 Task: Check a user's "Contributor Heatmap" to visualize contributions.
Action: Mouse moved to (861, 282)
Screenshot: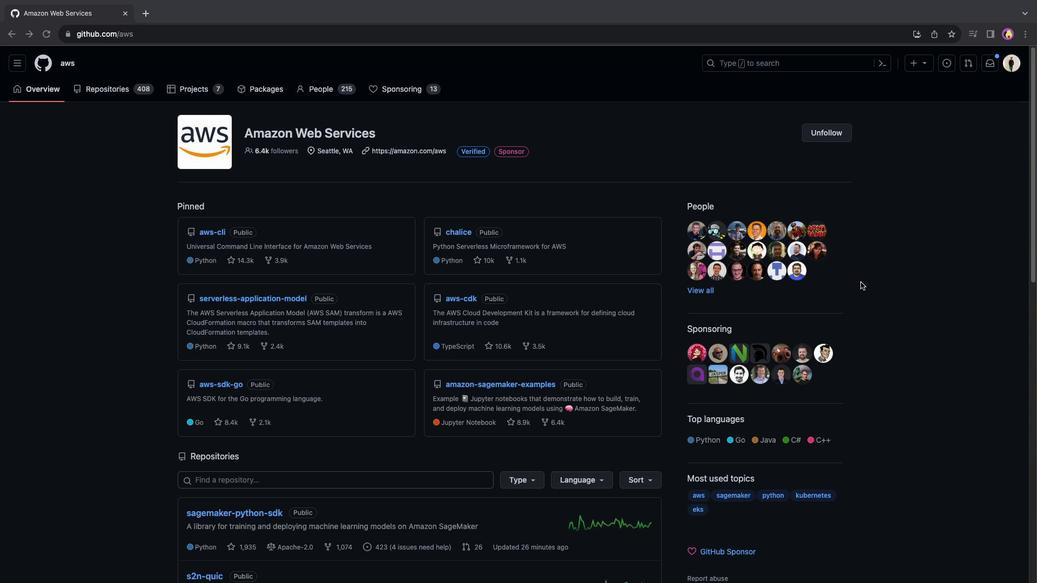 
Action: Mouse pressed left at (861, 282)
Screenshot: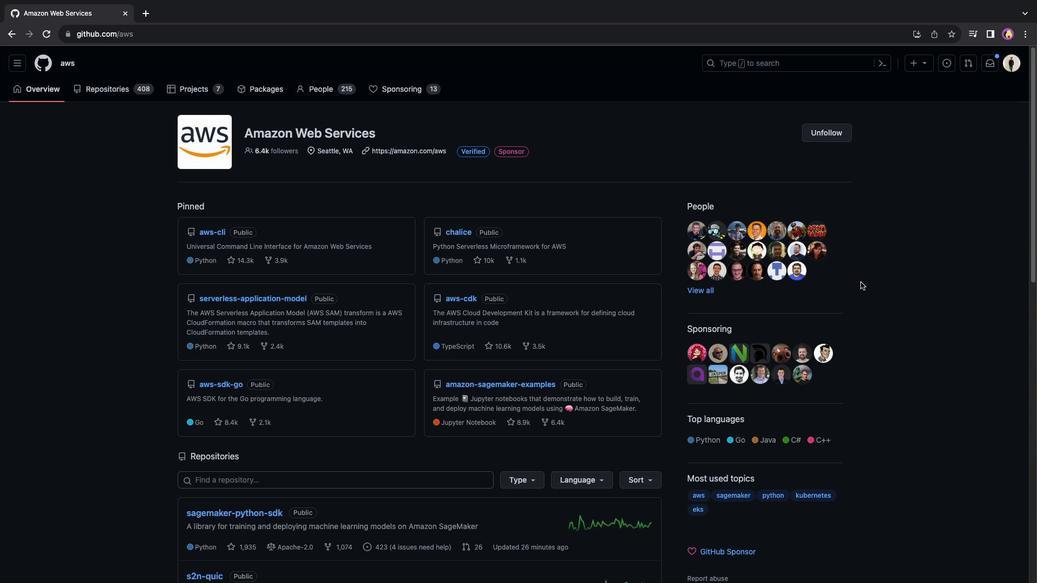 
Action: Mouse moved to (750, 271)
Screenshot: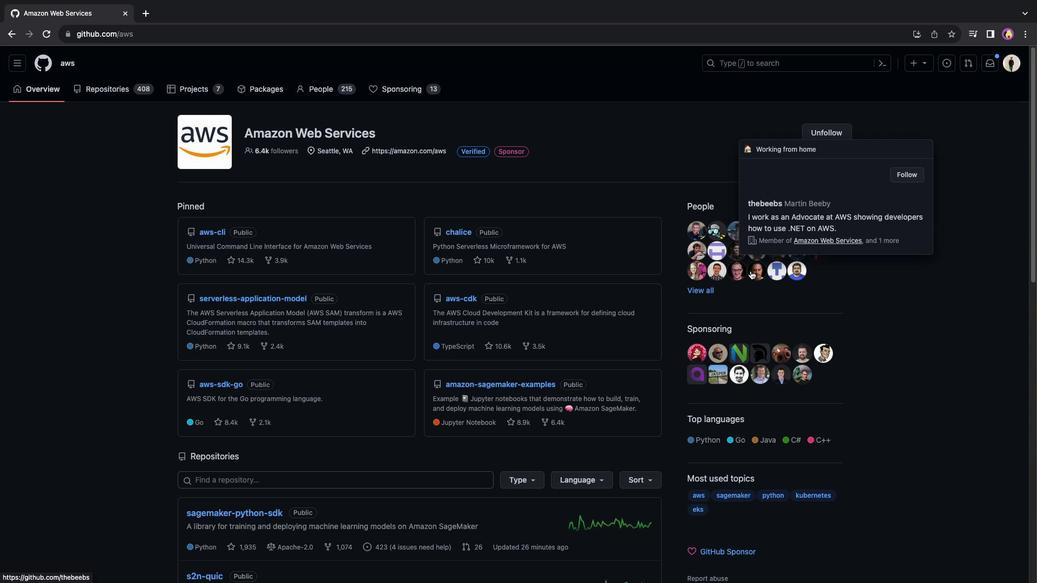 
Action: Mouse pressed left at (750, 271)
Screenshot: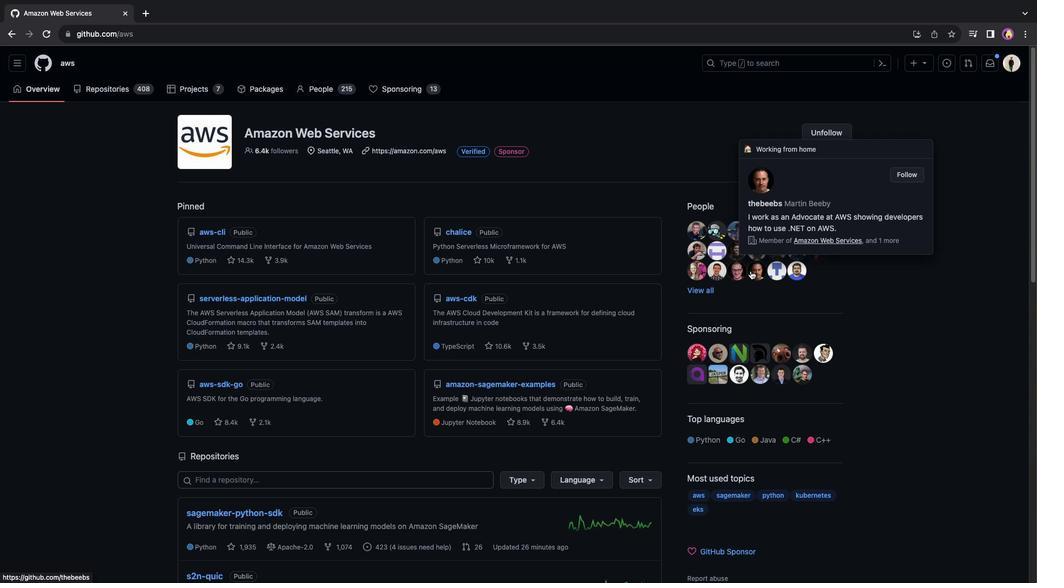 
Action: Mouse moved to (698, 280)
Screenshot: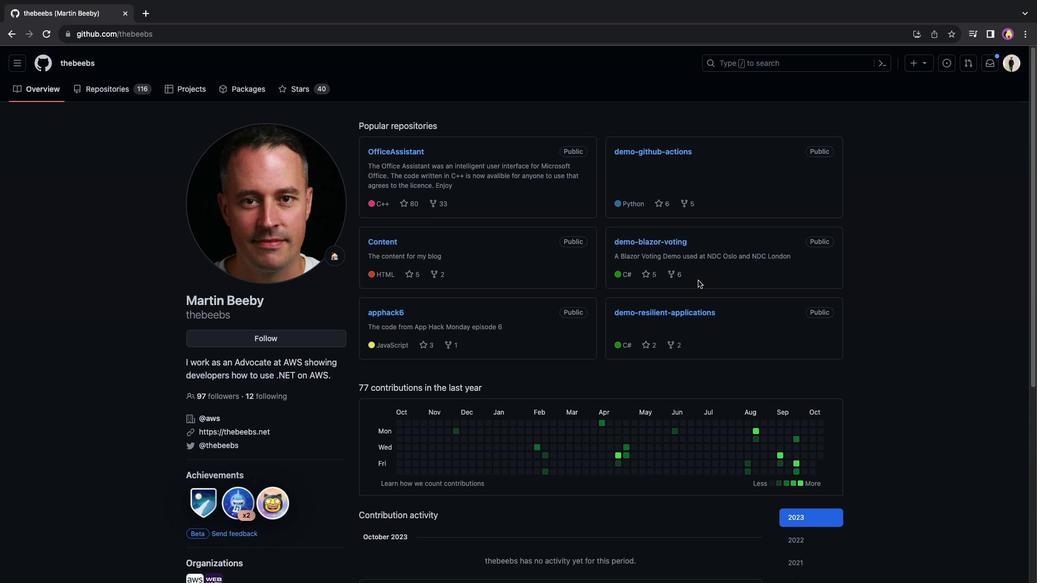 
Action: Mouse scrolled (698, 280) with delta (0, 0)
Screenshot: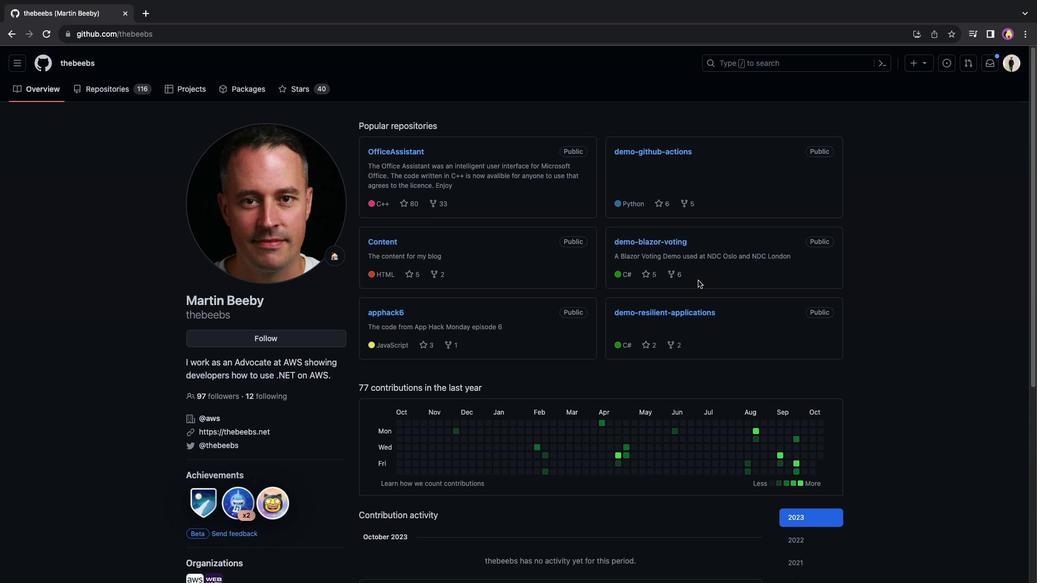 
Action: Mouse moved to (698, 280)
Screenshot: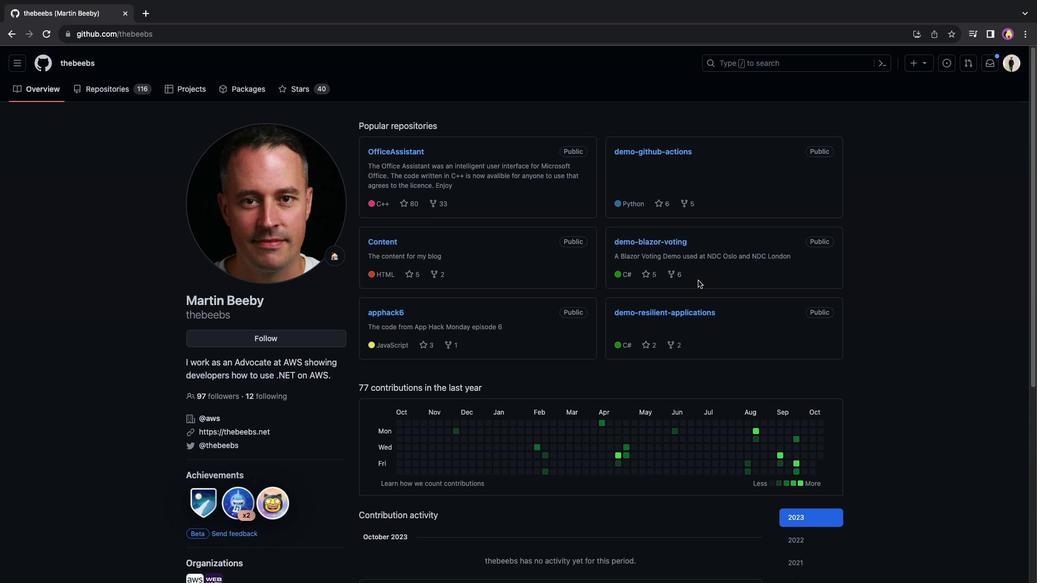 
Action: Mouse scrolled (698, 280) with delta (0, 0)
Screenshot: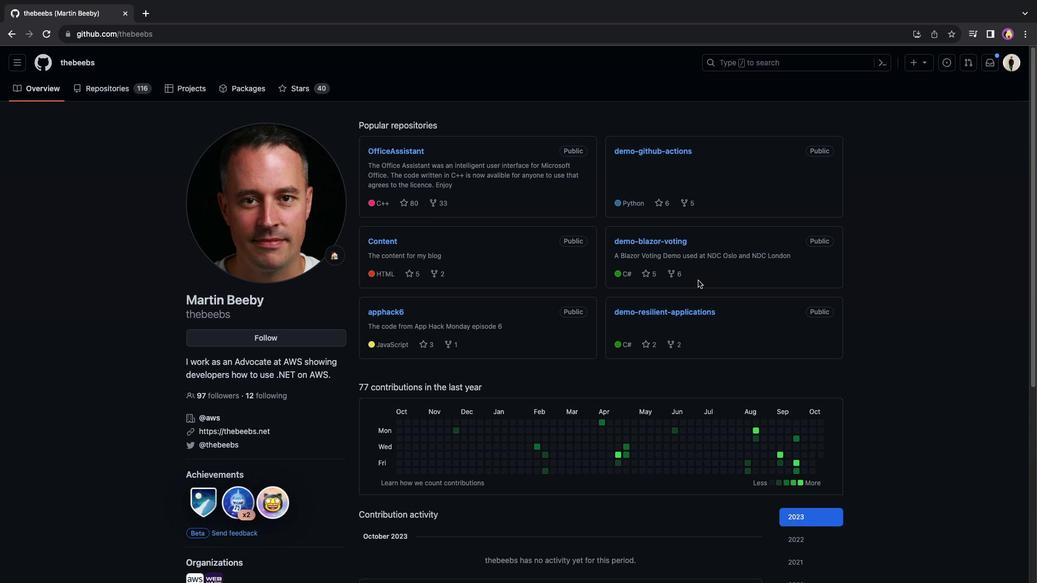 
Action: Mouse scrolled (698, 280) with delta (0, -1)
Screenshot: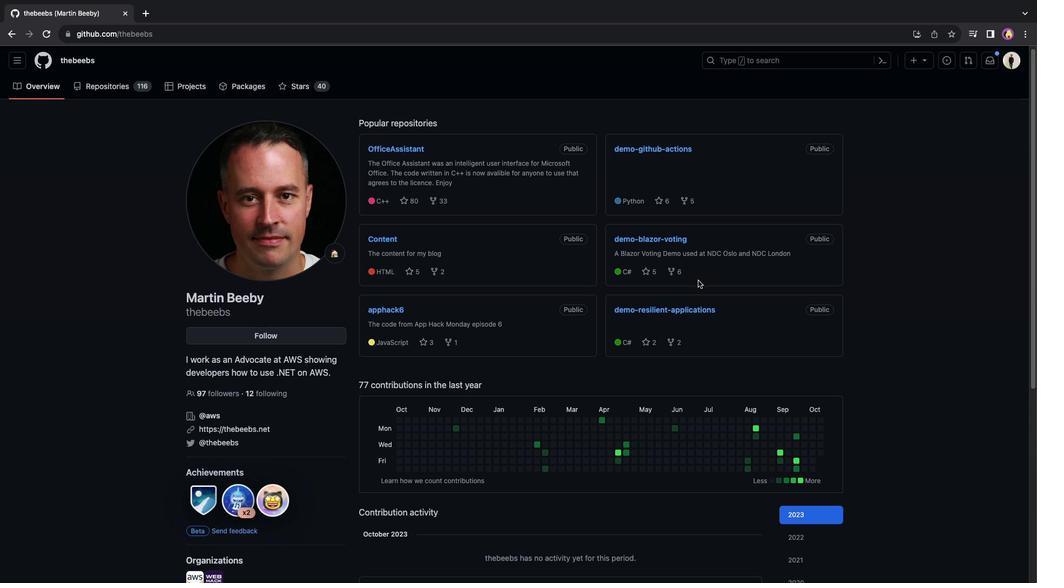 
Action: Mouse moved to (702, 281)
Screenshot: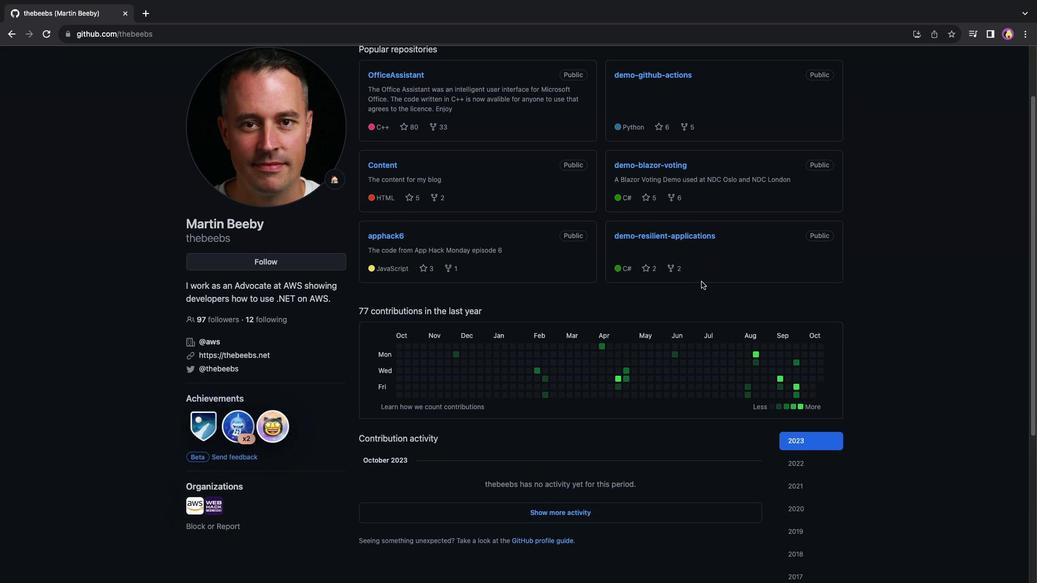 
Action: Mouse scrolled (702, 281) with delta (0, 0)
Screenshot: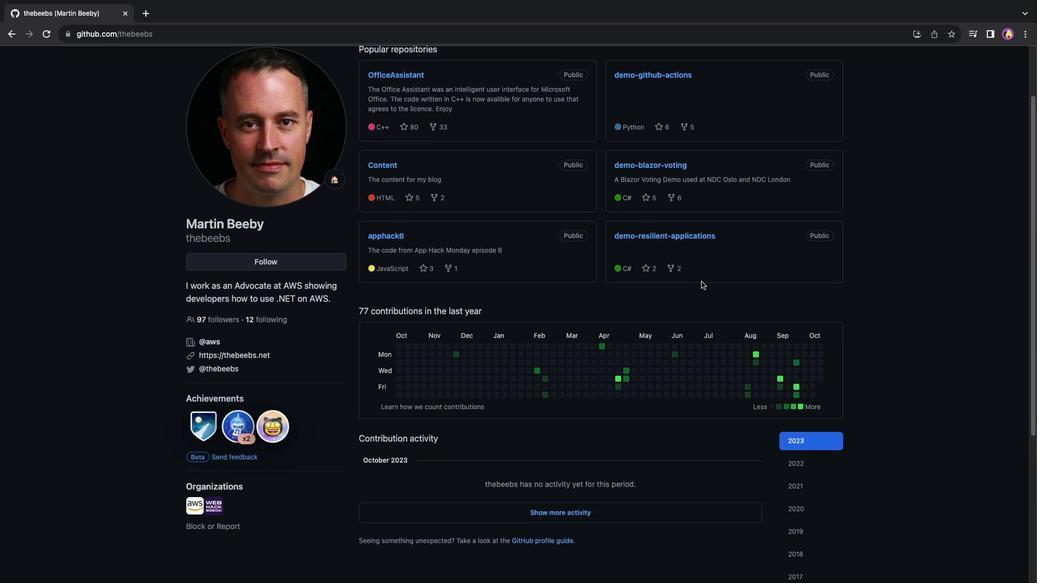 
Action: Mouse scrolled (702, 281) with delta (0, 0)
Screenshot: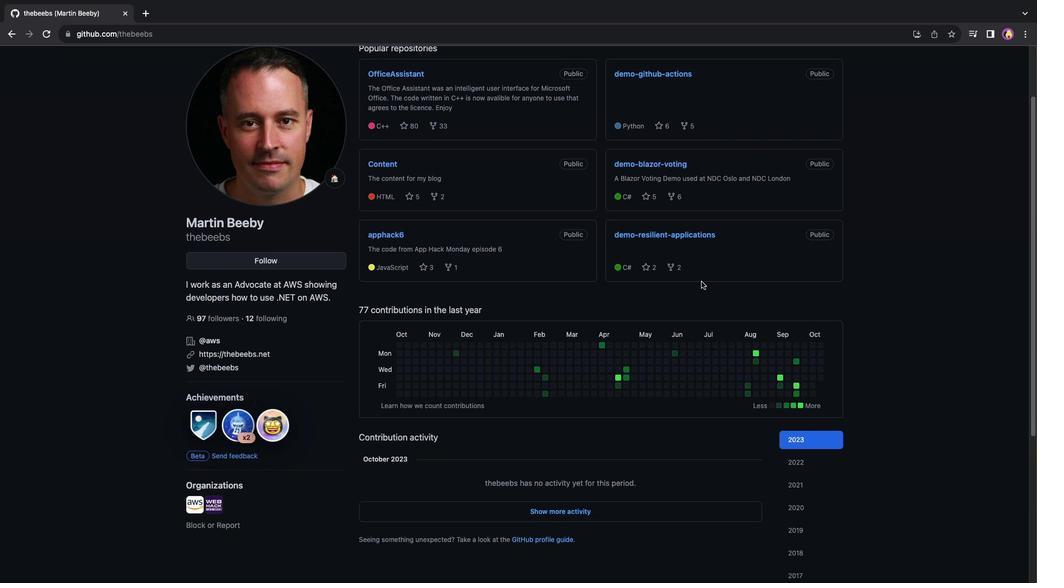 
Action: Mouse scrolled (702, 281) with delta (0, -1)
Screenshot: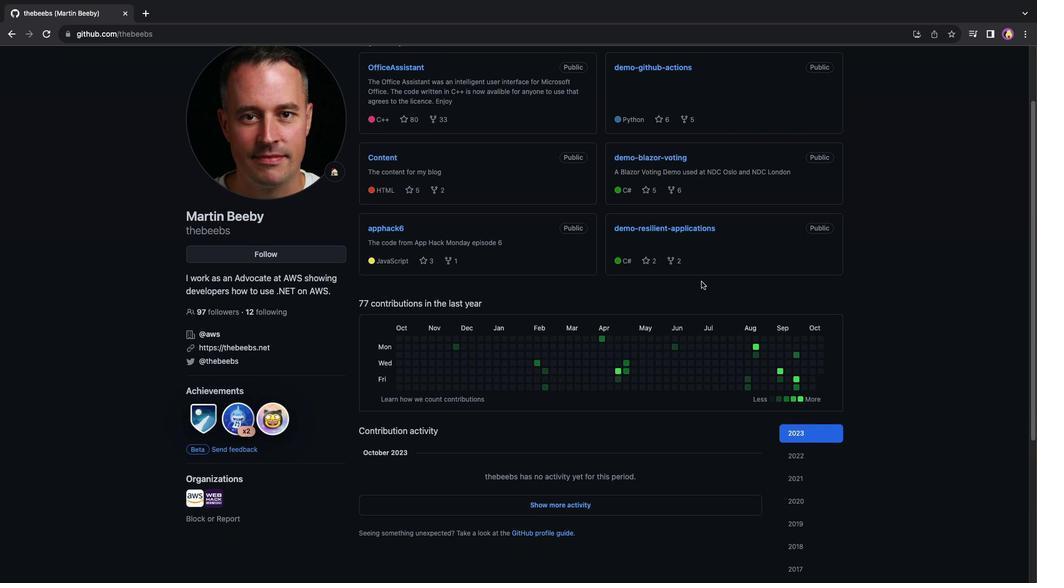 
Action: Mouse moved to (803, 395)
Screenshot: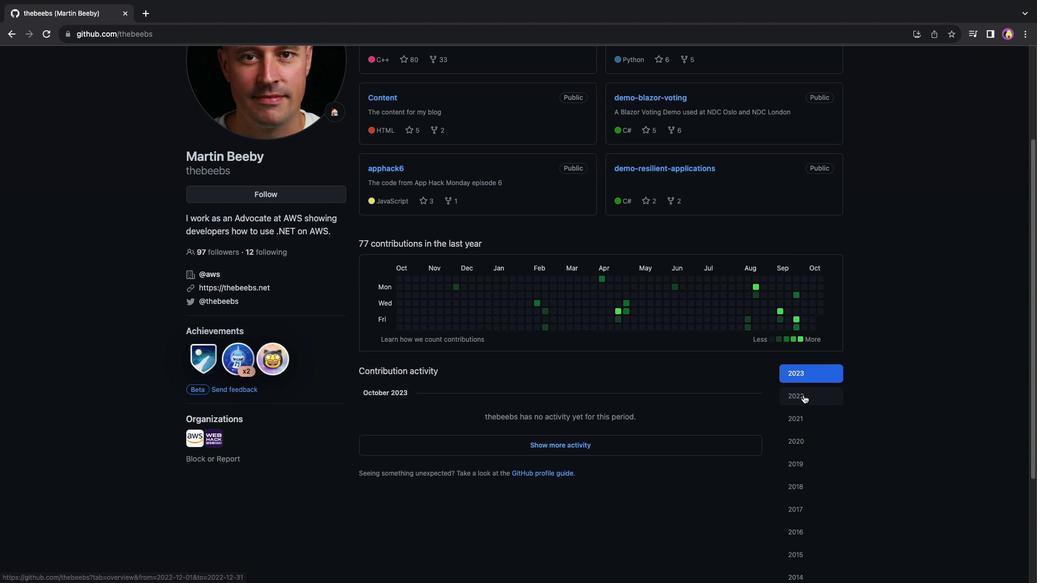 
Action: Mouse pressed left at (803, 395)
Screenshot: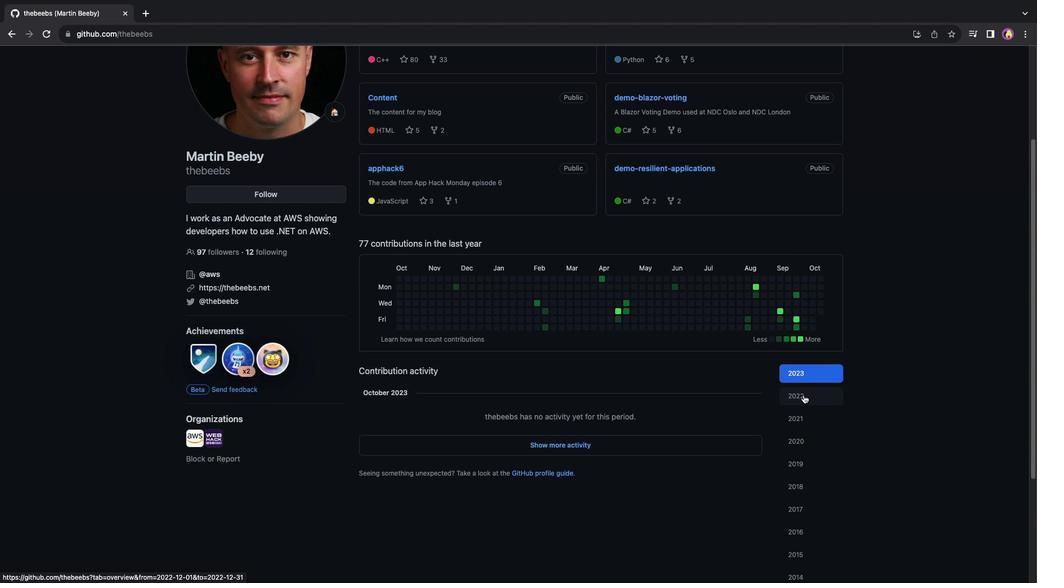 
Action: Mouse moved to (804, 404)
Screenshot: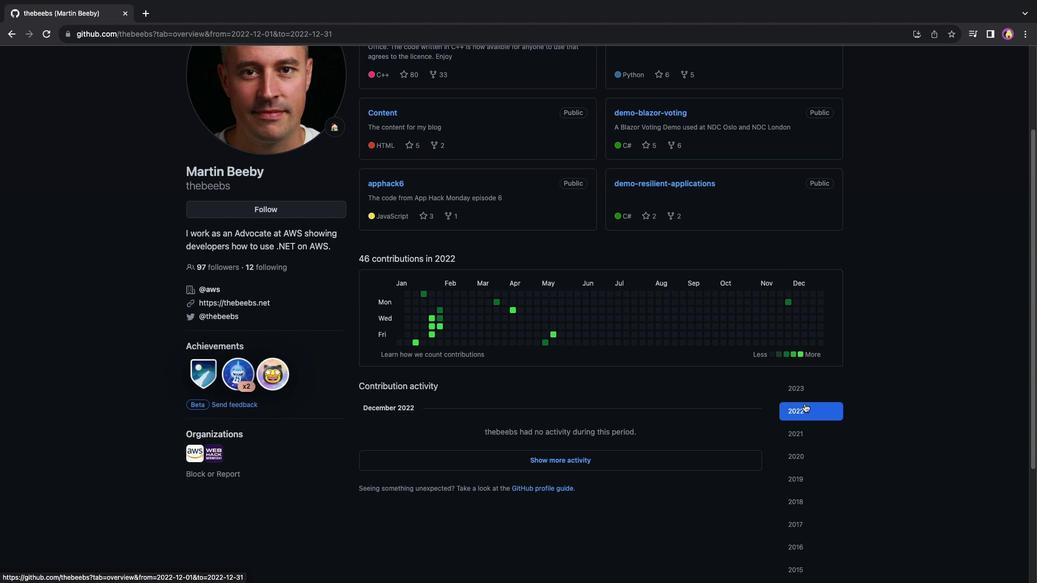 
Action: Mouse scrolled (804, 404) with delta (0, 0)
Screenshot: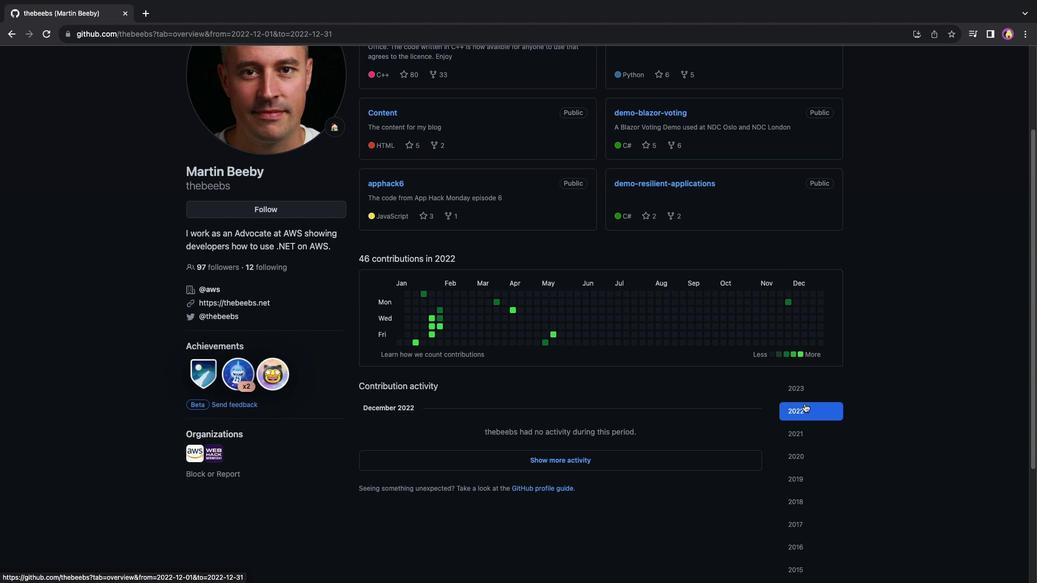 
Action: Mouse scrolled (804, 404) with delta (0, 0)
Screenshot: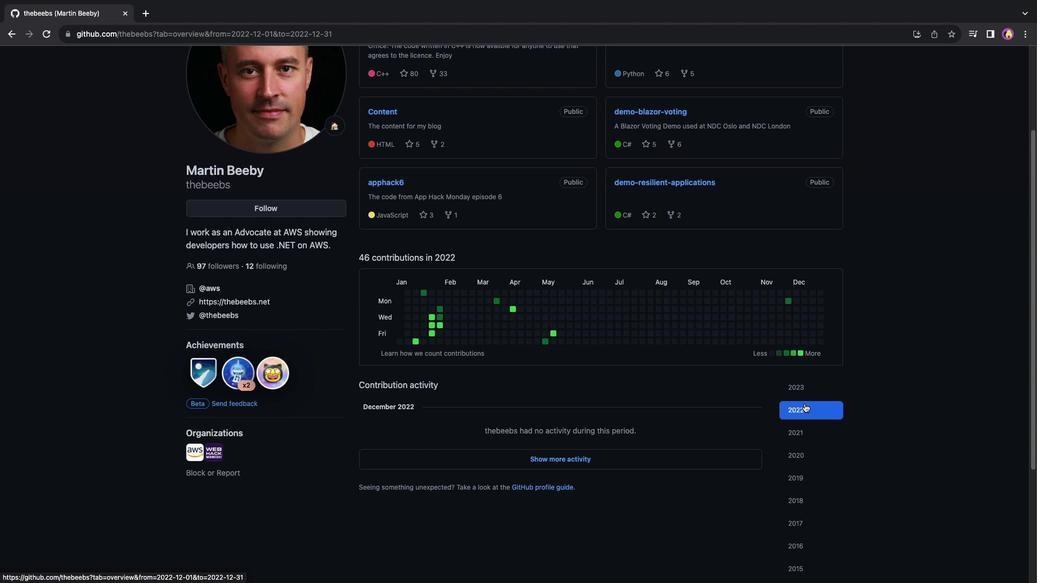 
Action: Mouse moved to (805, 416)
Screenshot: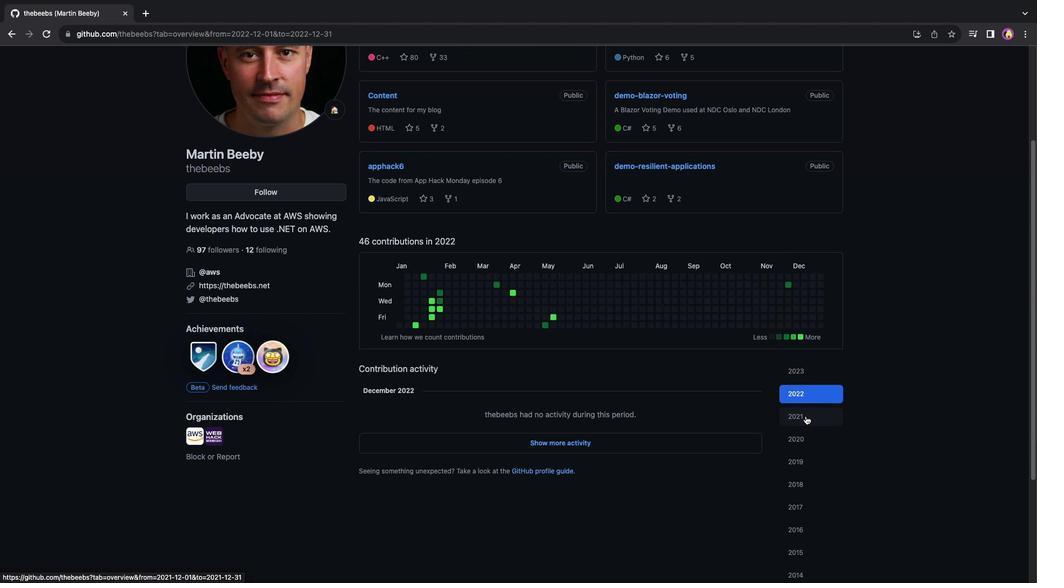 
Action: Mouse pressed left at (805, 416)
Screenshot: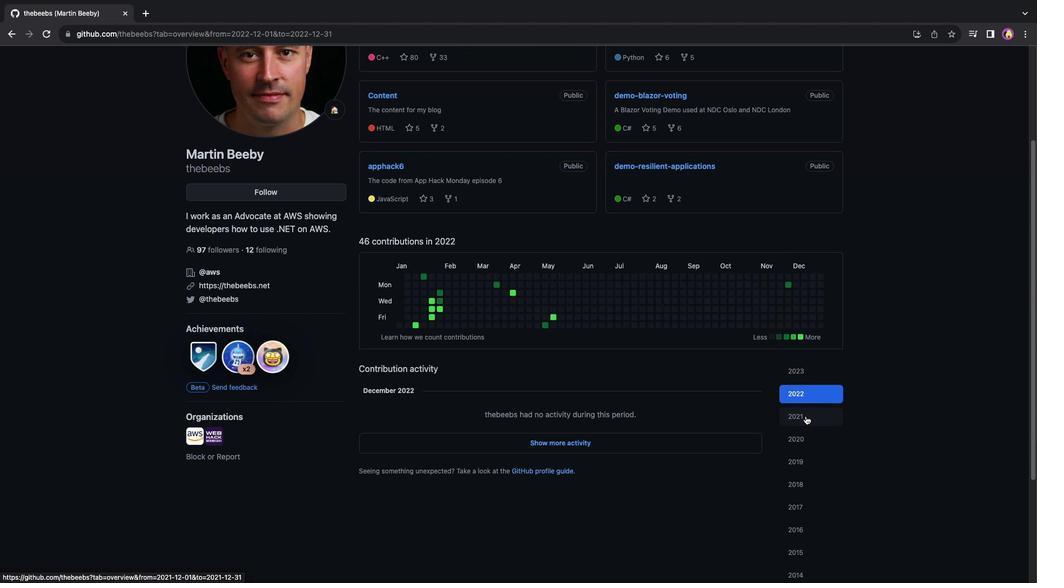 
Action: Mouse moved to (802, 455)
Screenshot: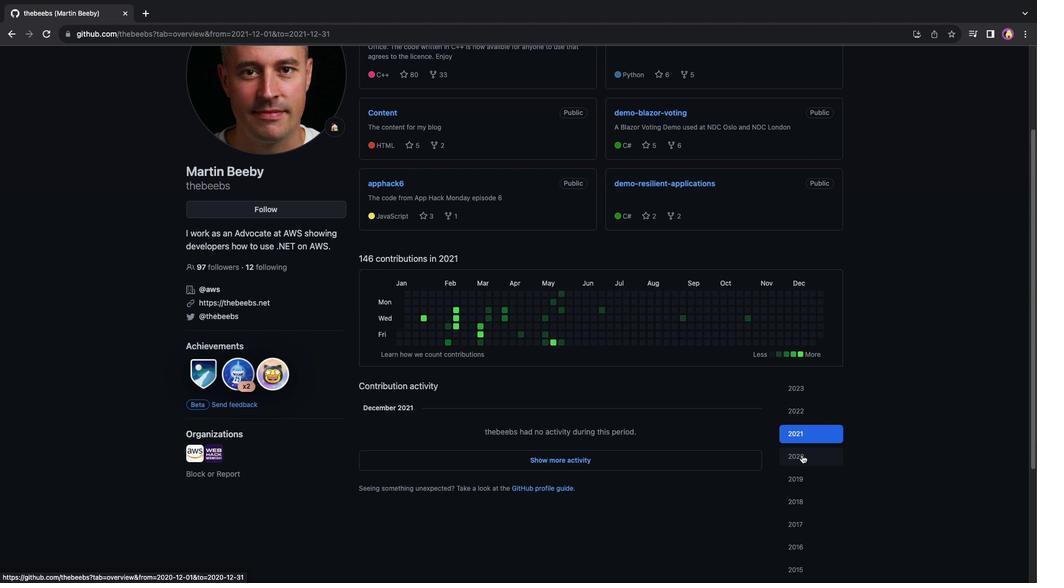 
Action: Mouse pressed left at (802, 455)
Screenshot: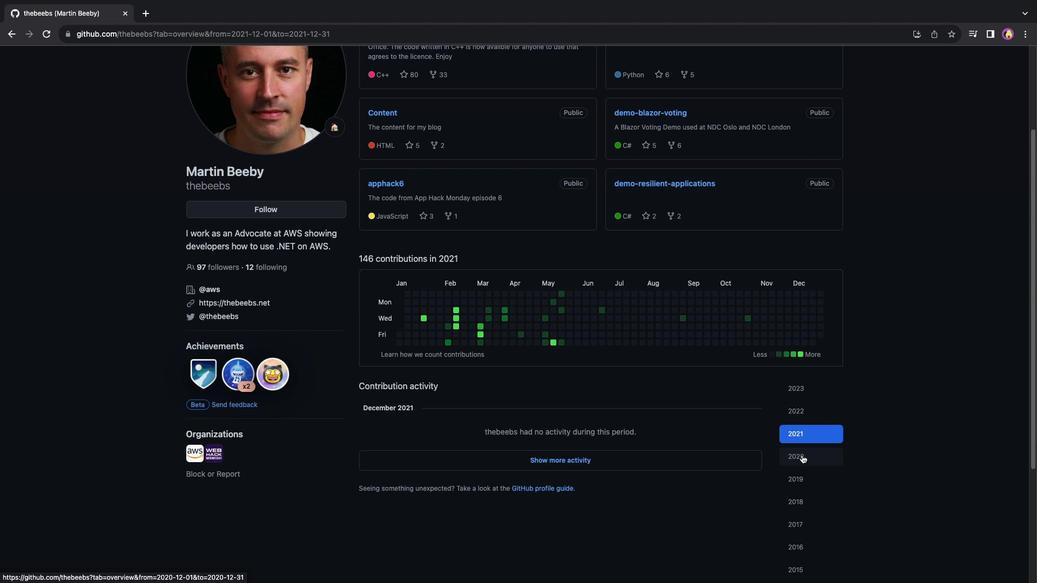 
Action: Mouse moved to (809, 451)
Screenshot: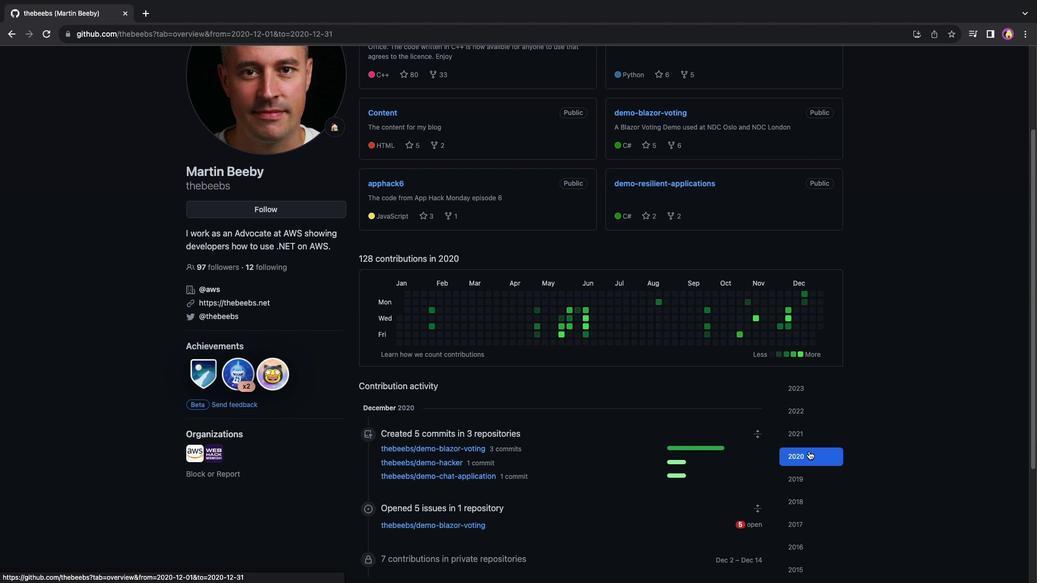 
Action: Mouse scrolled (809, 451) with delta (0, 0)
Screenshot: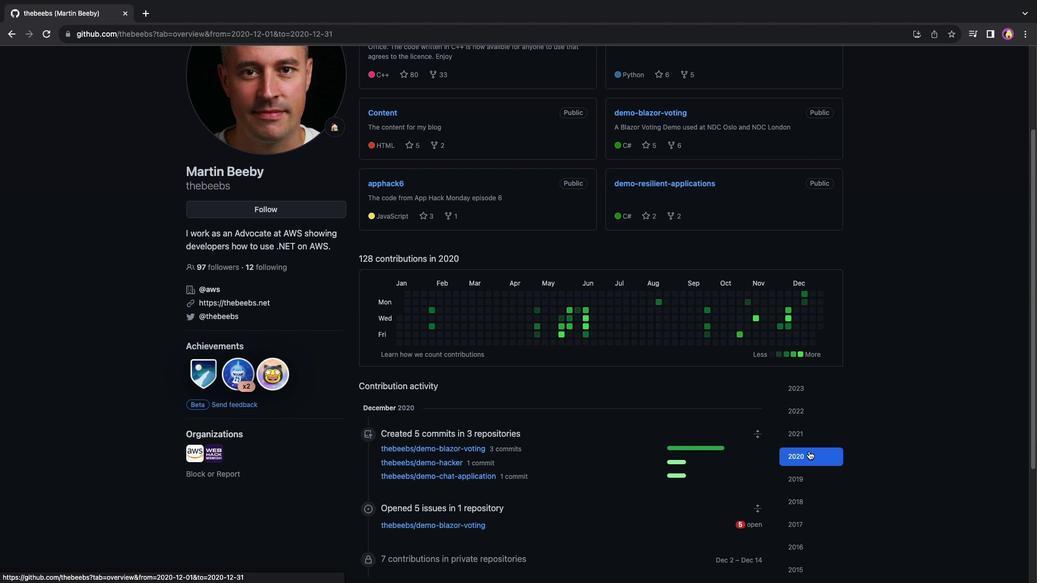 
Action: Mouse scrolled (809, 451) with delta (0, 0)
Screenshot: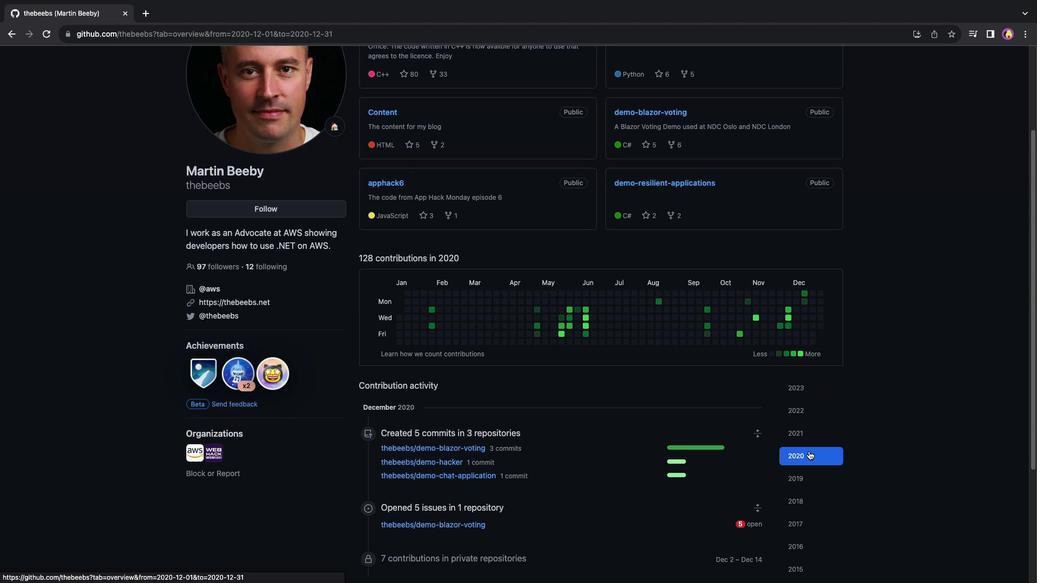 
Action: Mouse scrolled (809, 451) with delta (0, -1)
Screenshot: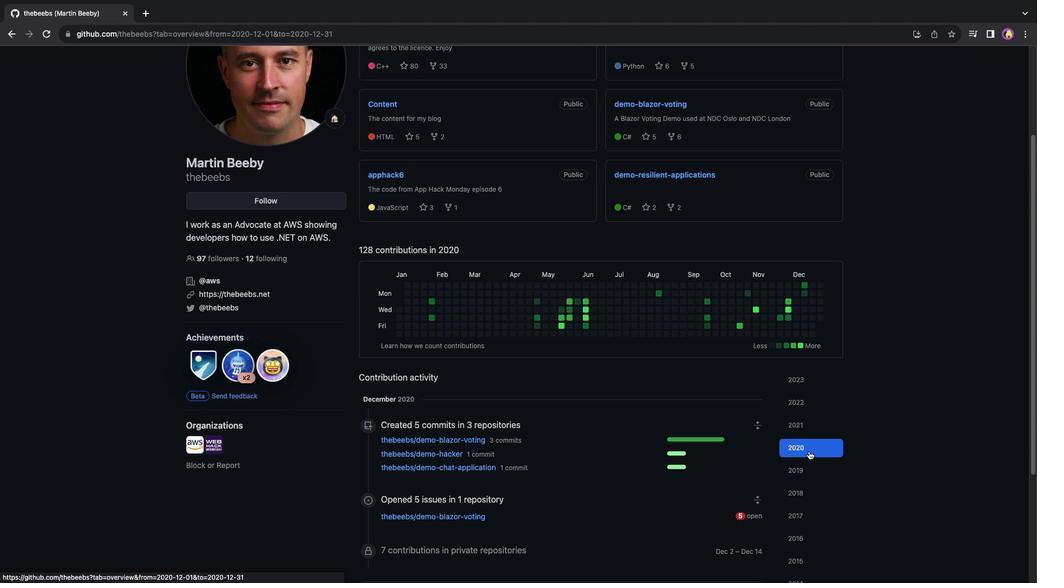 
Action: Mouse moved to (808, 452)
Screenshot: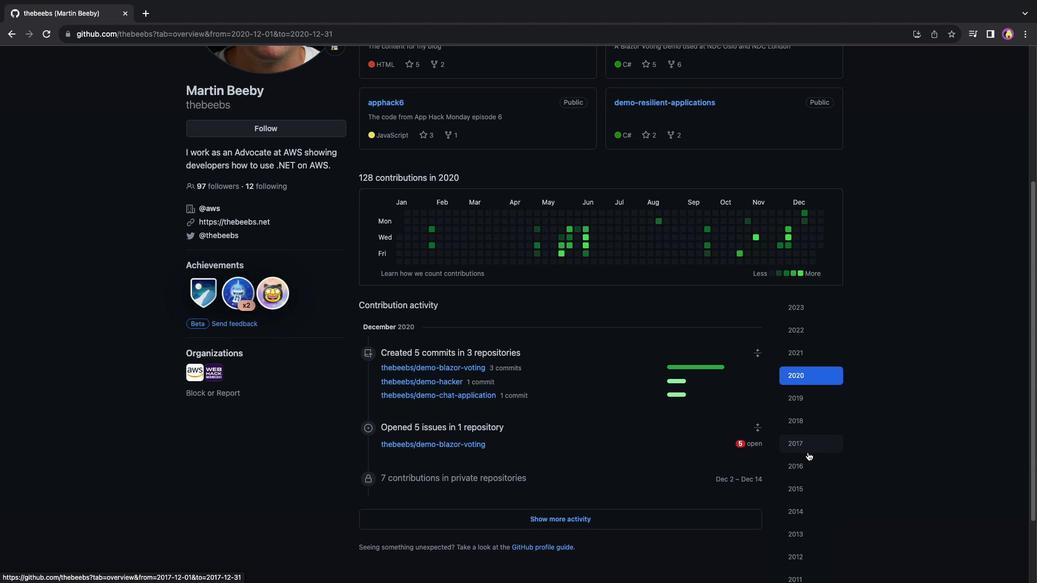 
Action: Mouse scrolled (808, 452) with delta (0, 0)
Screenshot: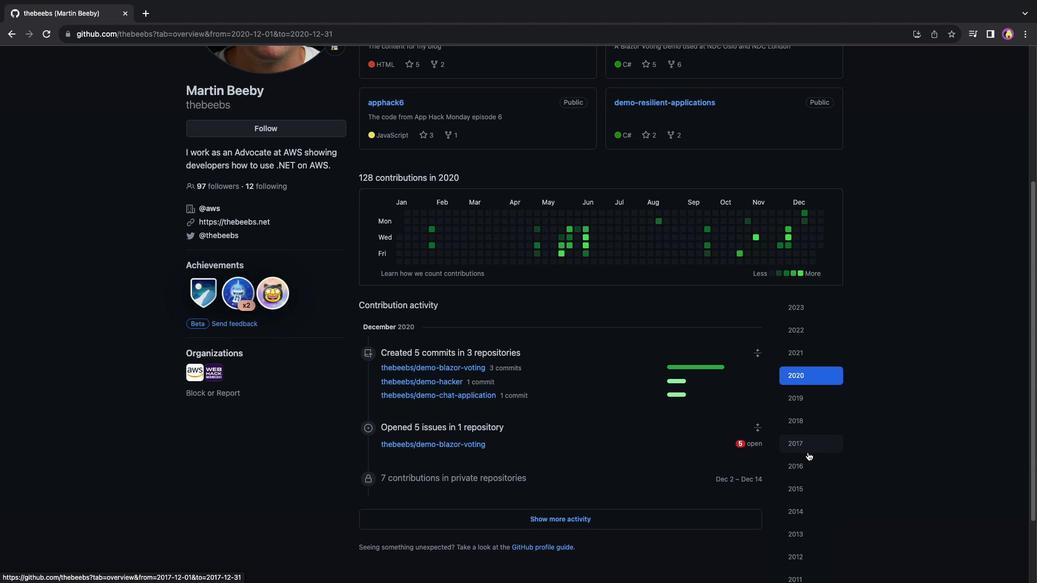 
Action: Mouse scrolled (808, 452) with delta (0, 0)
Screenshot: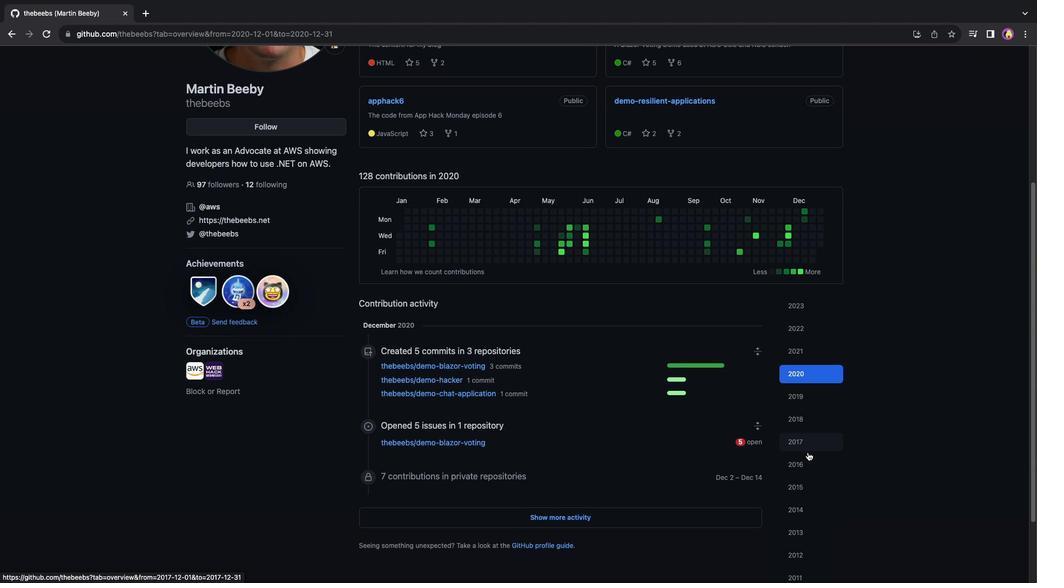 
Action: Mouse scrolled (808, 452) with delta (0, -1)
Screenshot: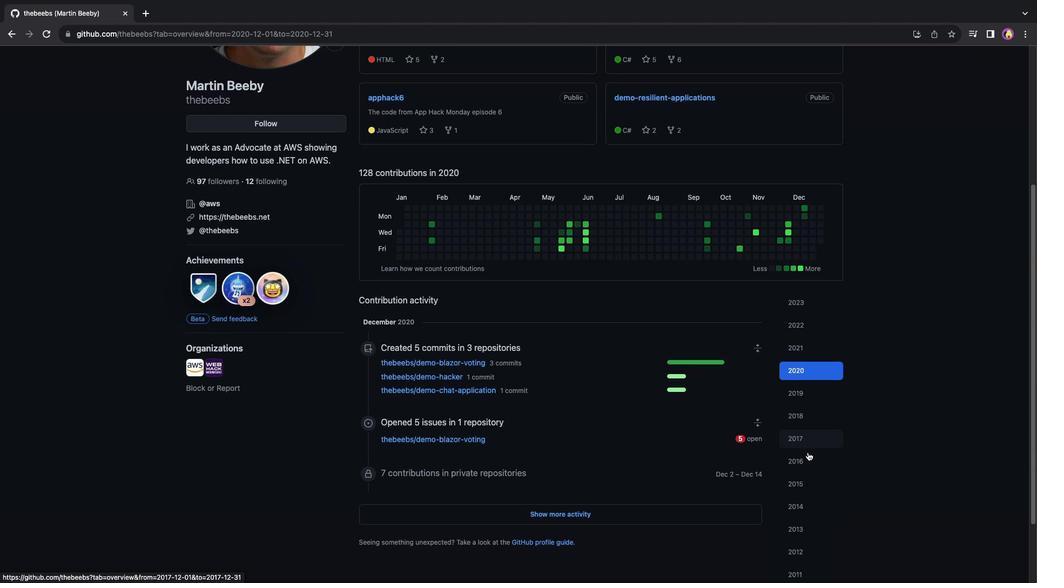 
Action: Mouse moved to (760, 280)
Screenshot: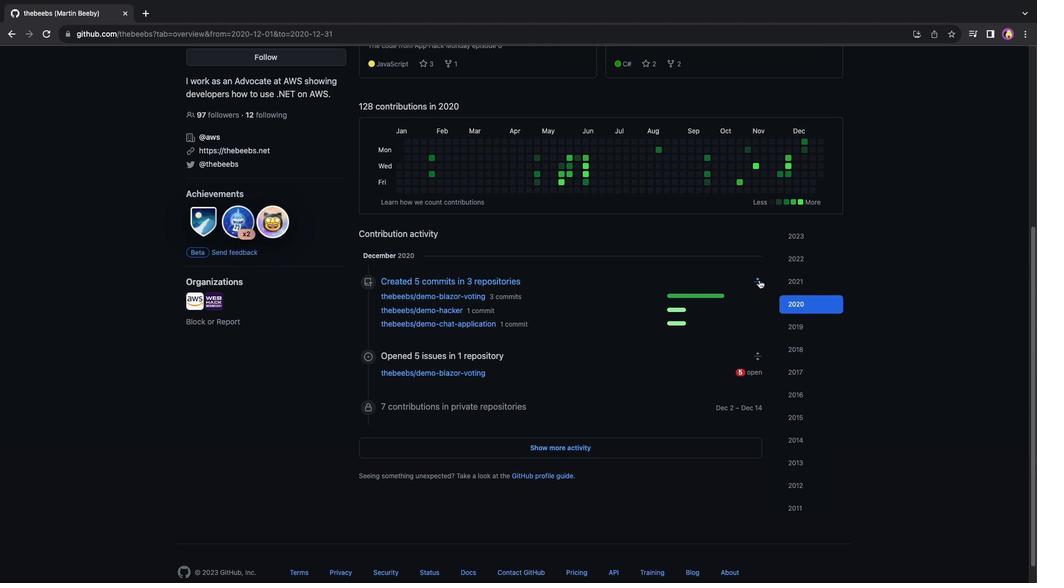 
Action: Mouse pressed left at (760, 280)
Screenshot: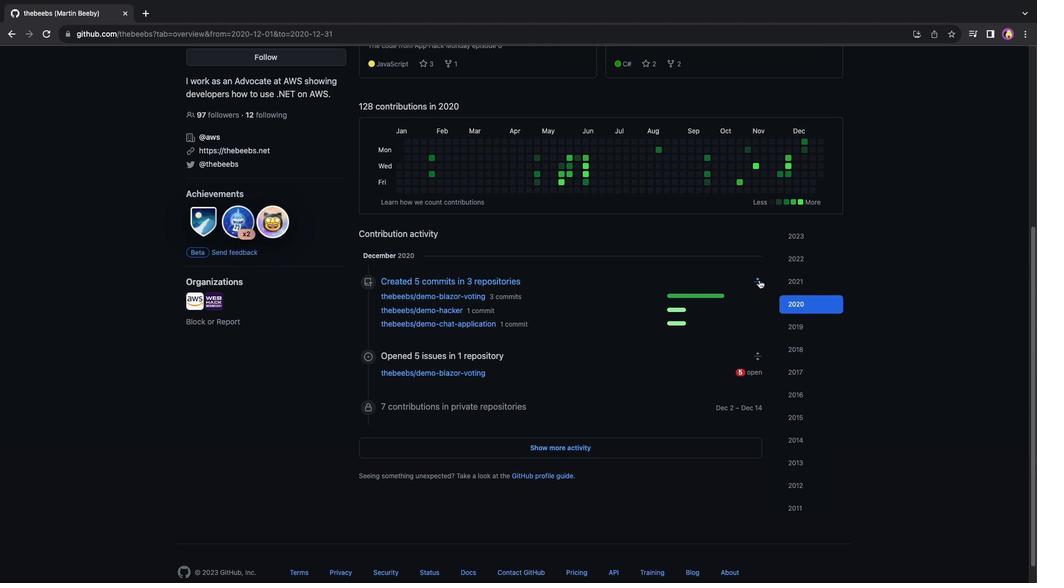 
Action: Mouse moved to (758, 280)
Screenshot: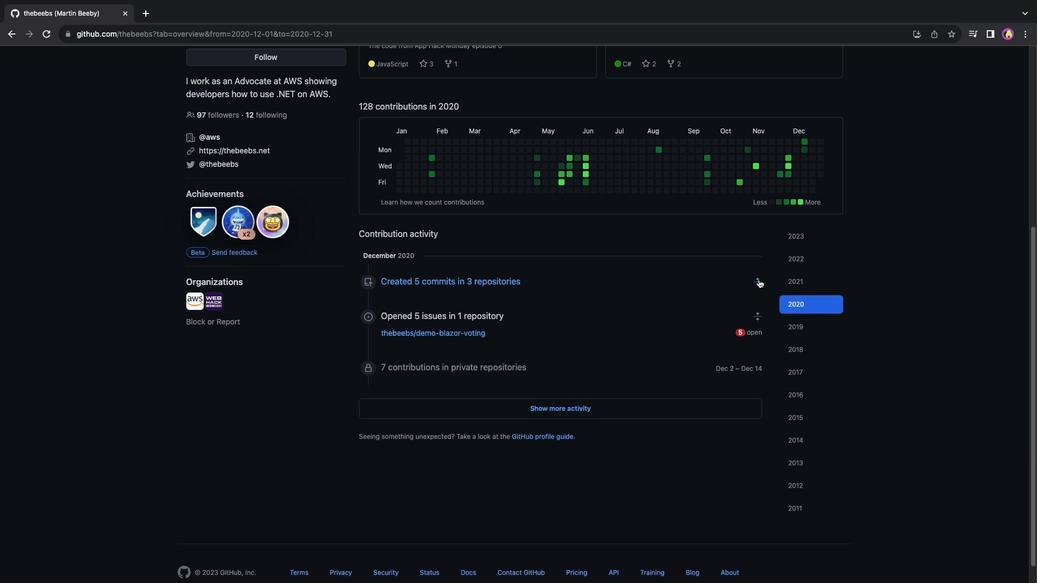 
Action: Mouse pressed left at (758, 280)
Screenshot: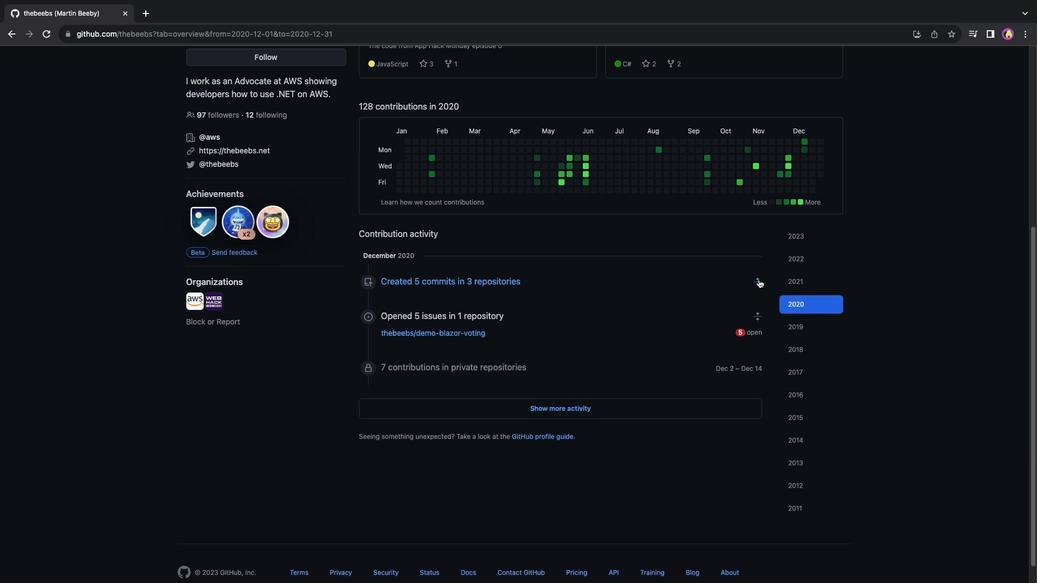 
Action: Mouse moved to (757, 356)
Screenshot: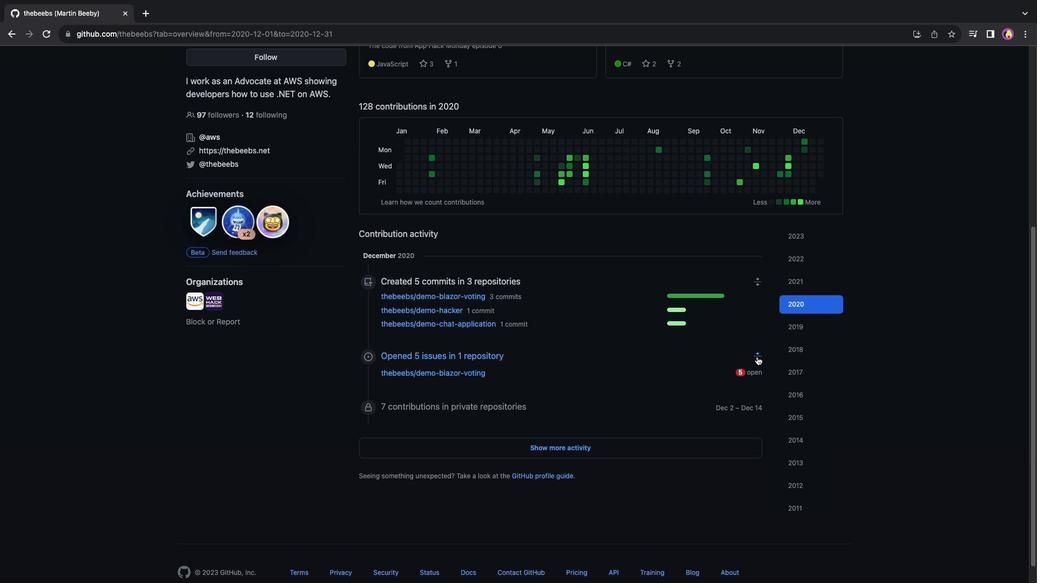 
Action: Mouse pressed left at (757, 356)
Screenshot: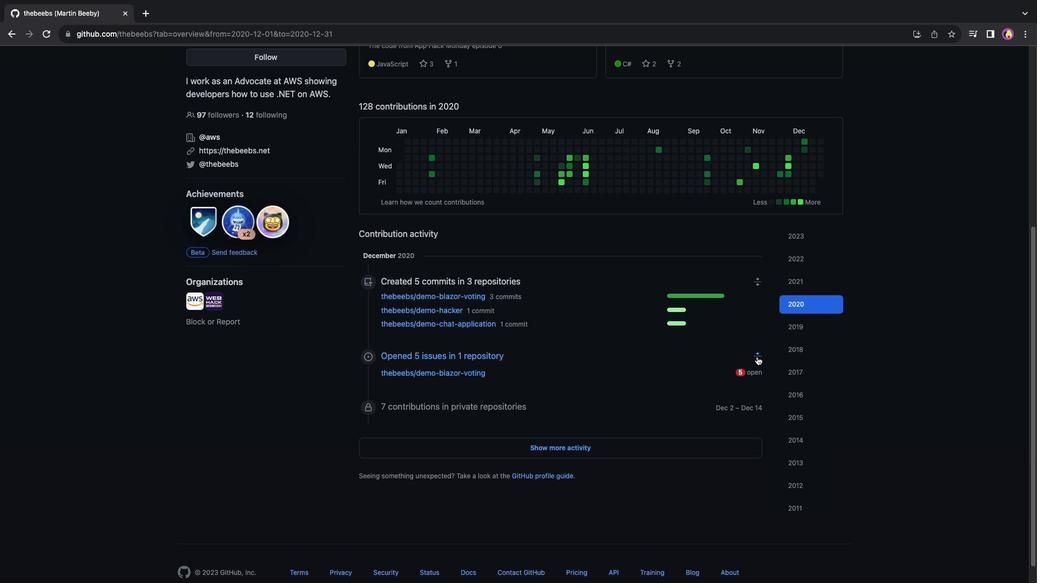 
Action: Mouse moved to (757, 359)
Screenshot: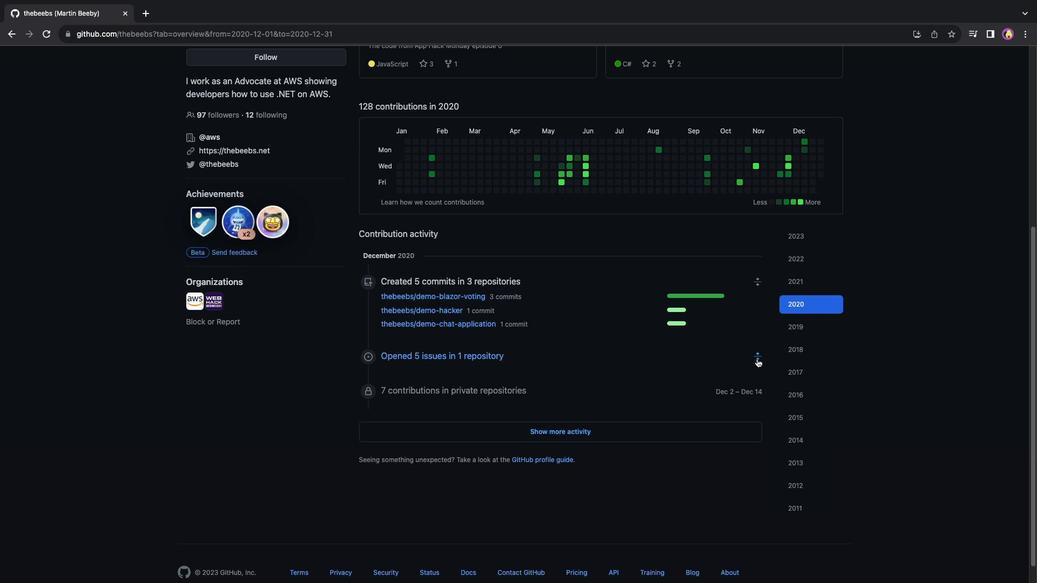 
Action: Mouse pressed left at (757, 359)
Screenshot: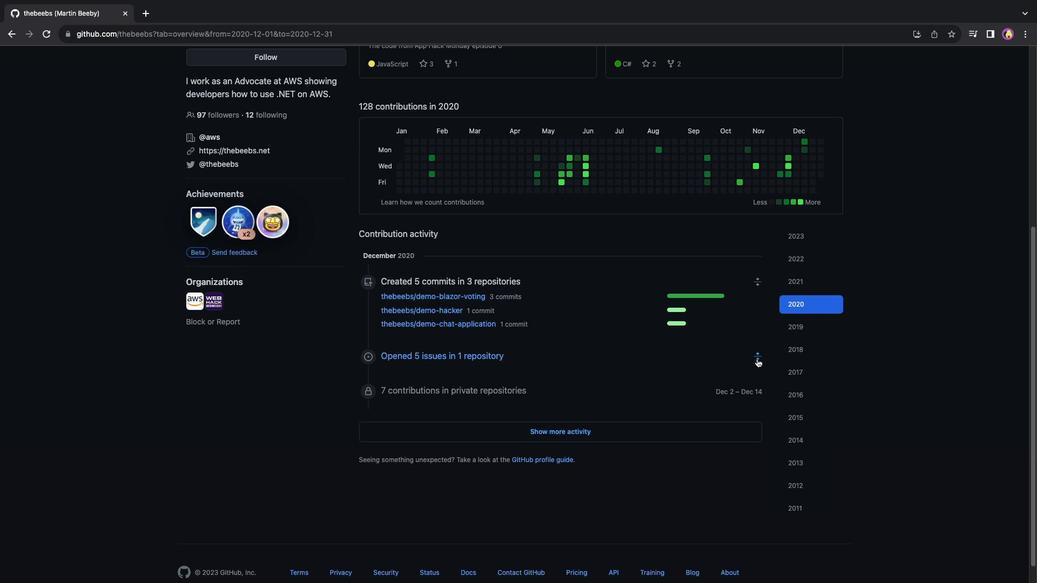 
Action: Mouse moved to (809, 325)
Screenshot: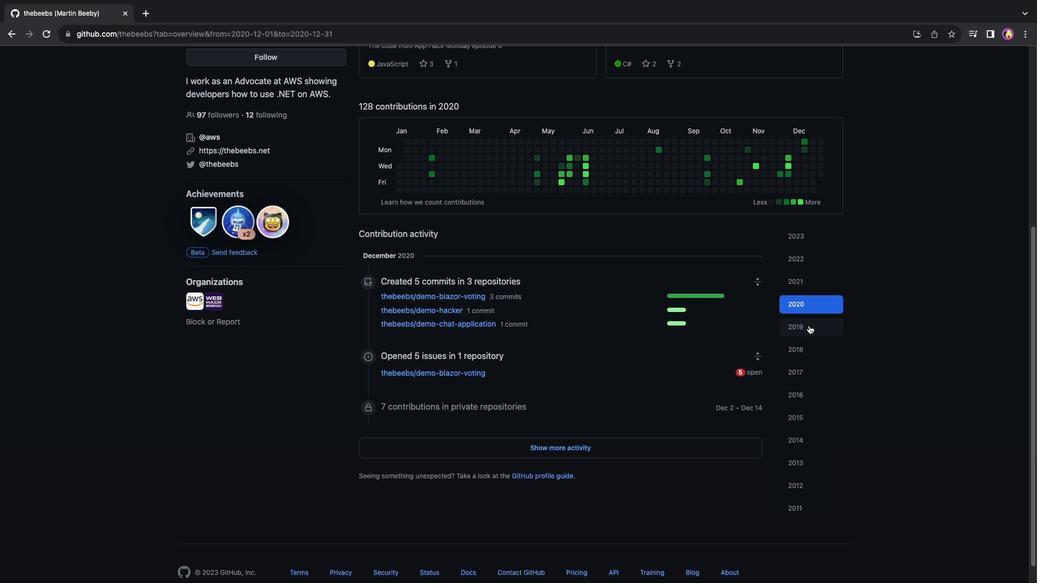 
Action: Mouse pressed left at (809, 325)
Screenshot: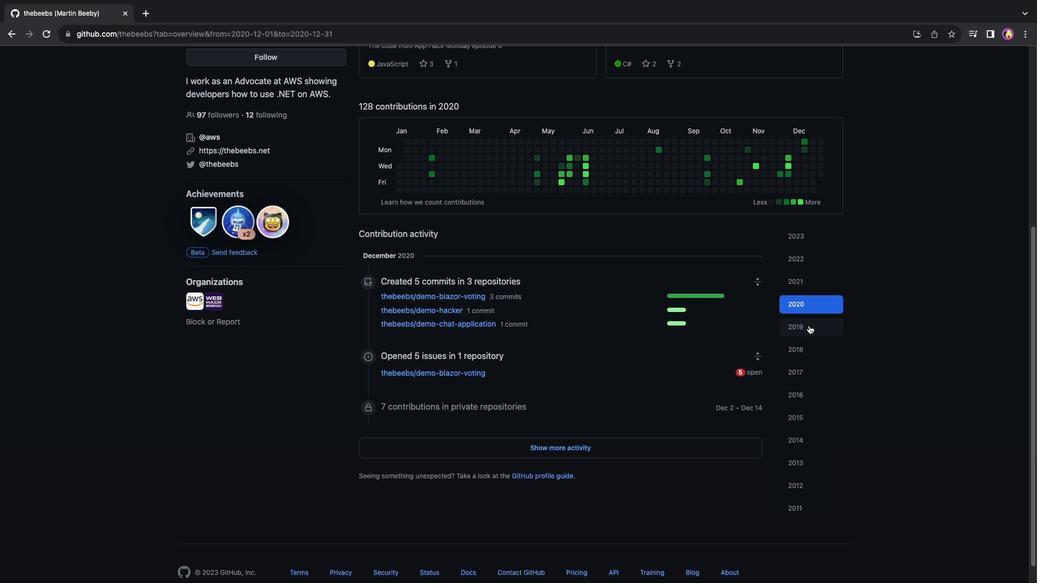 
Action: Mouse moved to (814, 445)
Screenshot: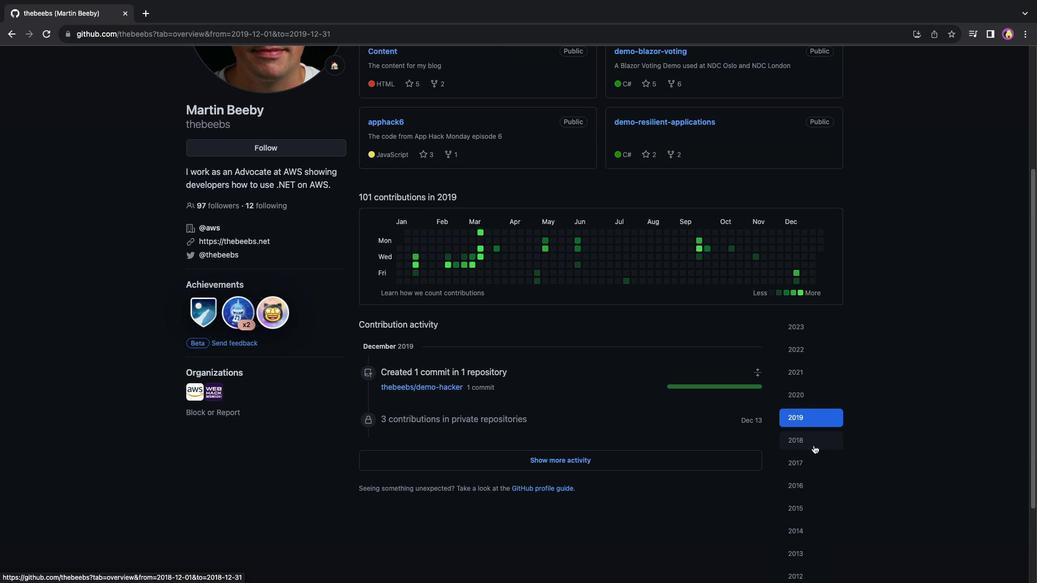 
Action: Mouse scrolled (814, 445) with delta (0, 0)
Screenshot: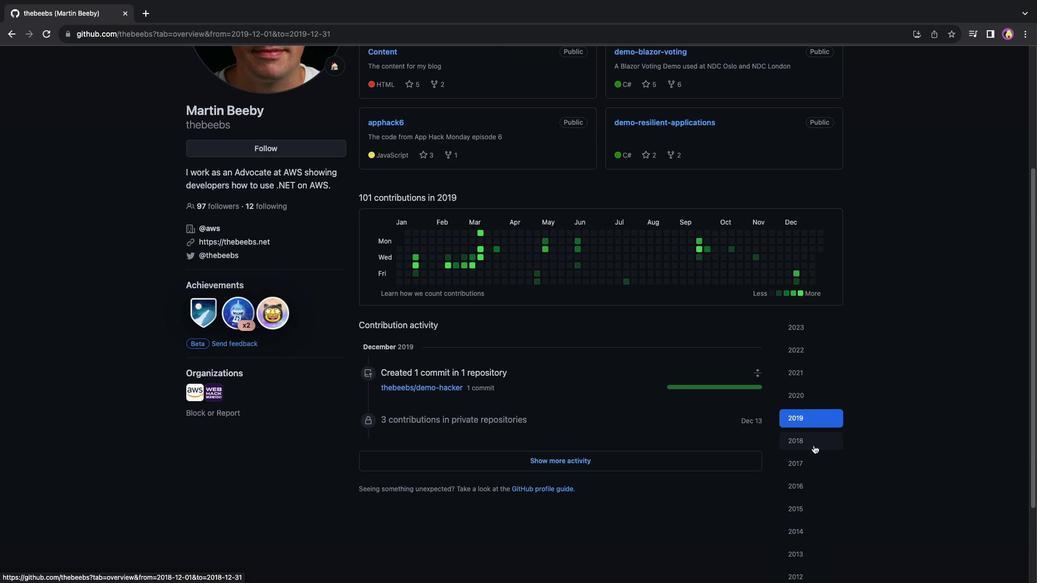 
Action: Mouse scrolled (814, 445) with delta (0, 0)
Screenshot: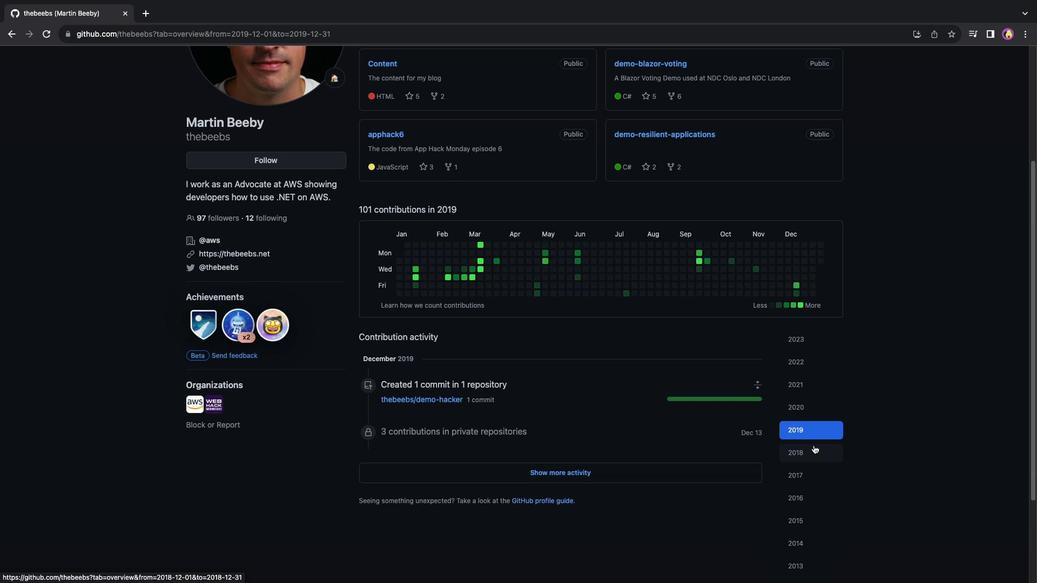 
Action: Mouse scrolled (814, 445) with delta (0, 2)
Screenshot: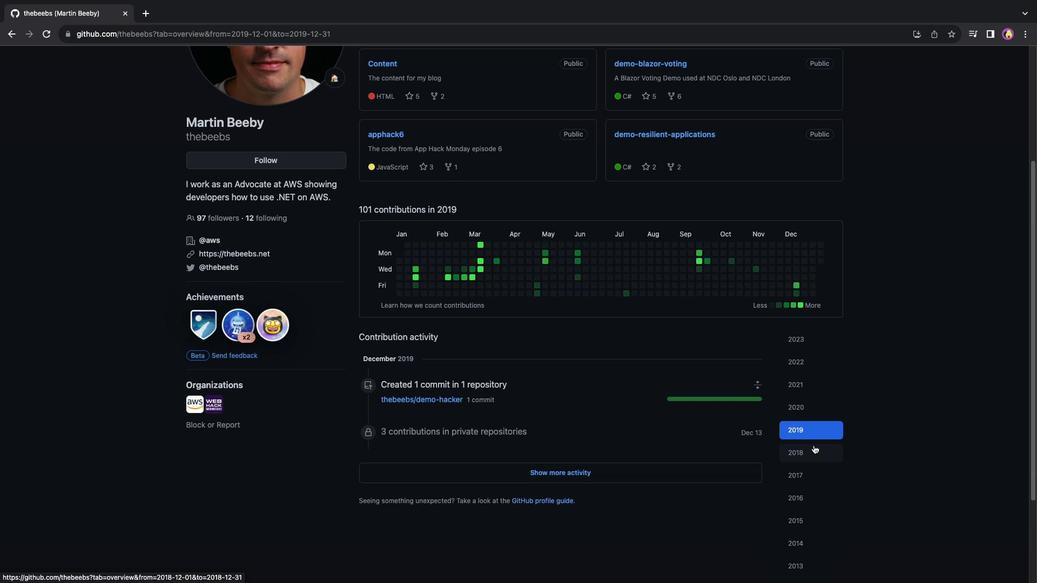 
Action: Mouse scrolled (814, 445) with delta (0, 2)
Screenshot: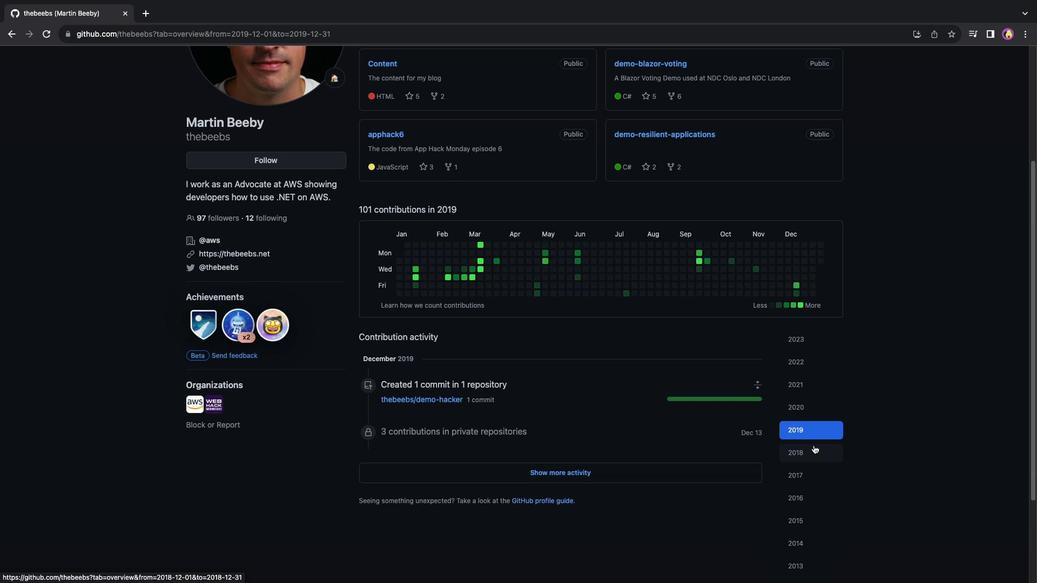 
Action: Mouse scrolled (814, 445) with delta (0, 3)
Screenshot: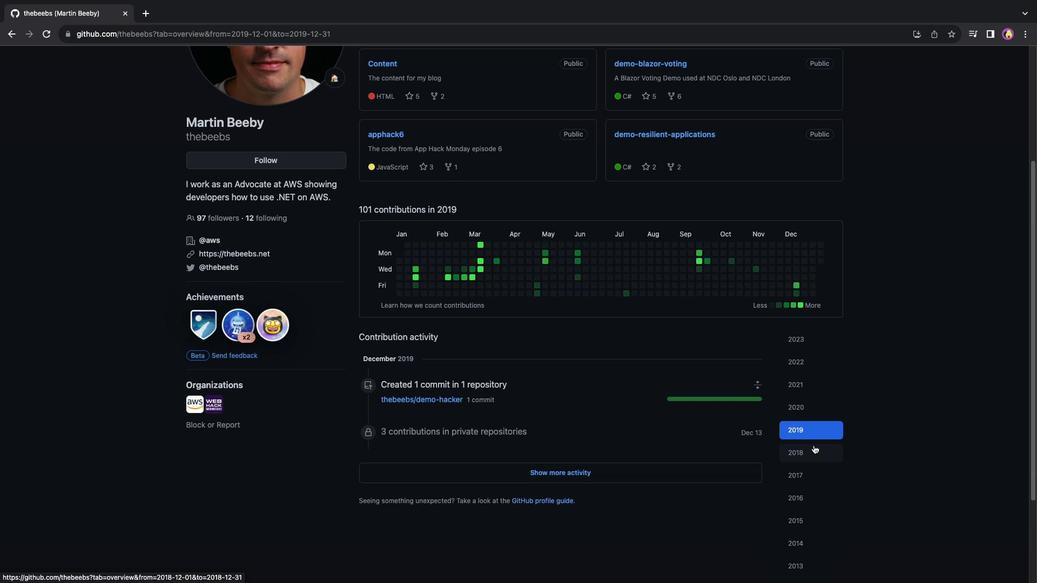 
Action: Mouse scrolled (814, 445) with delta (0, 3)
Screenshot: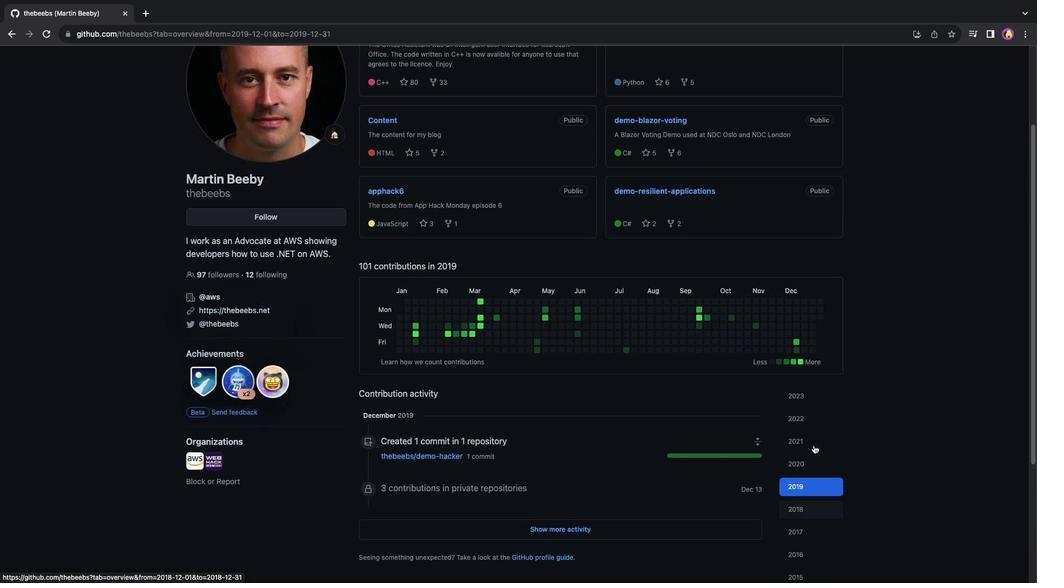 
Action: Mouse scrolled (814, 445) with delta (0, 0)
Screenshot: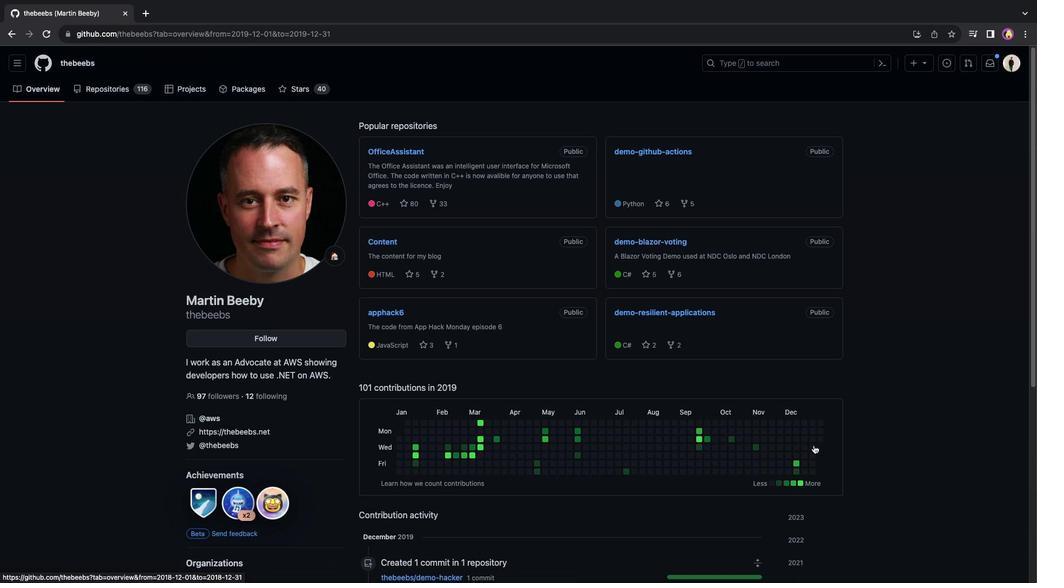 
Action: Mouse scrolled (814, 445) with delta (0, 0)
Screenshot: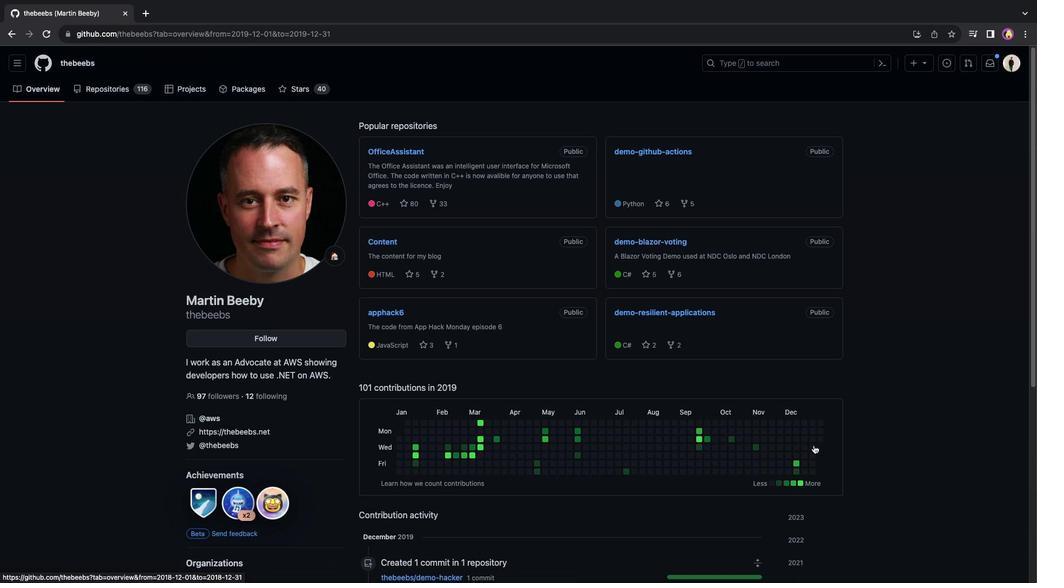 
Action: Mouse scrolled (814, 445) with delta (0, 2)
Screenshot: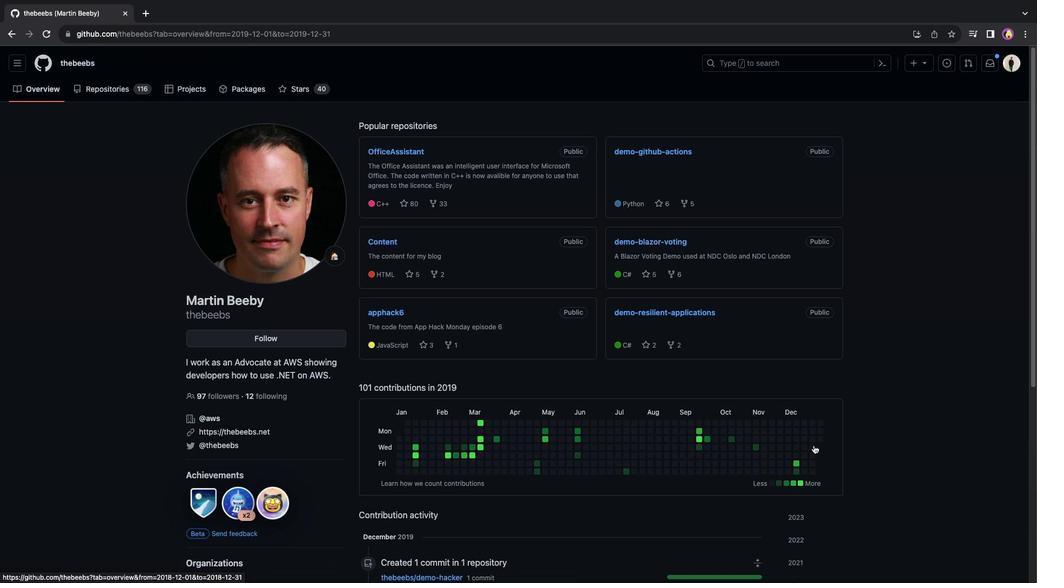 
Action: Mouse scrolled (814, 445) with delta (0, 2)
Screenshot: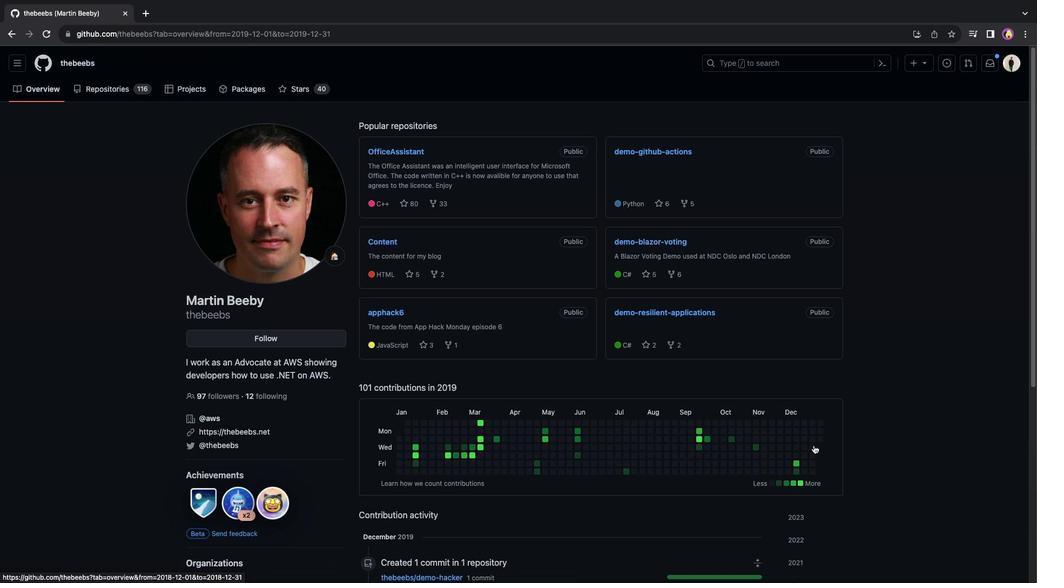 
Action: Mouse scrolled (814, 445) with delta (0, 3)
Screenshot: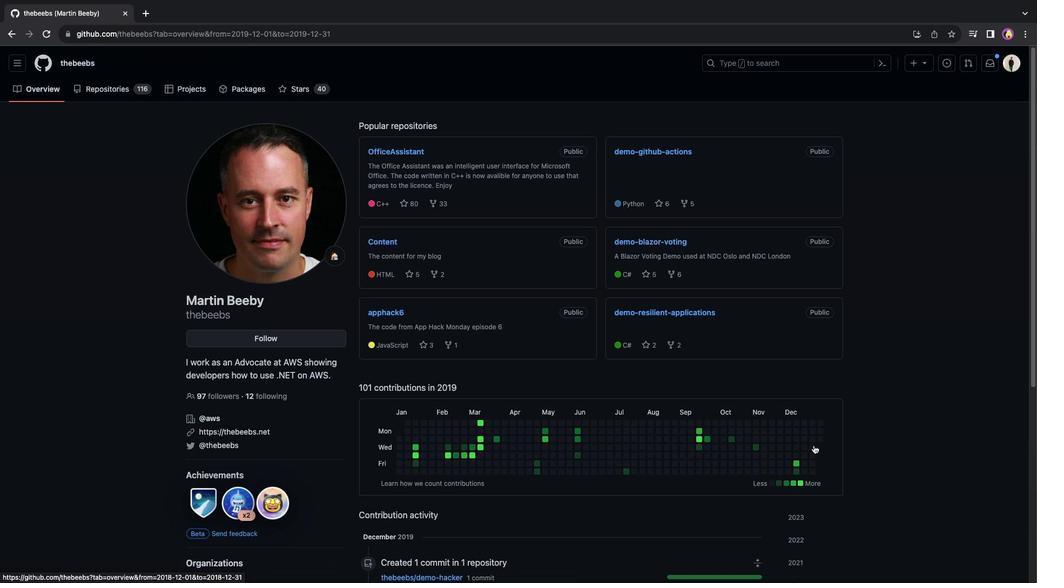 
Action: Mouse scrolled (814, 445) with delta (0, 3)
Screenshot: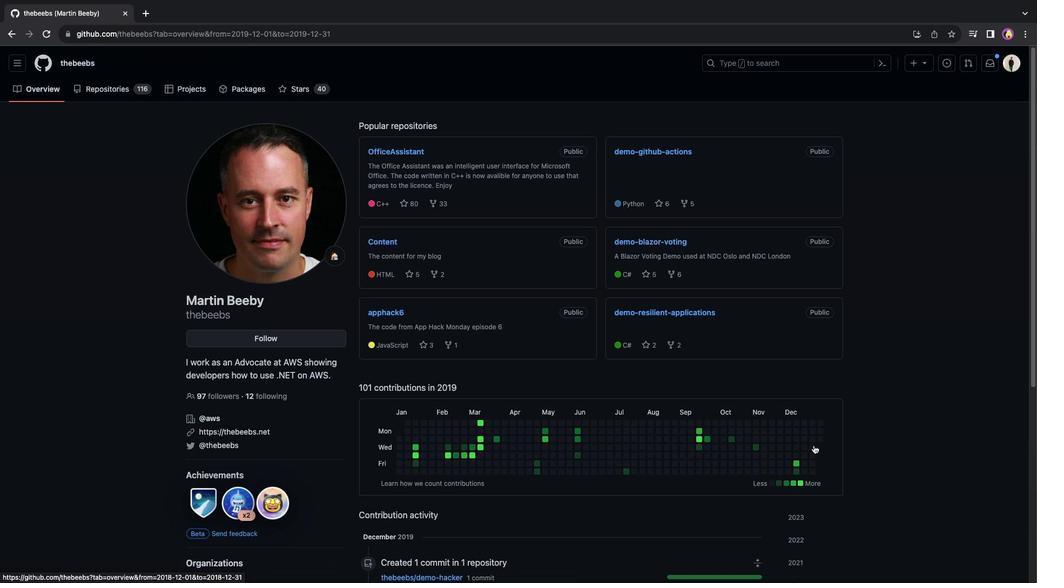 
Action: Mouse scrolled (814, 445) with delta (0, 4)
Screenshot: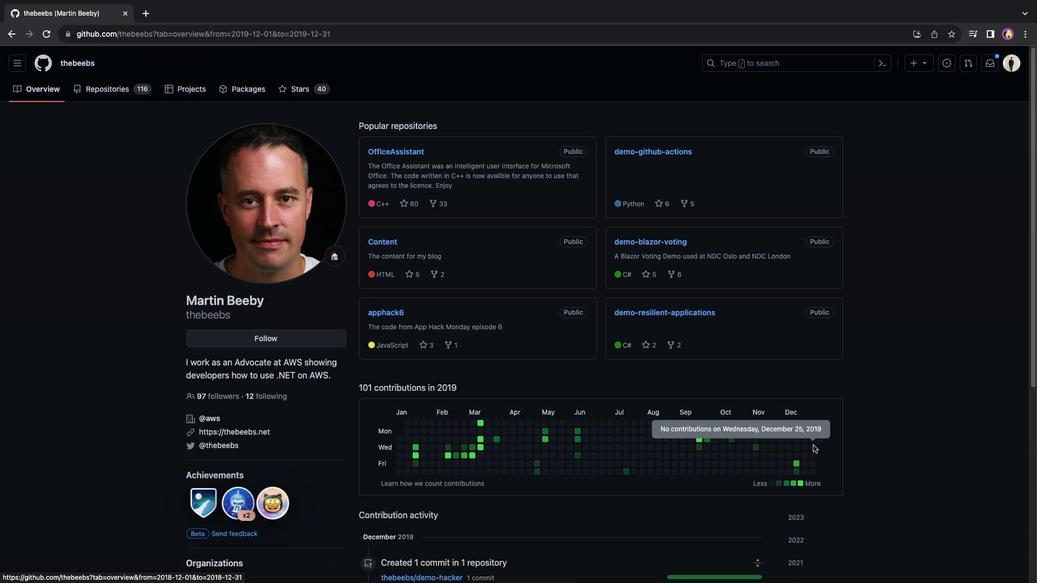 
Action: Mouse moved to (391, 150)
Screenshot: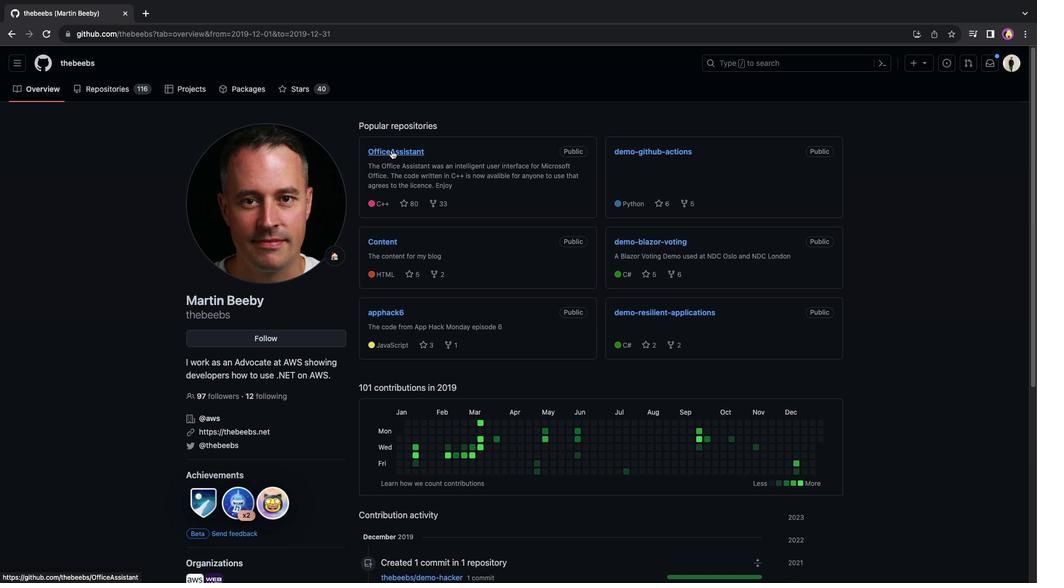 
Action: Mouse pressed left at (391, 150)
Screenshot: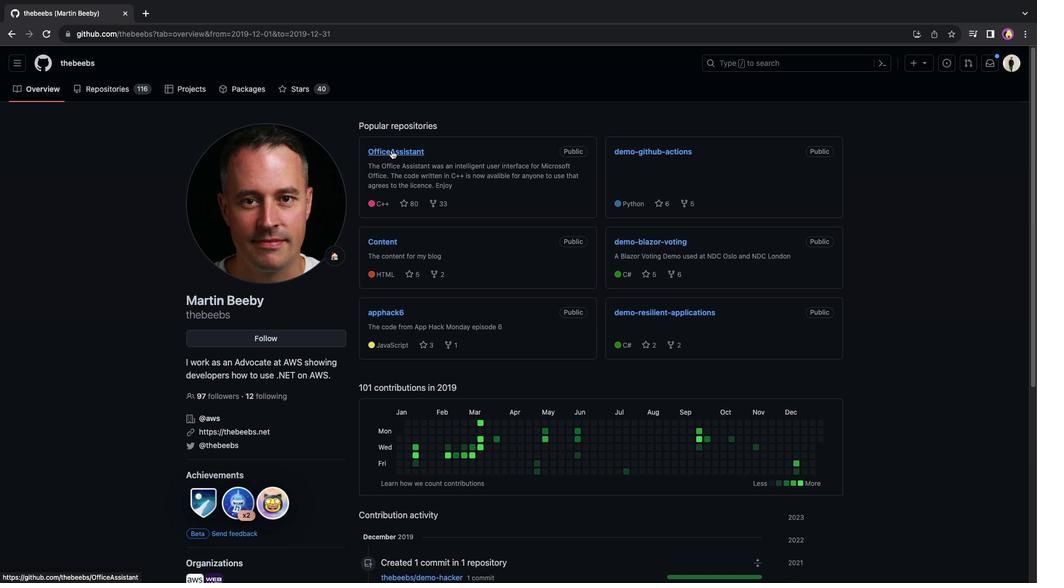 
Action: Mouse moved to (416, 87)
Screenshot: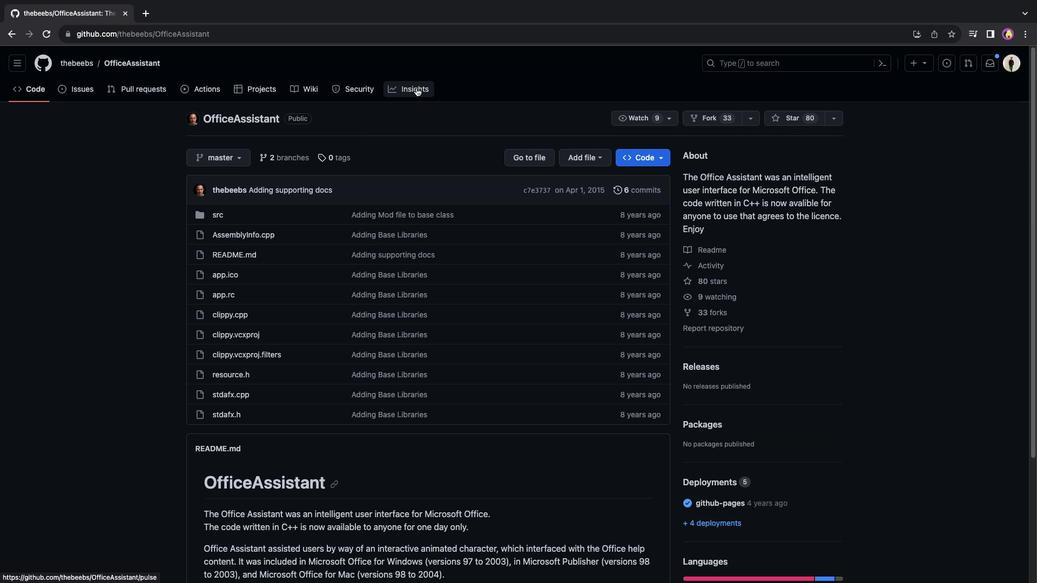 
Action: Mouse pressed left at (416, 87)
Screenshot: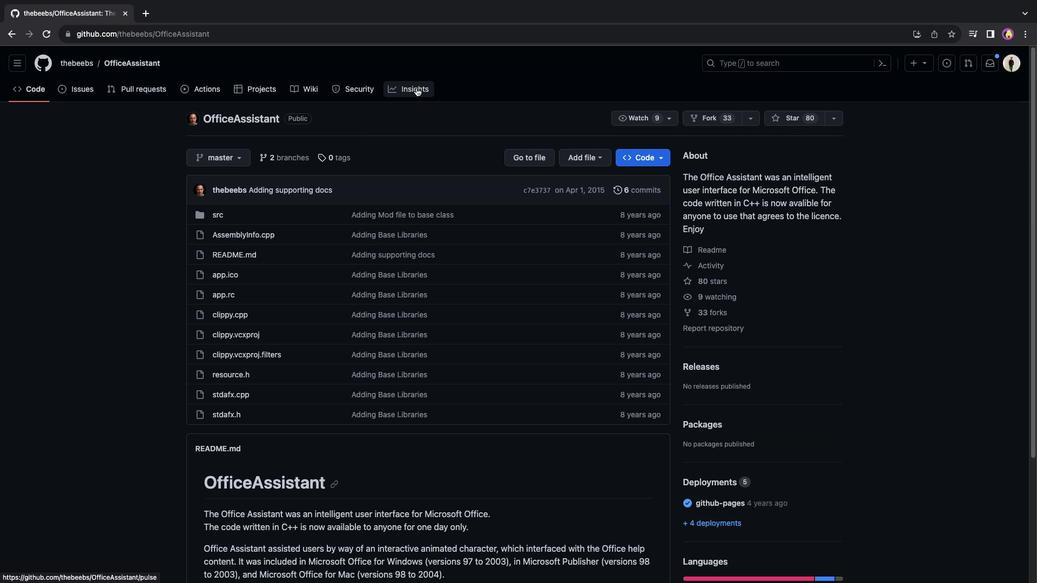 
Action: Mouse moved to (284, 147)
Screenshot: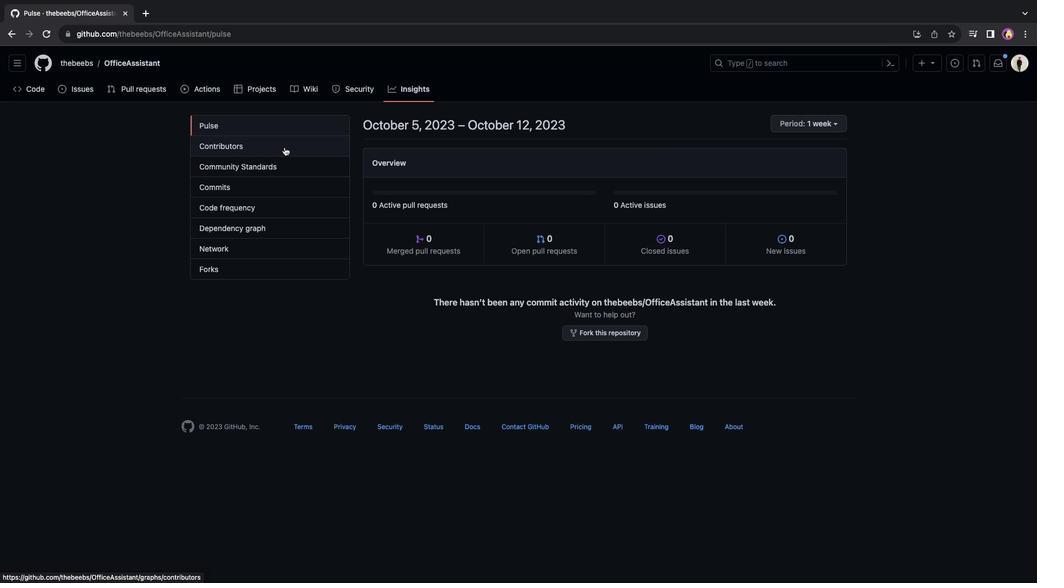 
Action: Mouse pressed left at (284, 147)
Screenshot: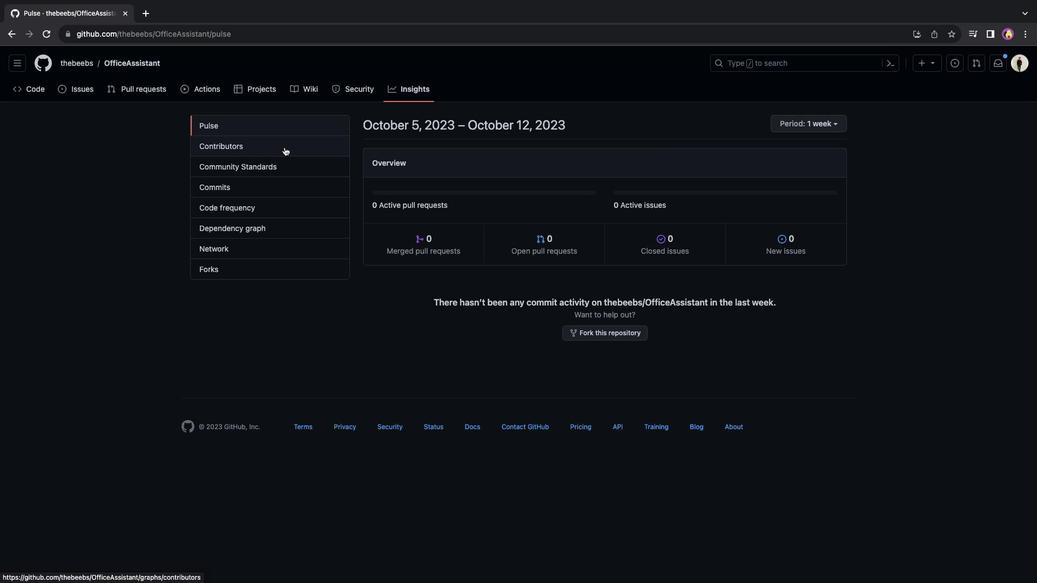
Action: Mouse moved to (291, 175)
Screenshot: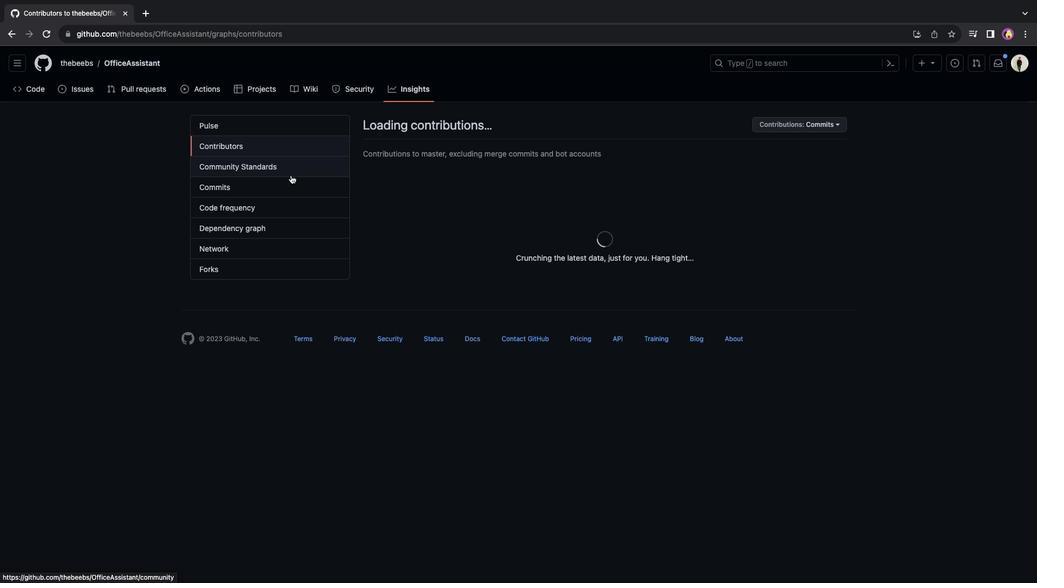 
Action: Mouse pressed left at (291, 175)
Screenshot: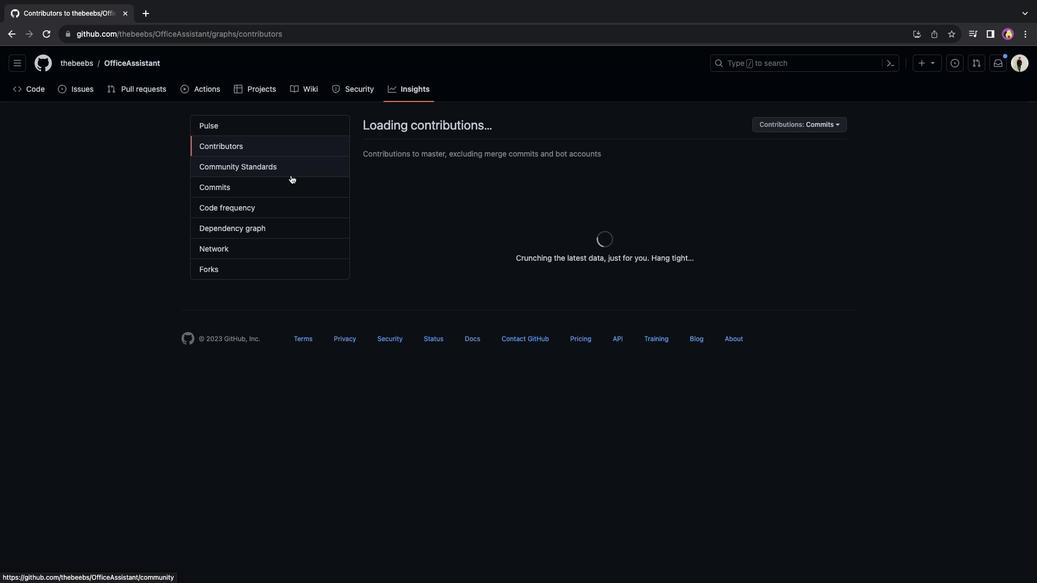 
Action: Mouse moved to (66, 55)
Screenshot: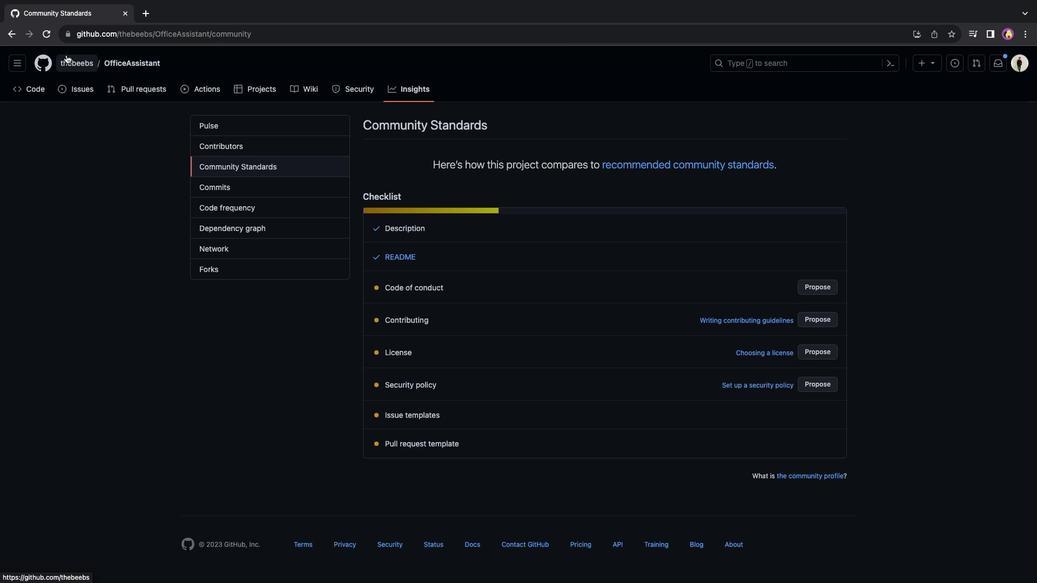 
Action: Mouse pressed left at (66, 55)
Screenshot: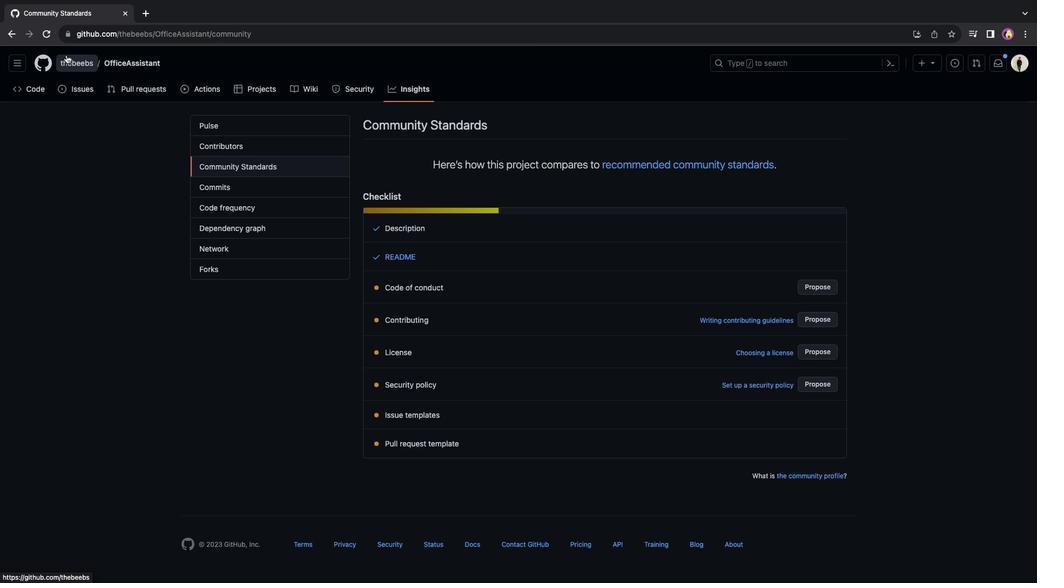 
Action: Mouse moved to (146, 277)
Screenshot: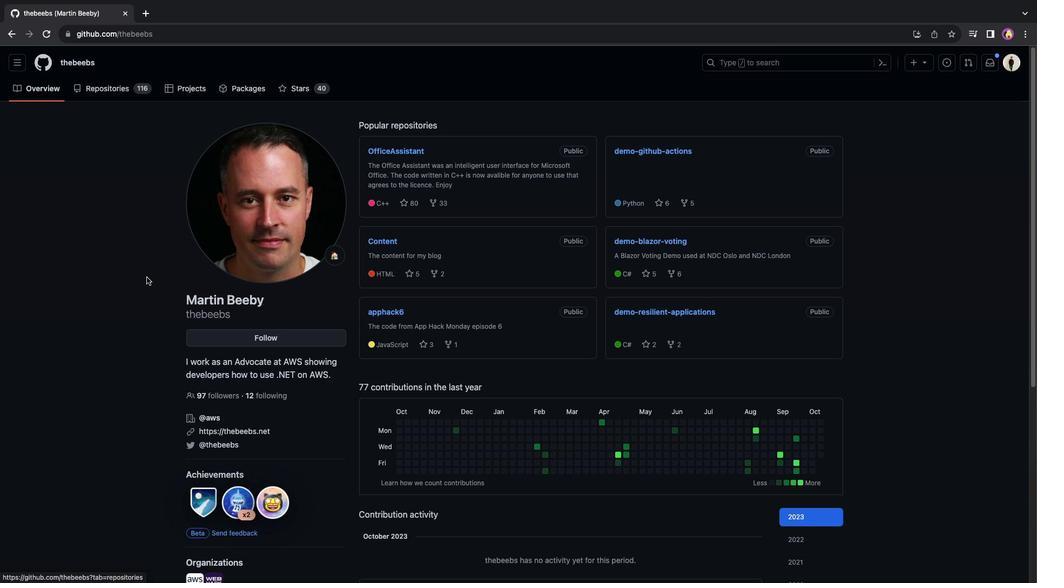 
Action: Mouse scrolled (146, 277) with delta (0, 0)
Screenshot: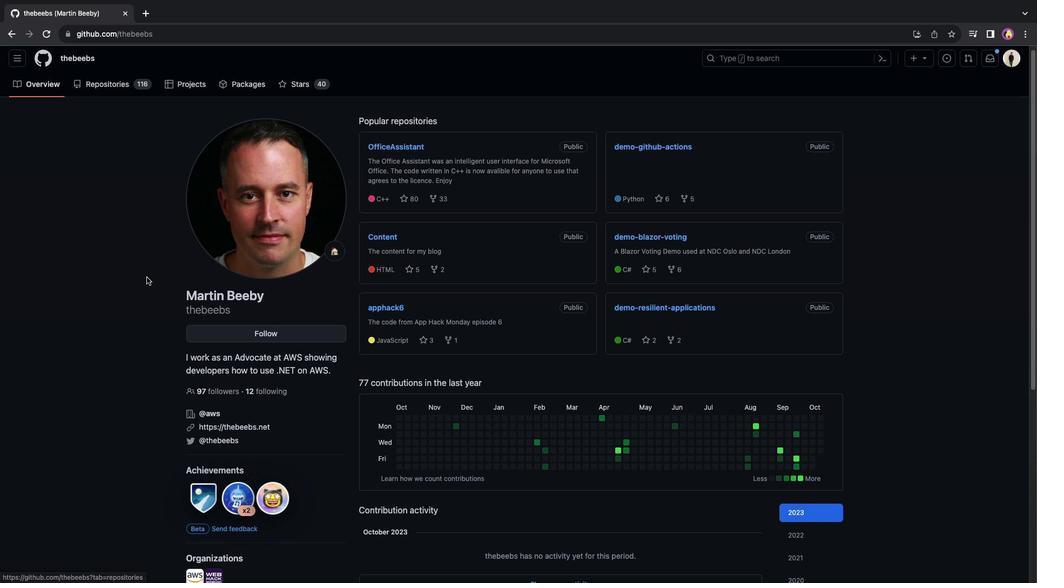 
Action: Mouse scrolled (146, 277) with delta (0, 0)
Screenshot: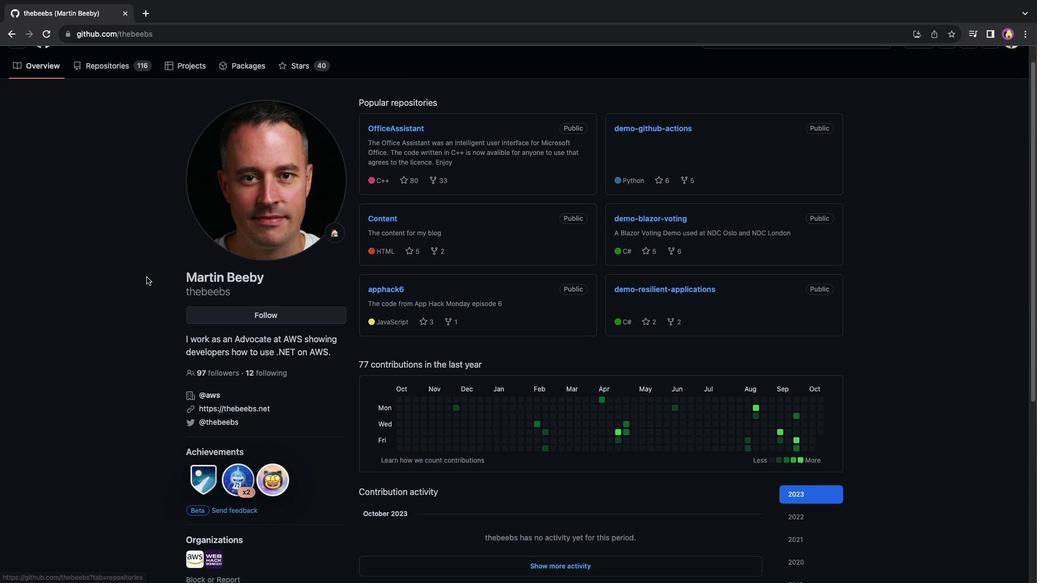 
Action: Mouse scrolled (146, 277) with delta (0, -1)
Screenshot: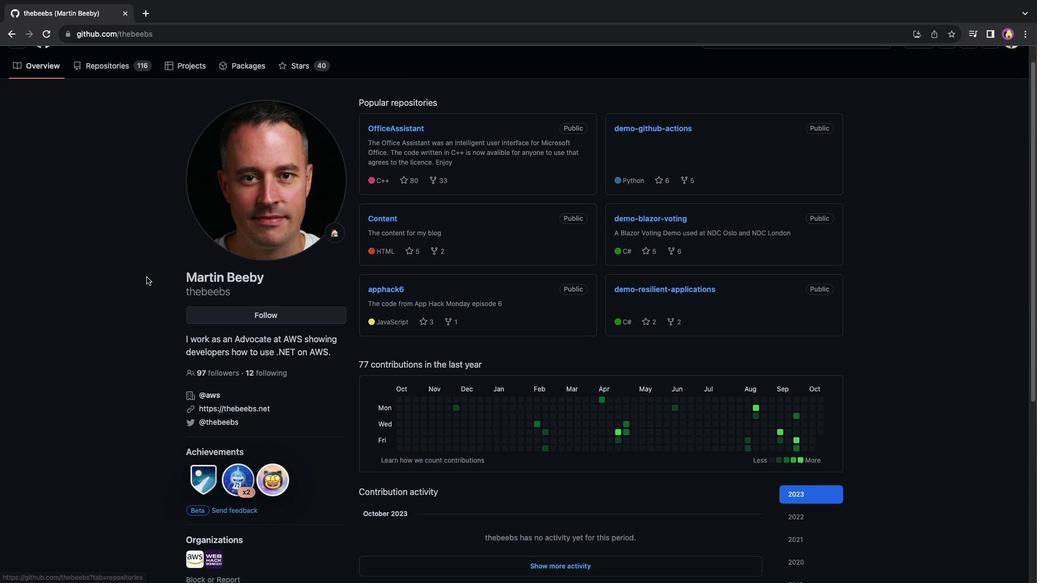 
Action: Mouse moved to (187, 476)
Screenshot: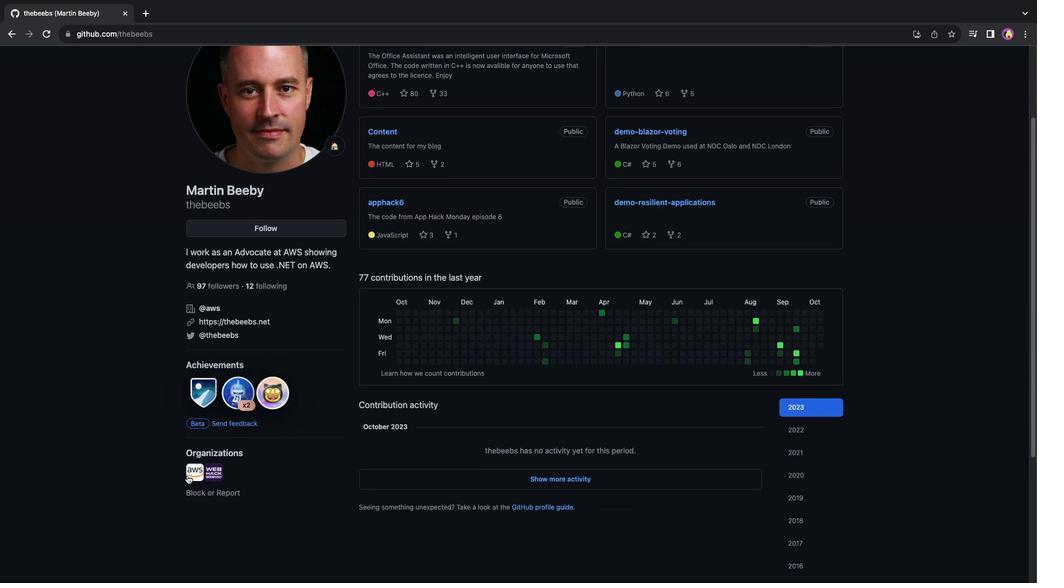 
Action: Mouse pressed left at (187, 476)
Screenshot: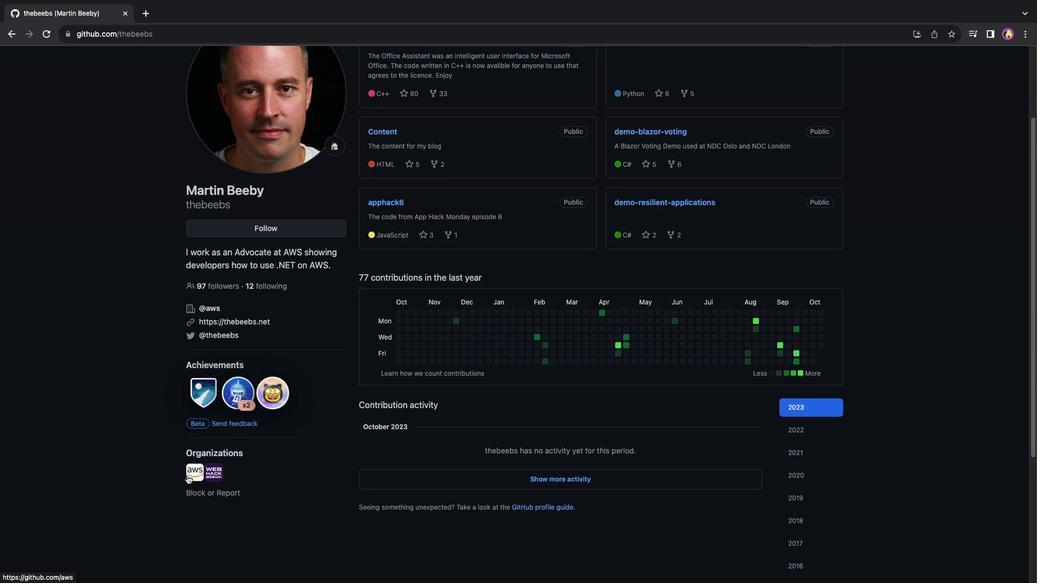 
Action: Mouse moved to (210, 235)
Screenshot: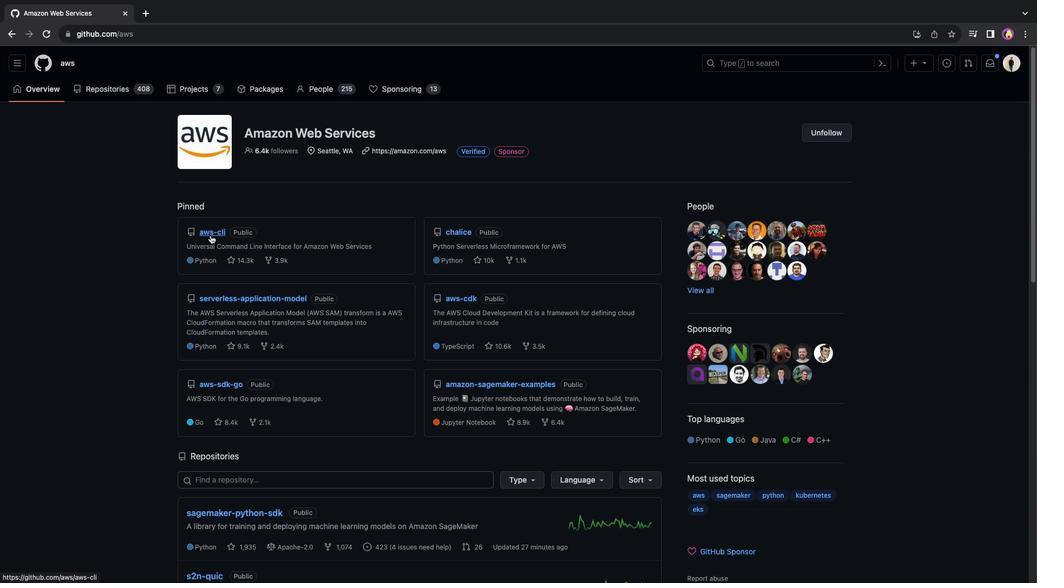 
Action: Mouse pressed left at (210, 235)
Screenshot: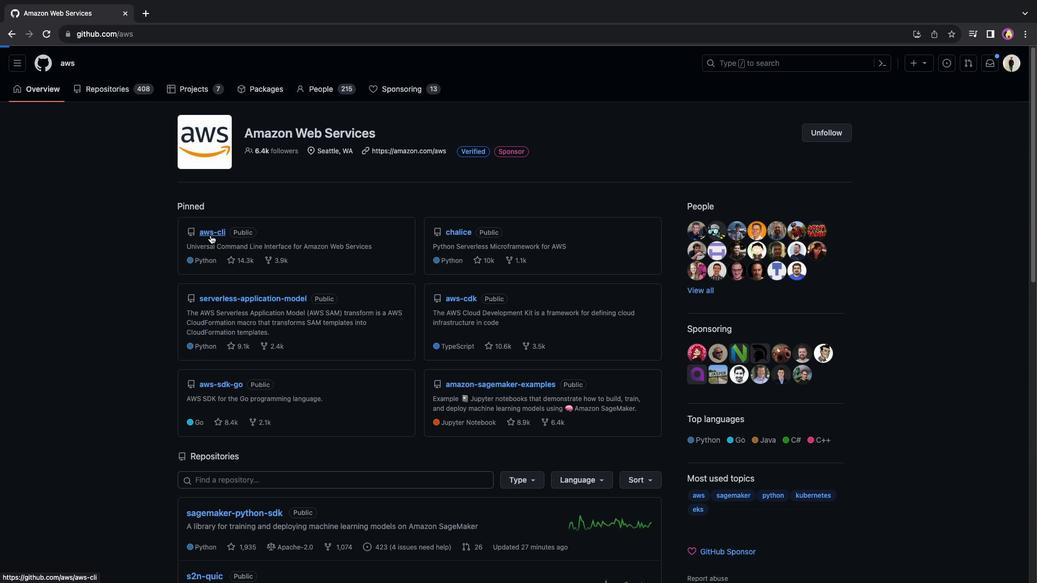 
Action: Mouse moved to (500, 90)
Screenshot: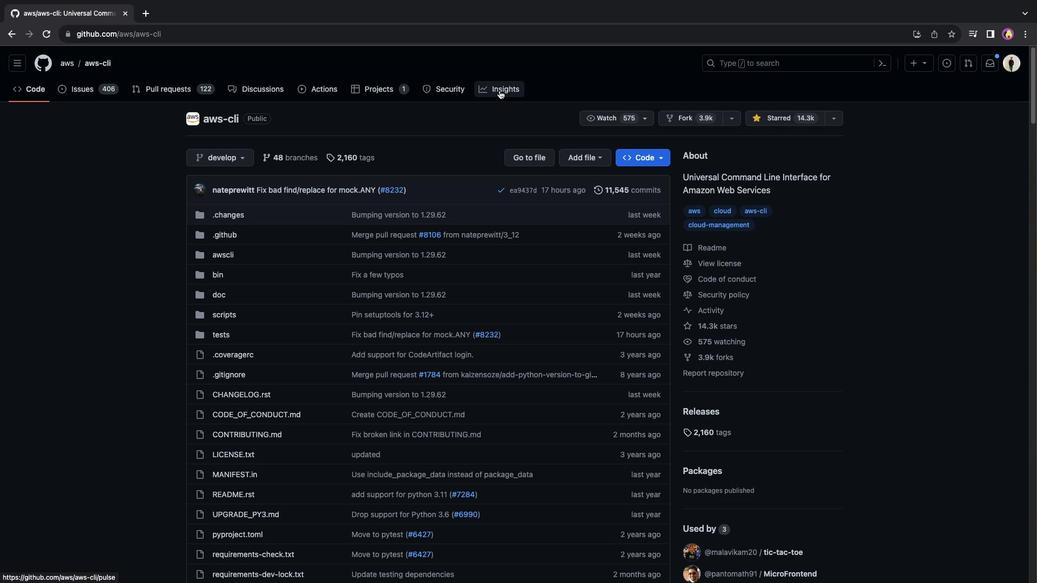 
Action: Mouse pressed left at (500, 90)
Screenshot: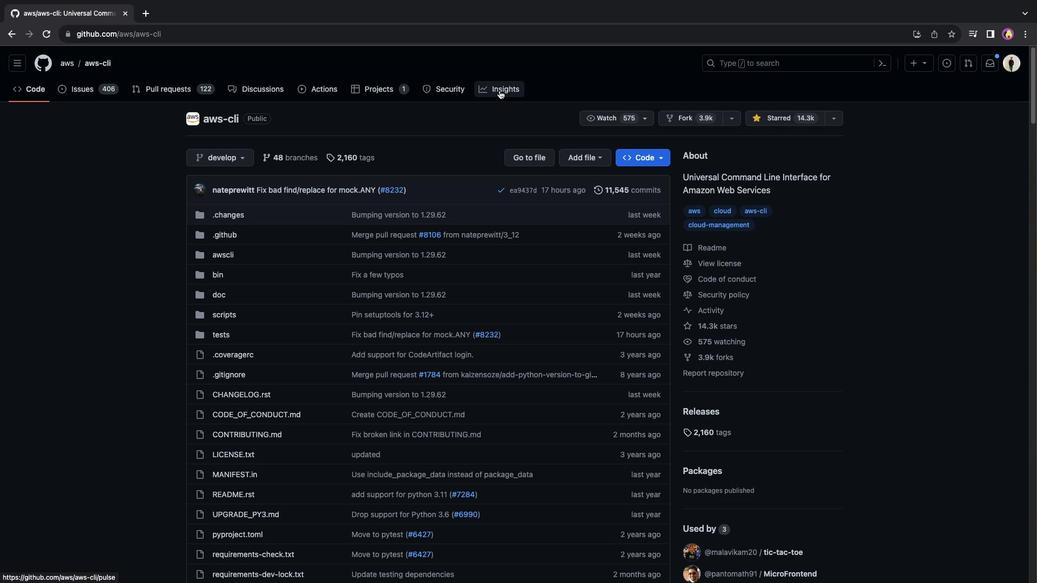 
Action: Mouse moved to (291, 149)
Screenshot: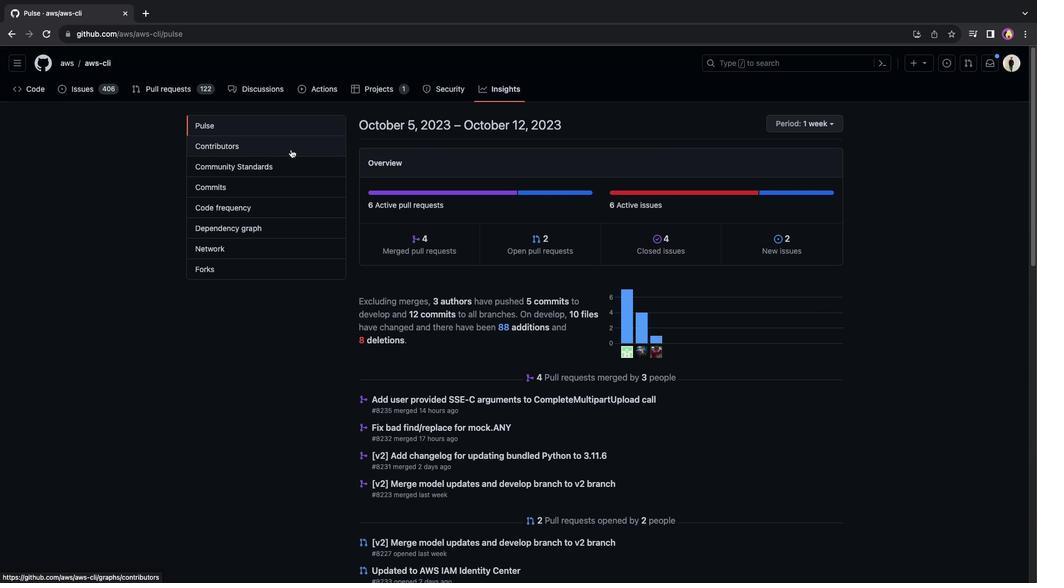 
Action: Mouse pressed left at (291, 149)
Screenshot: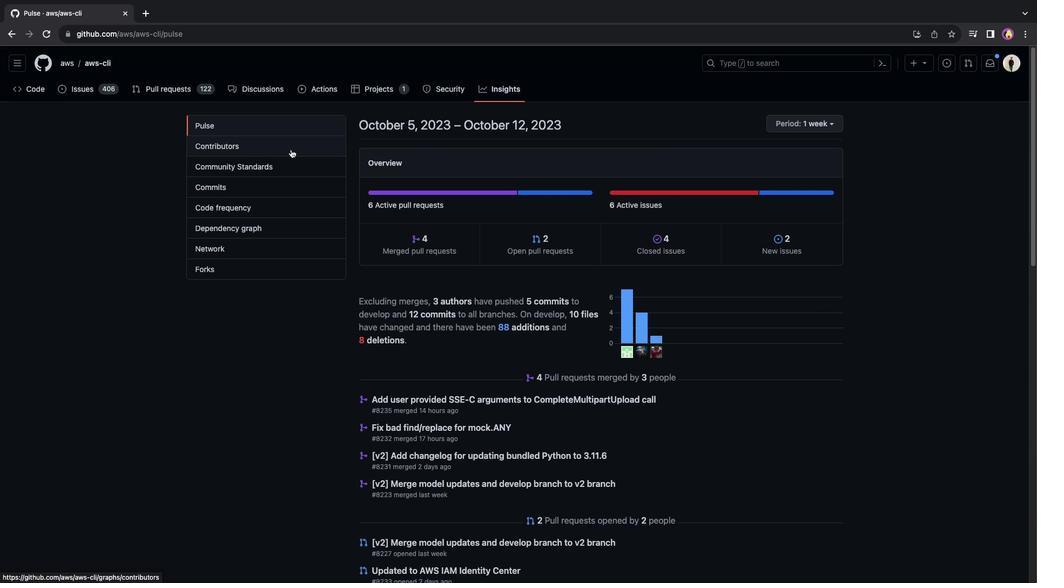
Action: Mouse moved to (601, 257)
Screenshot: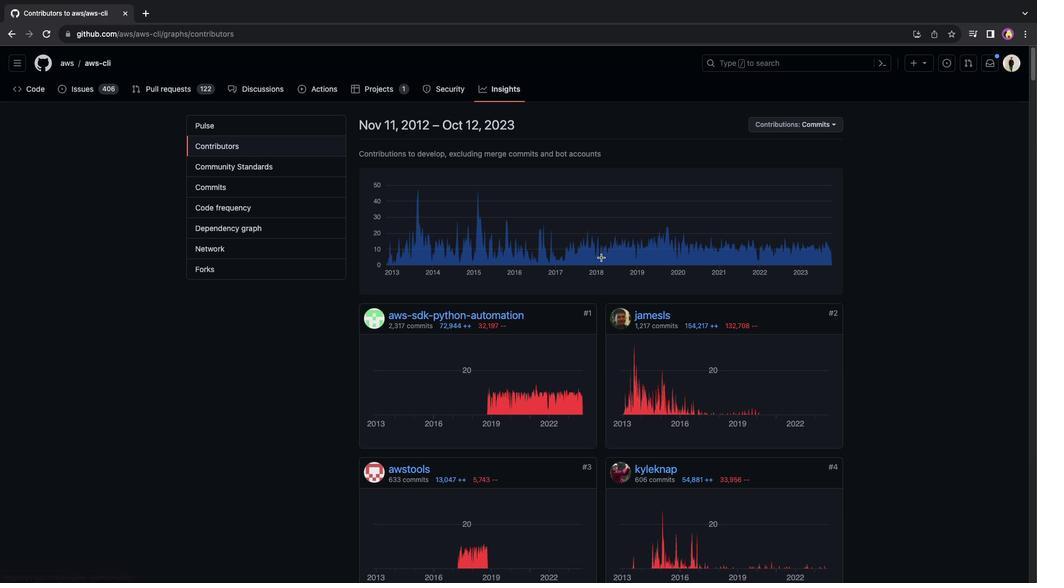
Action: Mouse pressed left at (601, 257)
Screenshot: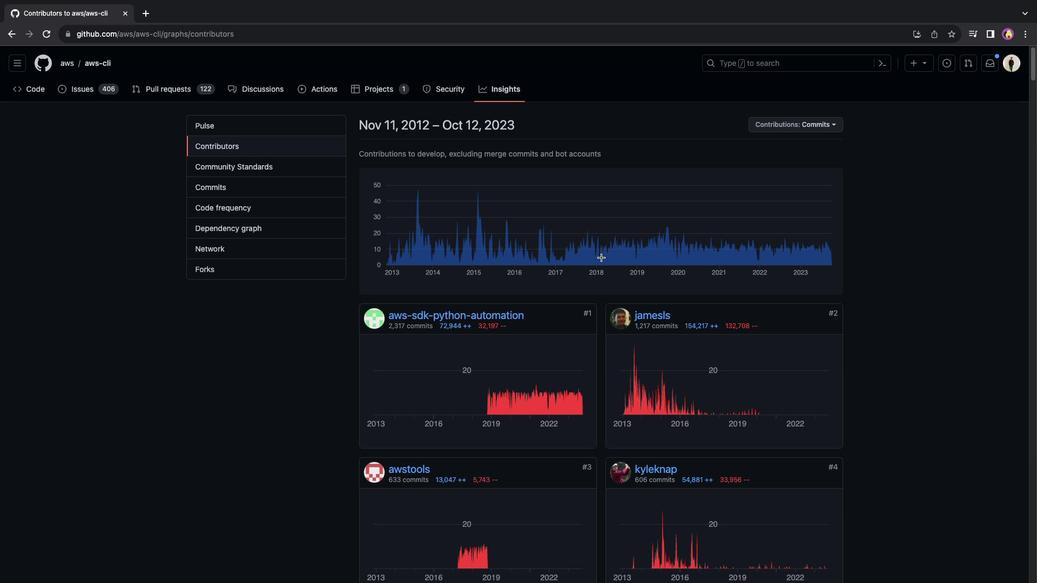 
Action: Mouse moved to (652, 393)
Screenshot: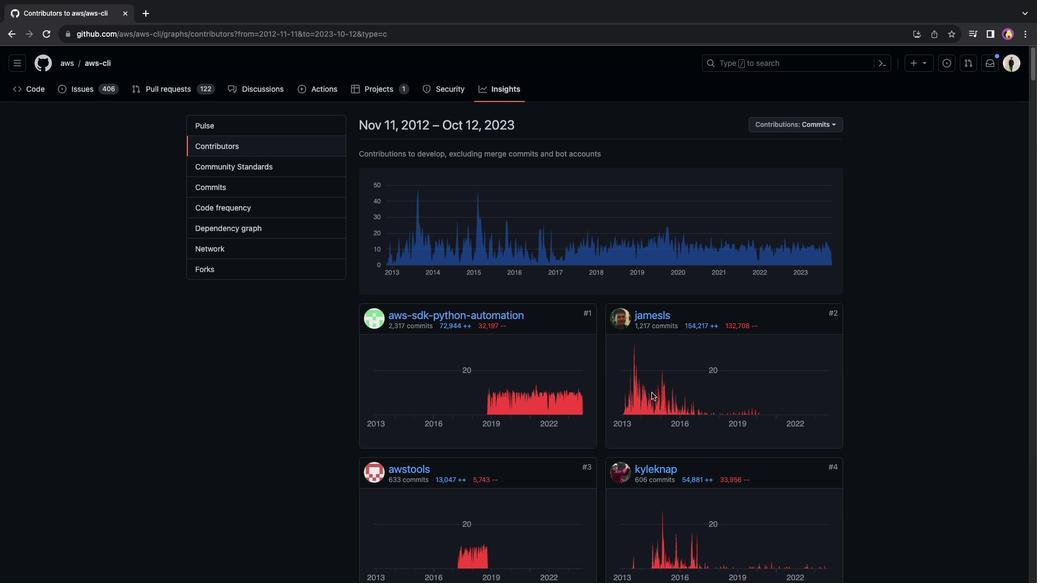 
Action: Mouse pressed left at (652, 393)
Screenshot: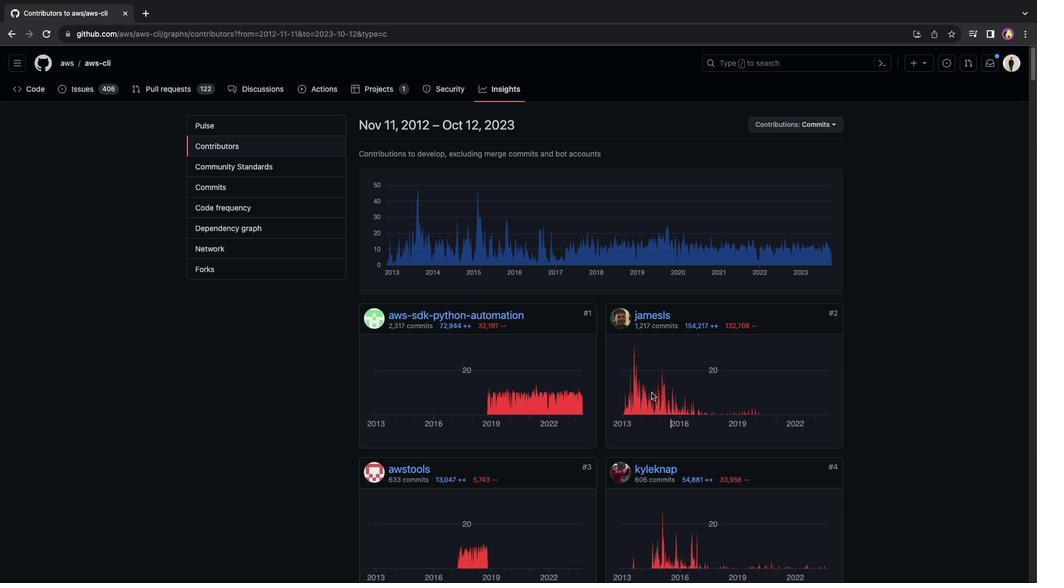 
Action: Mouse moved to (653, 397)
Screenshot: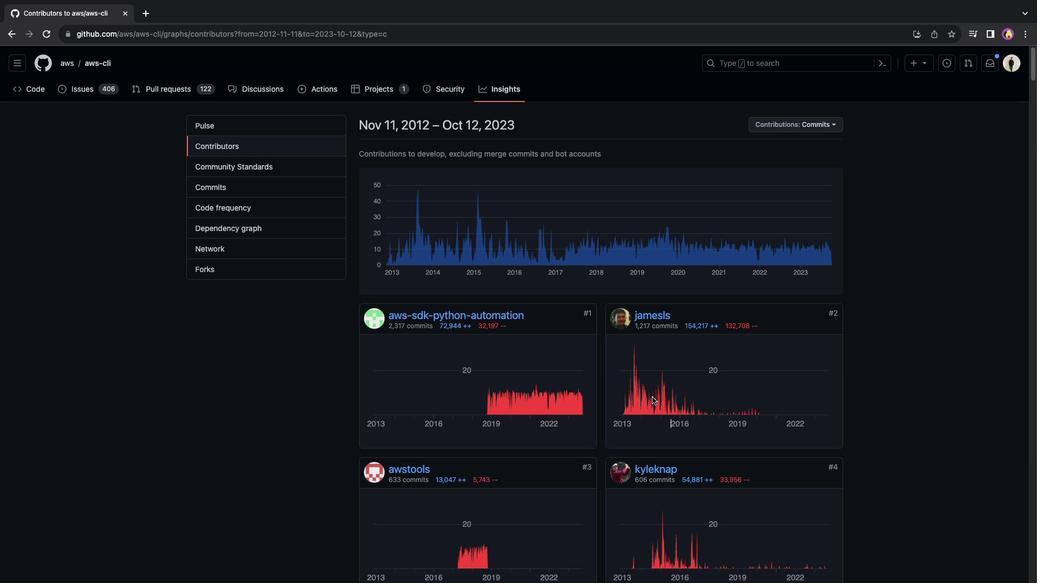 
Action: Mouse pressed left at (653, 397)
Screenshot: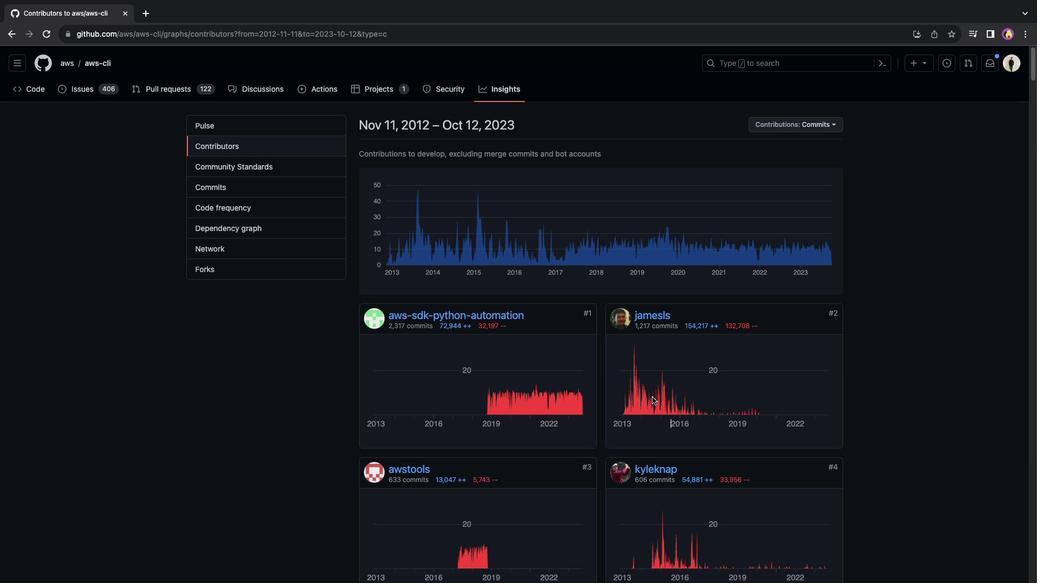 
Action: Mouse moved to (678, 372)
Screenshot: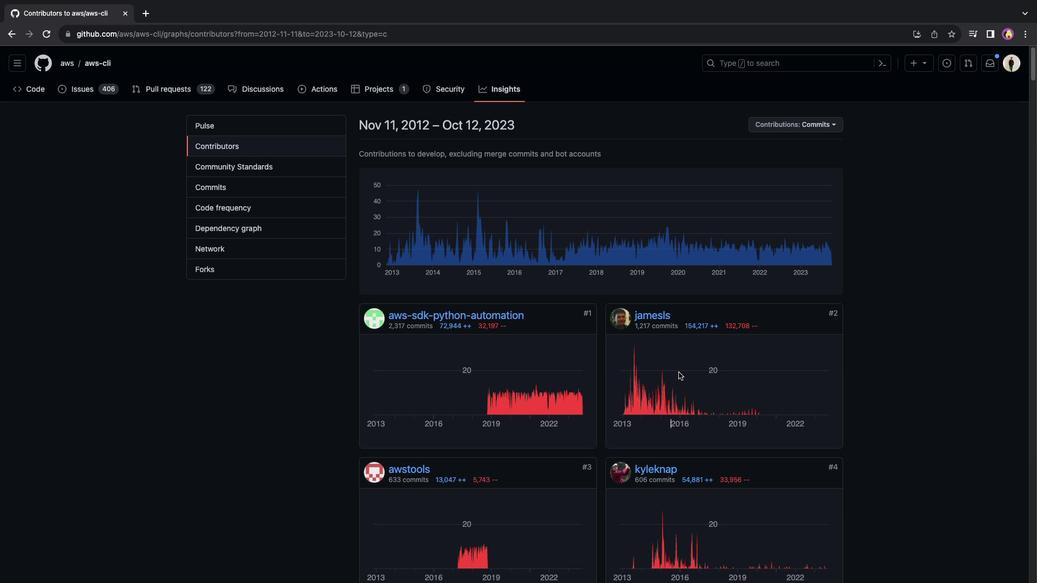 
Action: Mouse scrolled (678, 372) with delta (0, 0)
Screenshot: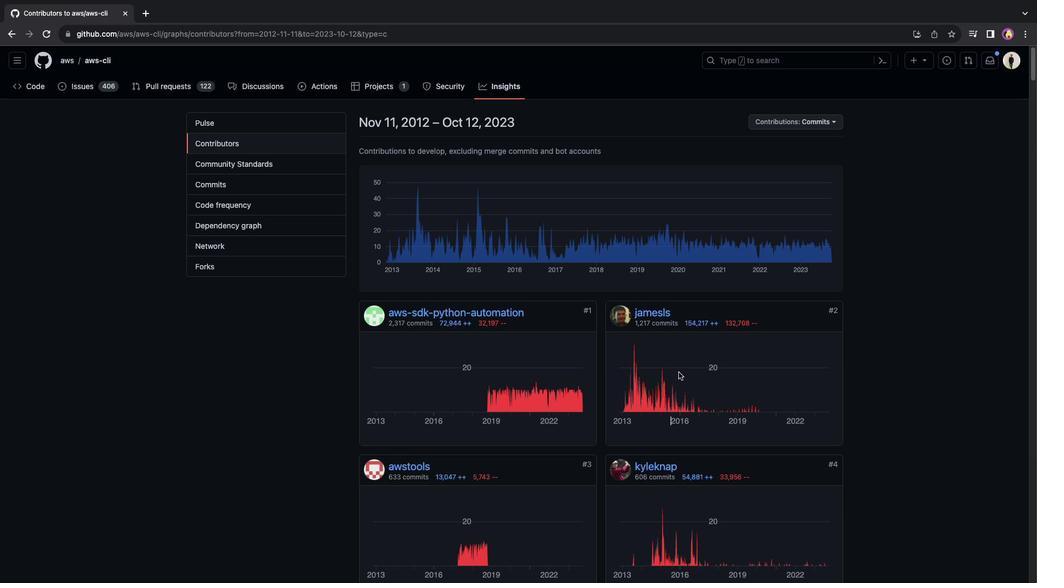 
Action: Mouse scrolled (678, 372) with delta (0, 0)
Screenshot: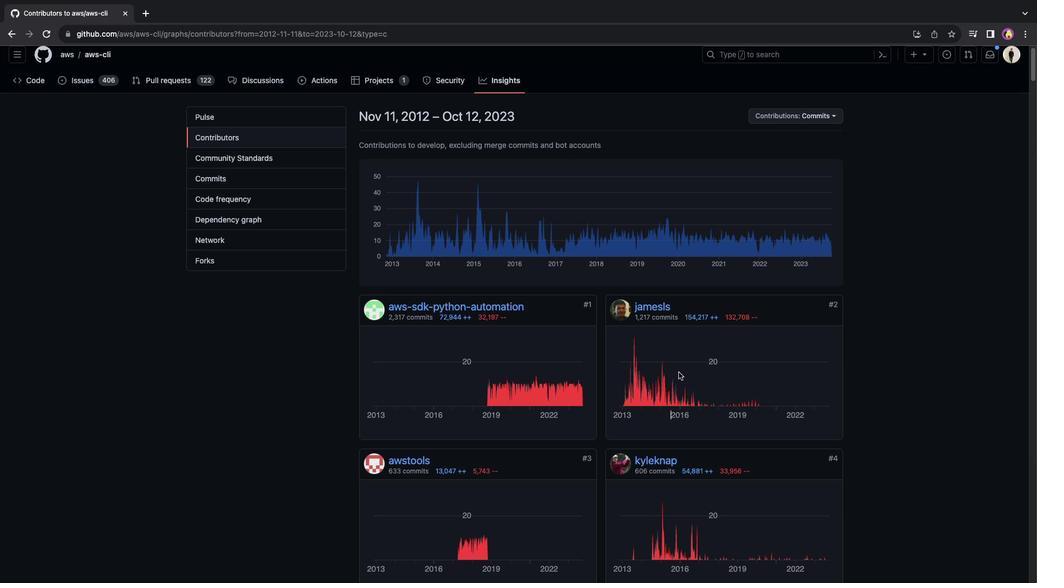 
Action: Mouse scrolled (678, 372) with delta (0, -1)
Screenshot: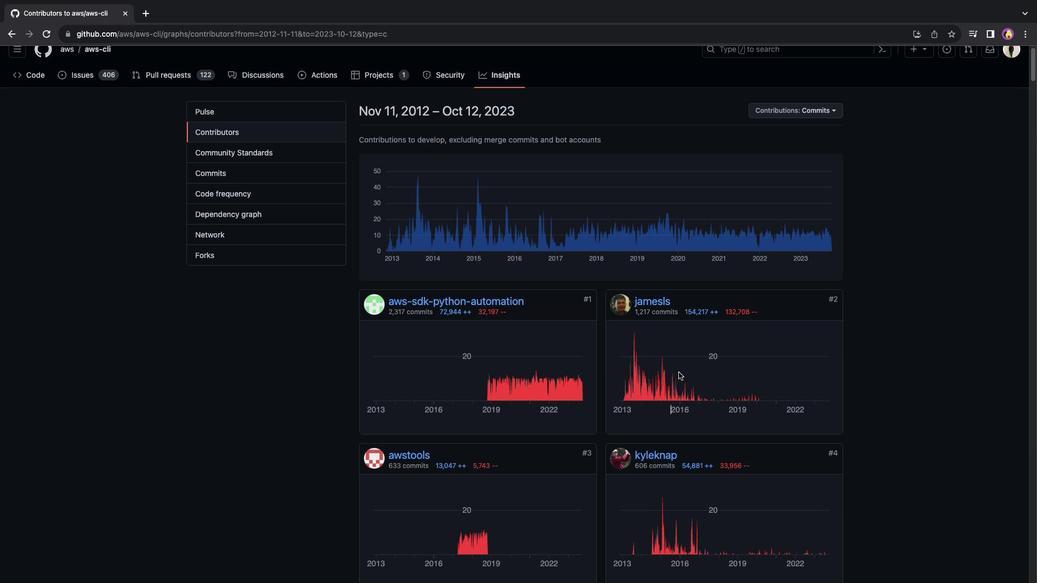 
Action: Mouse moved to (729, 294)
Screenshot: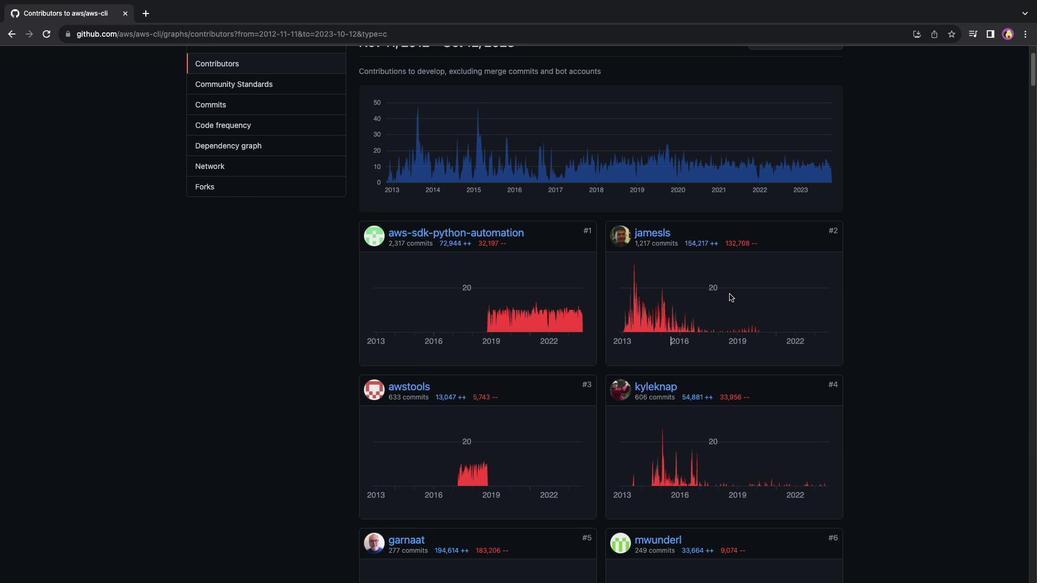 
Action: Mouse scrolled (729, 294) with delta (0, 0)
Screenshot: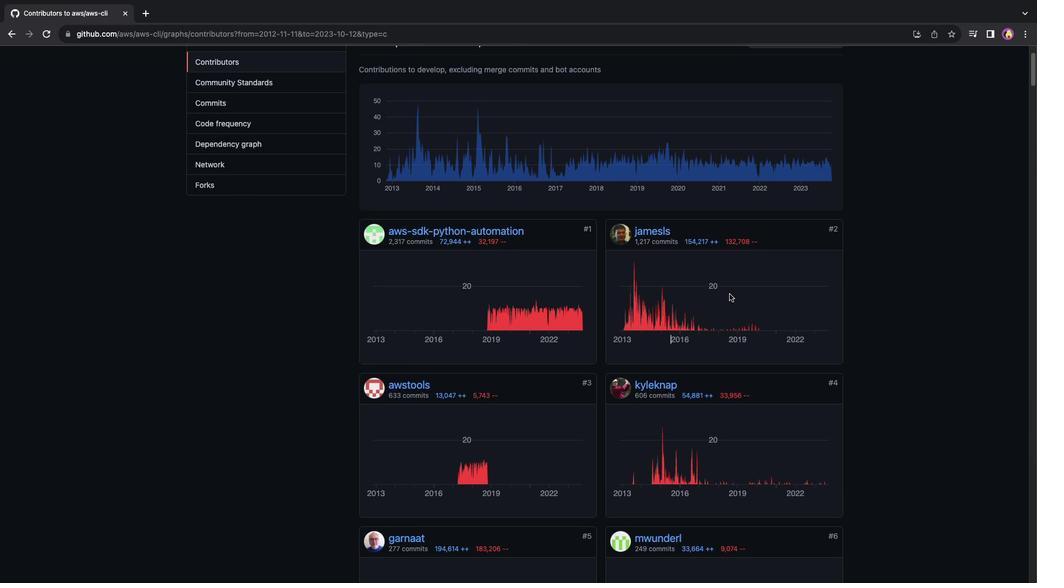 
Action: Mouse scrolled (729, 294) with delta (0, 0)
Screenshot: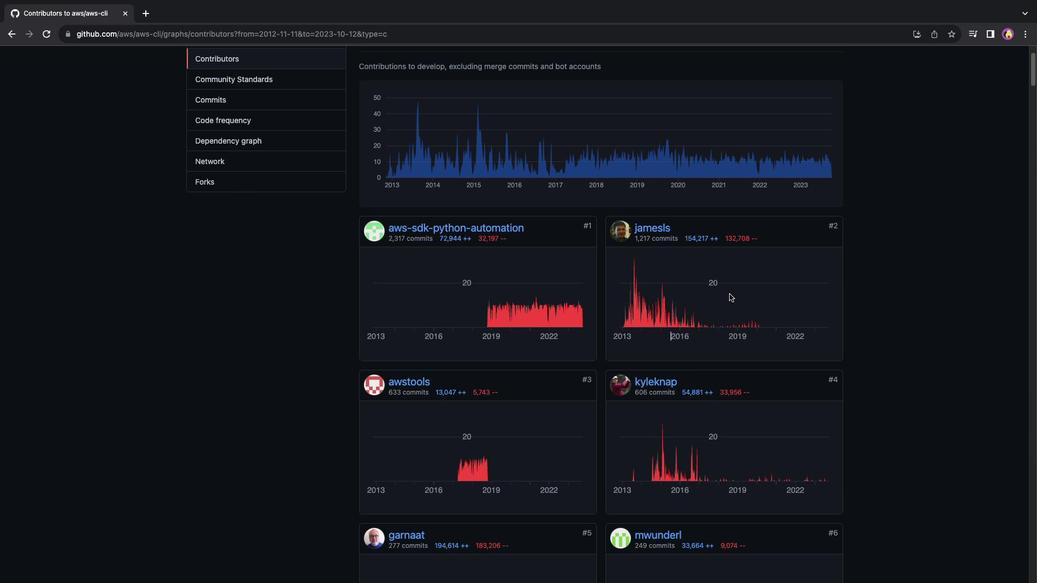 
Action: Mouse moved to (729, 293)
Screenshot: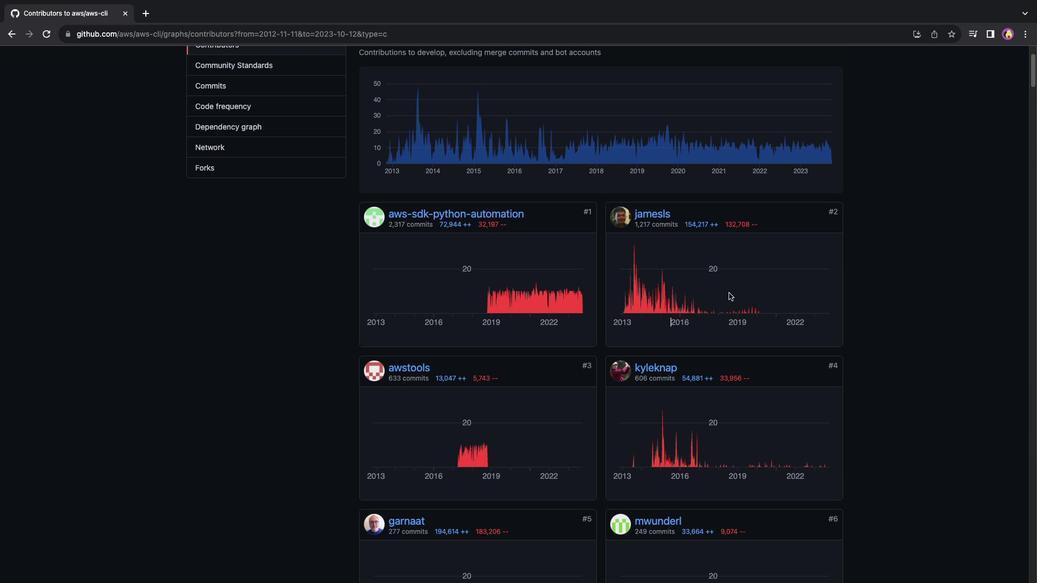 
Action: Mouse scrolled (729, 293) with delta (0, 0)
Screenshot: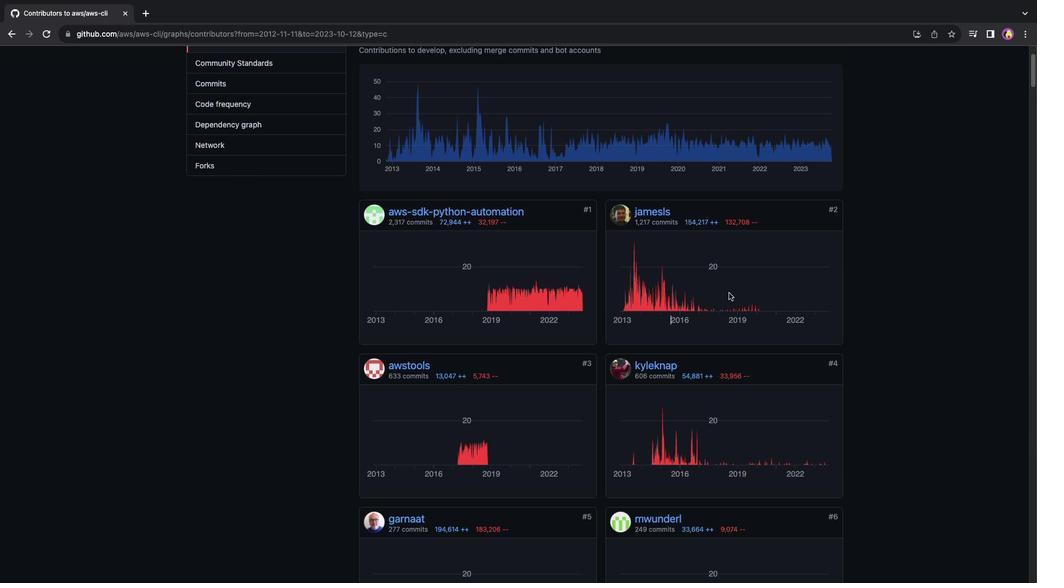 
Action: Mouse scrolled (729, 293) with delta (0, 0)
Screenshot: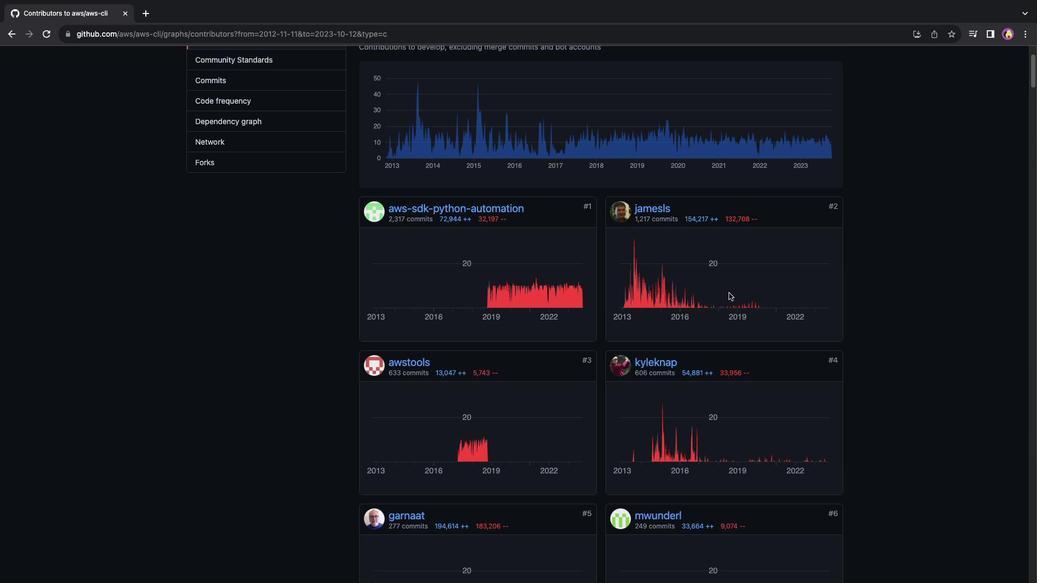 
Action: Mouse moved to (410, 207)
Screenshot: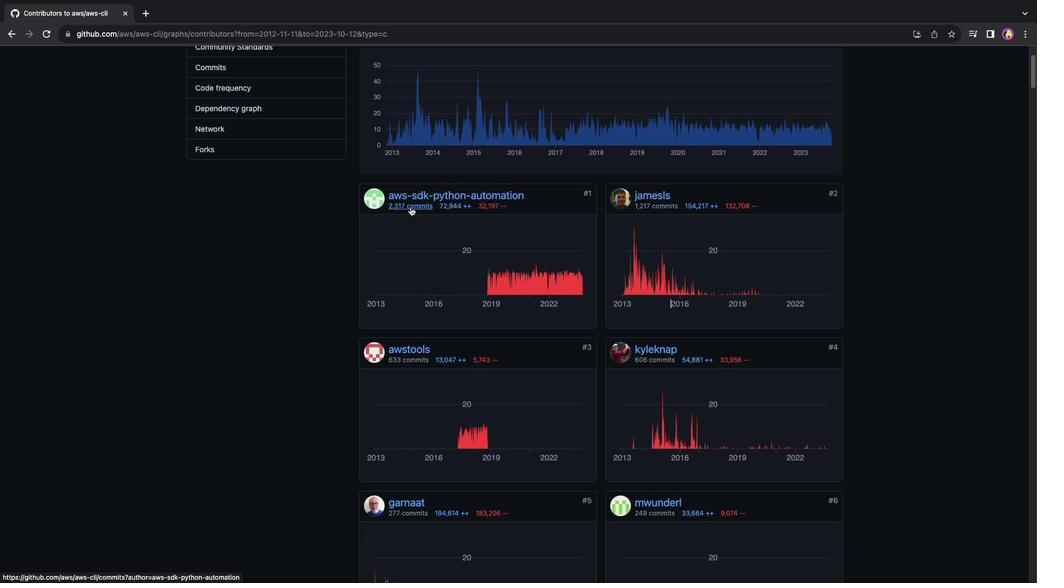 
Action: Mouse pressed left at (410, 207)
Screenshot: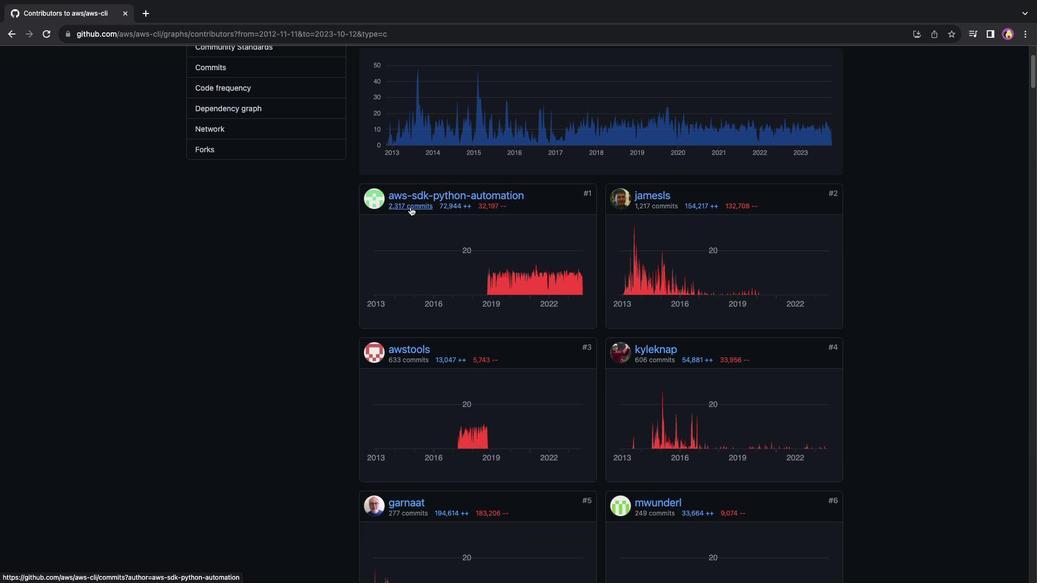 
Action: Mouse moved to (483, 234)
Screenshot: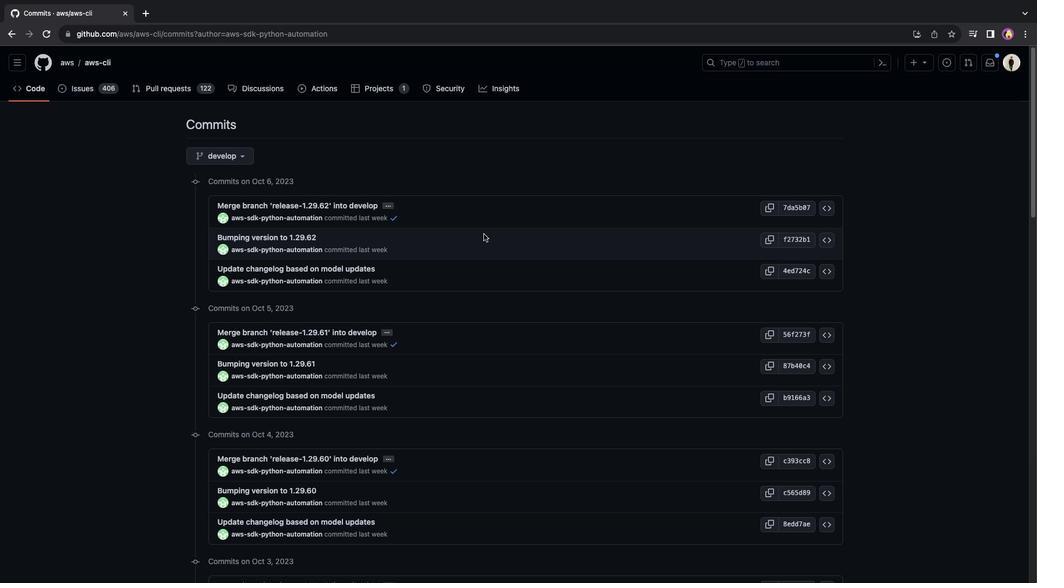 
Action: Mouse scrolled (483, 234) with delta (0, 0)
Screenshot: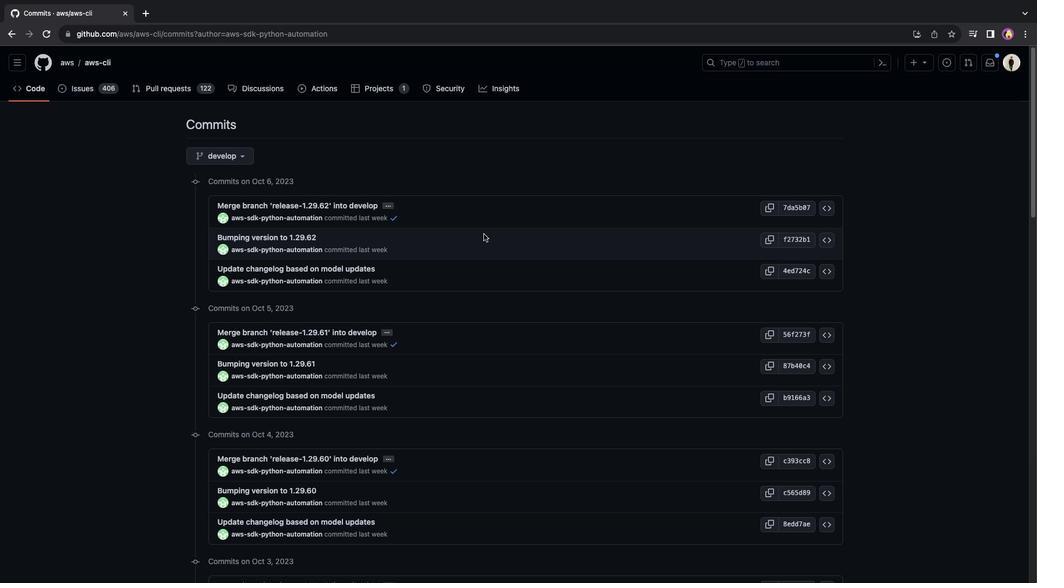 
Action: Mouse scrolled (483, 234) with delta (0, 0)
Screenshot: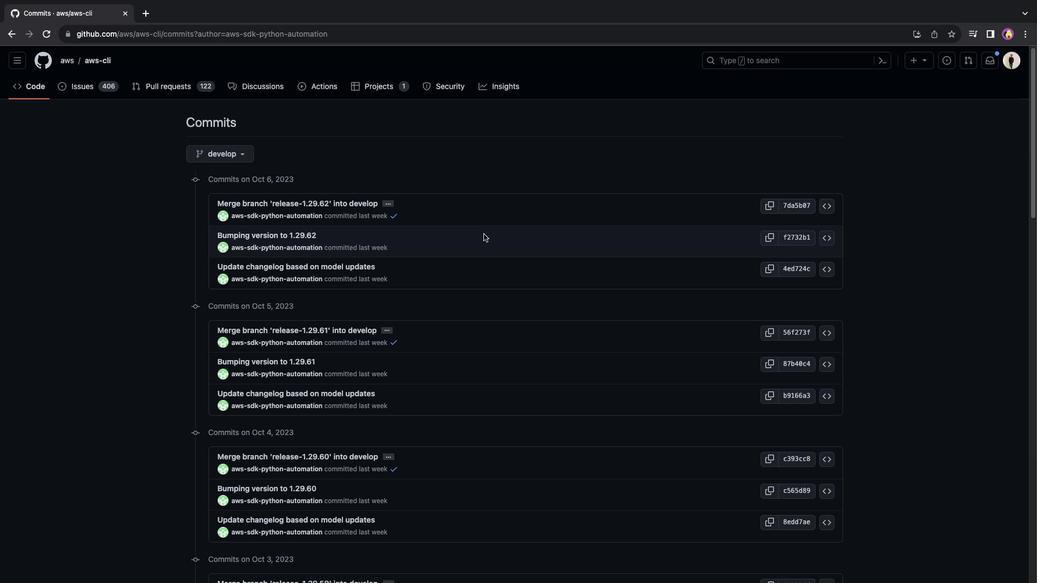 
Action: Mouse scrolled (483, 234) with delta (0, 0)
Screenshot: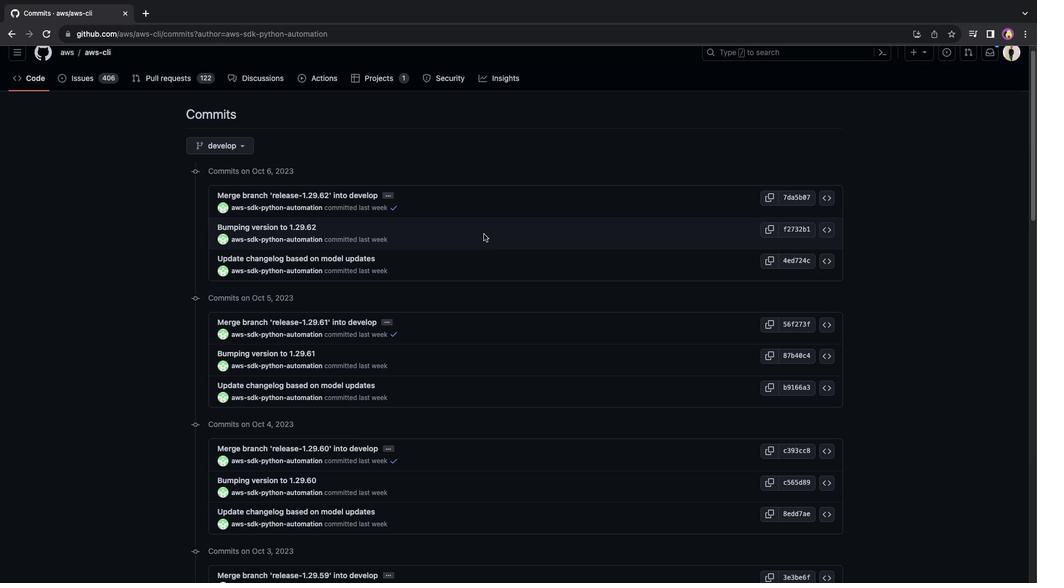 
Action: Mouse scrolled (483, 234) with delta (0, 0)
Screenshot: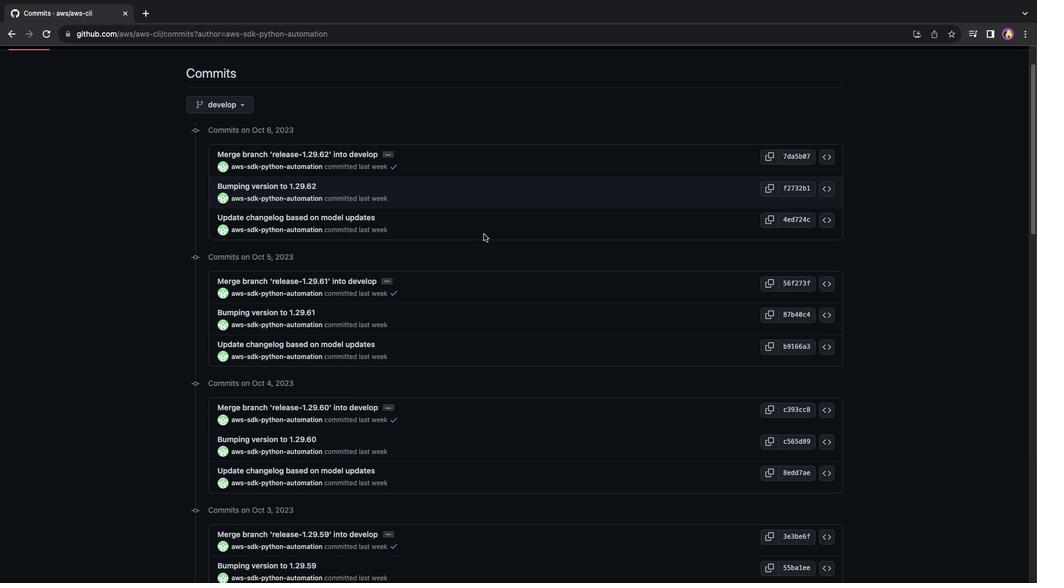 
Action: Mouse scrolled (483, 234) with delta (0, 0)
Screenshot: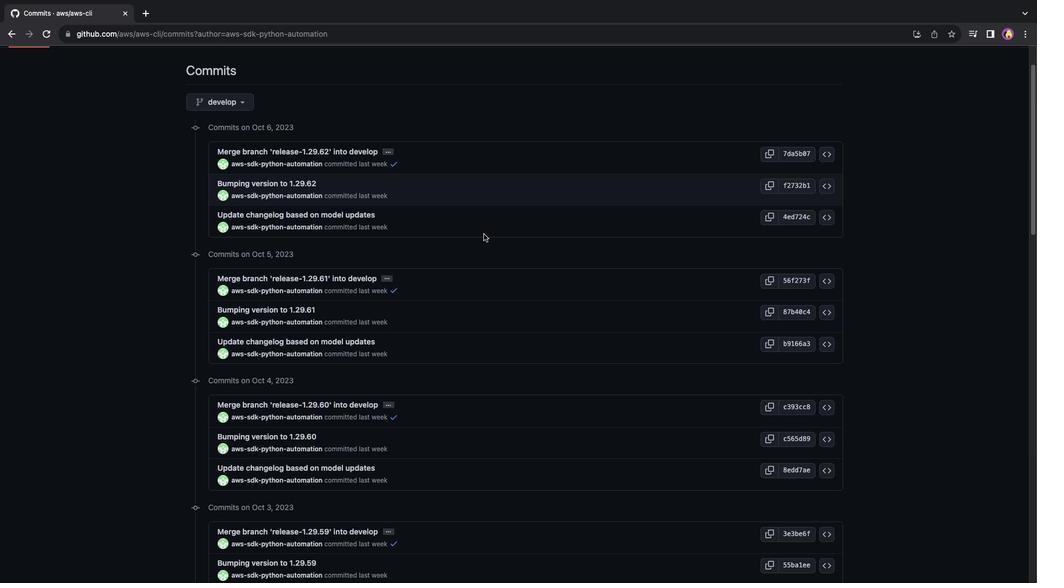 
Action: Mouse scrolled (483, 234) with delta (0, 0)
Screenshot: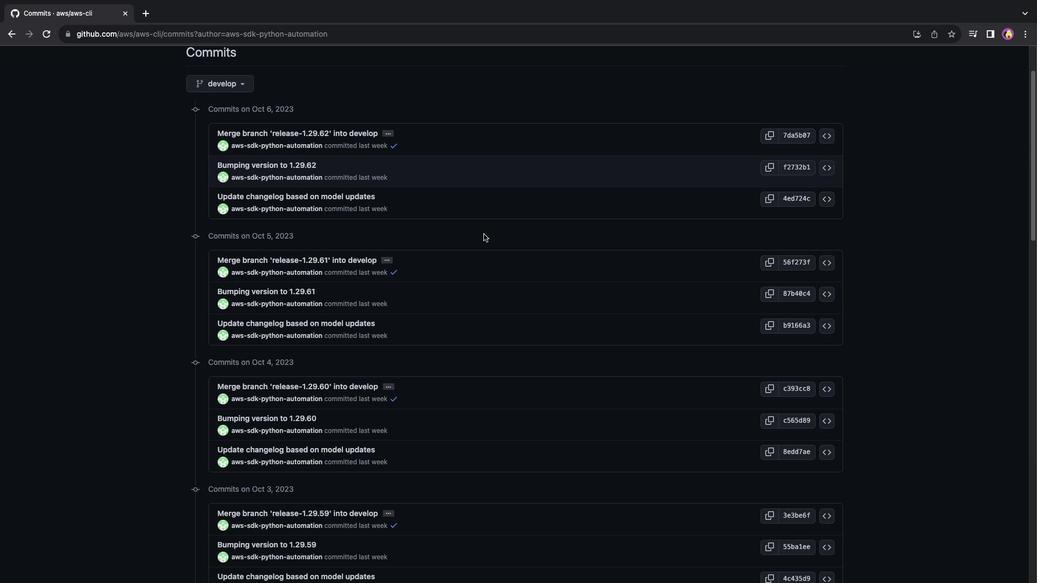 
Action: Mouse scrolled (483, 234) with delta (0, 0)
Screenshot: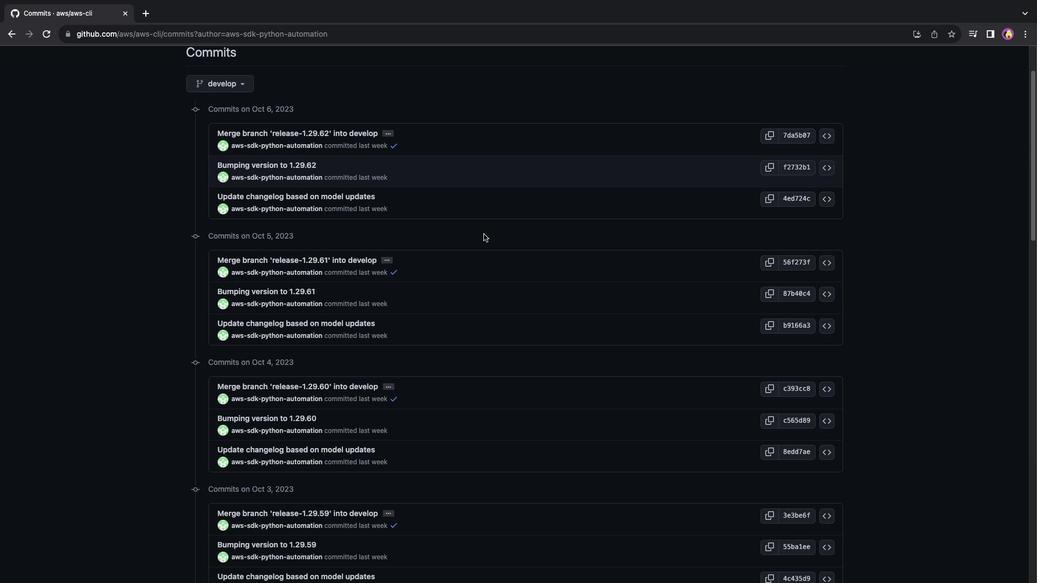 
Action: Mouse scrolled (483, 234) with delta (0, -1)
Screenshot: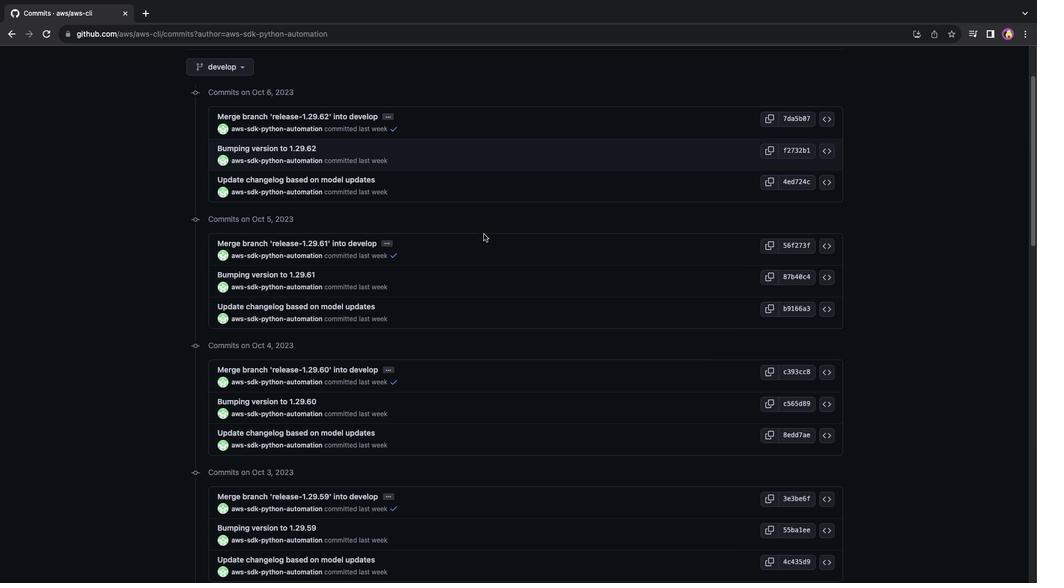 
Action: Mouse scrolled (483, 234) with delta (0, 0)
Screenshot: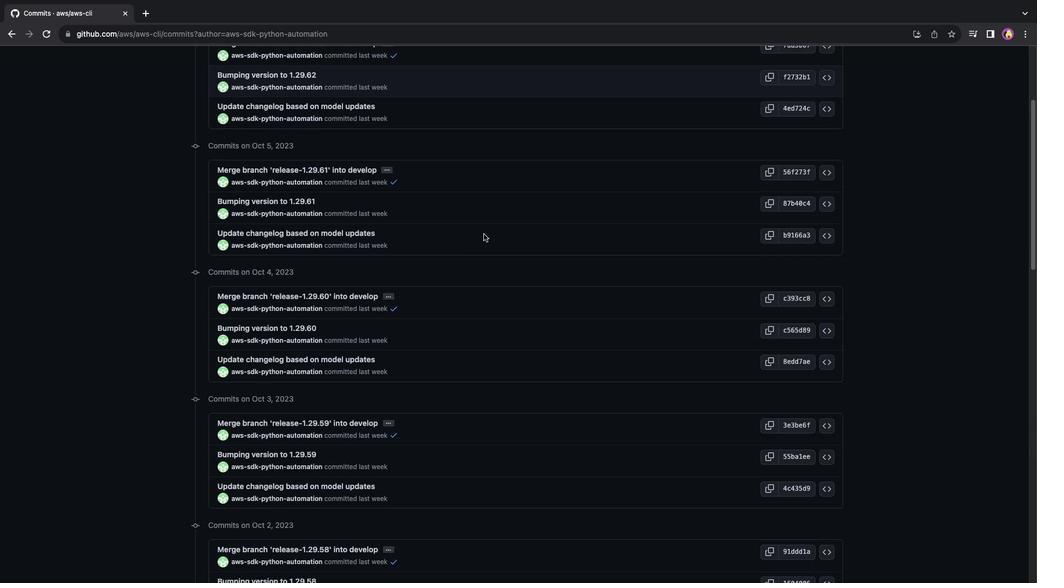 
Action: Mouse scrolled (483, 234) with delta (0, 0)
Screenshot: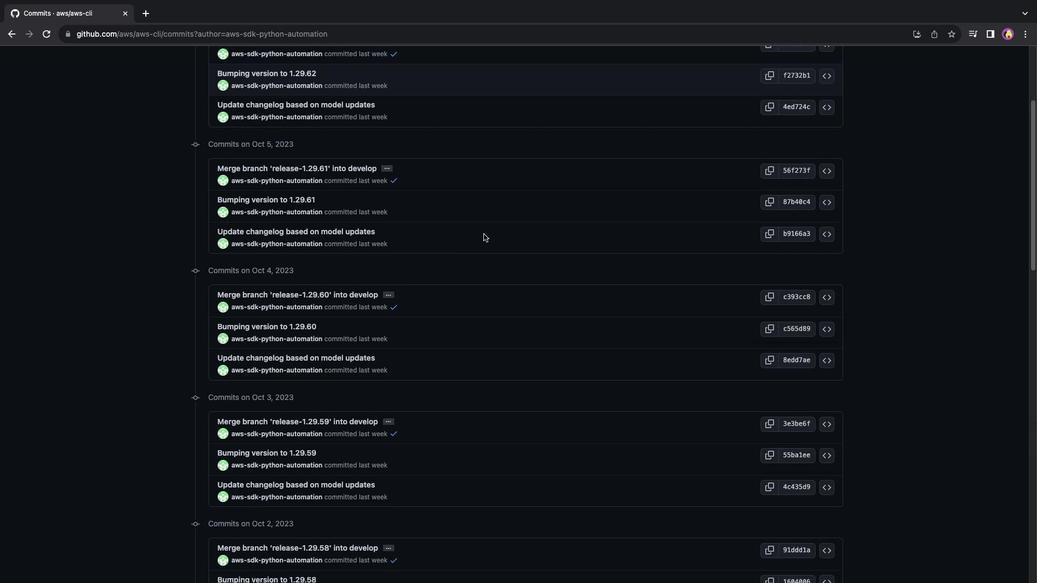 
Action: Mouse moved to (482, 237)
Screenshot: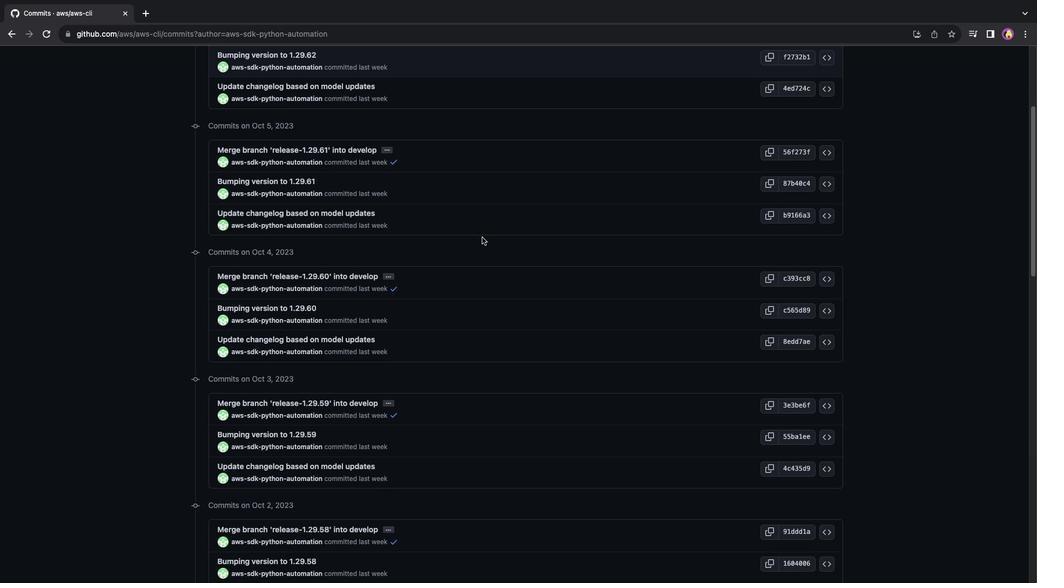 
Action: Mouse scrolled (482, 237) with delta (0, 0)
Screenshot: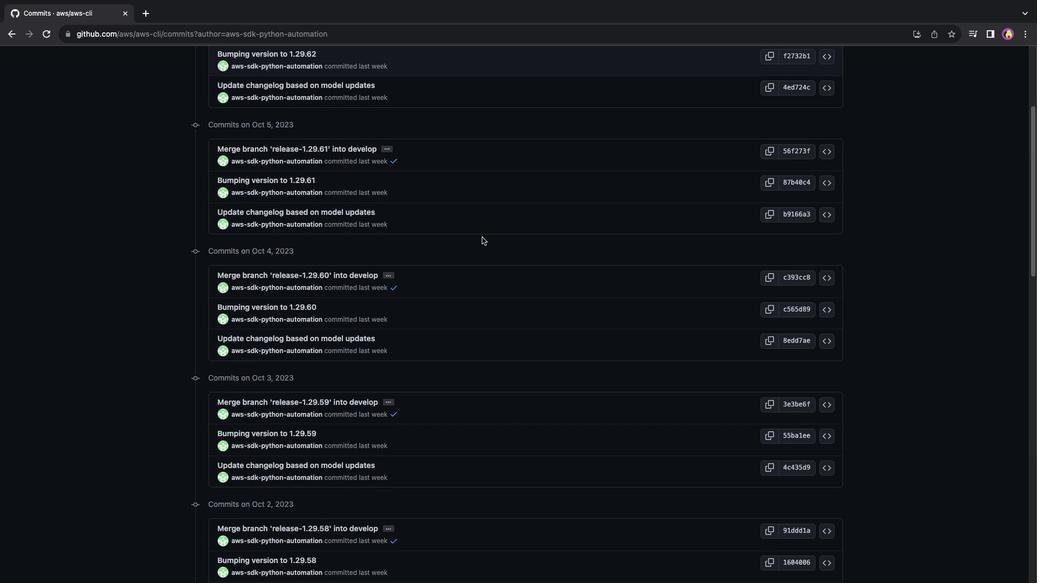 
Action: Mouse scrolled (482, 237) with delta (0, 0)
Screenshot: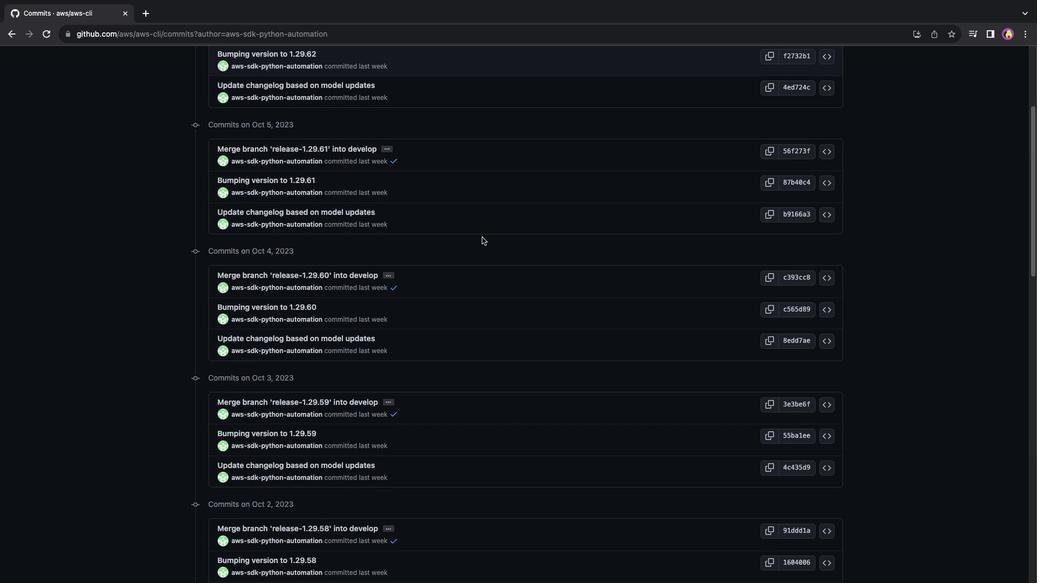 
Action: Mouse scrolled (482, 237) with delta (0, -1)
Screenshot: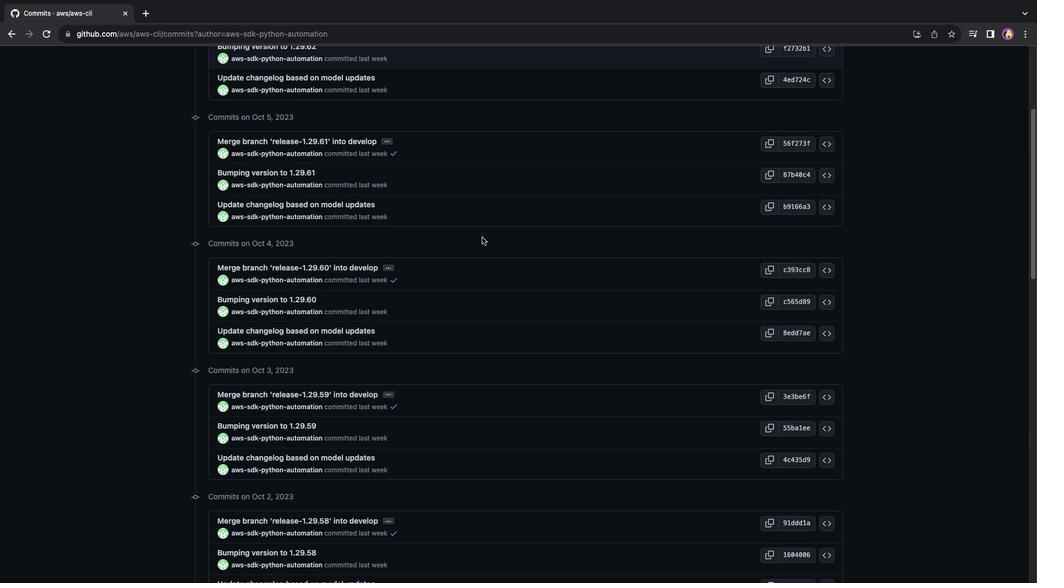 
Action: Mouse scrolled (482, 237) with delta (0, -2)
Screenshot: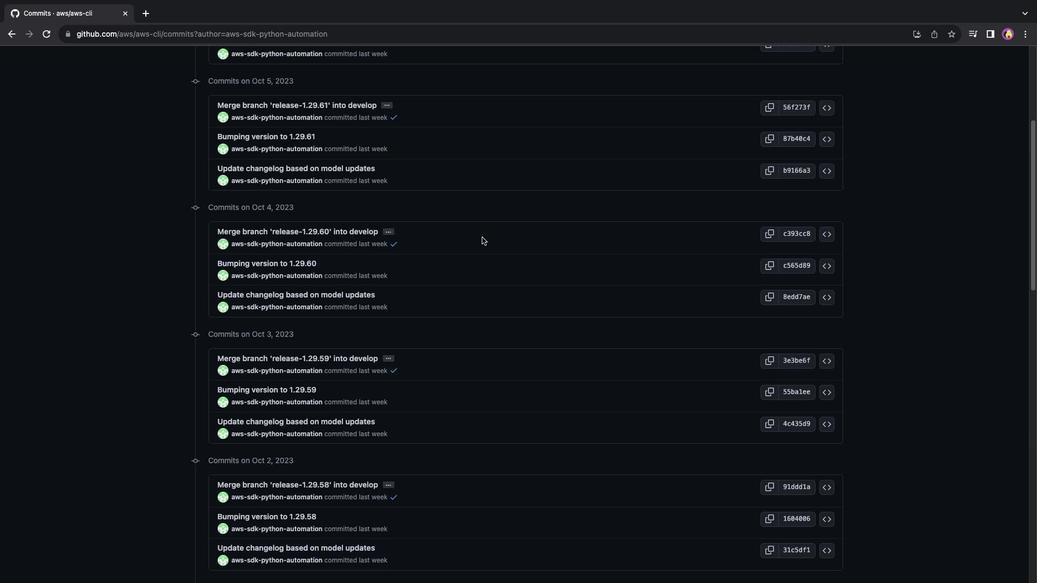 
Action: Mouse moved to (482, 238)
Screenshot: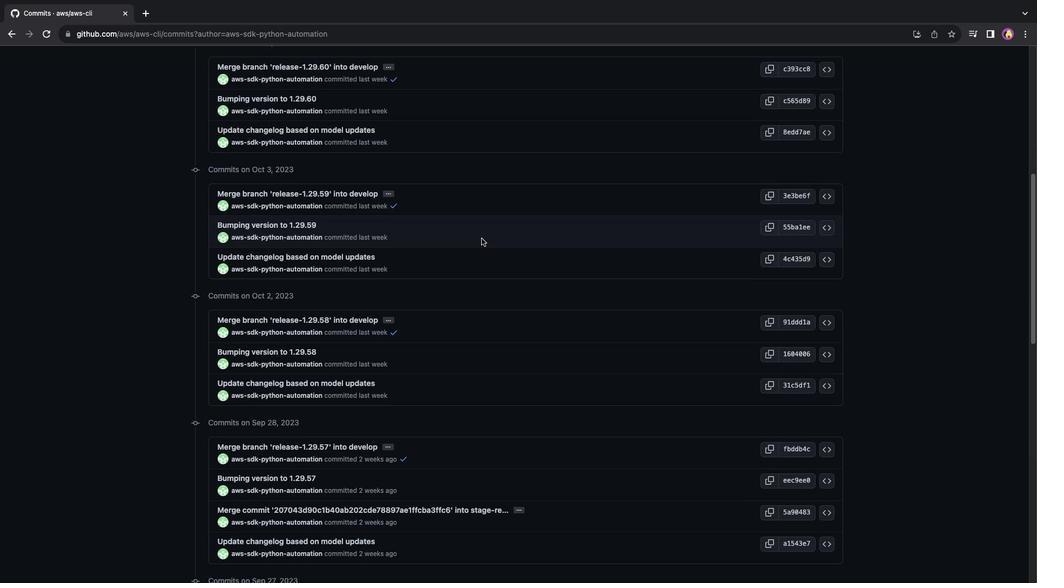 
Action: Mouse scrolled (482, 238) with delta (0, 0)
Screenshot: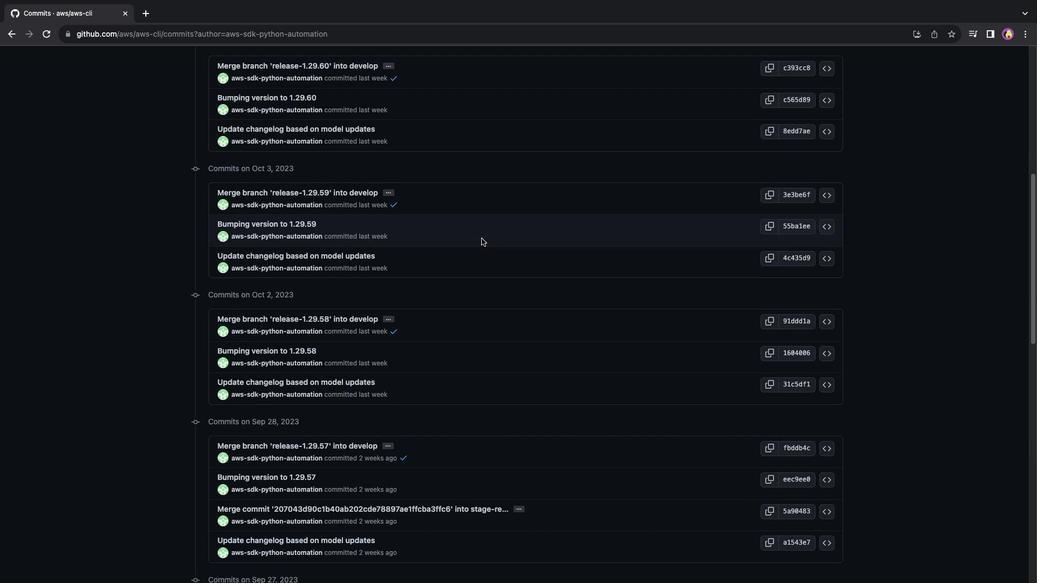 
Action: Mouse scrolled (482, 238) with delta (0, 0)
Screenshot: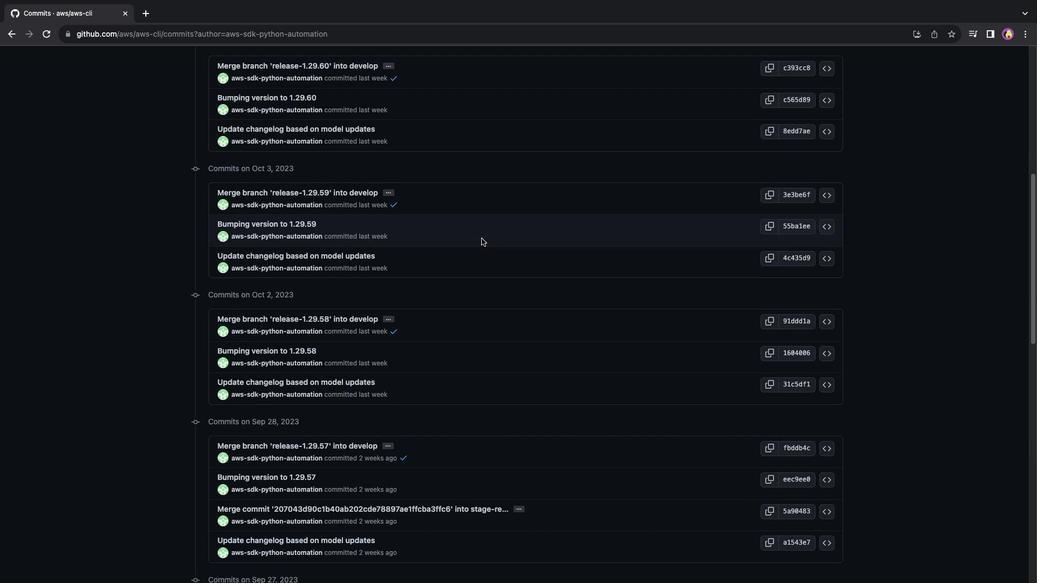 
Action: Mouse scrolled (482, 238) with delta (0, -1)
Screenshot: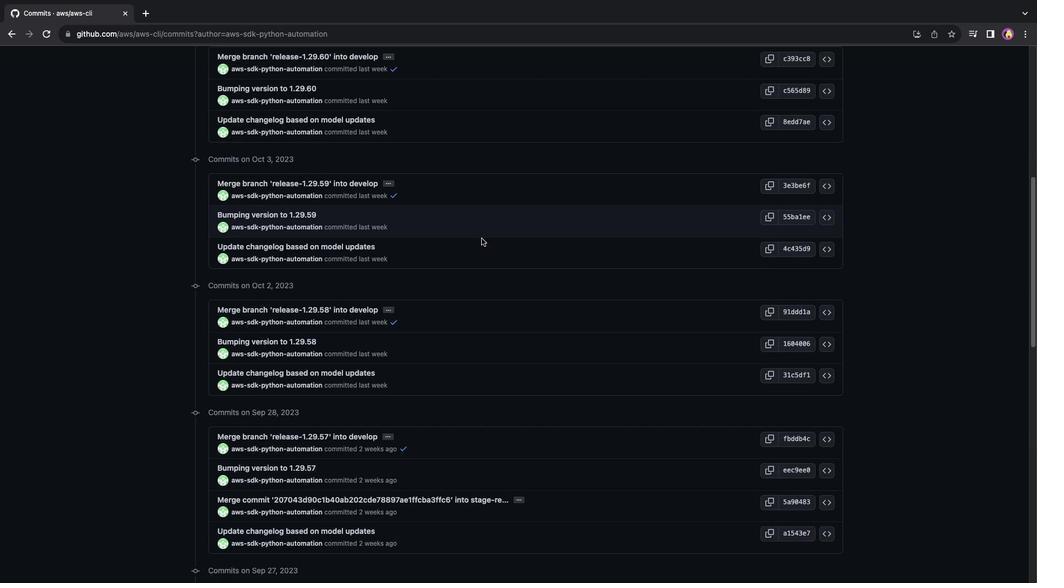 
Action: Mouse moved to (481, 238)
Screenshot: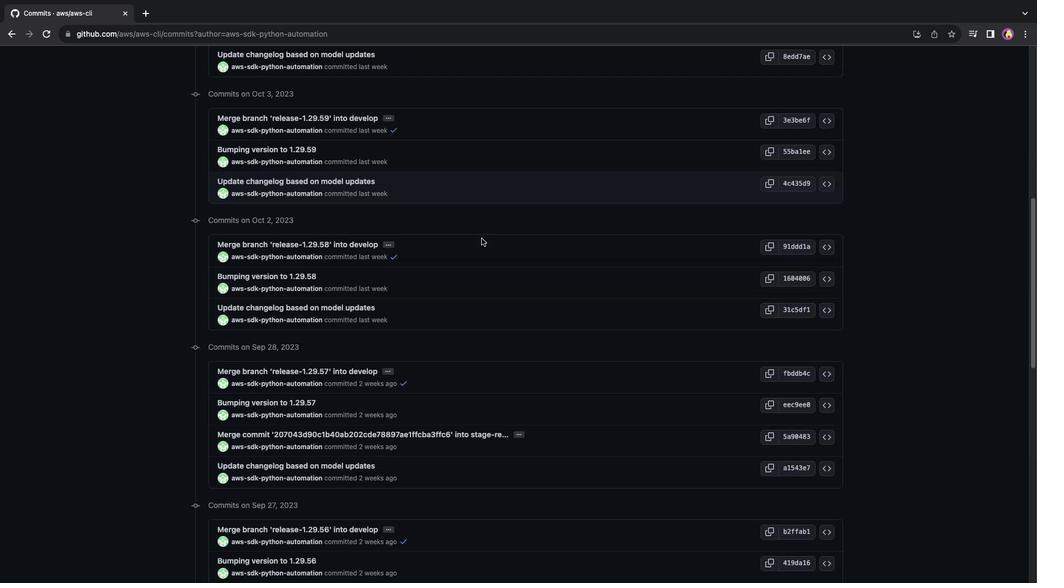 
Action: Mouse scrolled (481, 238) with delta (0, -2)
Screenshot: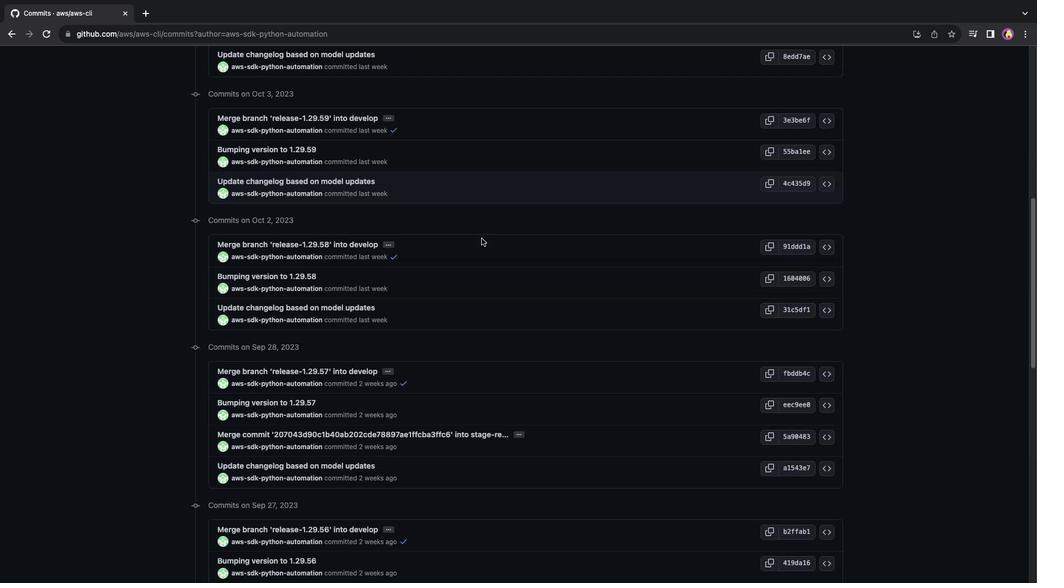 
Action: Mouse moved to (481, 238)
Screenshot: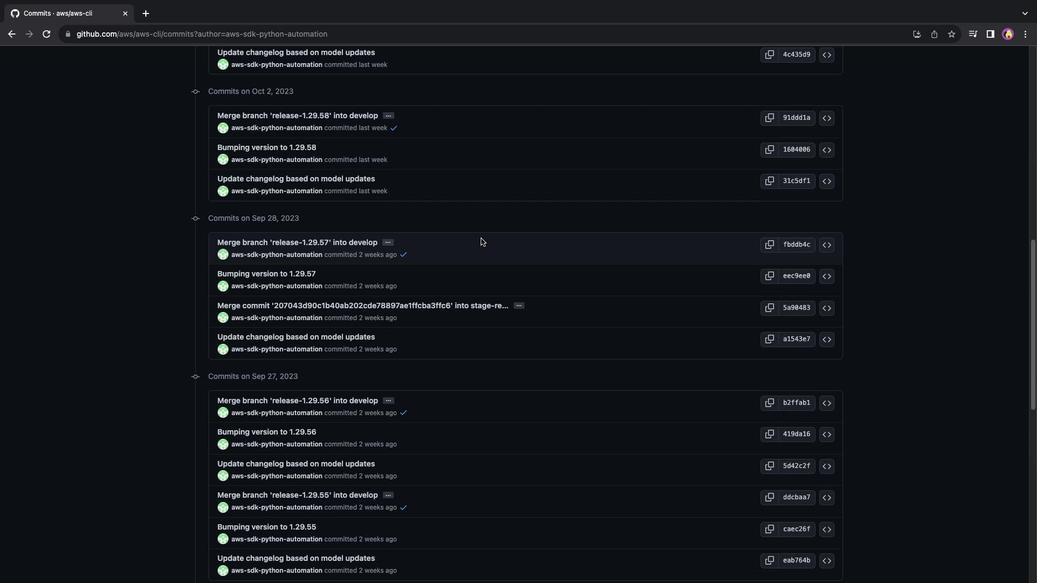 
Action: Mouse scrolled (481, 238) with delta (0, 0)
Screenshot: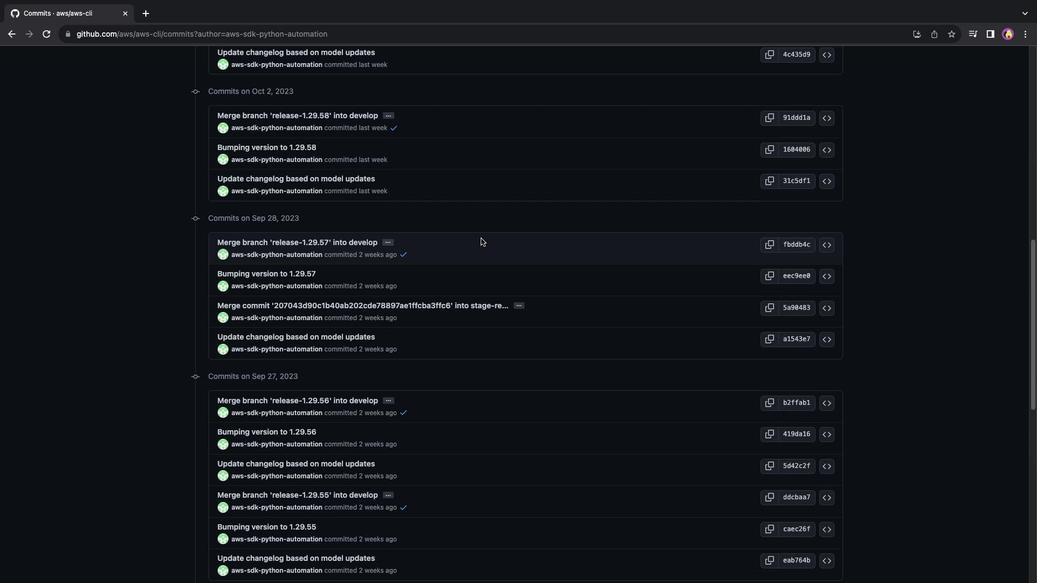 
Action: Mouse scrolled (481, 238) with delta (0, 0)
Screenshot: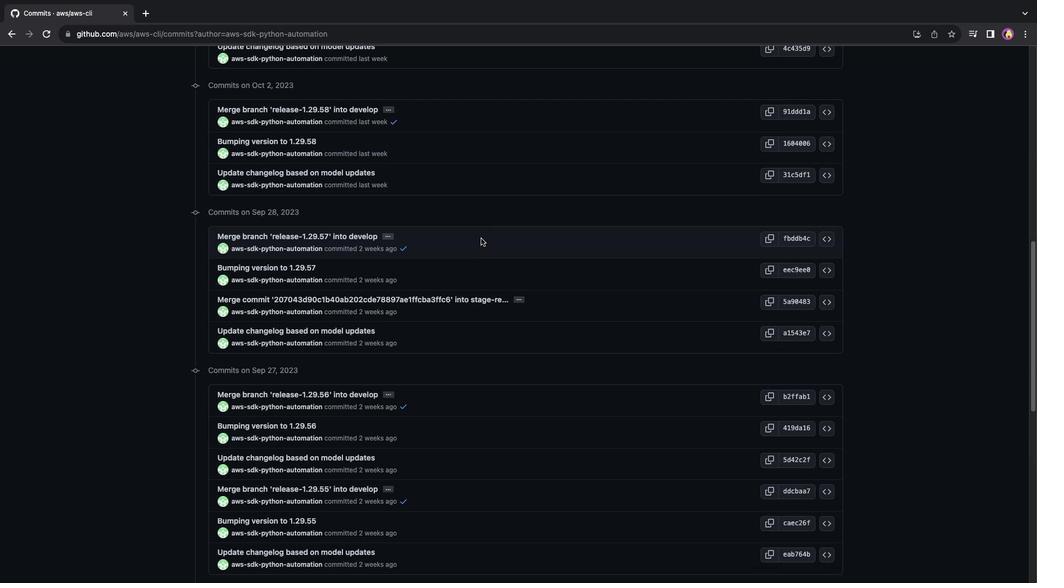 
Action: Mouse scrolled (481, 238) with delta (0, -1)
Screenshot: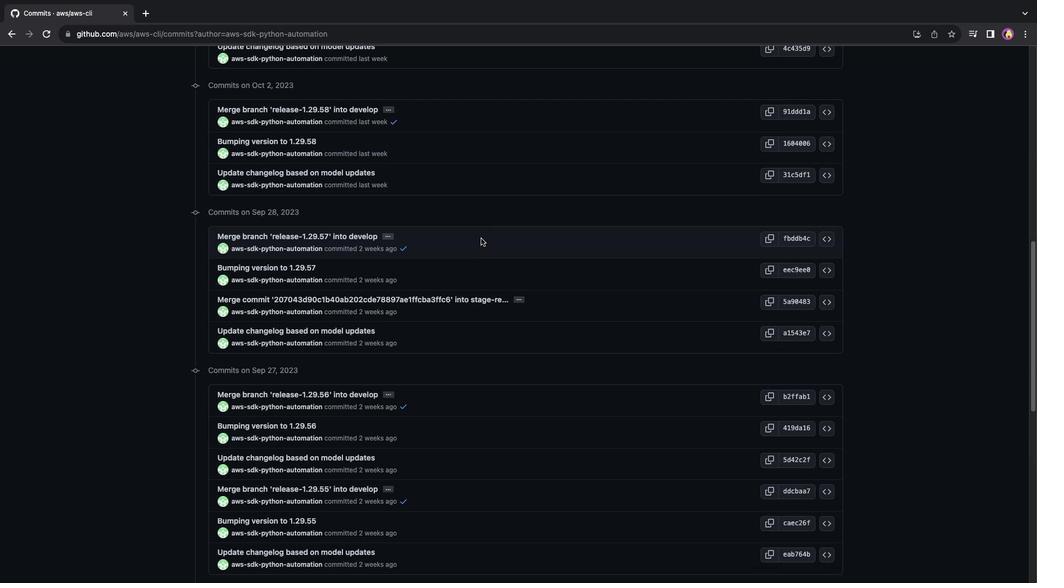 
Action: Mouse scrolled (481, 238) with delta (0, 0)
Screenshot: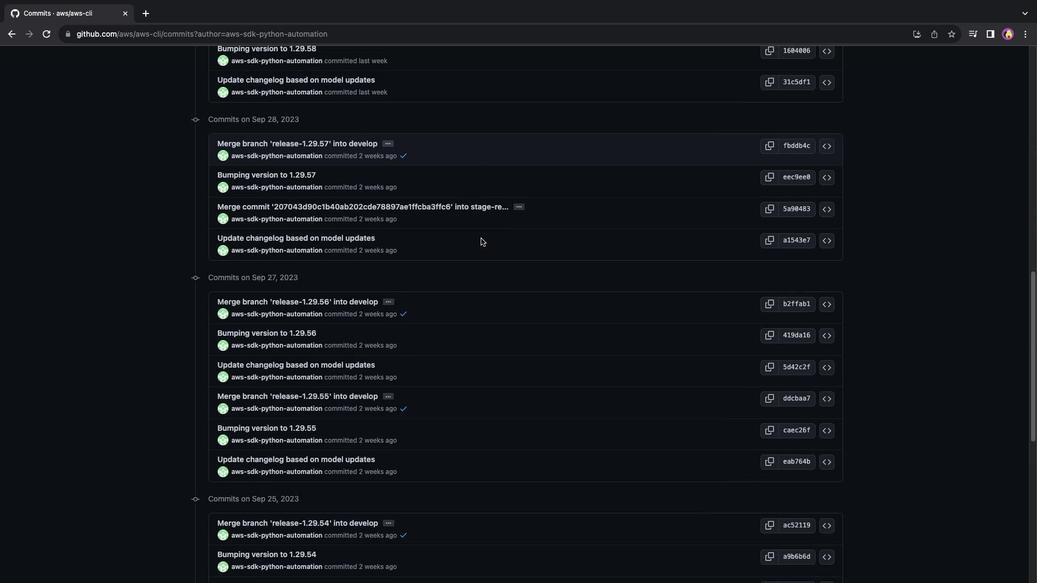 
Action: Mouse scrolled (481, 238) with delta (0, 0)
Screenshot: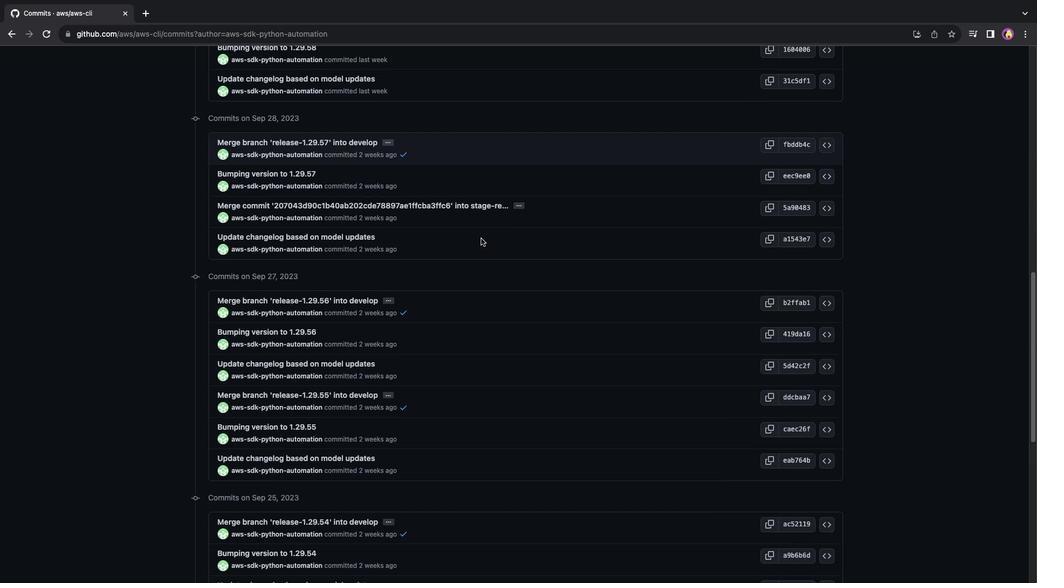 
Action: Mouse scrolled (481, 238) with delta (0, -1)
Screenshot: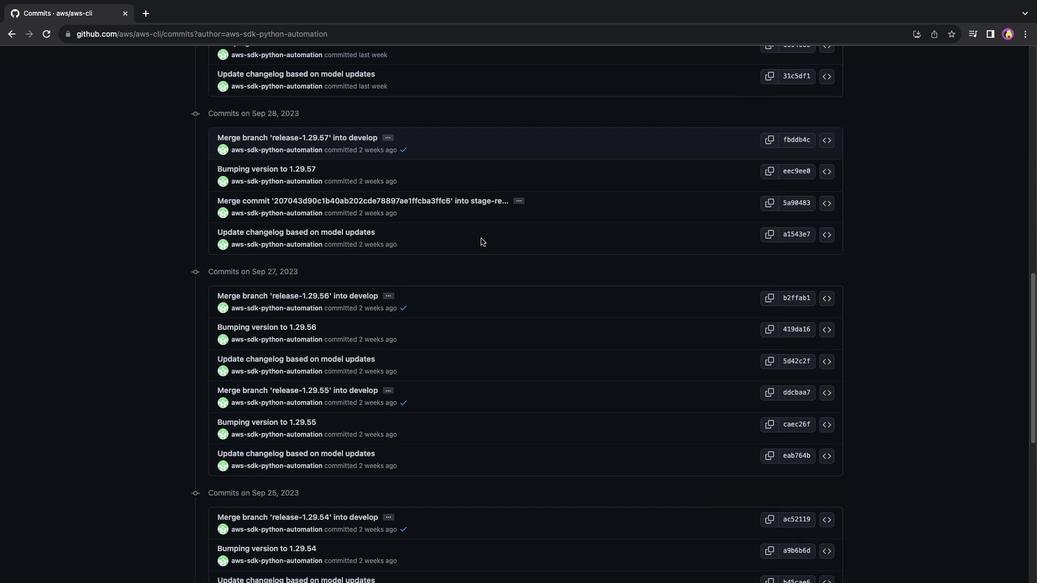 
Action: Mouse scrolled (481, 238) with delta (0, 0)
Screenshot: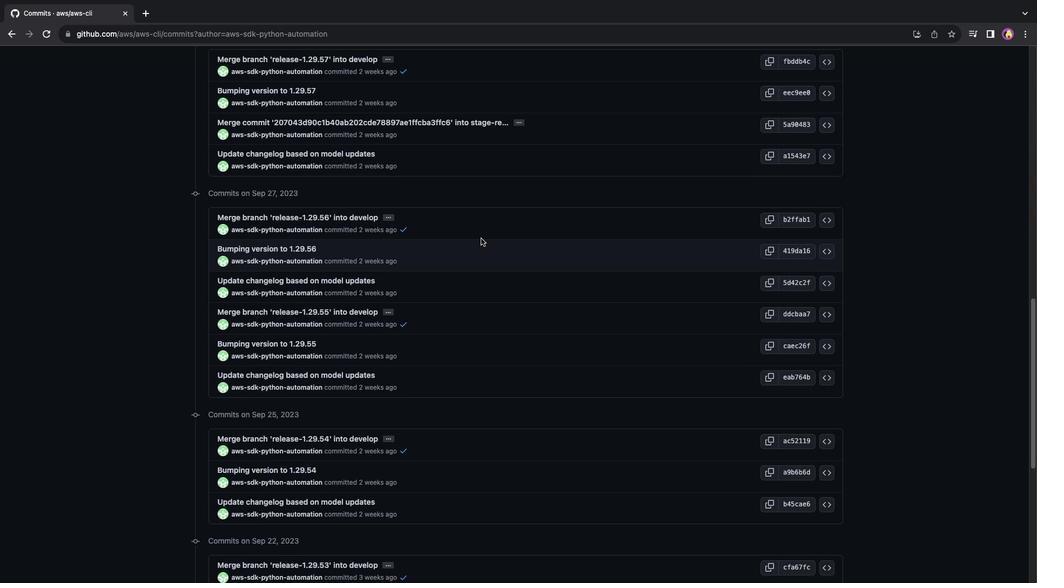 
Action: Mouse scrolled (481, 238) with delta (0, 0)
Screenshot: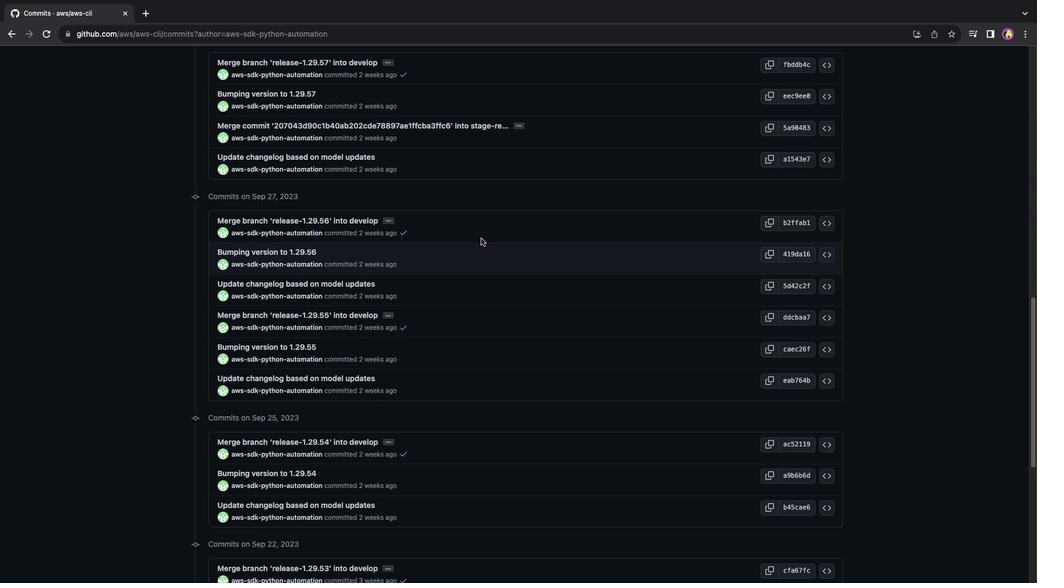 
Action: Mouse scrolled (481, 238) with delta (0, 1)
Screenshot: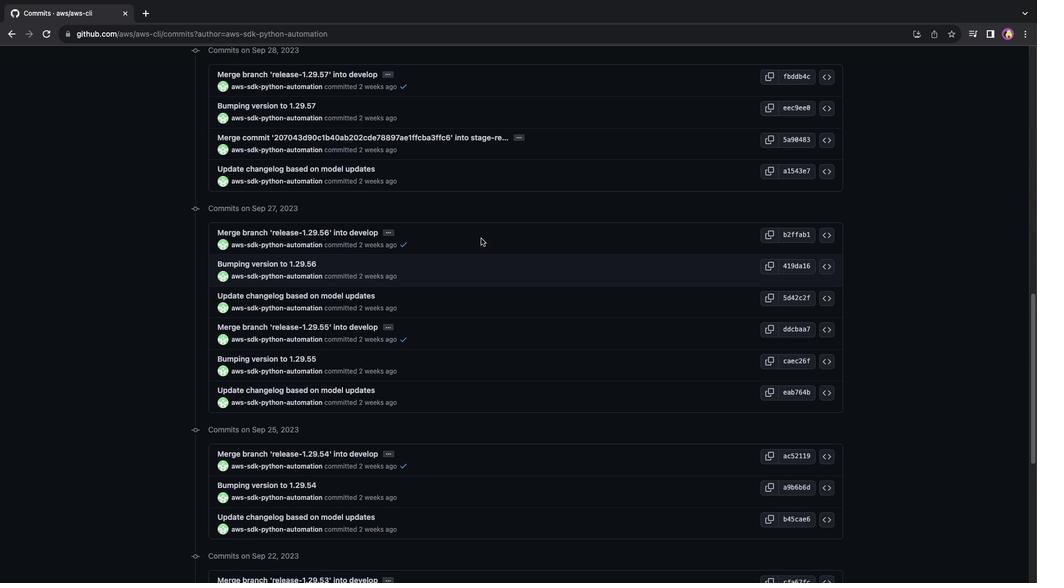 
Action: Mouse scrolled (481, 238) with delta (0, 0)
Screenshot: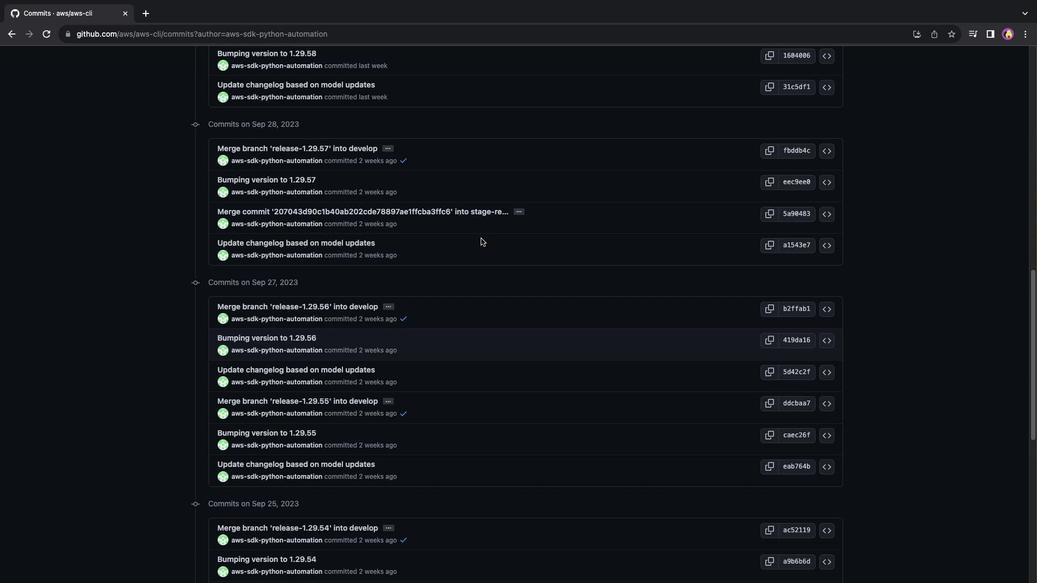 
Action: Mouse scrolled (481, 238) with delta (0, 0)
Screenshot: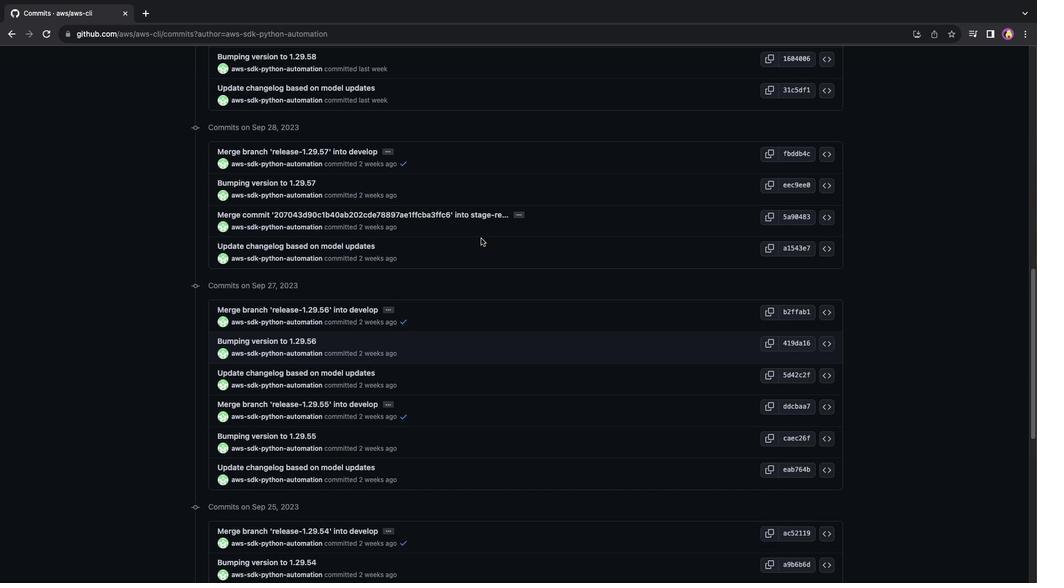 
Action: Mouse scrolled (481, 238) with delta (0, 1)
Screenshot: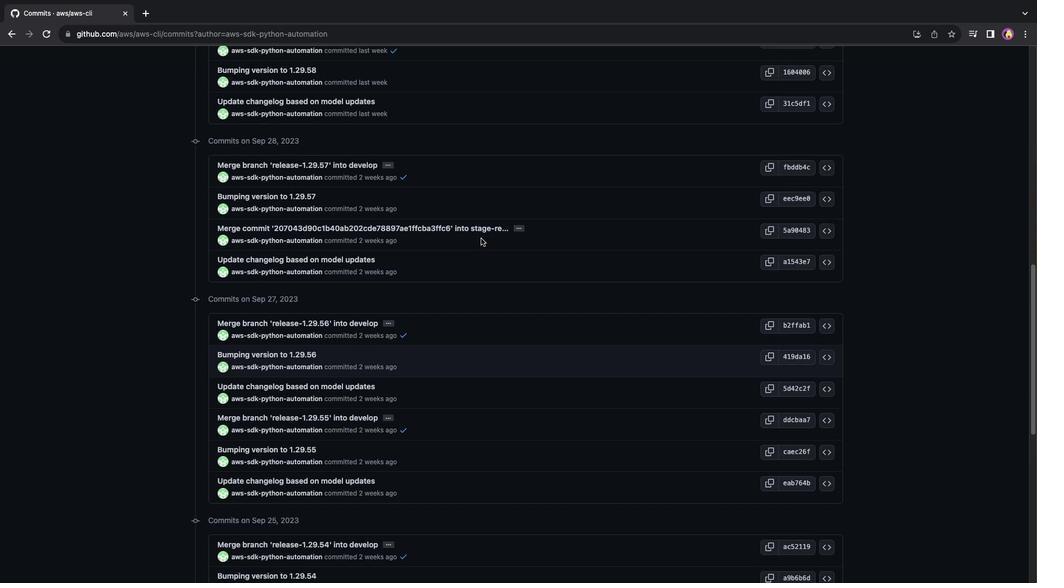
Action: Mouse scrolled (481, 238) with delta (0, 0)
Screenshot: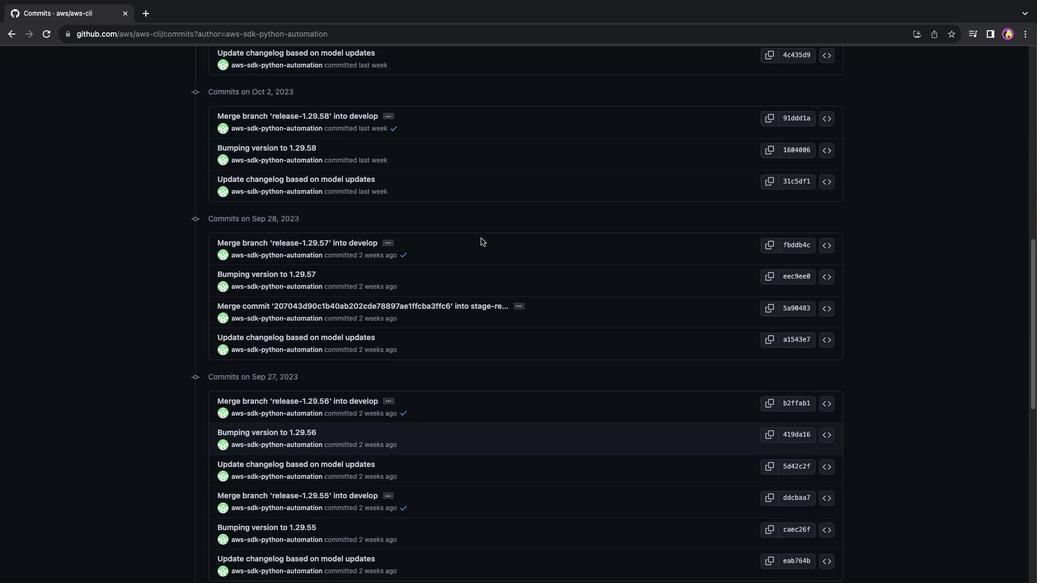 
Action: Mouse scrolled (481, 238) with delta (0, 0)
Screenshot: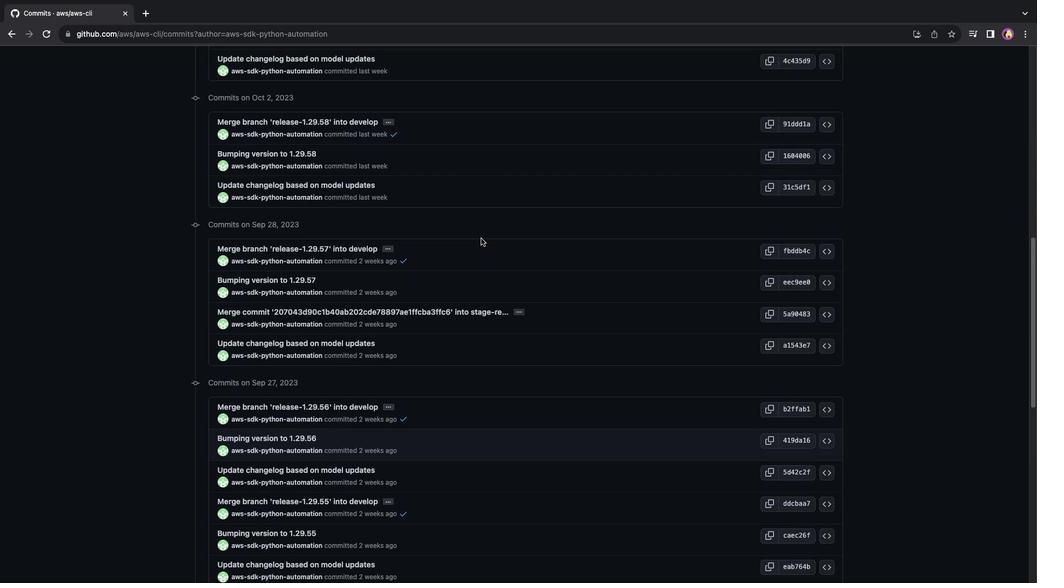 
Action: Mouse scrolled (481, 238) with delta (0, 1)
Screenshot: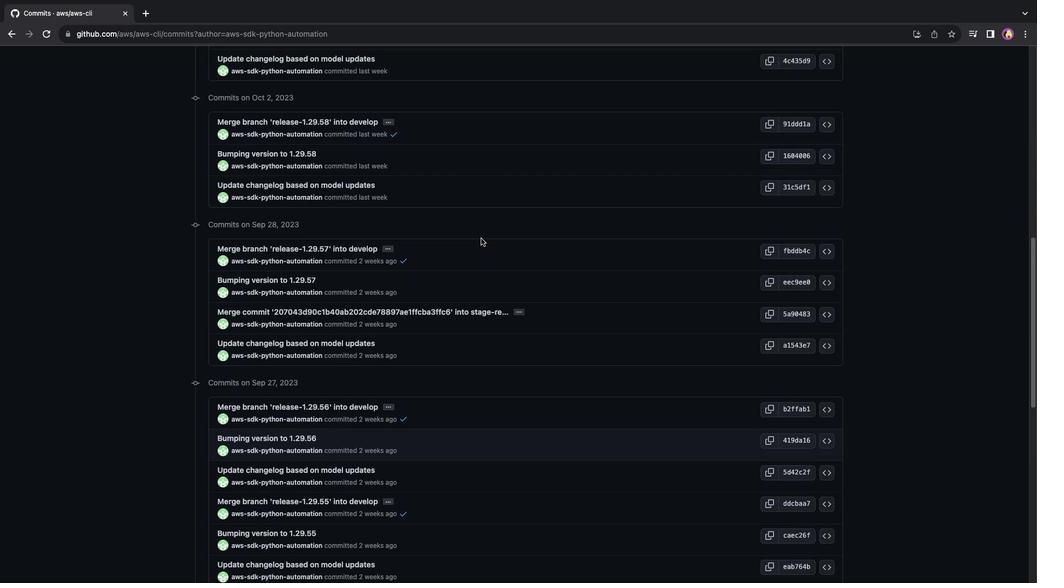 
Action: Mouse scrolled (481, 238) with delta (0, 2)
Screenshot: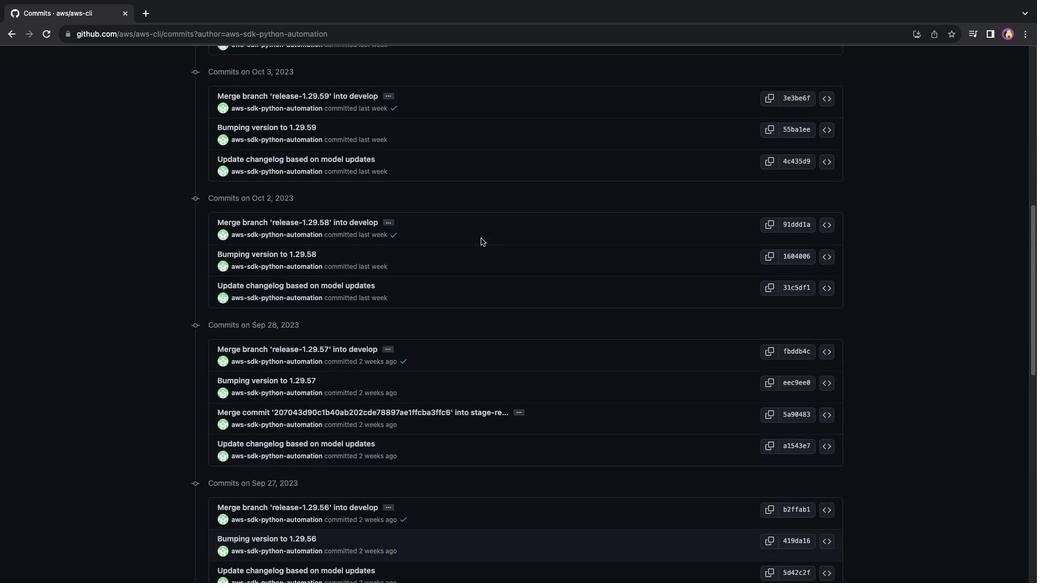 
Action: Mouse scrolled (481, 238) with delta (0, 0)
Screenshot: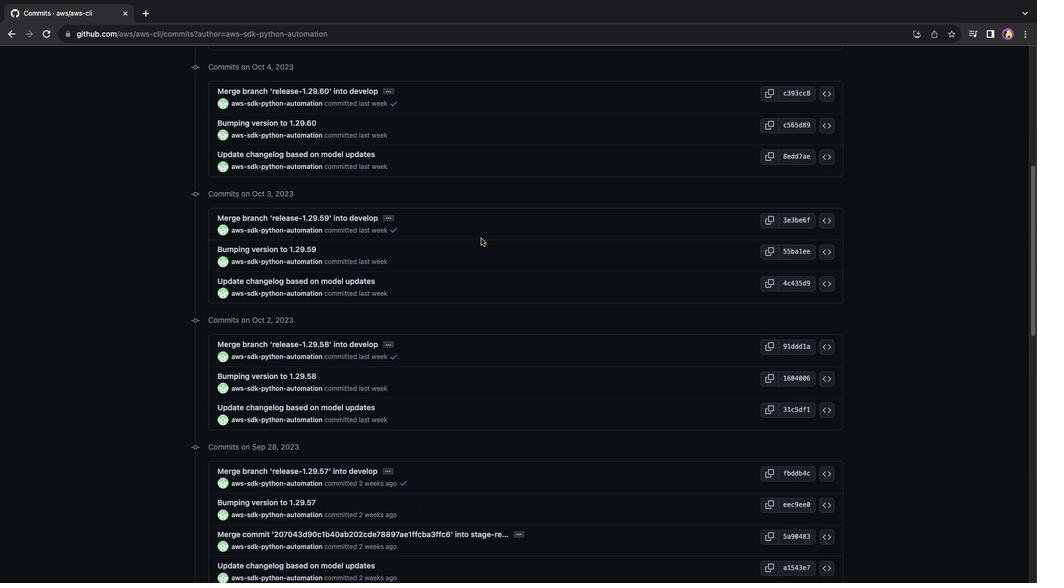 
Action: Mouse scrolled (481, 238) with delta (0, 0)
Screenshot: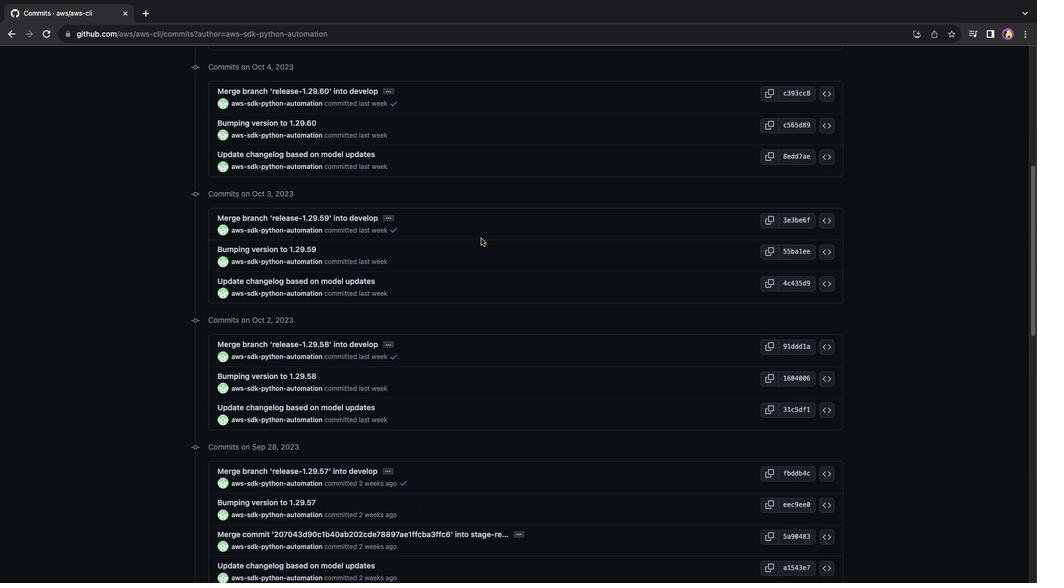 
Action: Mouse scrolled (481, 238) with delta (0, 2)
Screenshot: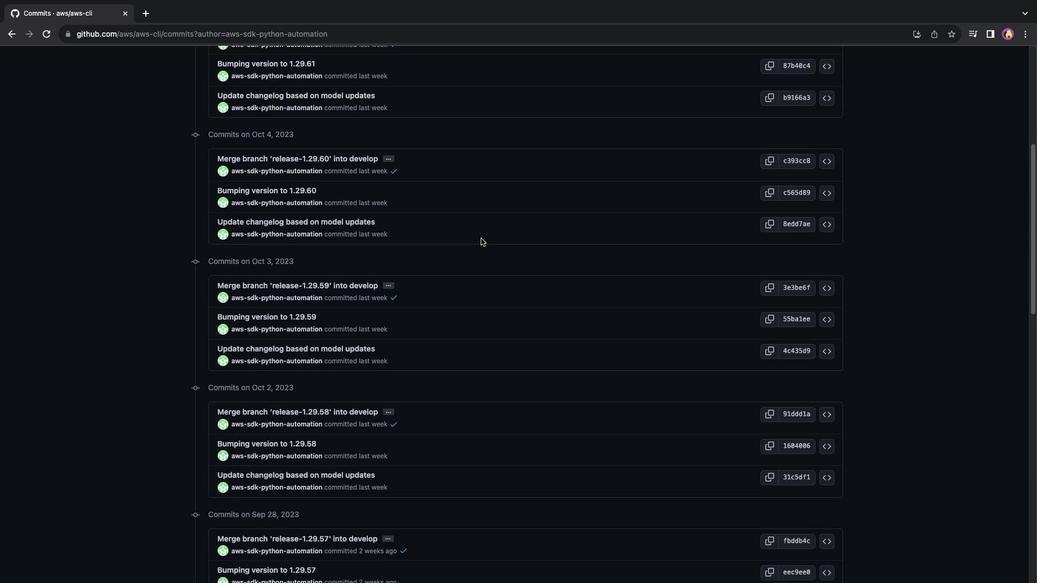 
Action: Mouse scrolled (481, 238) with delta (0, 2)
Screenshot: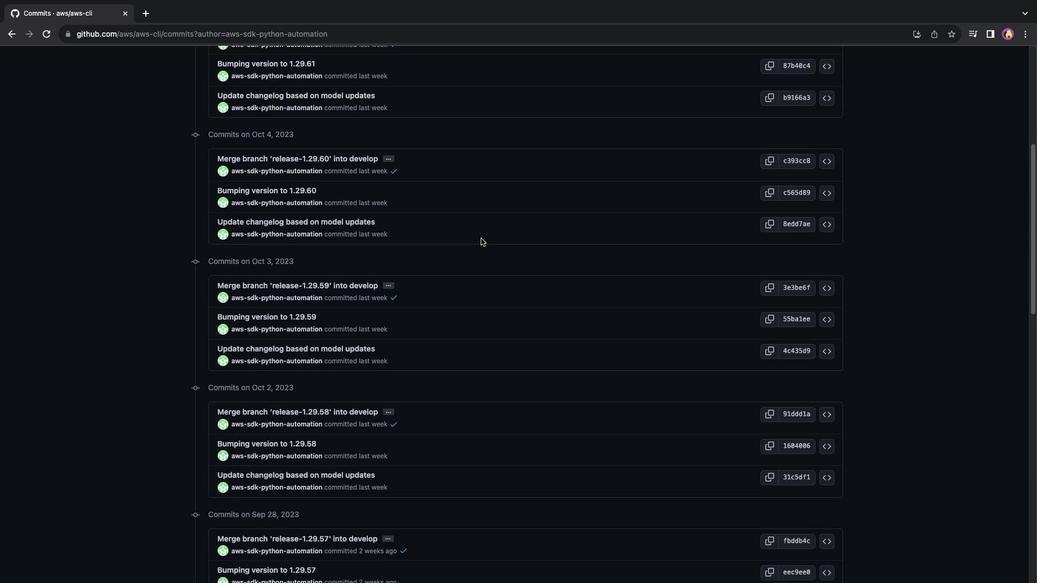 
Action: Mouse scrolled (481, 238) with delta (0, 3)
Screenshot: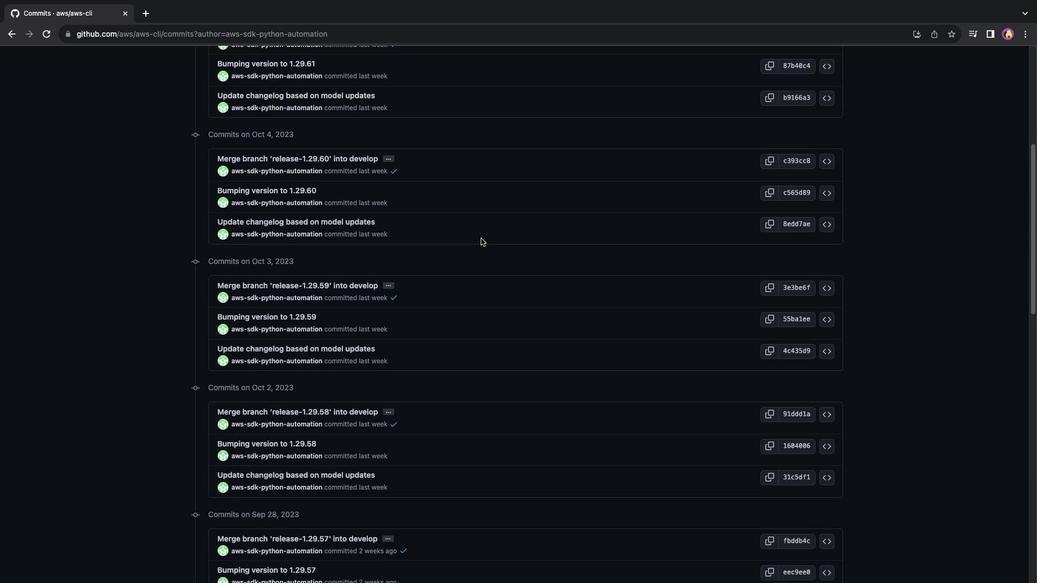 
Action: Mouse scrolled (481, 238) with delta (0, 0)
Screenshot: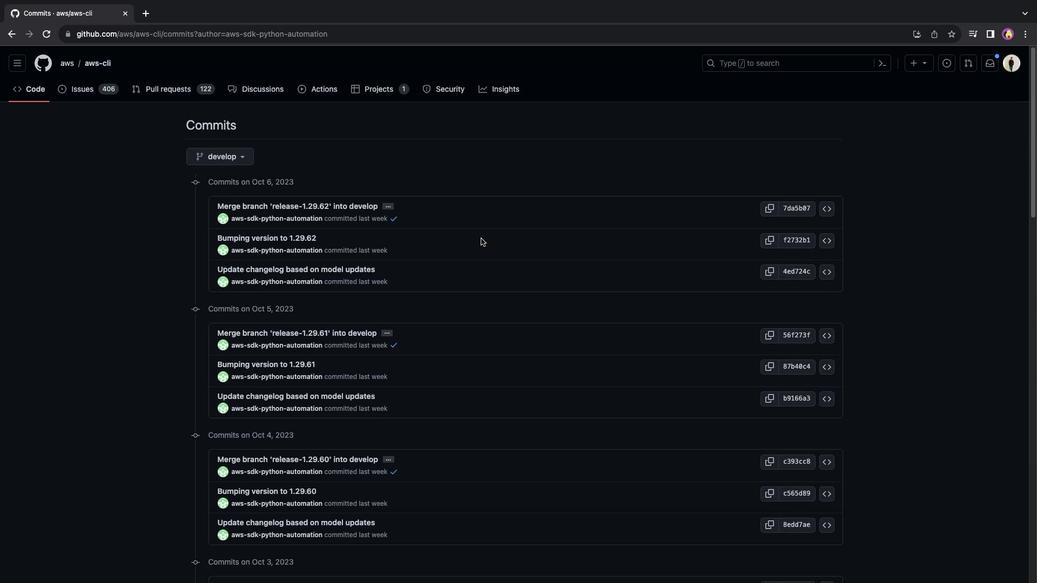 
Action: Mouse scrolled (481, 238) with delta (0, 0)
Screenshot: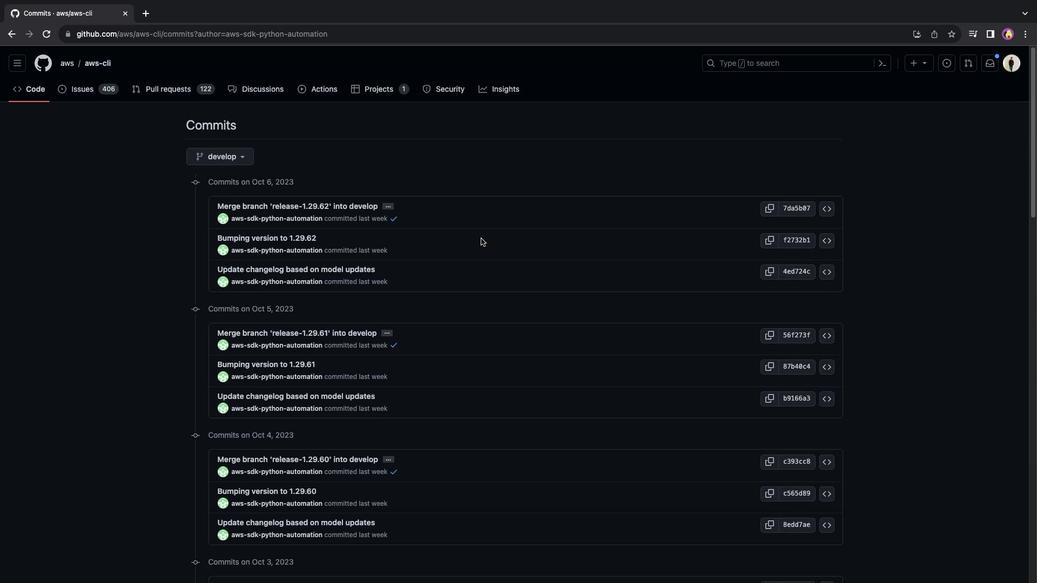
Action: Mouse scrolled (481, 238) with delta (0, 1)
Screenshot: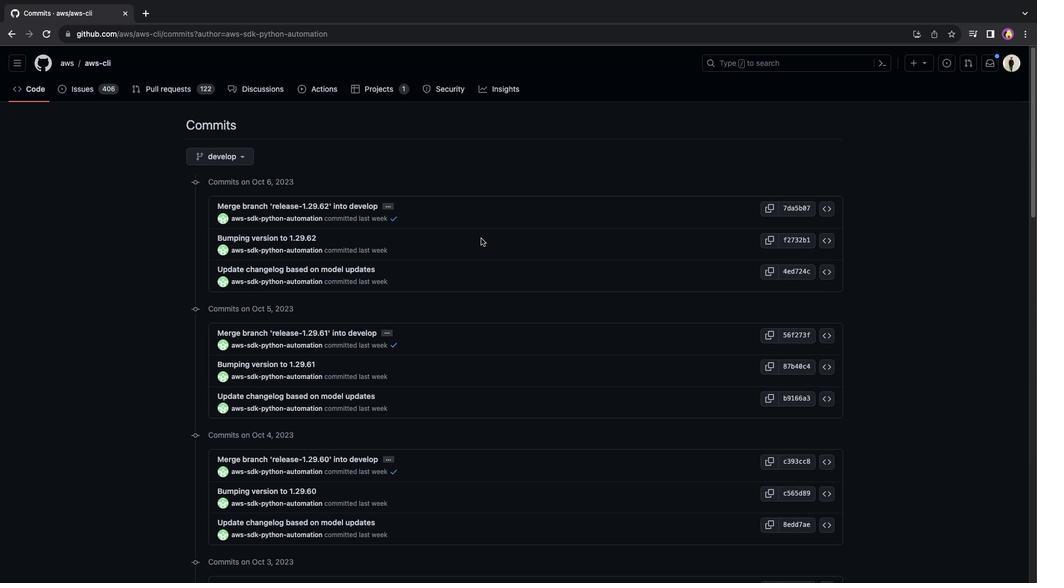 
Action: Mouse scrolled (481, 238) with delta (0, 2)
Screenshot: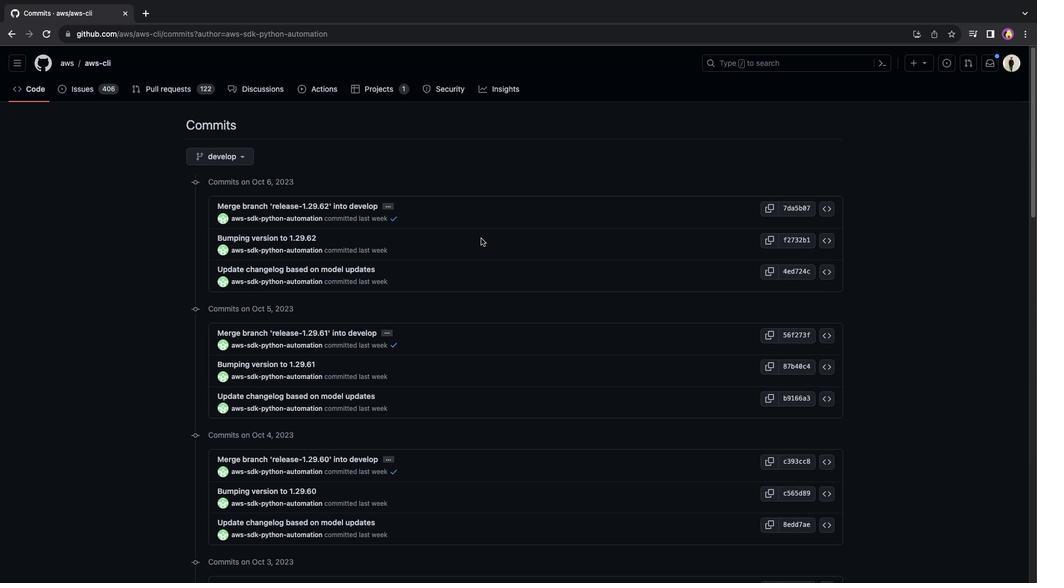 
Action: Mouse scrolled (481, 238) with delta (0, 3)
Screenshot: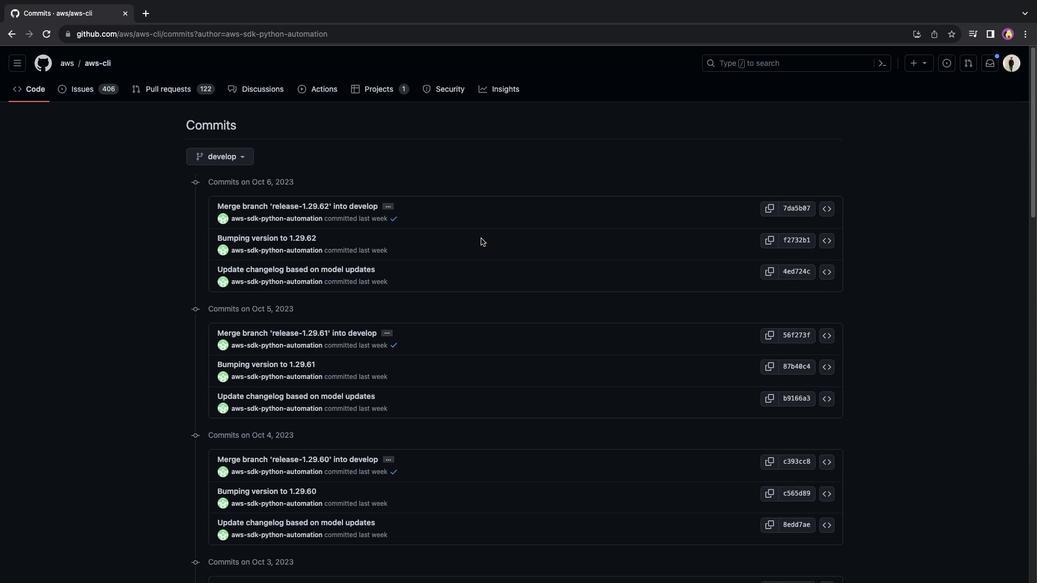 
Action: Mouse moved to (500, 90)
Screenshot: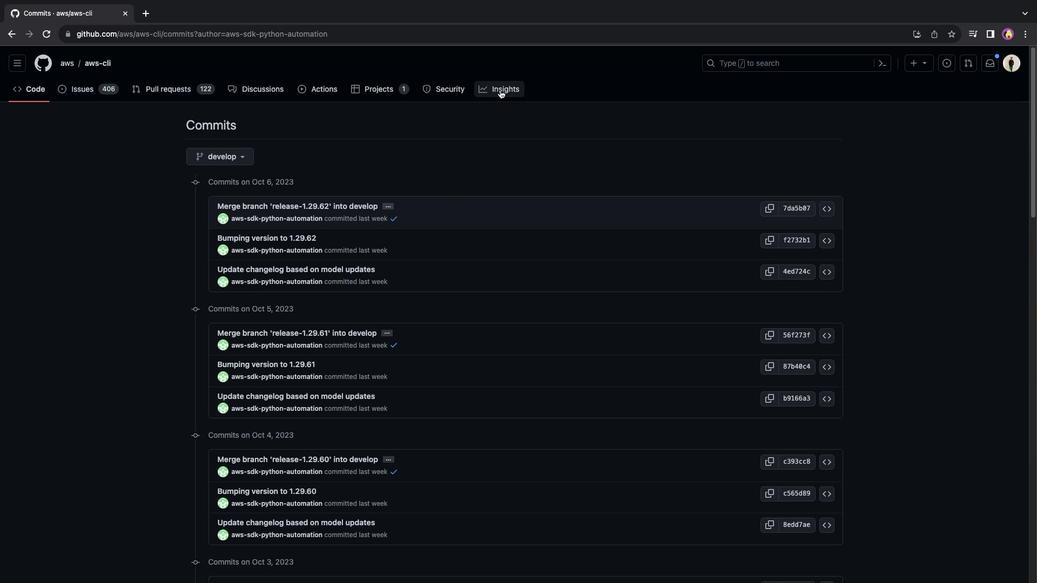 
Action: Mouse pressed left at (500, 90)
Screenshot: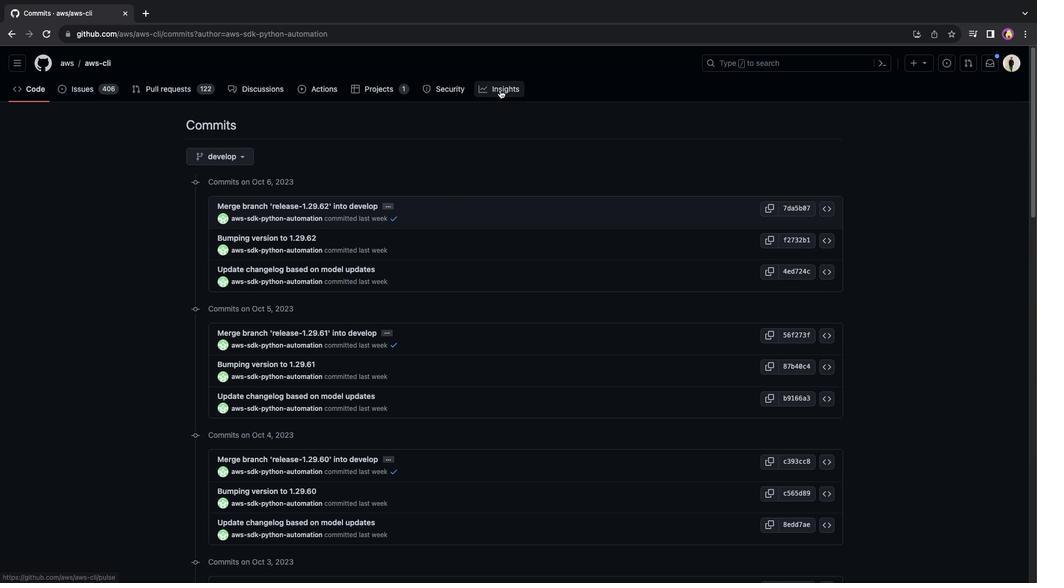 
Action: Mouse moved to (294, 151)
Screenshot: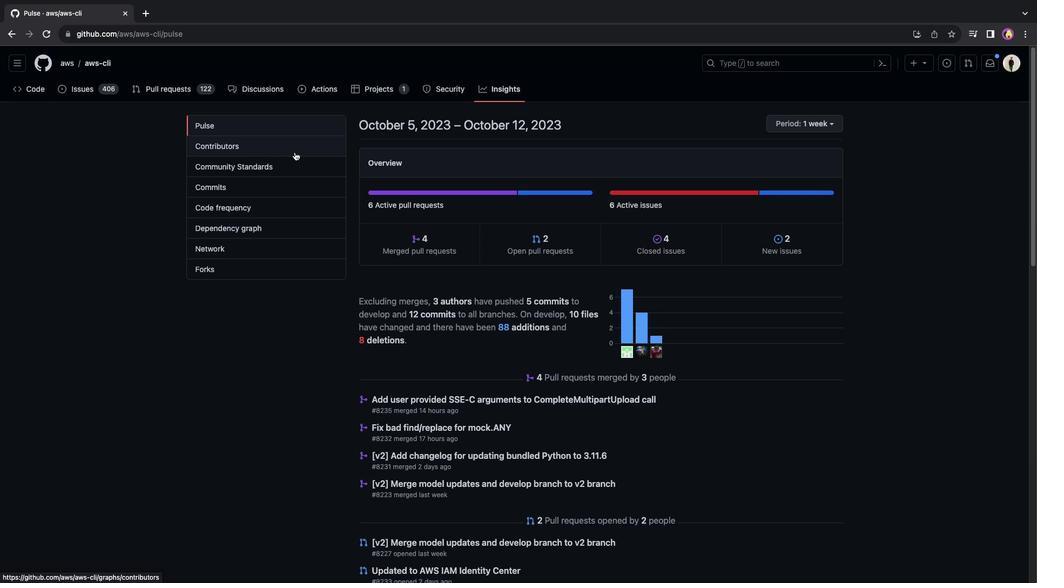 
Action: Mouse pressed left at (294, 151)
Screenshot: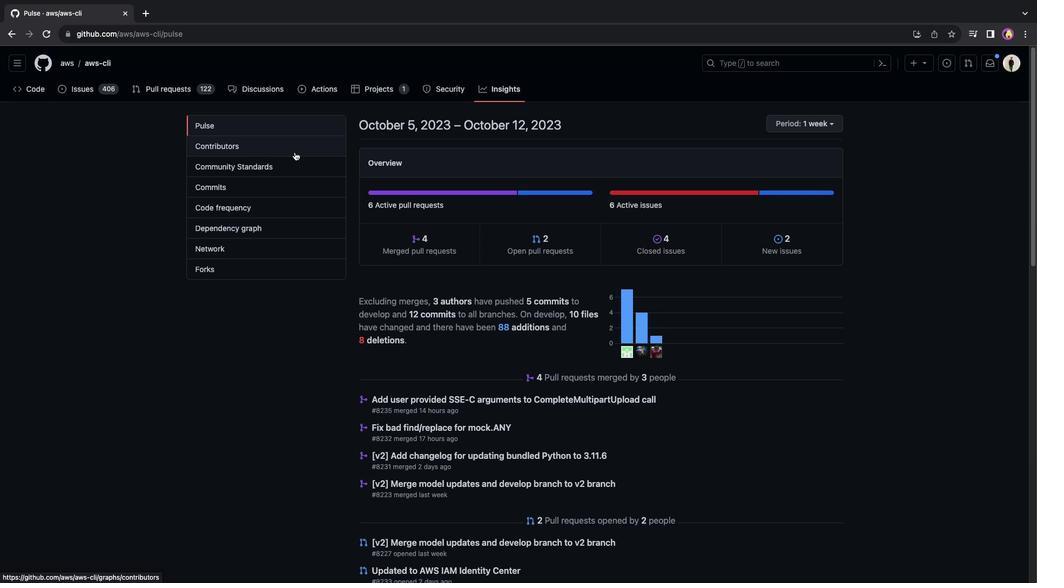 
Action: Mouse moved to (605, 304)
Screenshot: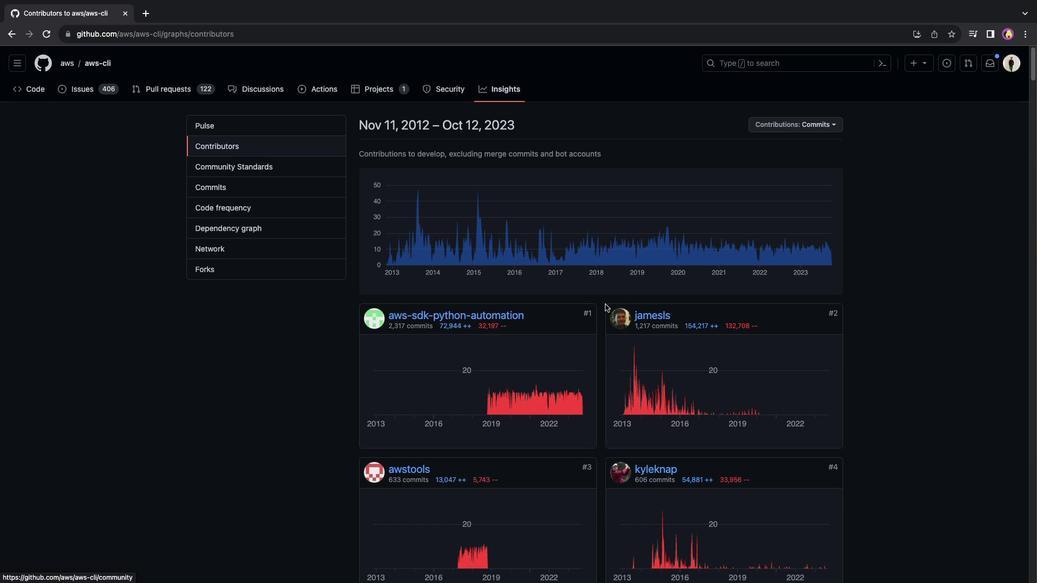 
Action: Mouse scrolled (605, 304) with delta (0, 0)
Screenshot: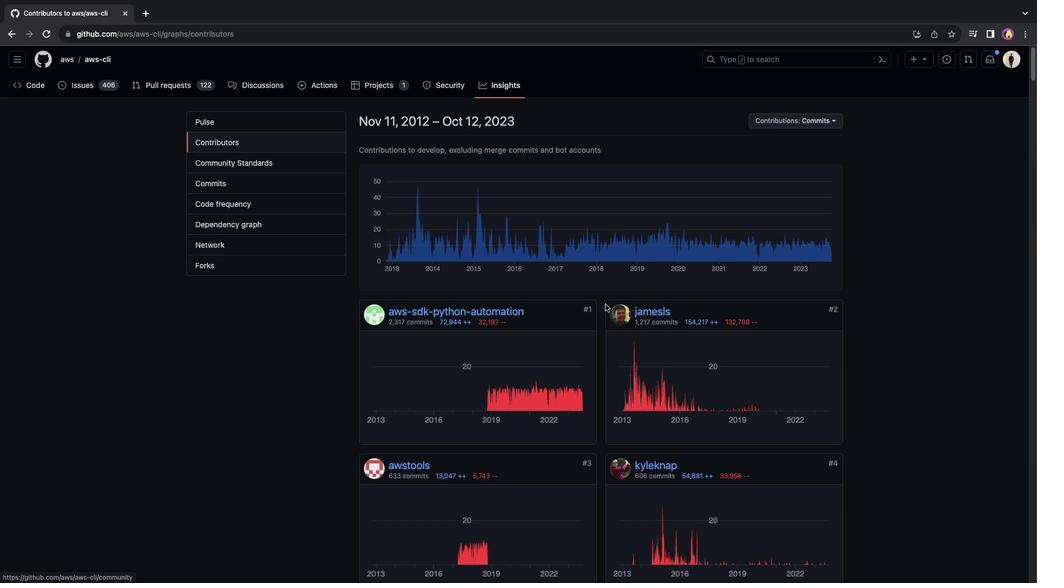 
Action: Mouse scrolled (605, 304) with delta (0, 0)
Screenshot: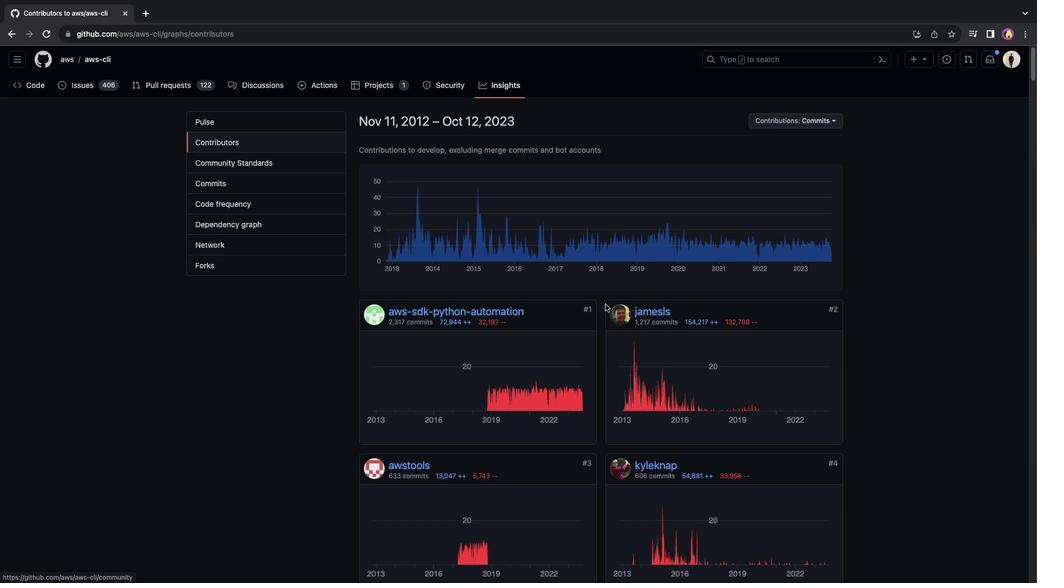 
Action: Mouse scrolled (605, 304) with delta (0, -1)
Screenshot: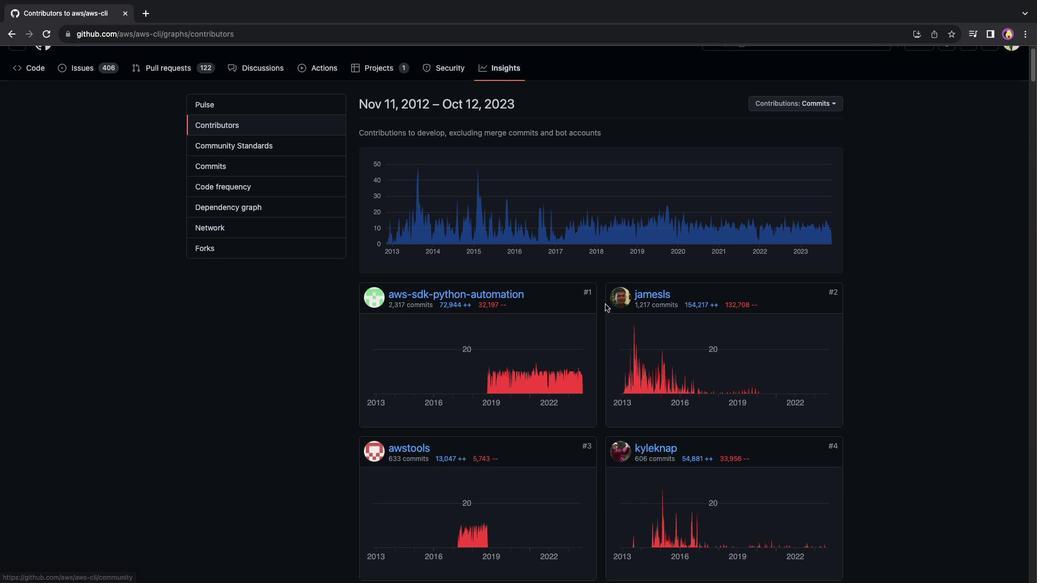 
Action: Mouse scrolled (605, 304) with delta (0, -2)
Screenshot: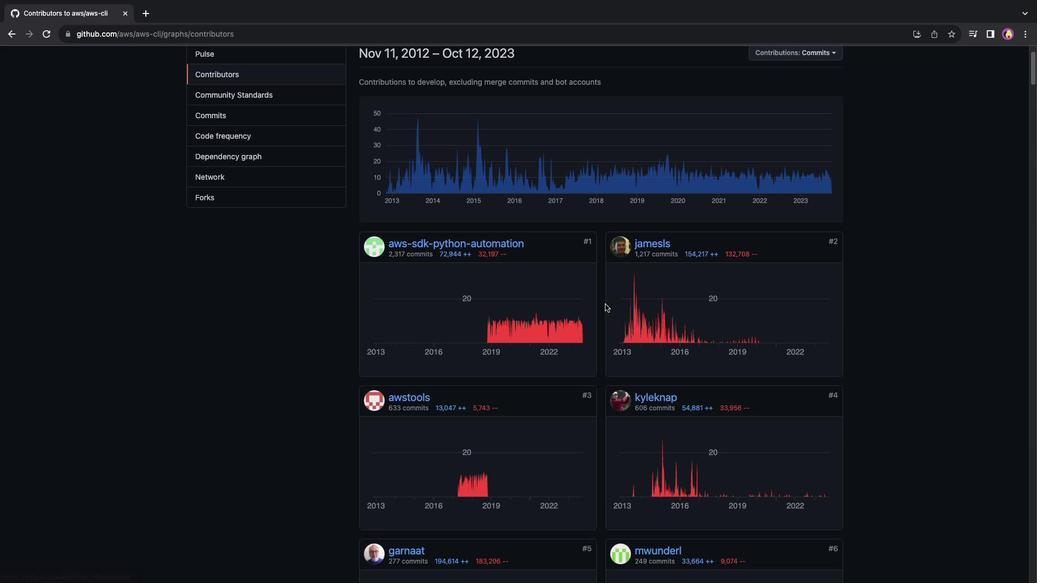 
Action: Mouse moved to (604, 304)
Screenshot: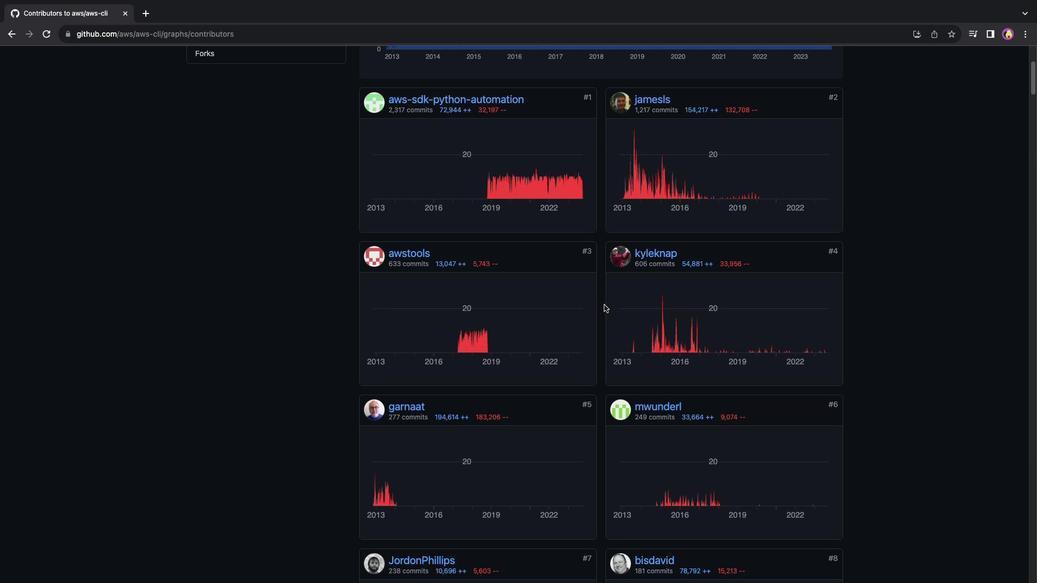 
Action: Mouse scrolled (604, 304) with delta (0, 0)
Screenshot: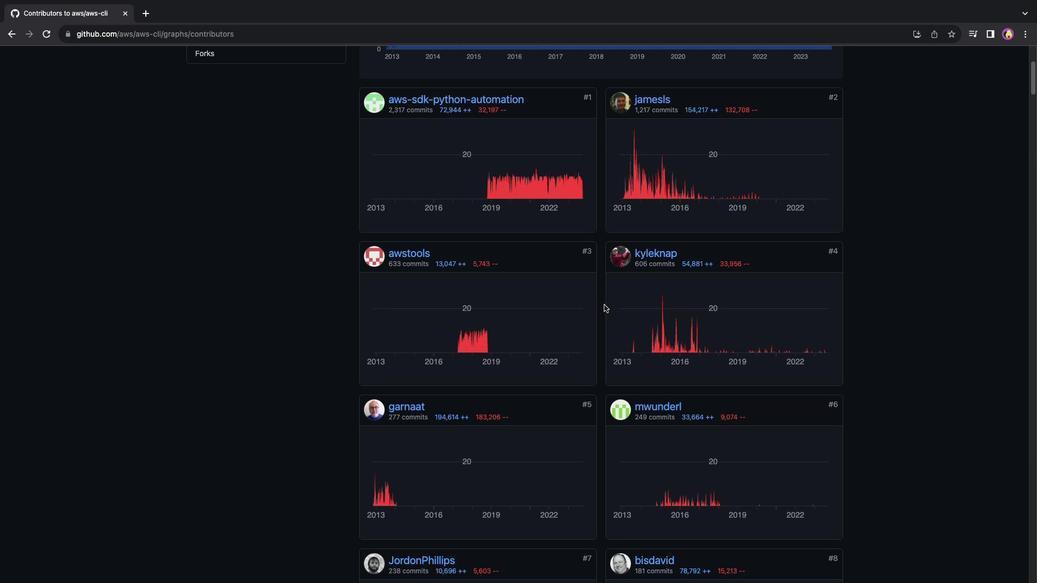 
Action: Mouse moved to (604, 304)
Screenshot: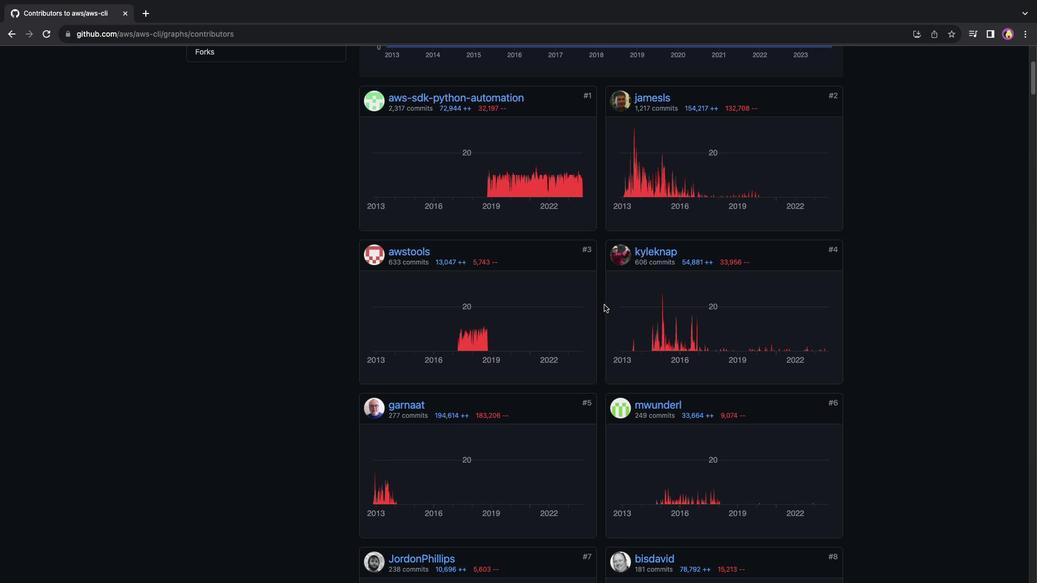 
Action: Mouse scrolled (604, 304) with delta (0, 0)
Screenshot: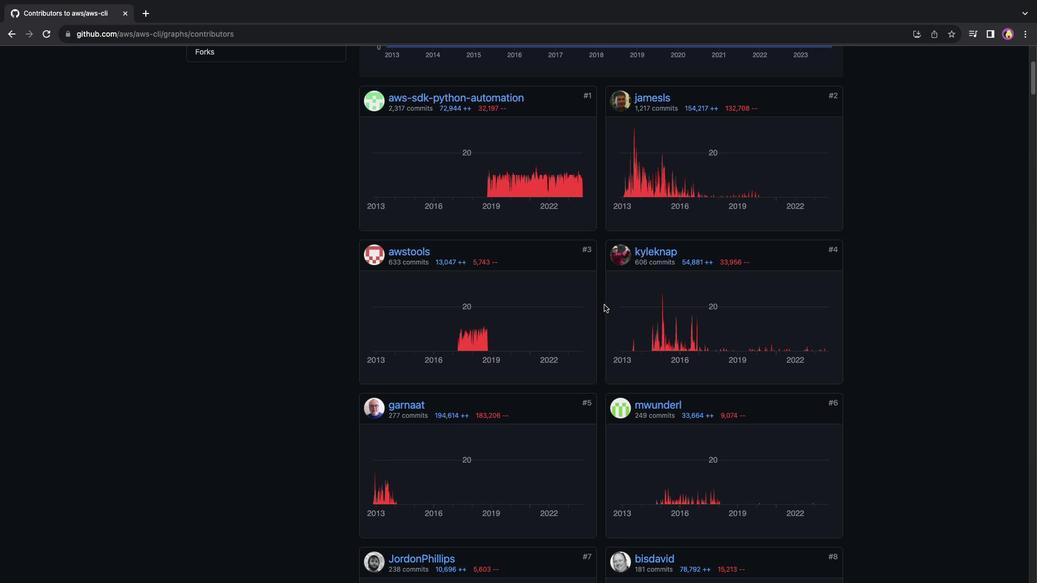 
Action: Mouse scrolled (604, 304) with delta (0, 0)
Screenshot: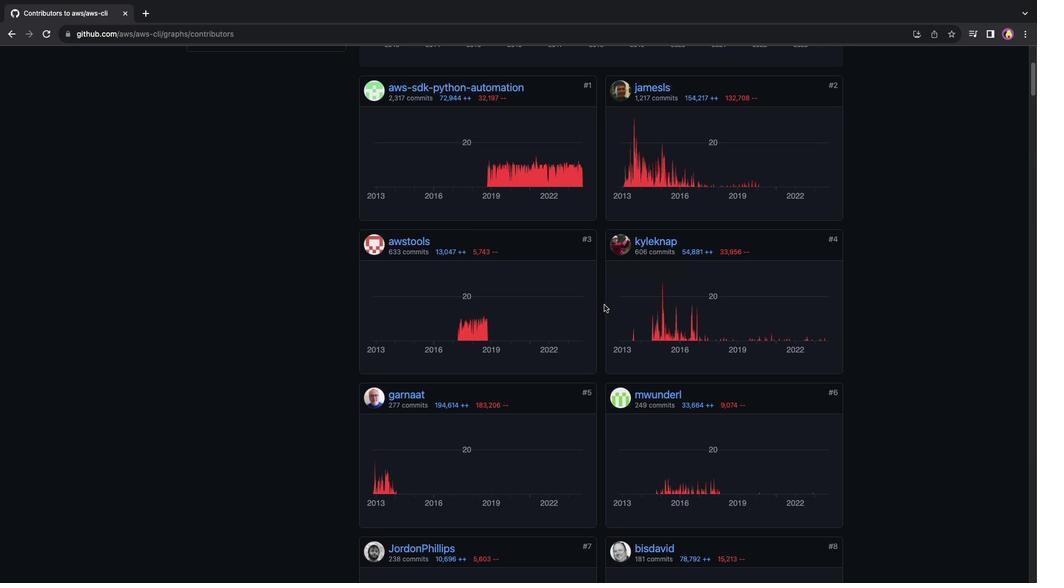
Action: Mouse moved to (604, 304)
Screenshot: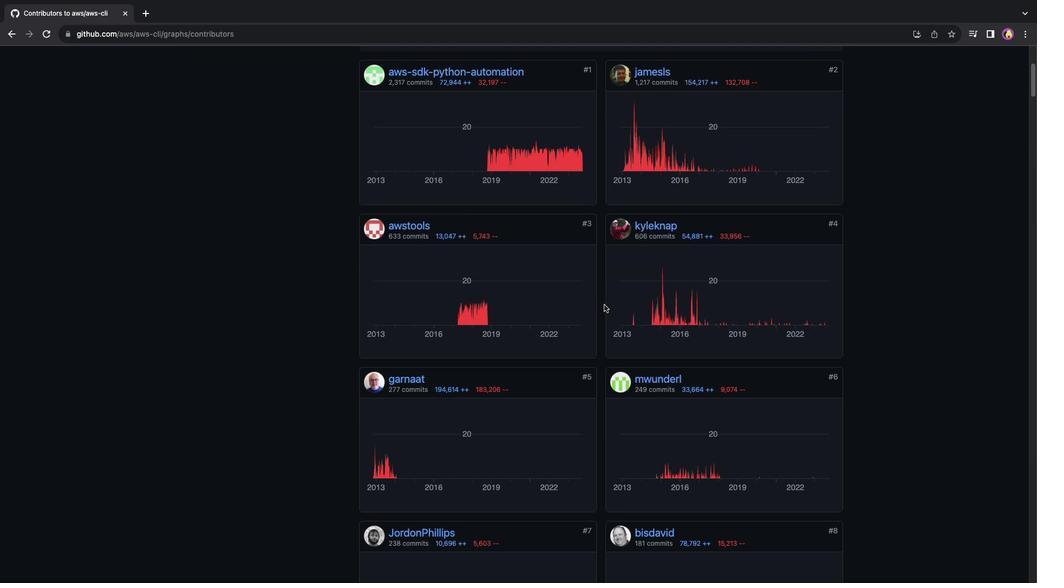 
Action: Mouse scrolled (604, 304) with delta (0, 0)
Screenshot: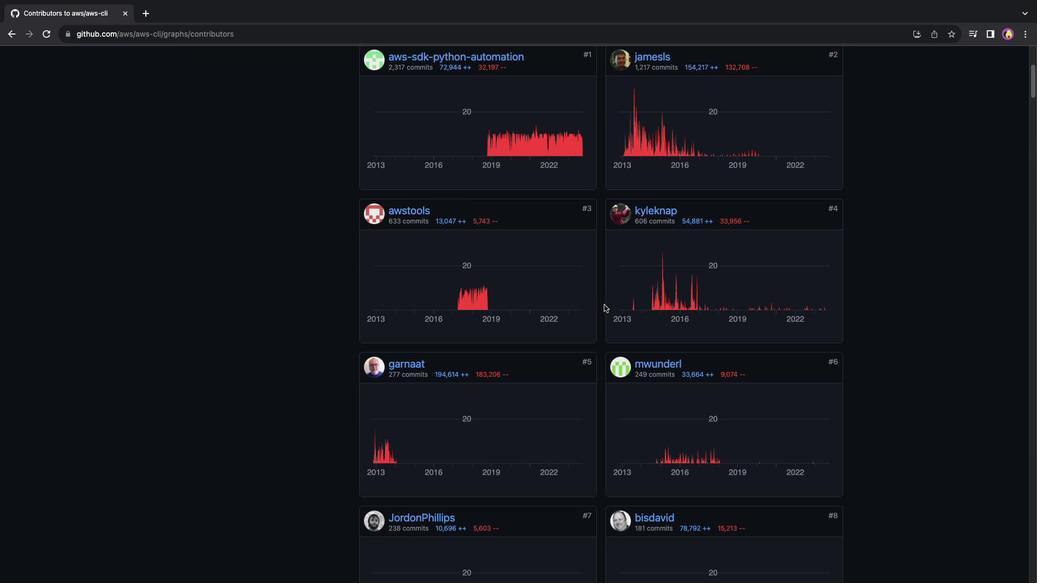 
Action: Mouse scrolled (604, 304) with delta (0, 0)
Screenshot: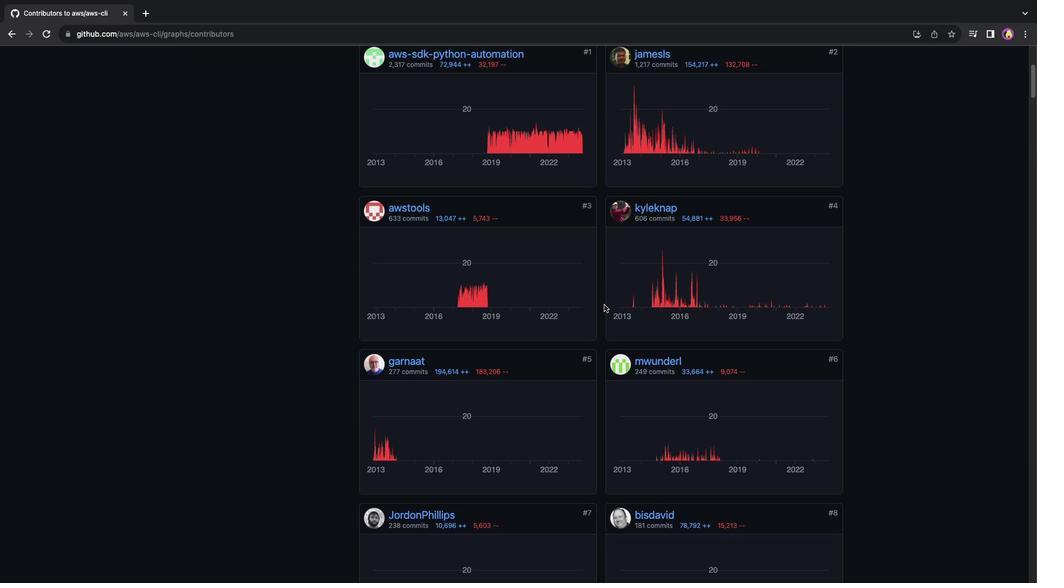 
Action: Mouse scrolled (604, 304) with delta (0, -1)
Screenshot: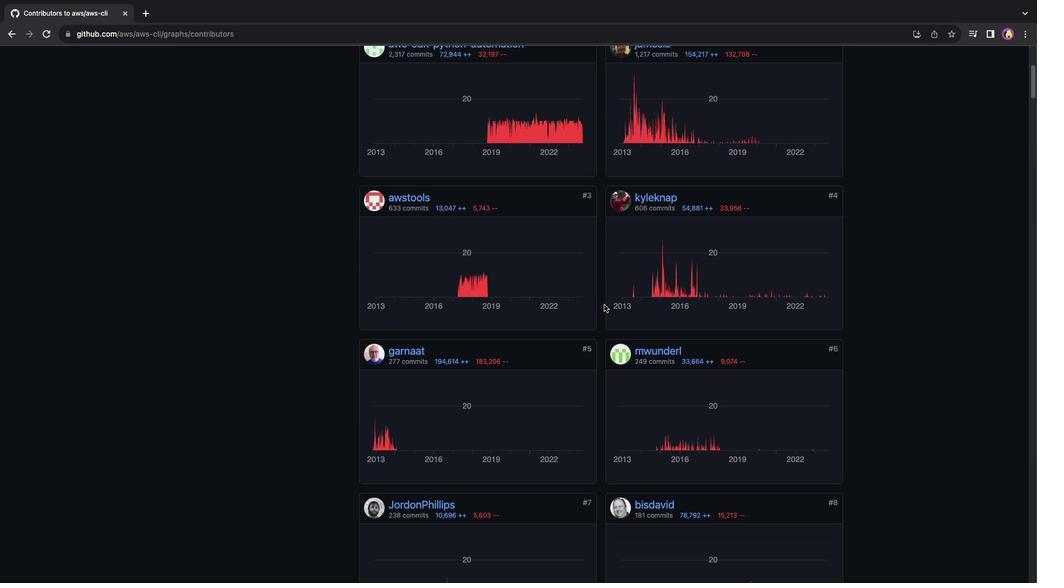 
Action: Mouse scrolled (604, 304) with delta (0, 0)
Screenshot: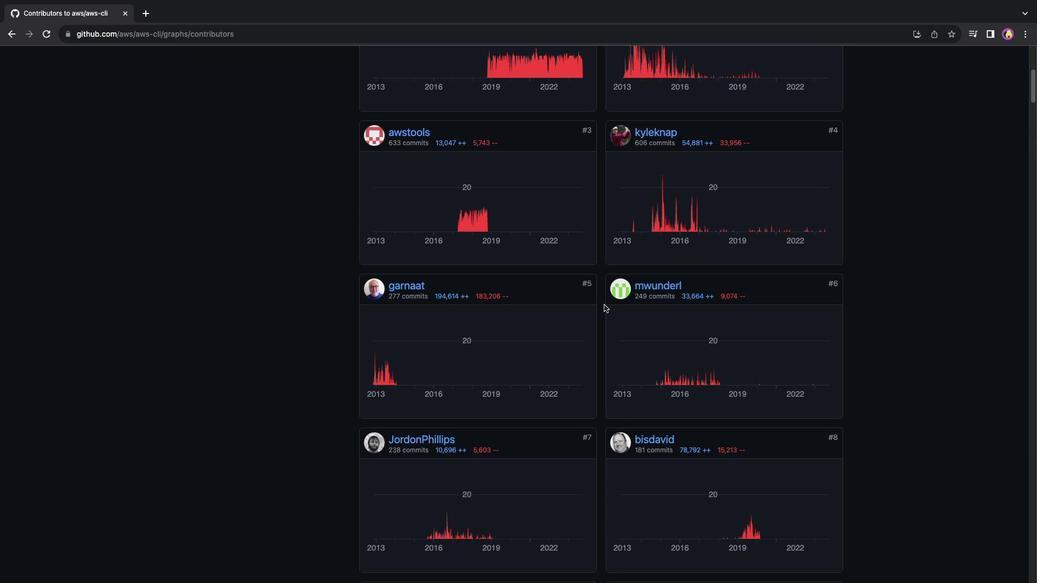 
Action: Mouse scrolled (604, 304) with delta (0, 0)
Screenshot: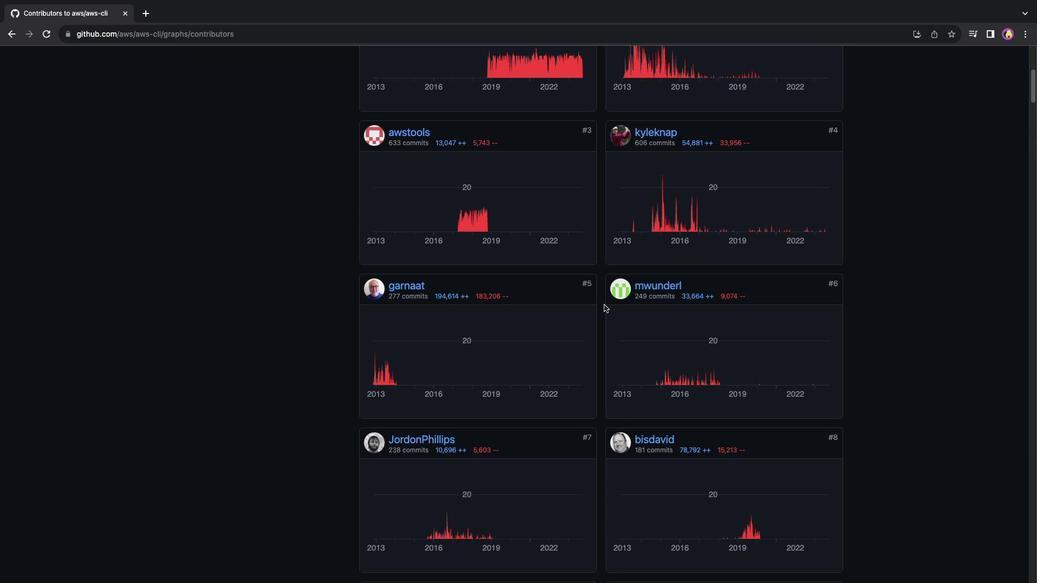 
Action: Mouse scrolled (604, 304) with delta (0, -1)
Screenshot: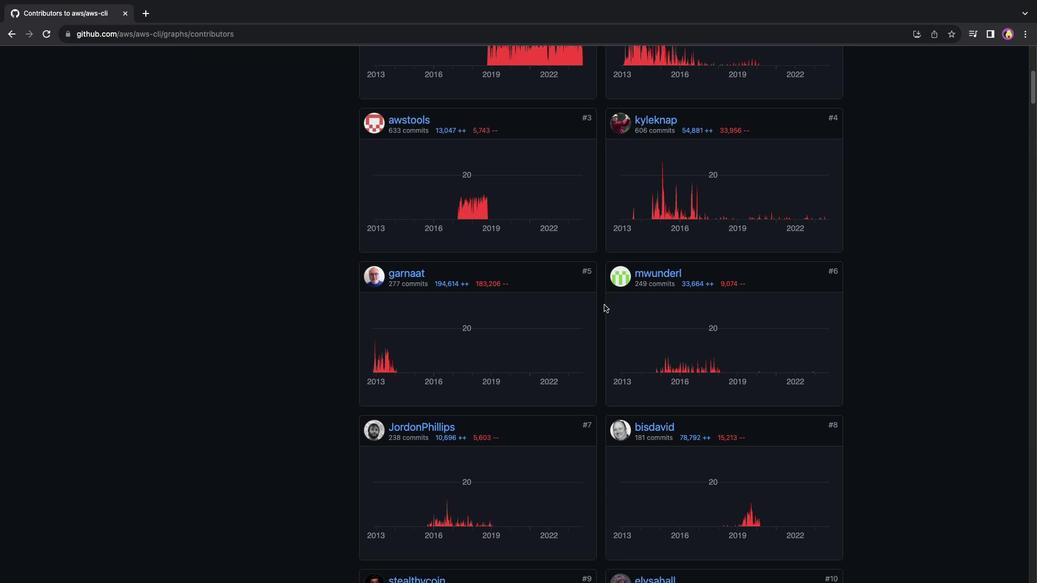 
Action: Mouse moved to (592, 307)
Screenshot: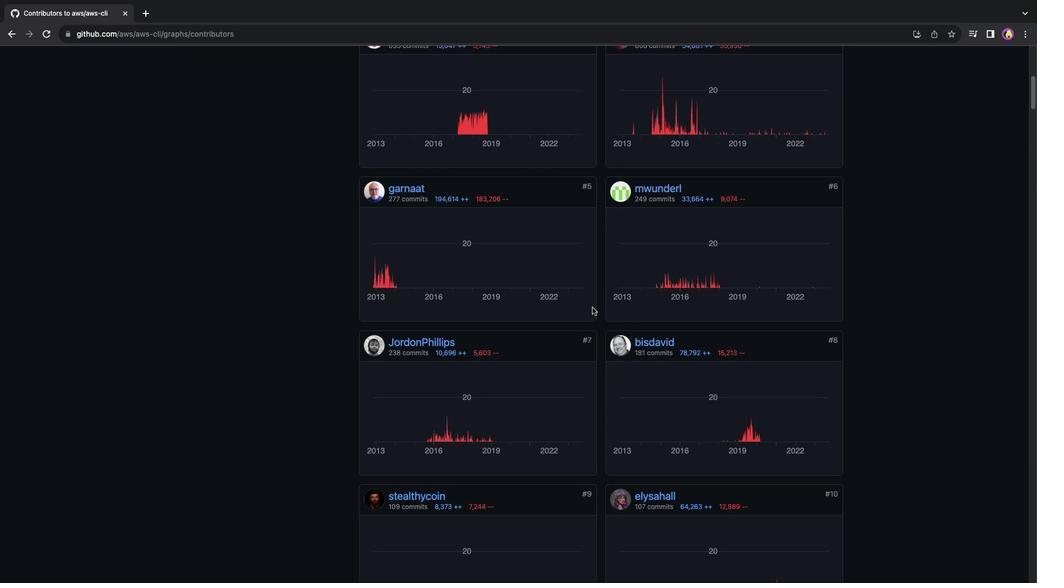 
Action: Mouse scrolled (592, 307) with delta (0, 0)
Screenshot: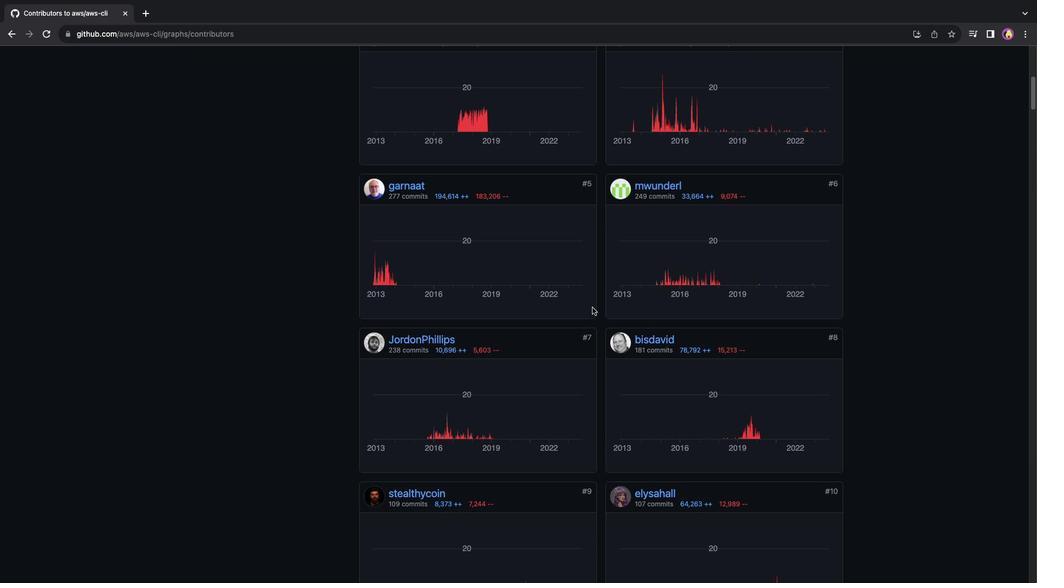 
Action: Mouse scrolled (592, 307) with delta (0, 0)
Screenshot: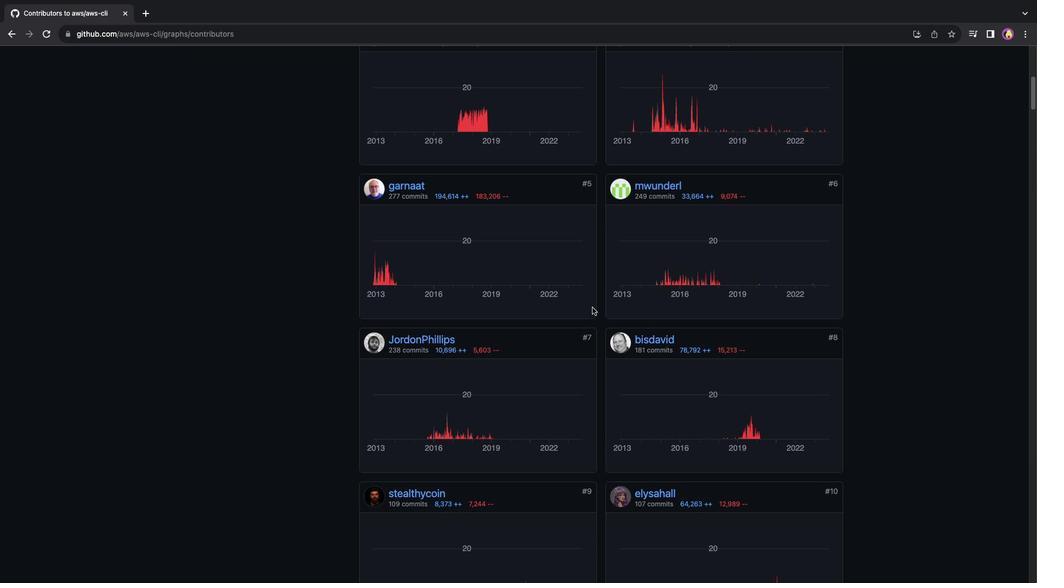 
Action: Mouse scrolled (592, 307) with delta (0, -1)
Screenshot: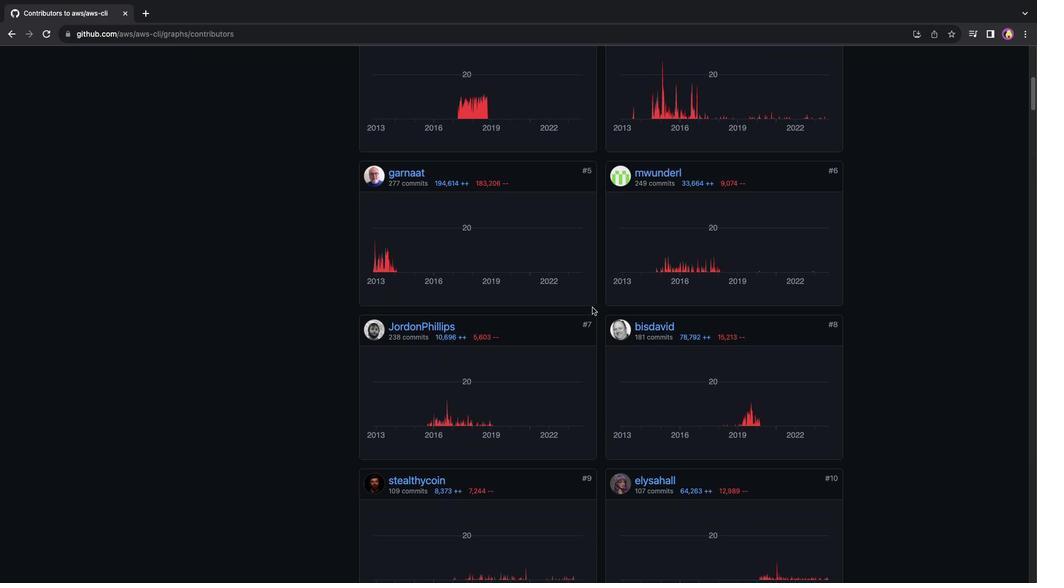 
Action: Mouse scrolled (592, 307) with delta (0, 0)
Screenshot: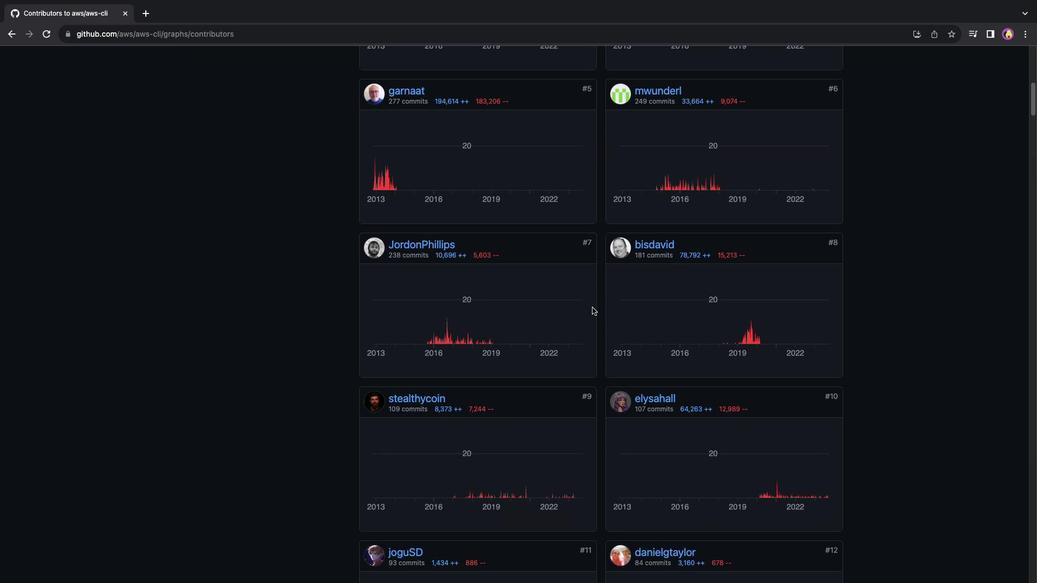 
Action: Mouse scrolled (592, 307) with delta (0, 0)
Screenshot: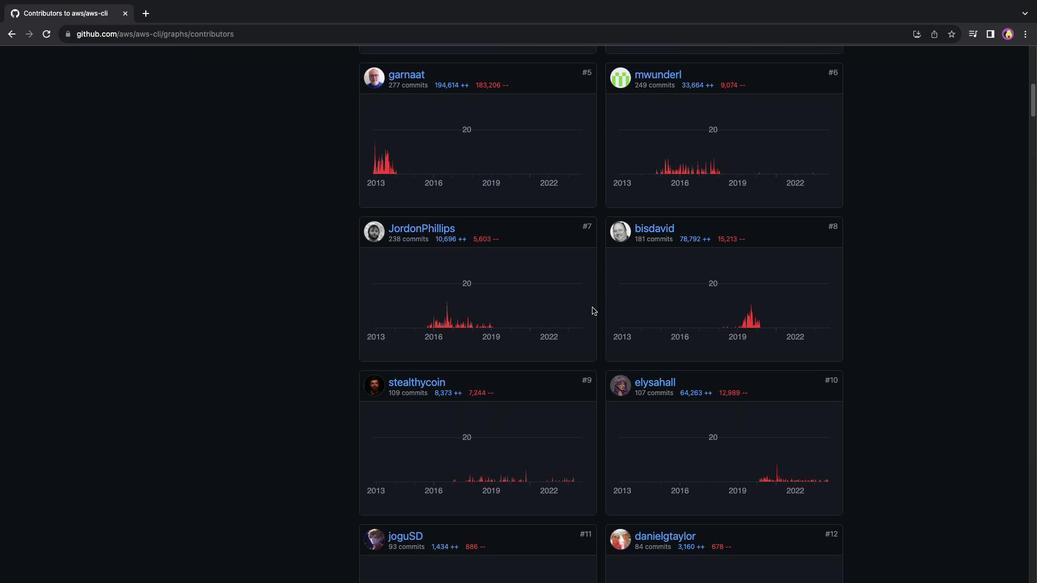 
Action: Mouse scrolled (592, 307) with delta (0, -1)
Screenshot: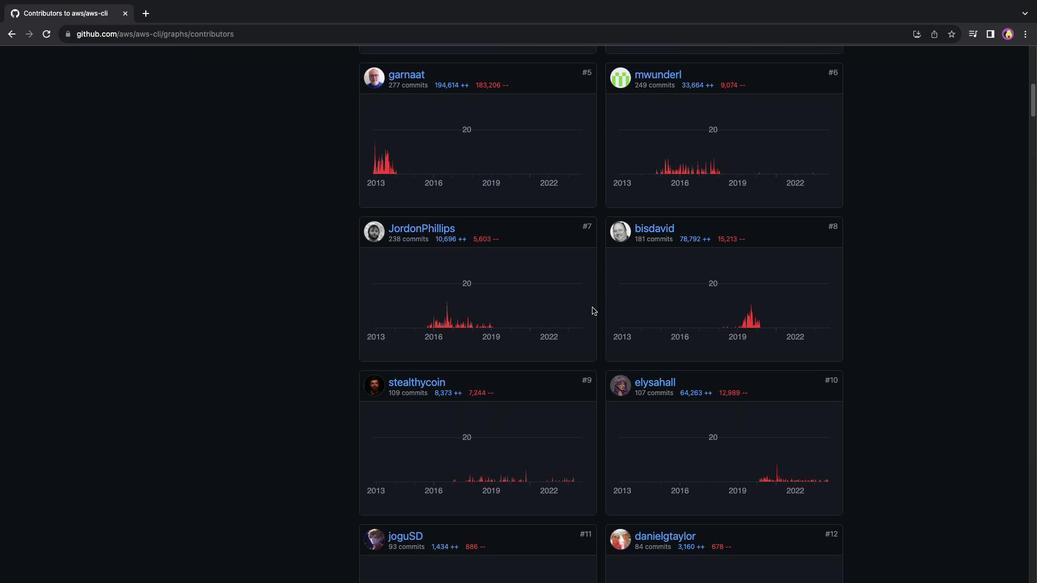 
Action: Mouse moved to (592, 307)
Screenshot: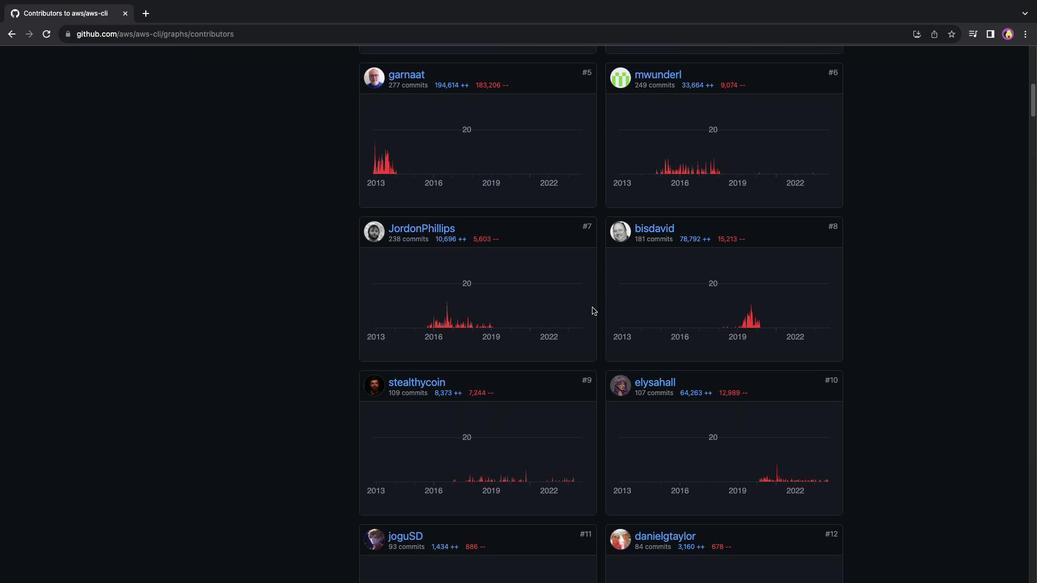 
Action: Mouse scrolled (592, 307) with delta (0, 0)
Screenshot: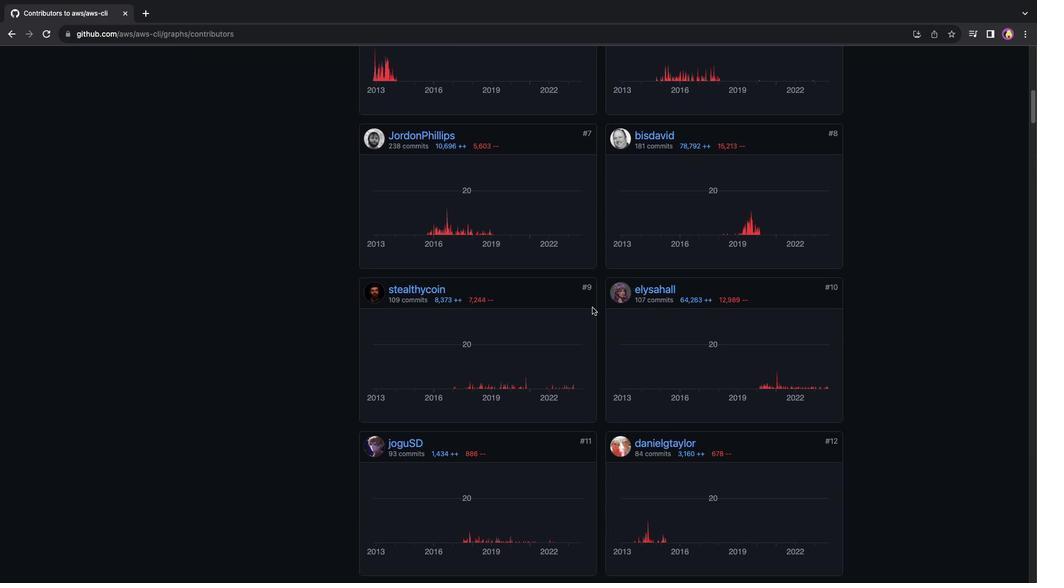 
Action: Mouse scrolled (592, 307) with delta (0, 0)
Screenshot: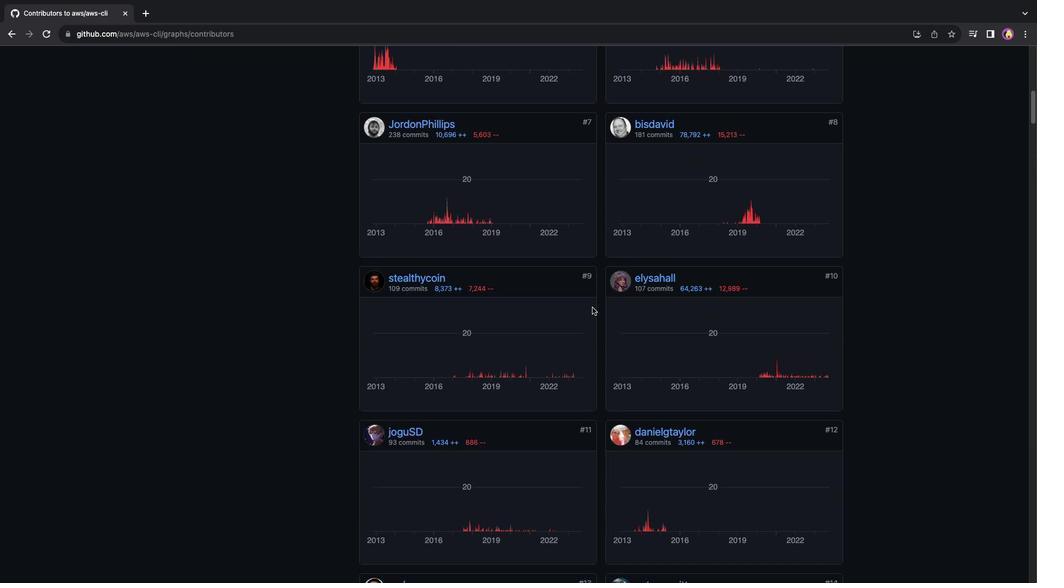 
Action: Mouse scrolled (592, 307) with delta (0, -1)
Screenshot: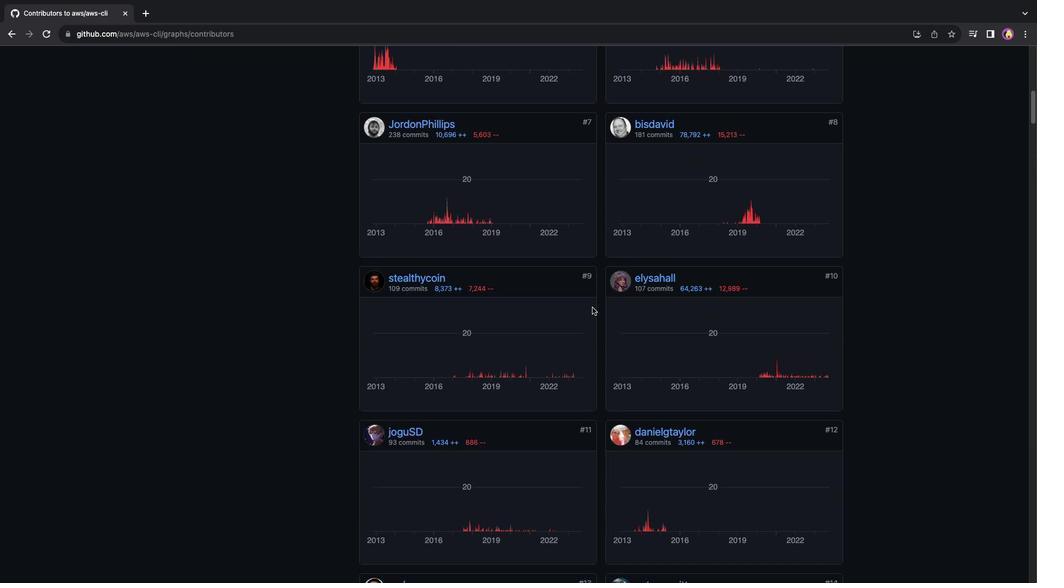 
Action: Mouse scrolled (592, 307) with delta (0, 0)
Screenshot: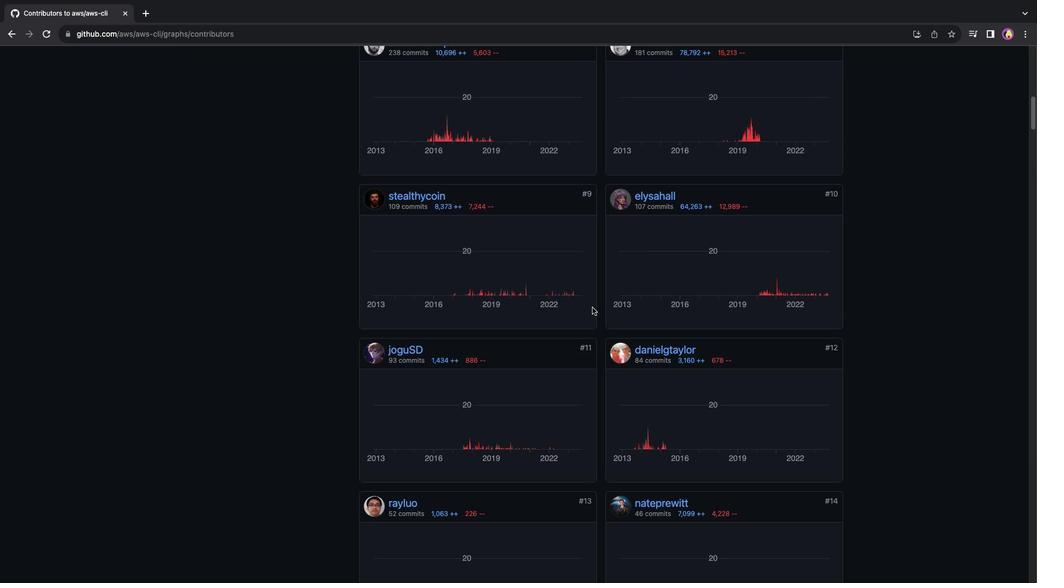 
Action: Mouse scrolled (592, 307) with delta (0, 0)
Screenshot: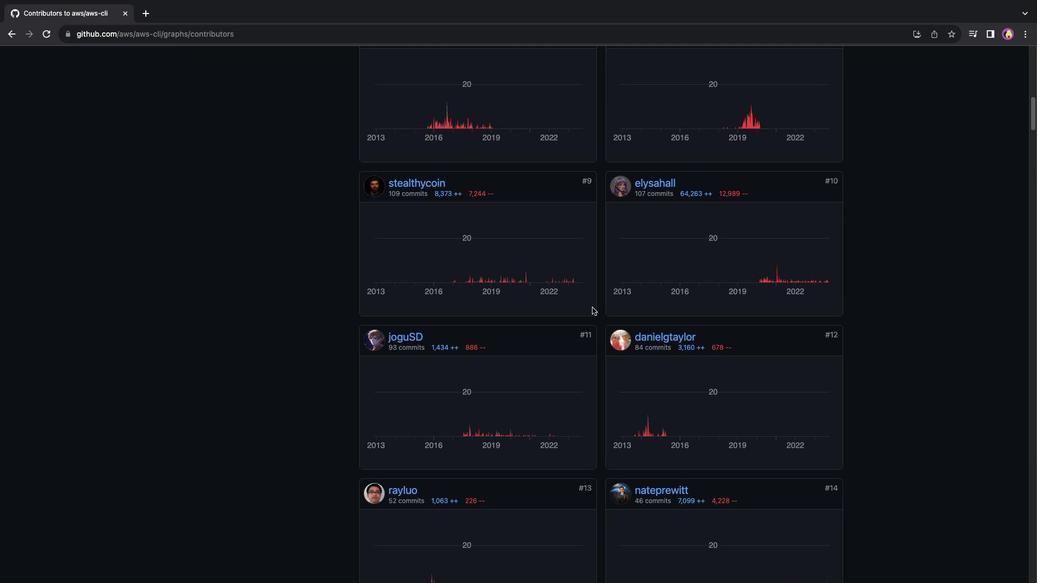 
Action: Mouse scrolled (592, 307) with delta (0, -1)
Screenshot: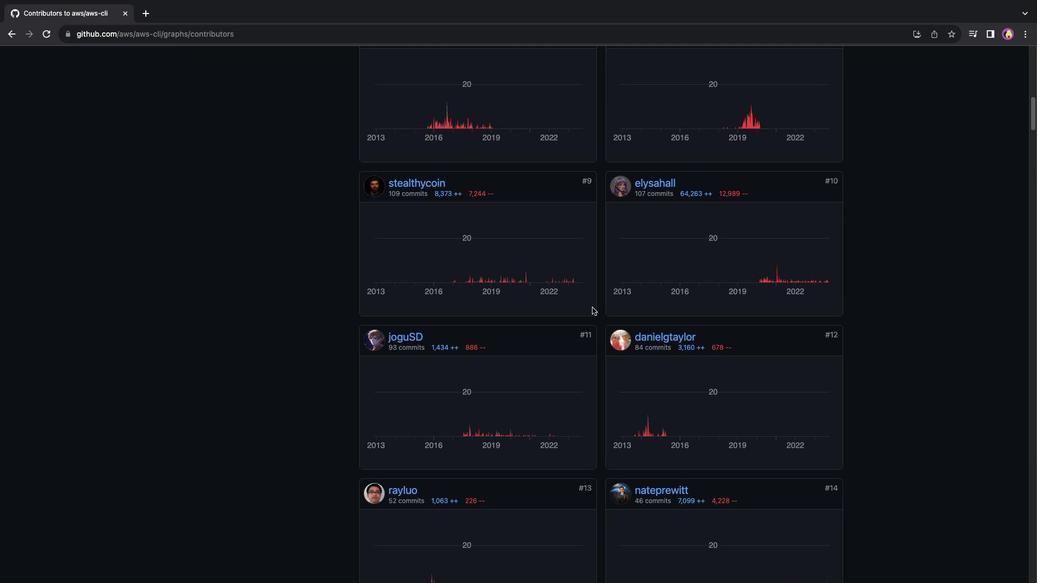 
Action: Mouse scrolled (592, 307) with delta (0, -2)
Screenshot: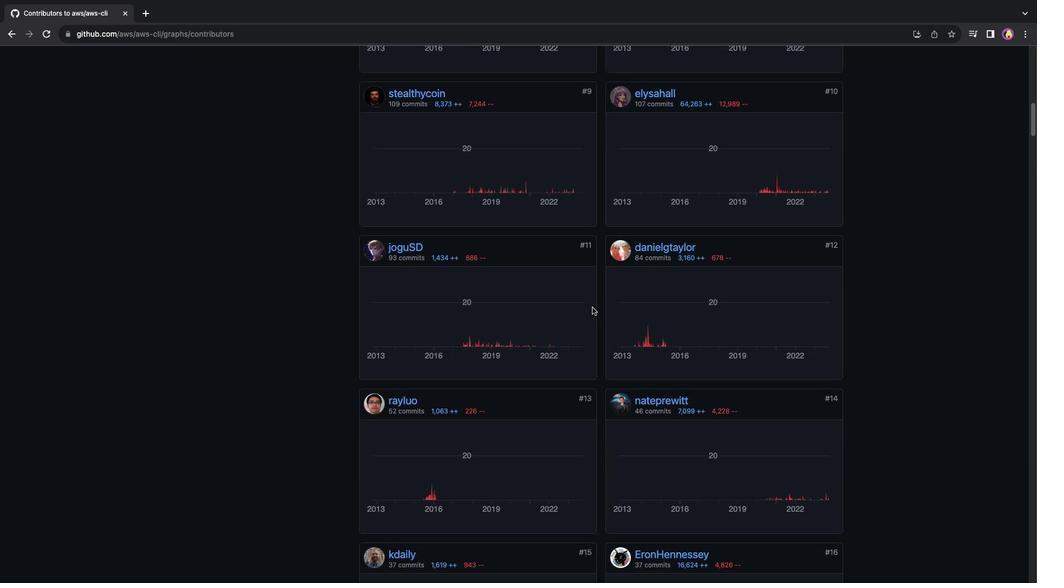 
Action: Mouse scrolled (592, 307) with delta (0, 0)
Screenshot: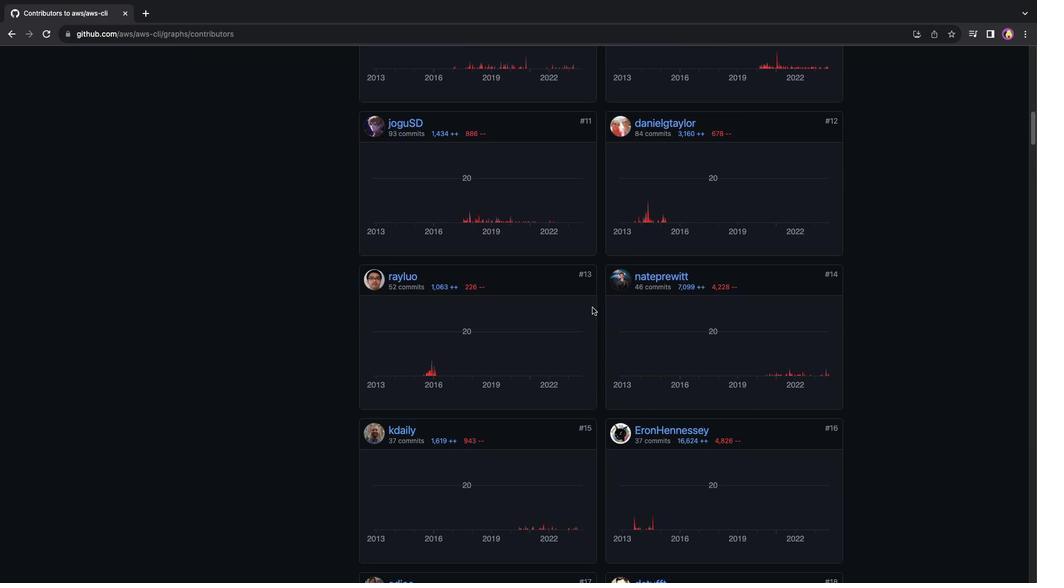 
Action: Mouse scrolled (592, 307) with delta (0, 0)
Screenshot: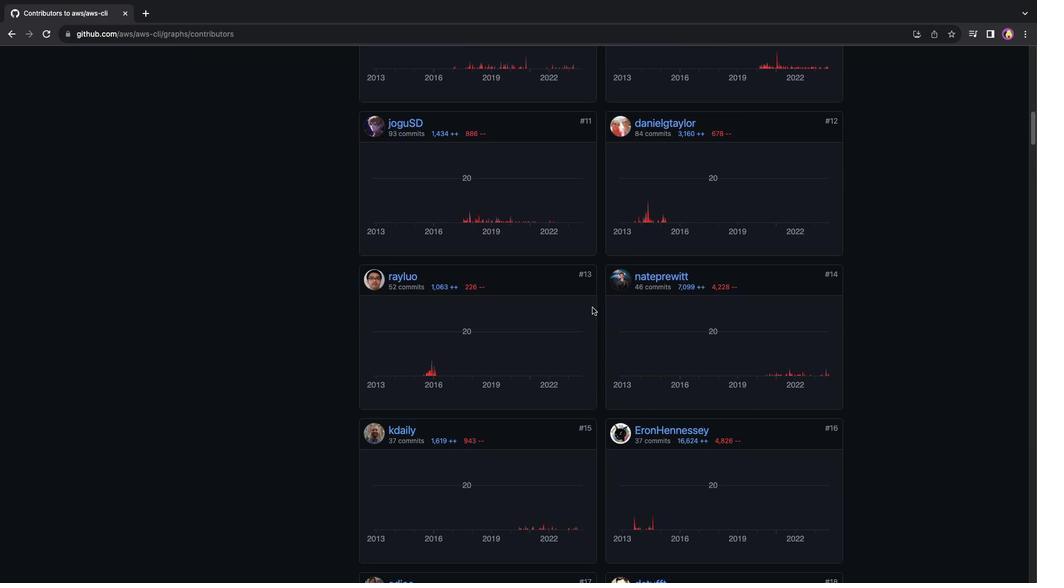 
Action: Mouse scrolled (592, 307) with delta (0, -1)
Screenshot: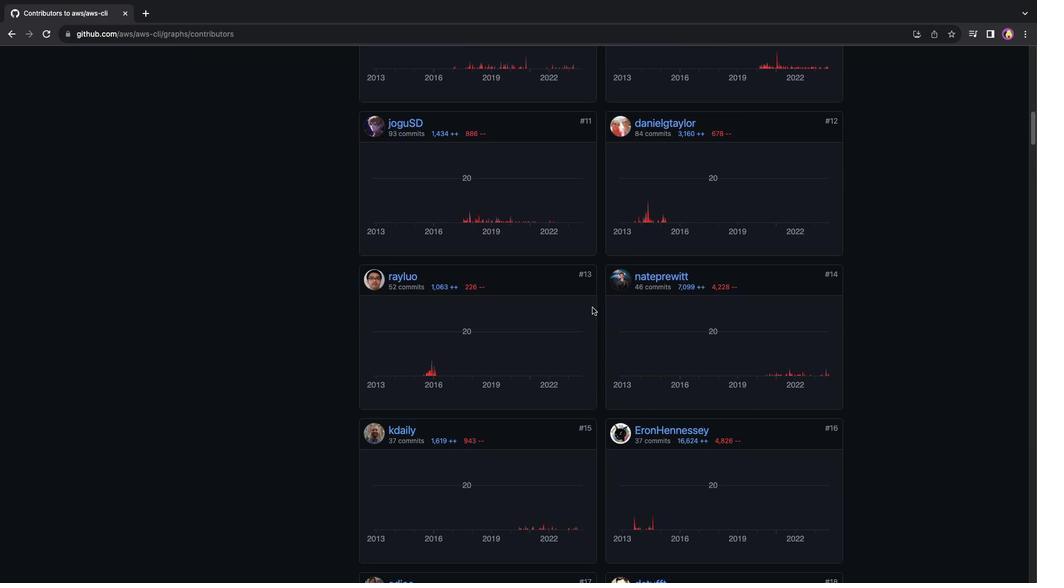 
Action: Mouse scrolled (592, 307) with delta (0, 0)
Screenshot: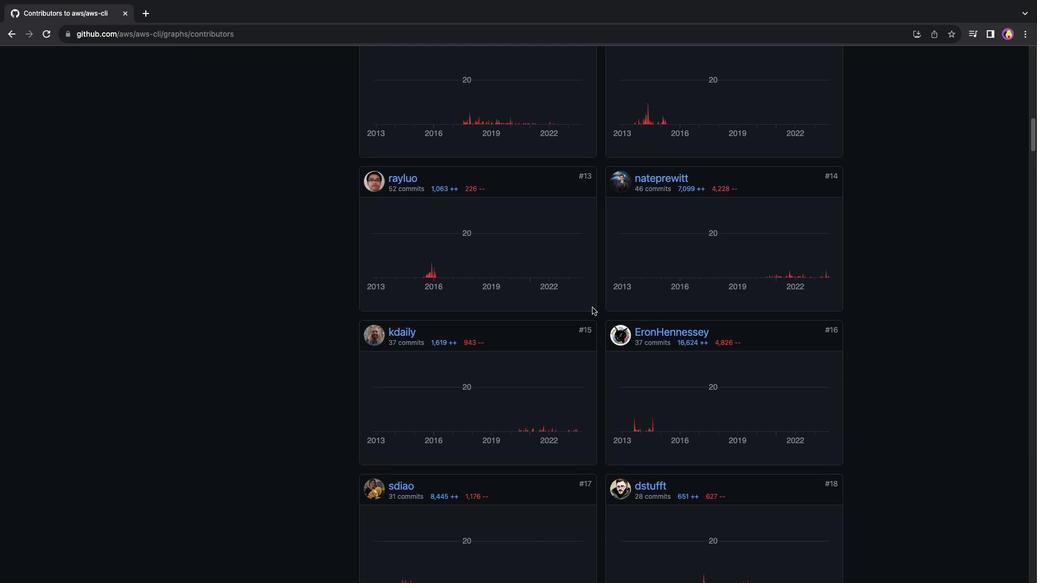 
Action: Mouse scrolled (592, 307) with delta (0, 0)
Screenshot: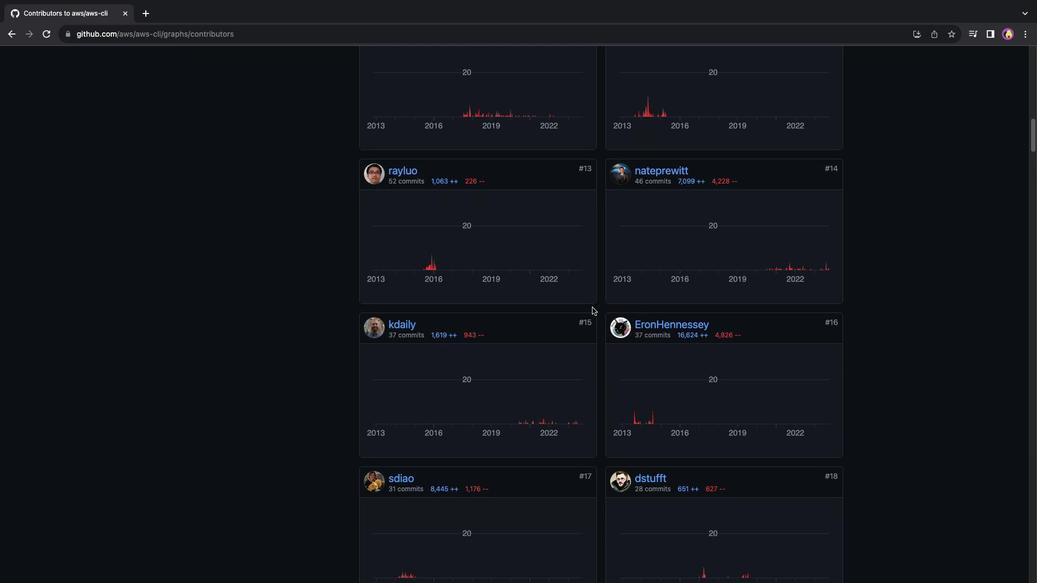 
Action: Mouse scrolled (592, 307) with delta (0, -1)
Screenshot: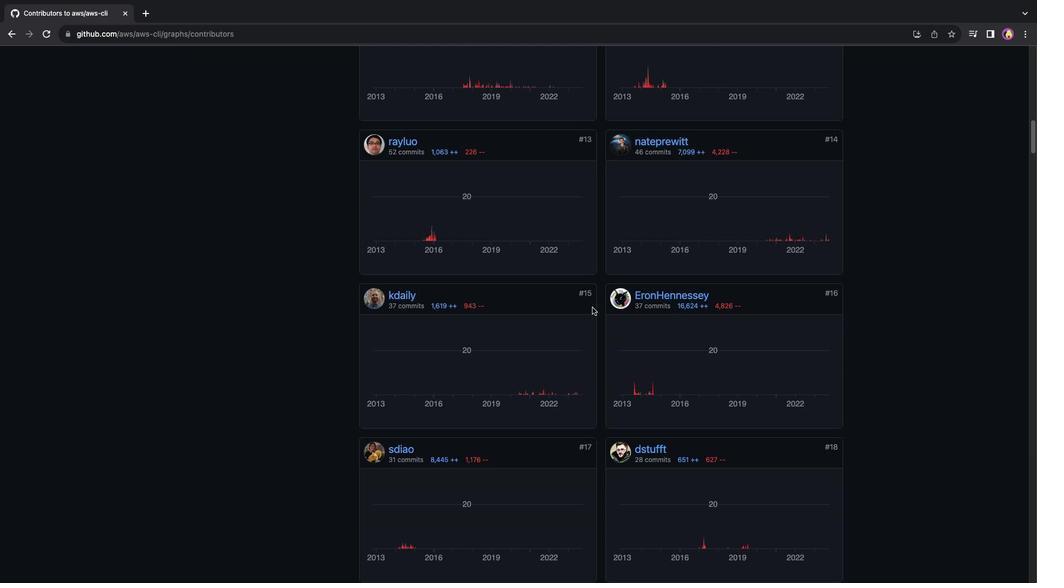 
Action: Mouse scrolled (592, 307) with delta (0, -2)
Screenshot: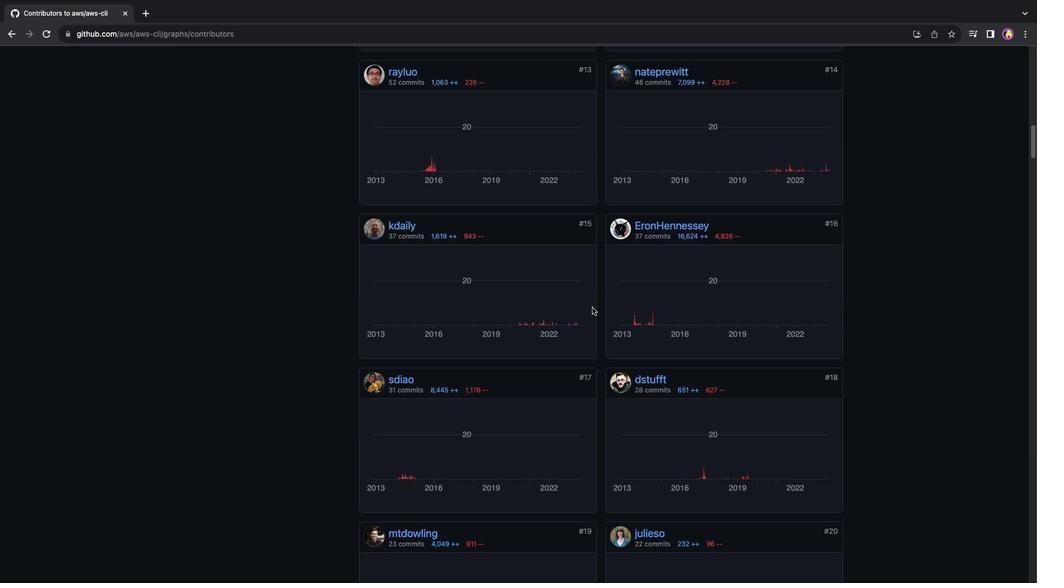 
Action: Mouse scrolled (592, 307) with delta (0, 0)
Screenshot: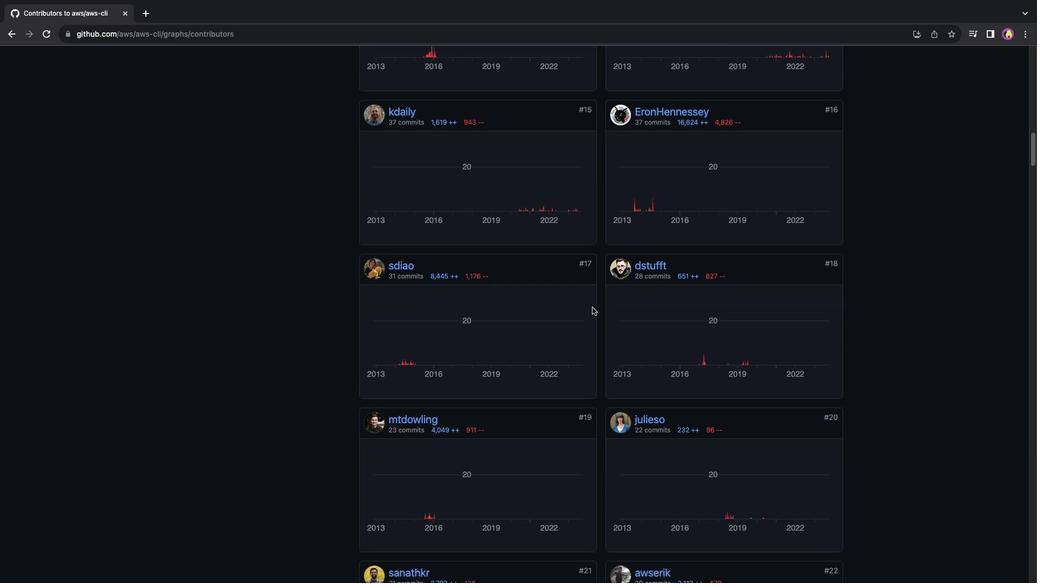 
Action: Mouse scrolled (592, 307) with delta (0, 0)
Screenshot: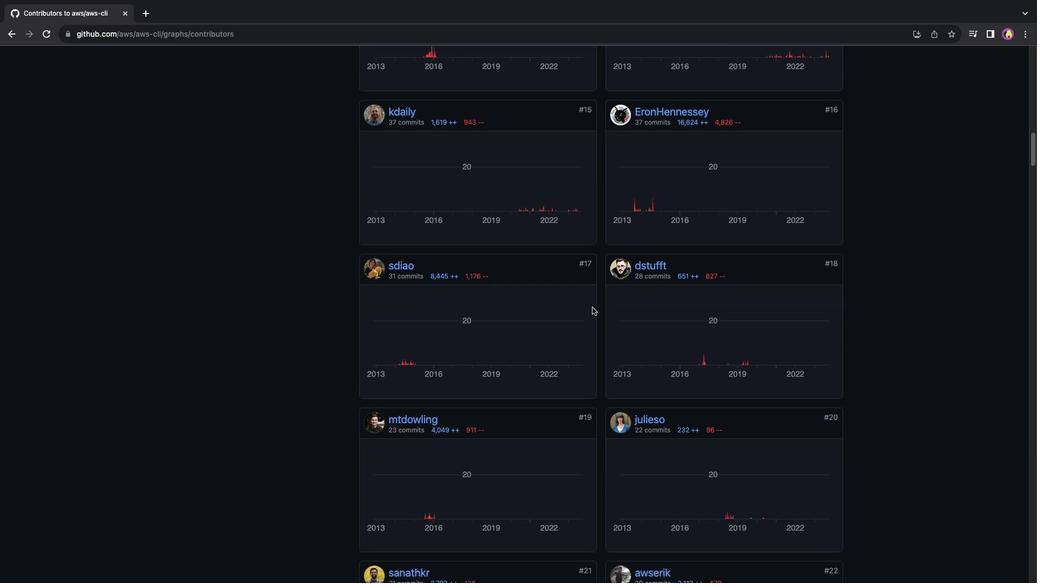 
Action: Mouse scrolled (592, 307) with delta (0, -1)
Screenshot: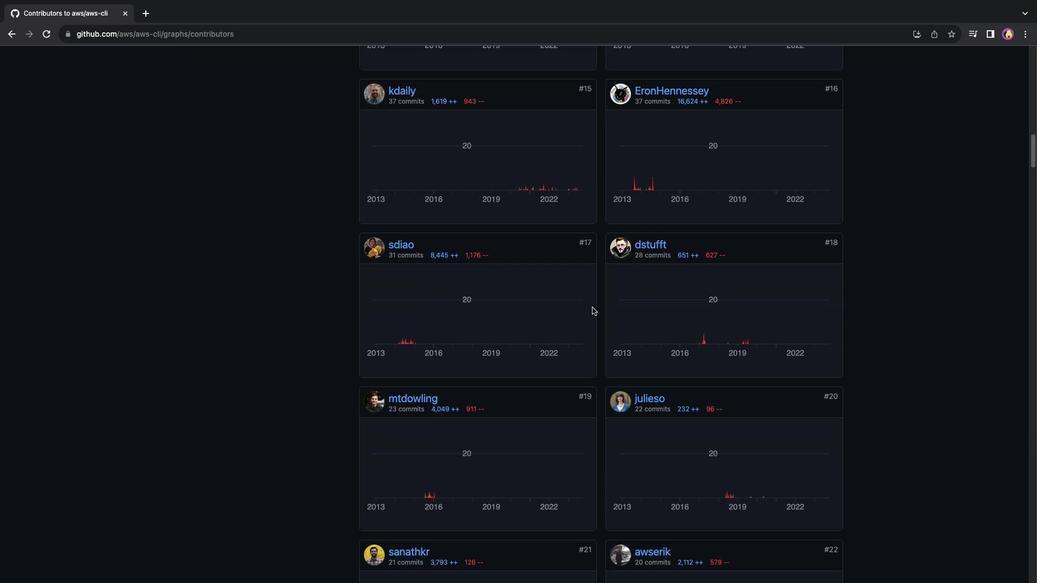 
Action: Mouse scrolled (592, 307) with delta (0, 0)
Screenshot: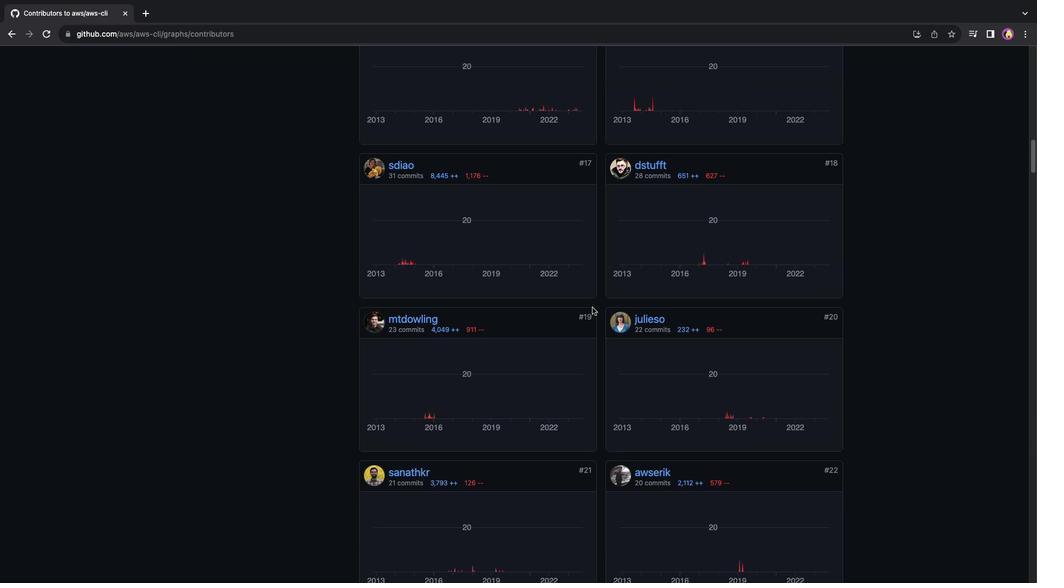 
Action: Mouse scrolled (592, 307) with delta (0, 0)
Screenshot: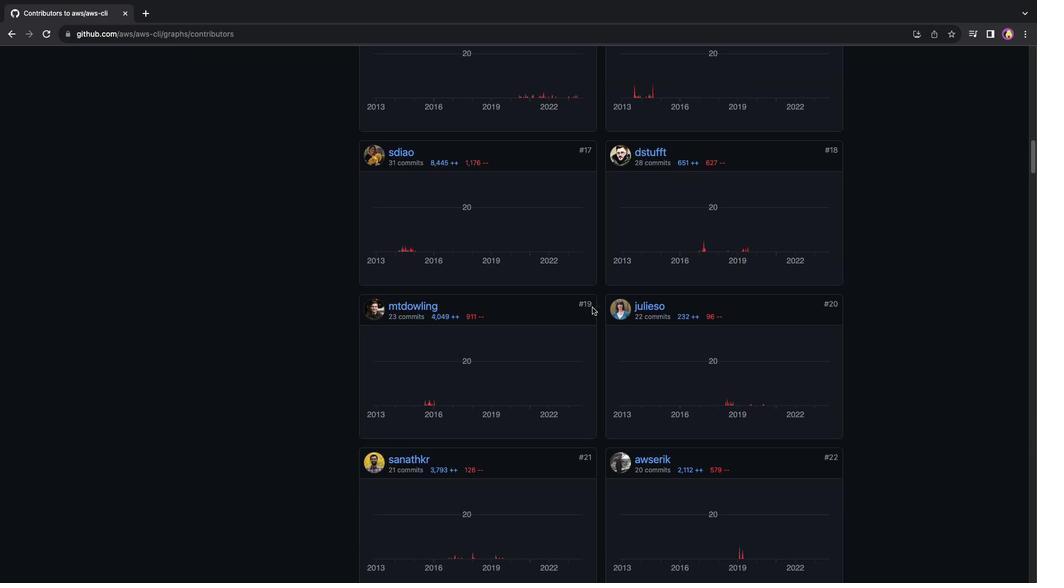 
Action: Mouse scrolled (592, 307) with delta (0, -1)
Screenshot: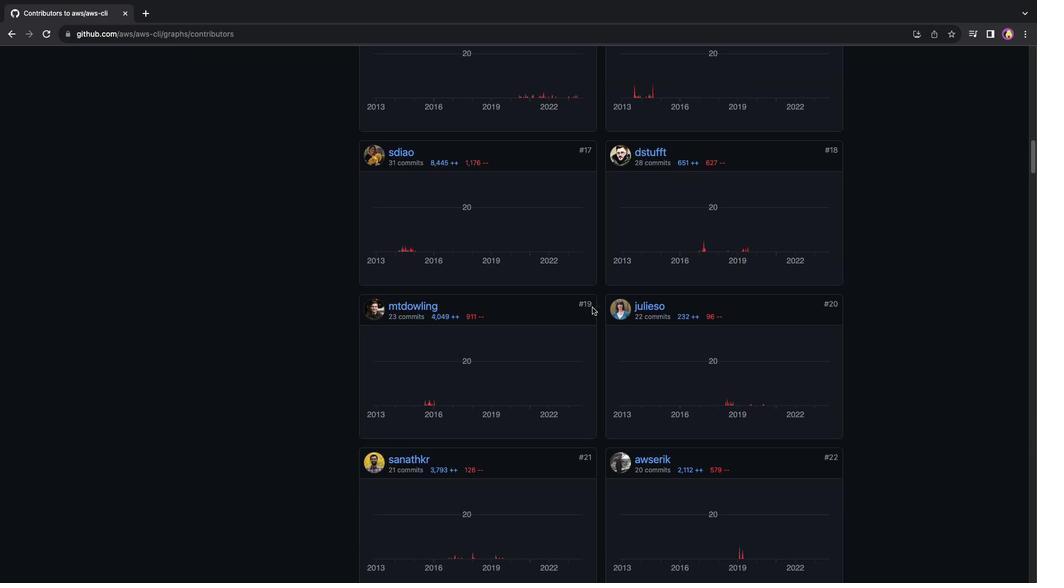 
Action: Mouse scrolled (592, 307) with delta (0, -2)
Screenshot: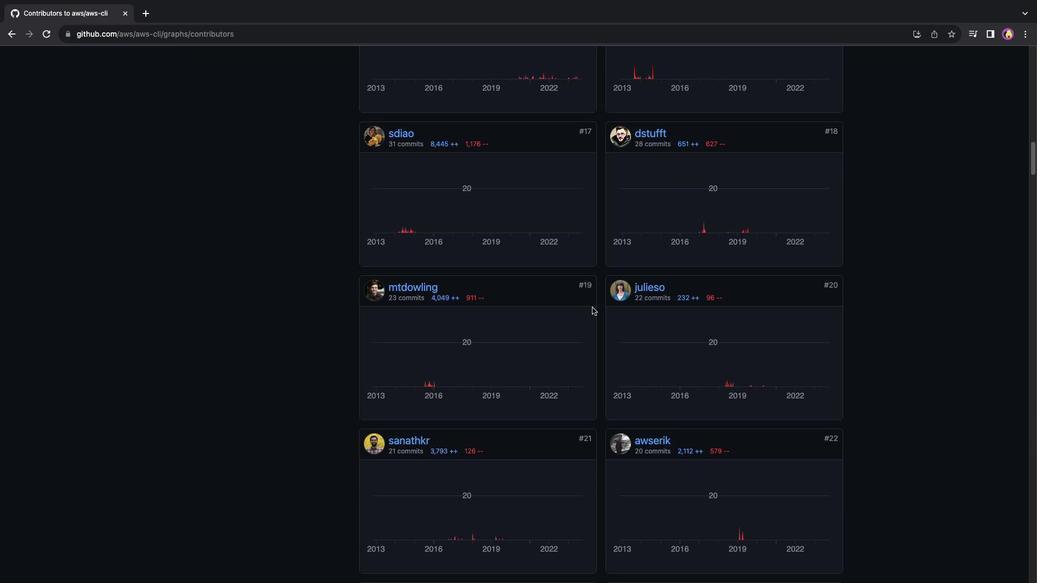 
Action: Mouse scrolled (592, 307) with delta (0, 0)
Screenshot: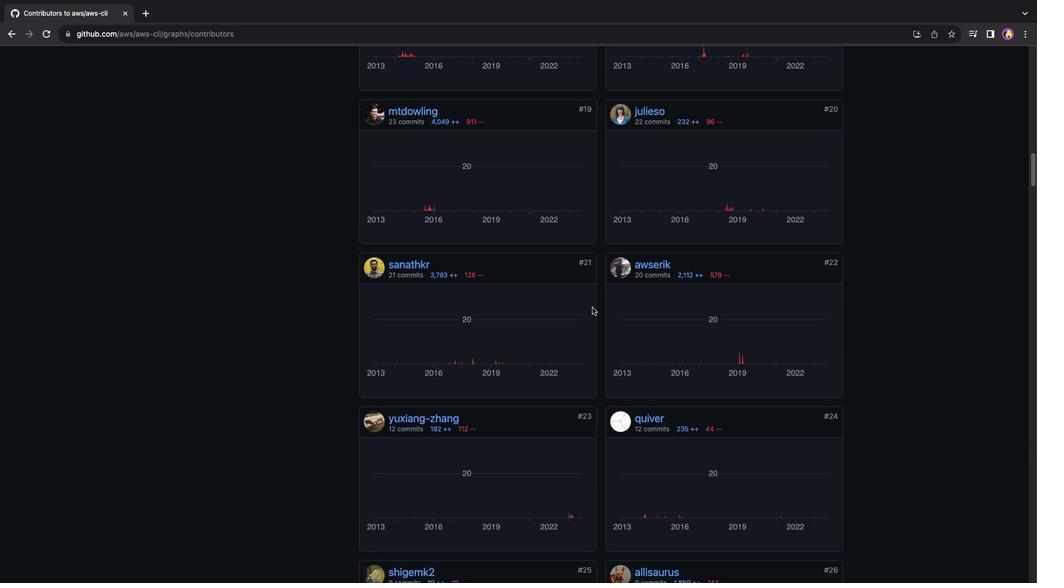 
Action: Mouse scrolled (592, 307) with delta (0, 0)
Screenshot: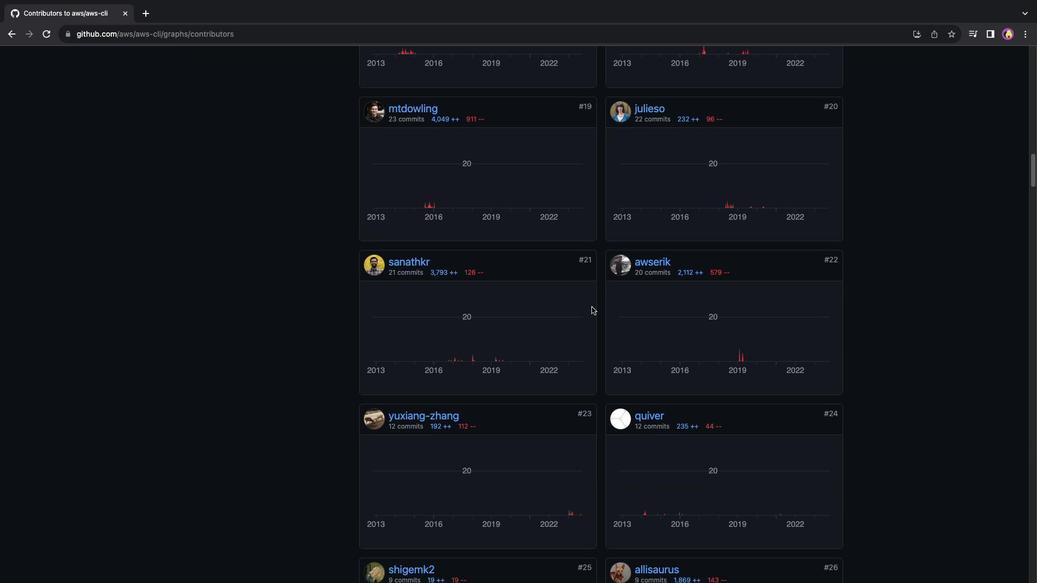
Action: Mouse moved to (592, 307)
Screenshot: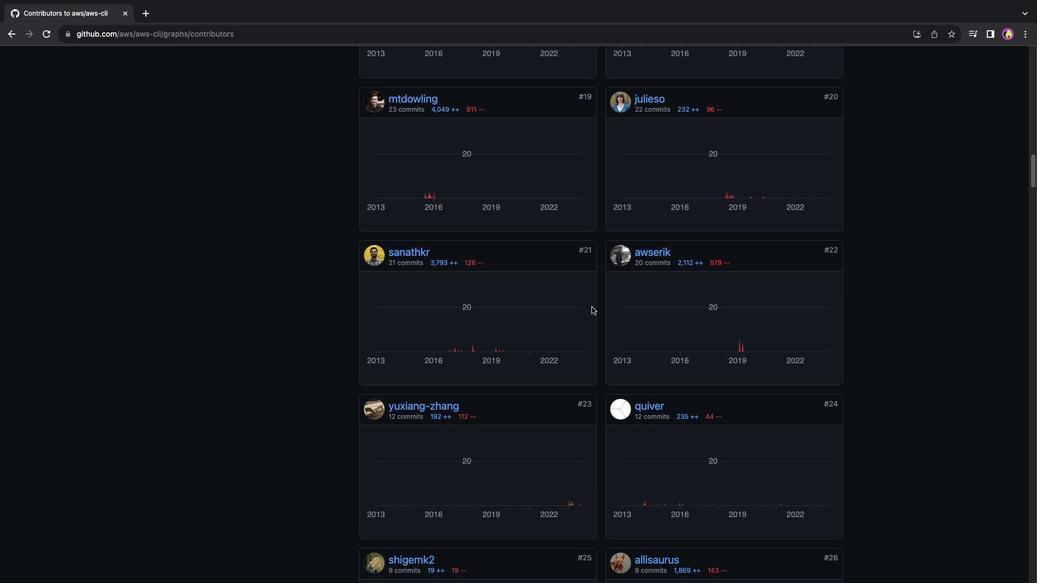 
Action: Mouse scrolled (592, 307) with delta (0, -1)
Screenshot: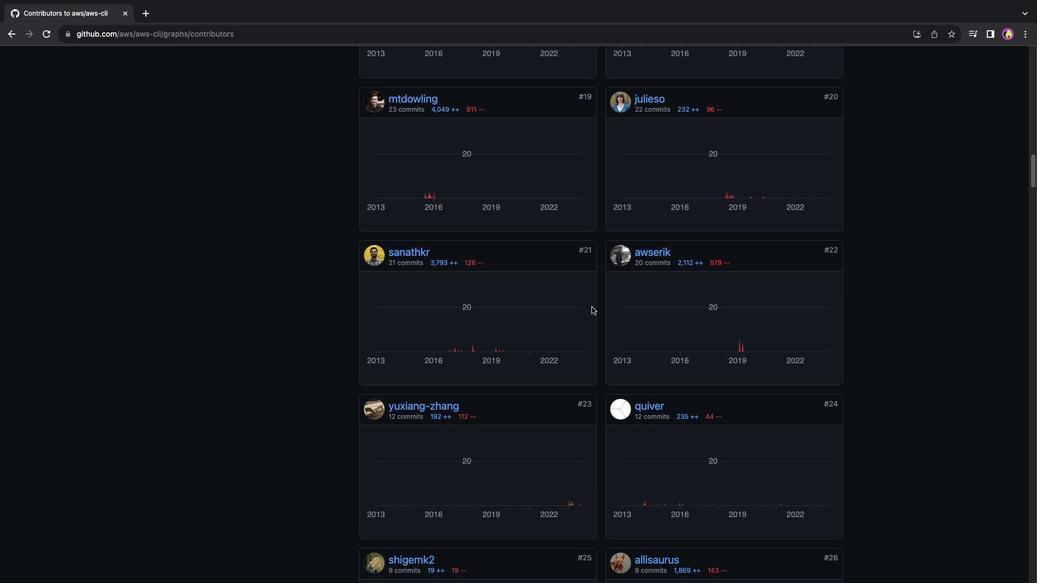 
Action: Mouse moved to (592, 307)
Screenshot: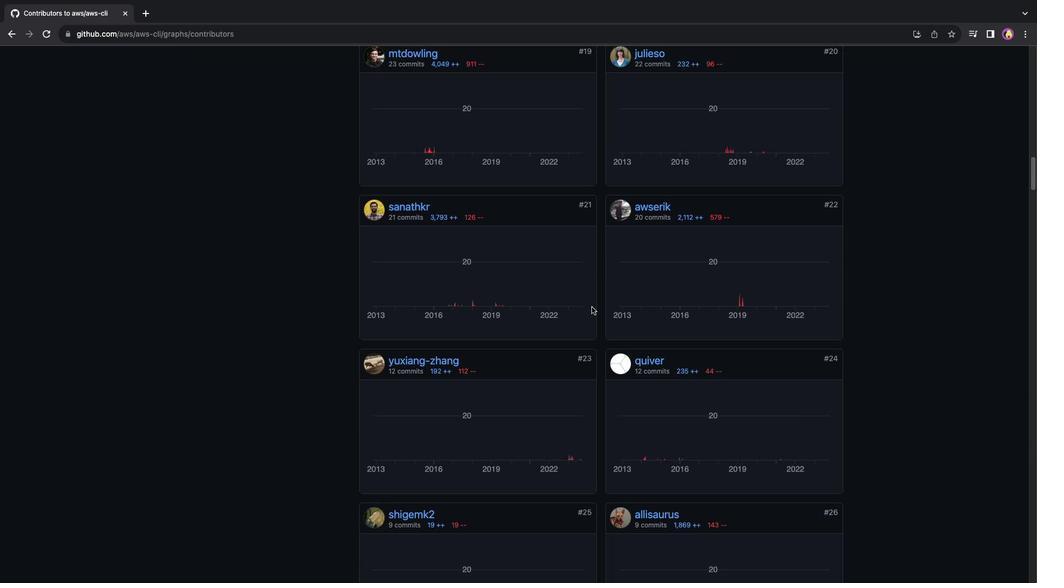
Action: Mouse scrolled (592, 307) with delta (0, 0)
Screenshot: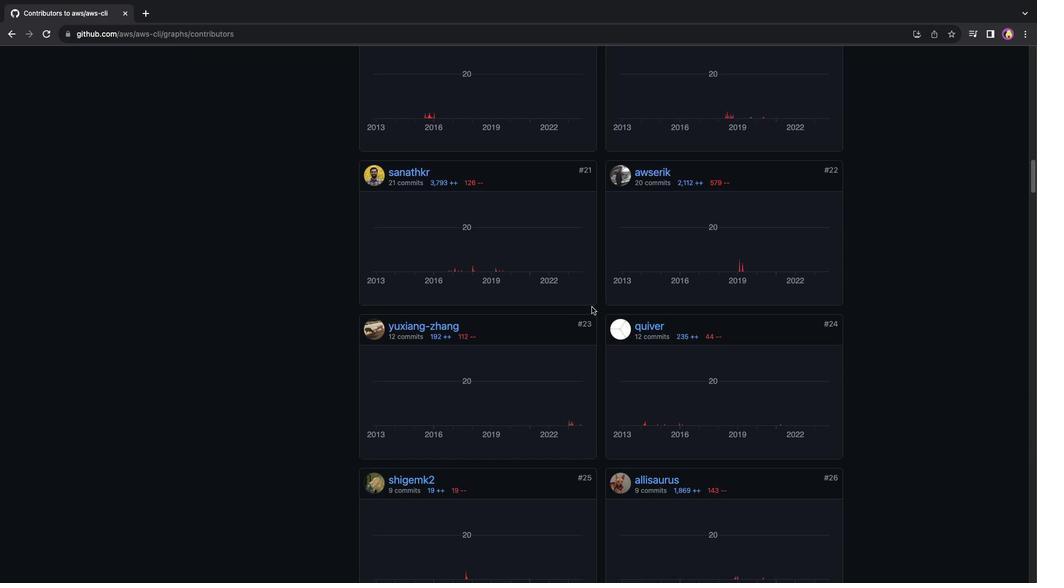 
Action: Mouse scrolled (592, 307) with delta (0, 0)
Screenshot: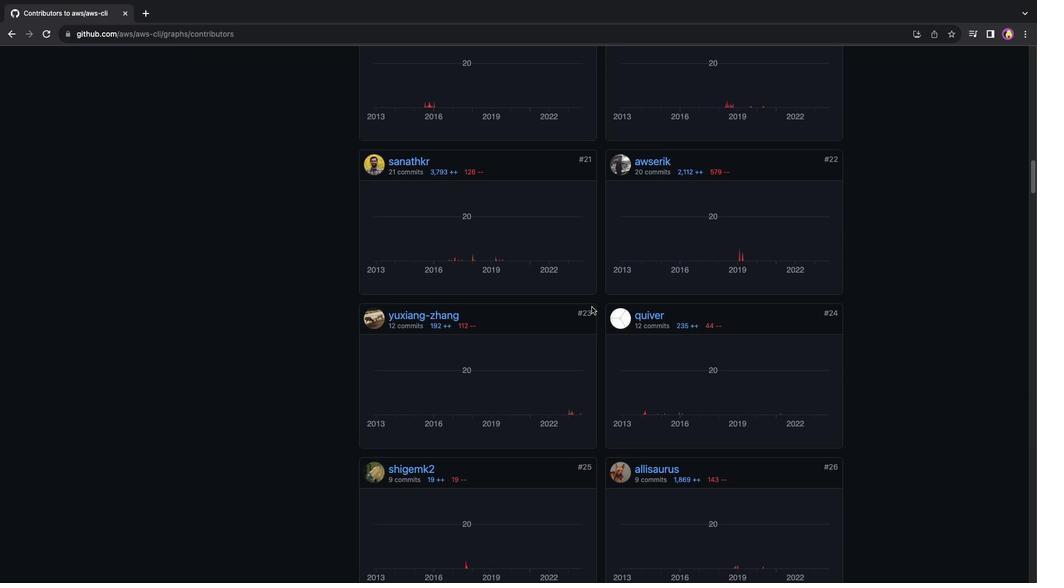 
Action: Mouse scrolled (592, 307) with delta (0, -1)
Screenshot: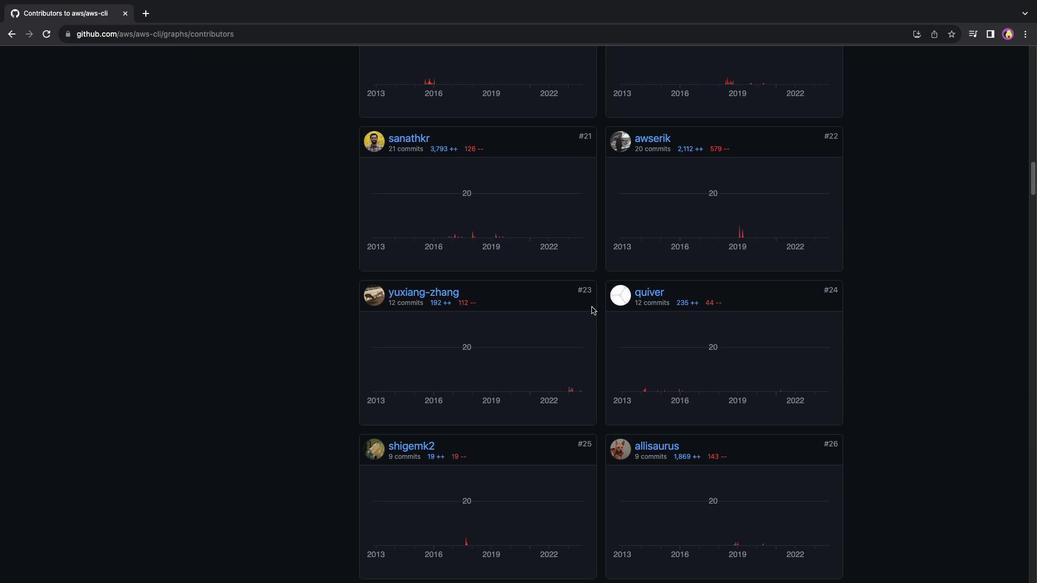 
Action: Mouse scrolled (592, 307) with delta (0, 0)
Screenshot: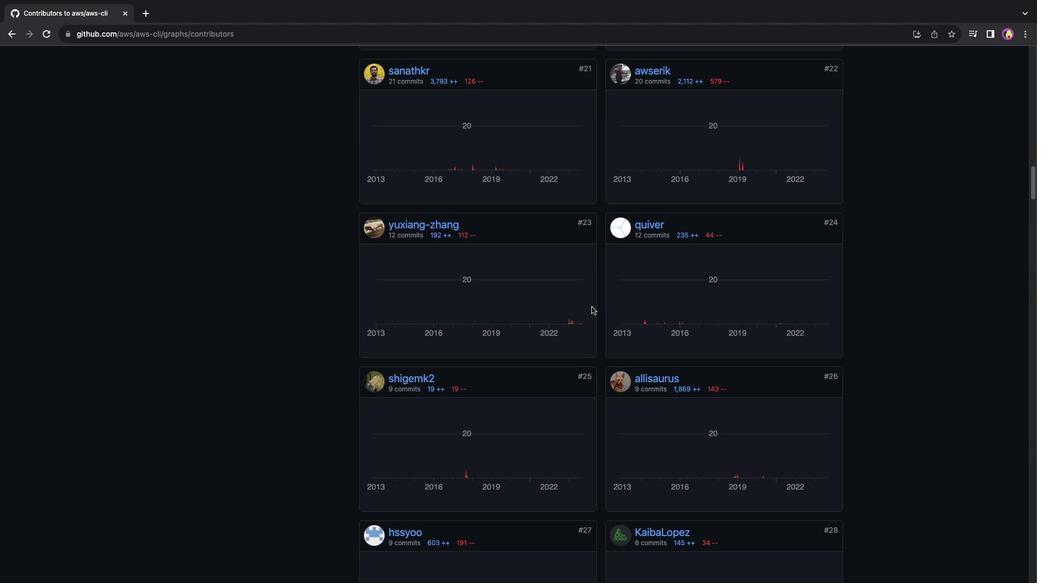 
Action: Mouse scrolled (592, 307) with delta (0, 0)
Screenshot: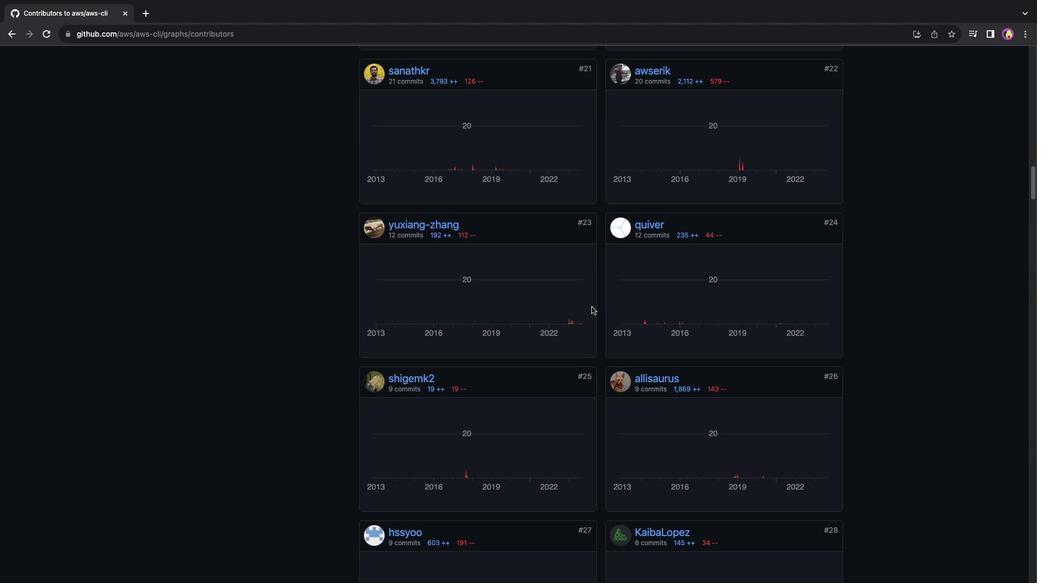 
Action: Mouse scrolled (592, 307) with delta (0, -1)
Screenshot: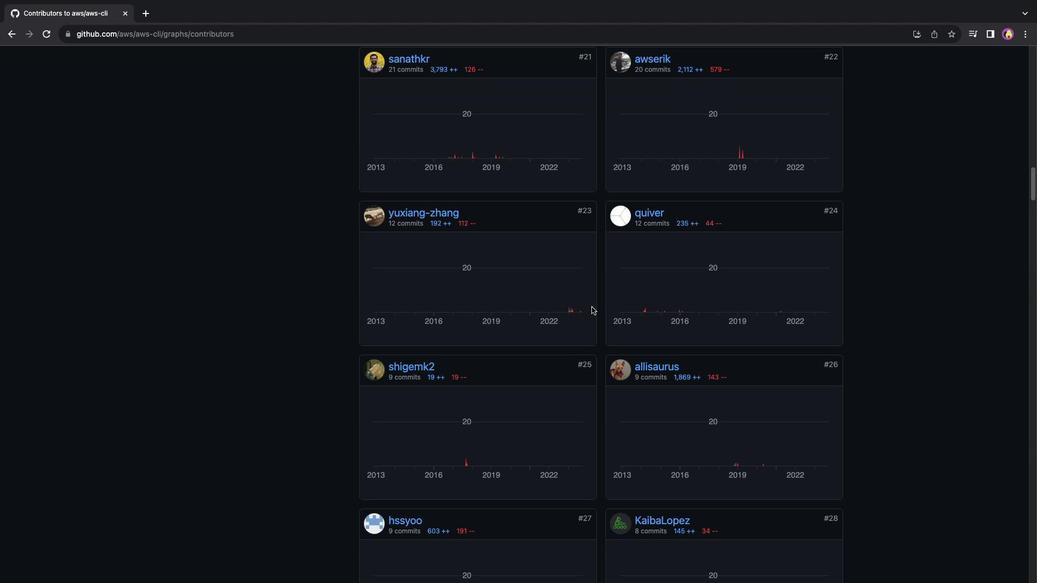 
Action: Mouse scrolled (592, 307) with delta (0, 0)
Screenshot: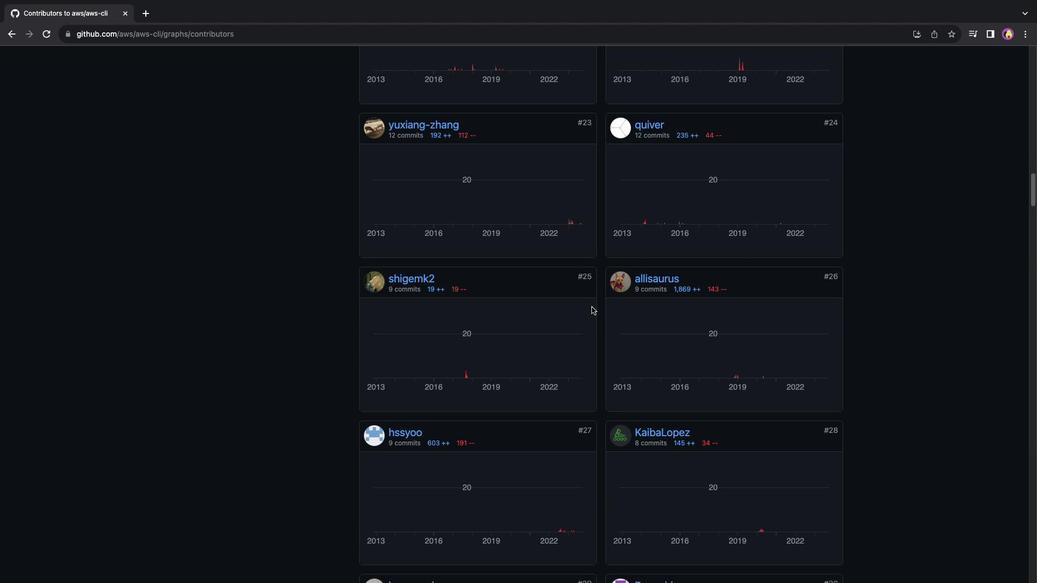 
Action: Mouse scrolled (592, 307) with delta (0, 0)
Screenshot: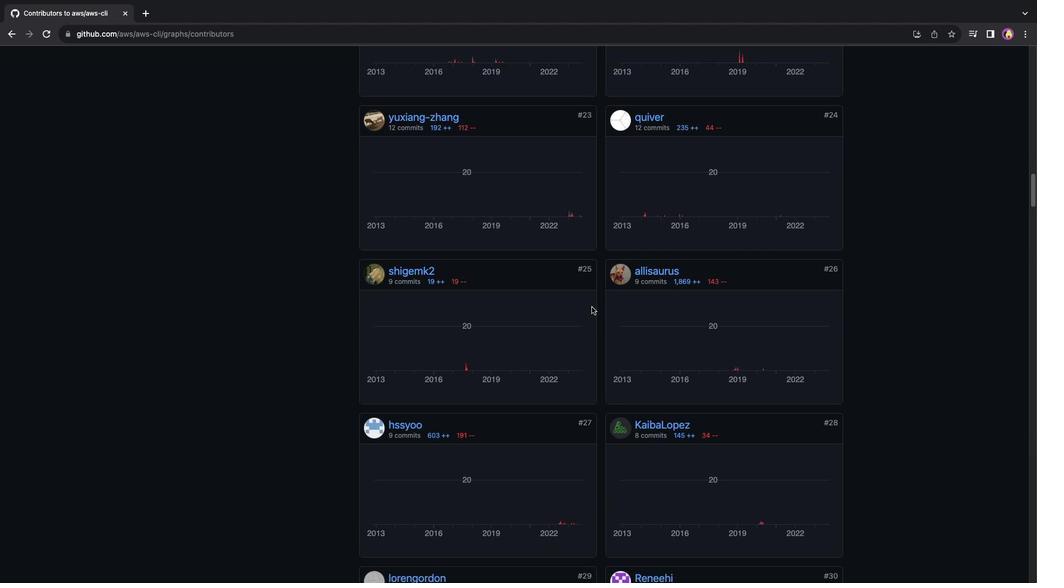 
Action: Mouse scrolled (592, 307) with delta (0, -1)
Screenshot: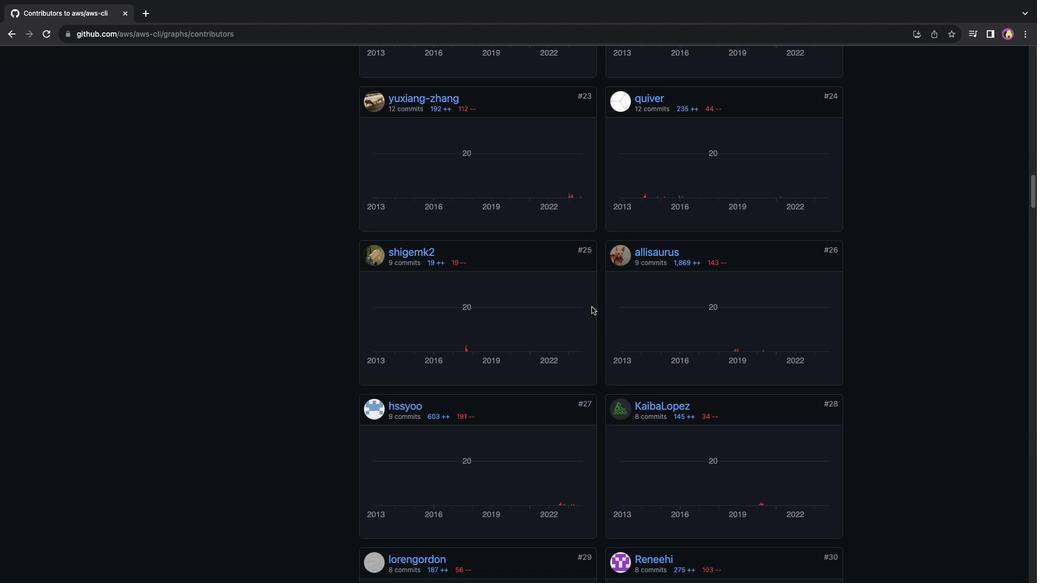 
Action: Mouse scrolled (592, 307) with delta (0, 0)
Screenshot: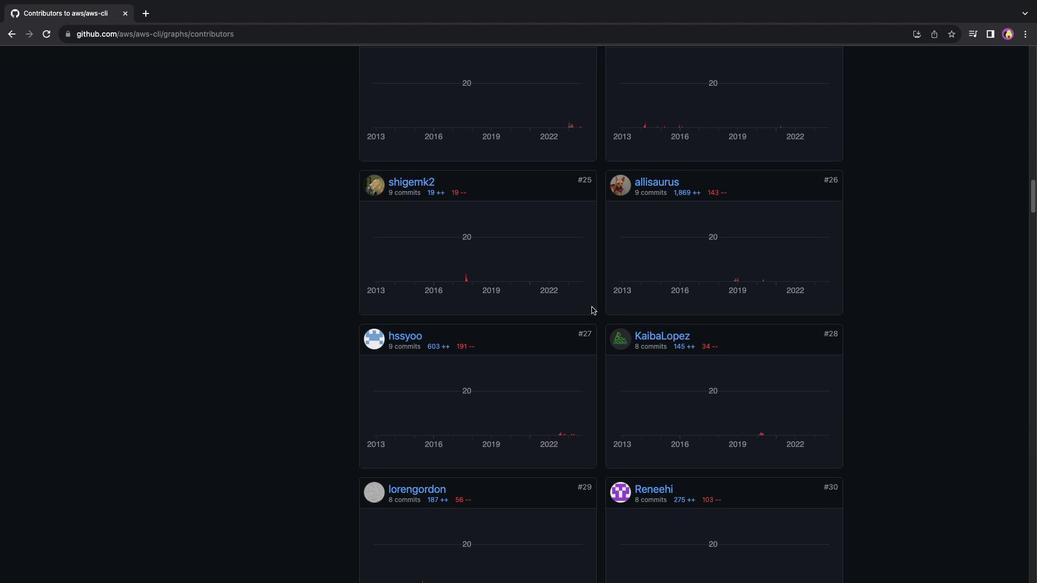 
Action: Mouse scrolled (592, 307) with delta (0, 0)
Screenshot: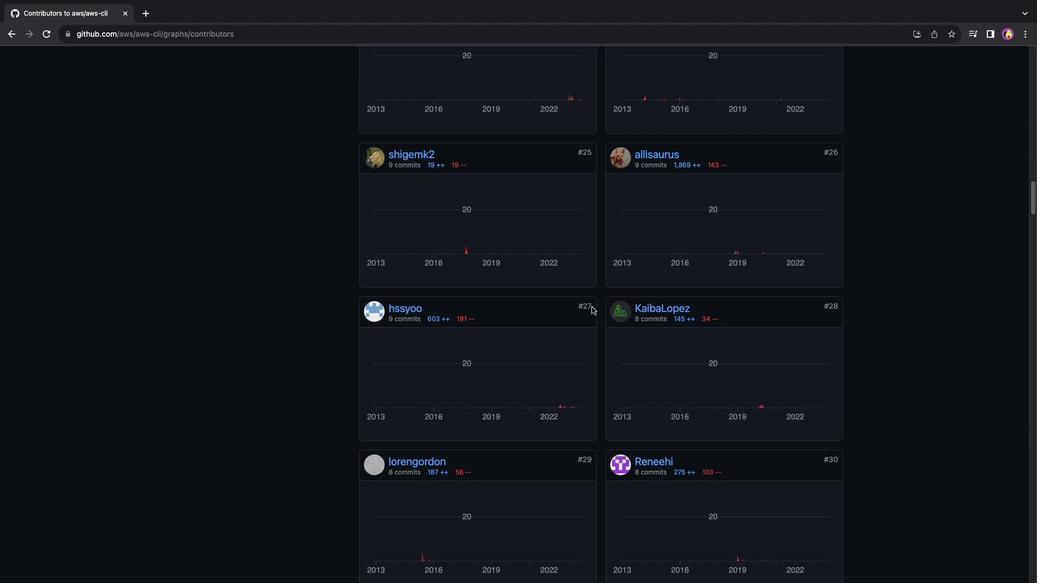 
Action: Mouse scrolled (592, 307) with delta (0, -2)
Screenshot: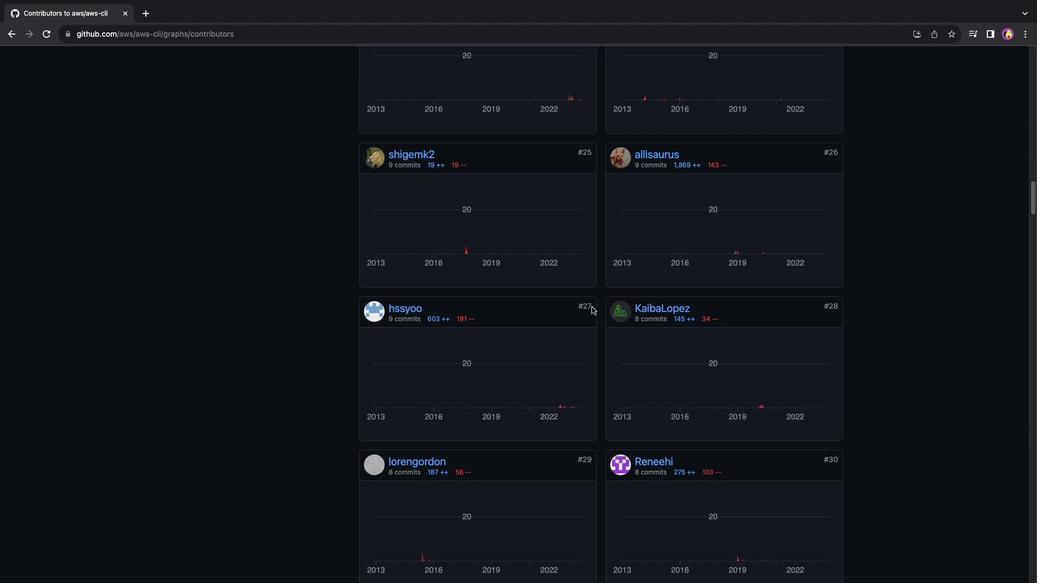 
Action: Mouse scrolled (592, 307) with delta (0, -2)
Screenshot: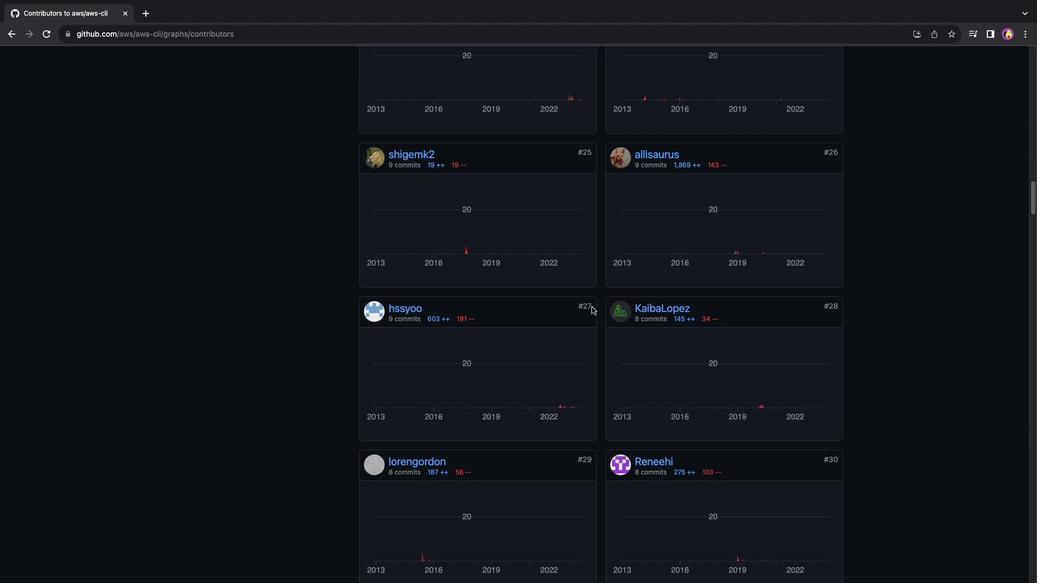 
Action: Mouse moved to (591, 307)
Screenshot: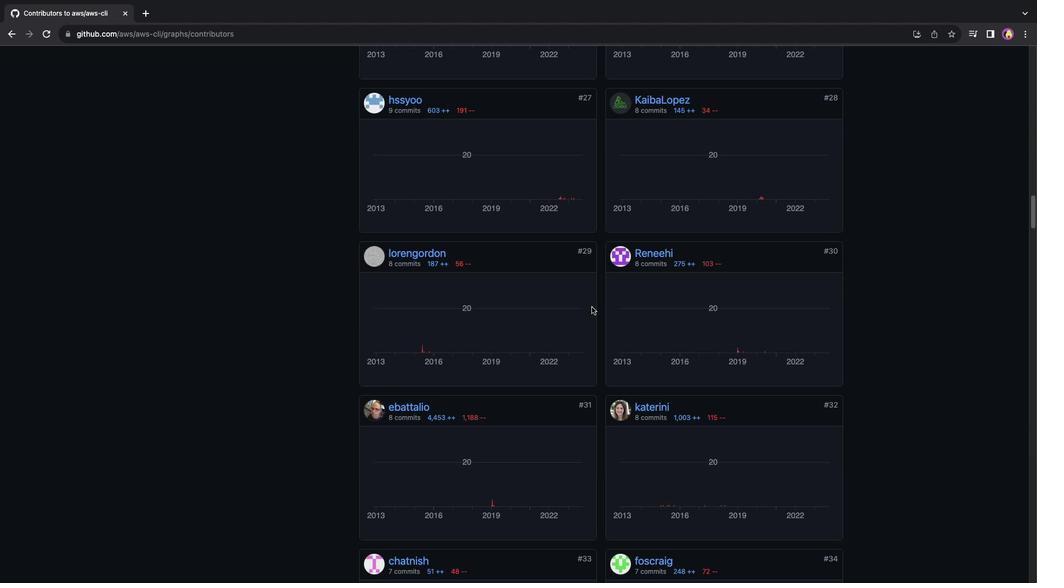 
Action: Mouse scrolled (591, 307) with delta (0, 0)
Screenshot: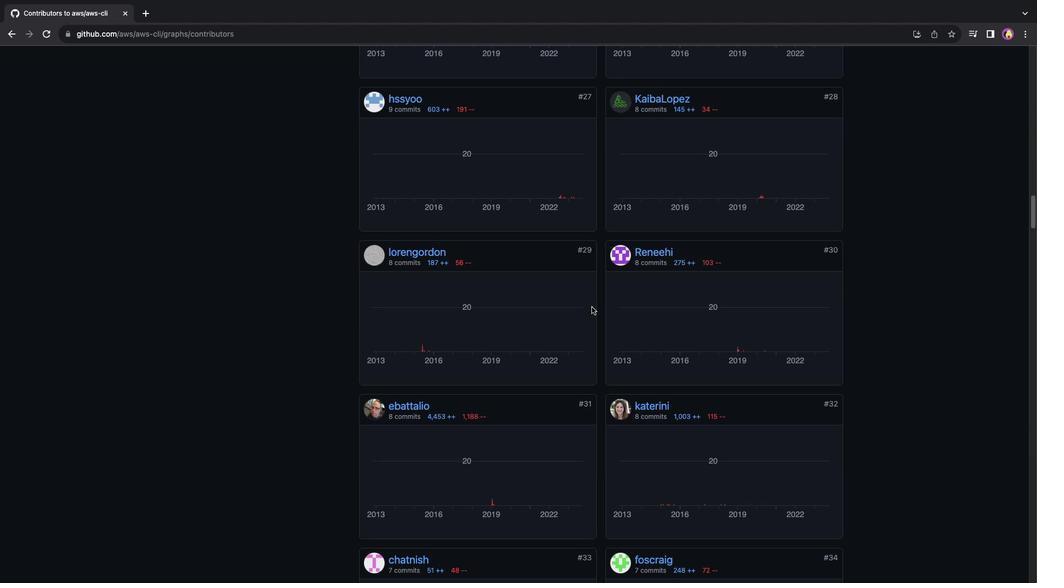 
Action: Mouse scrolled (591, 307) with delta (0, 0)
Screenshot: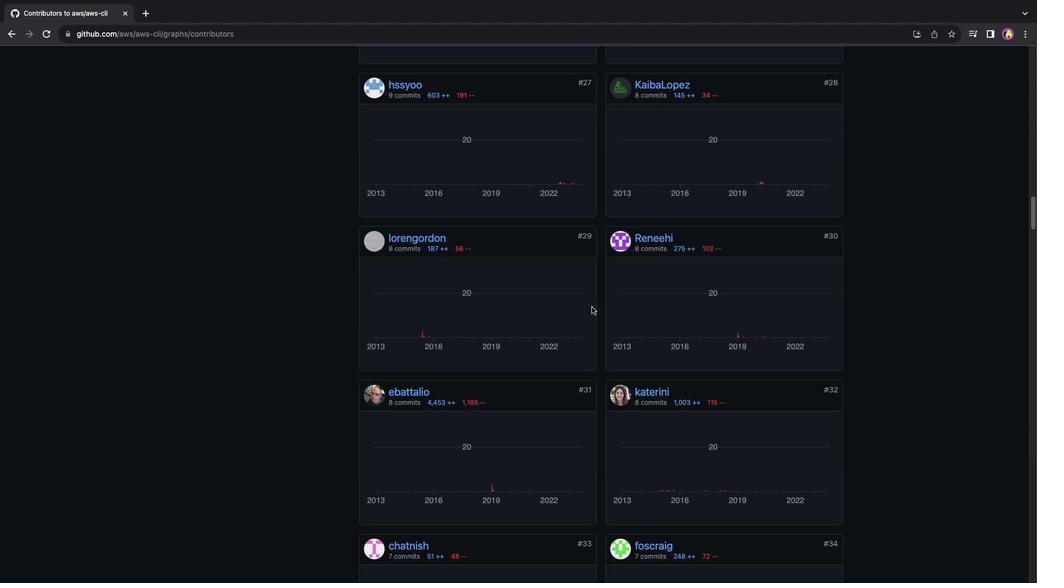 
Action: Mouse scrolled (591, 307) with delta (0, -1)
Screenshot: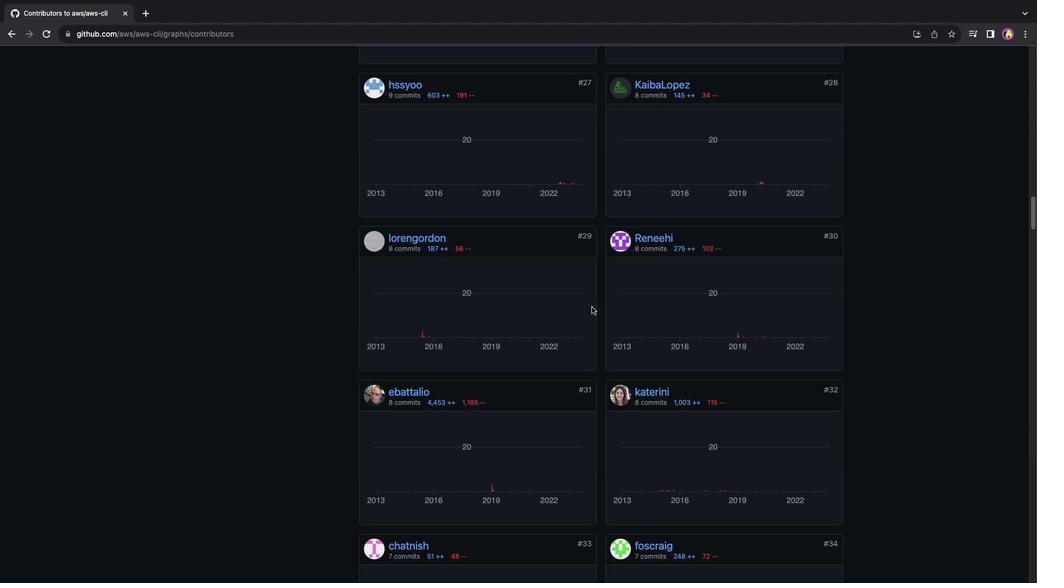 
Action: Mouse scrolled (591, 307) with delta (0, -2)
Screenshot: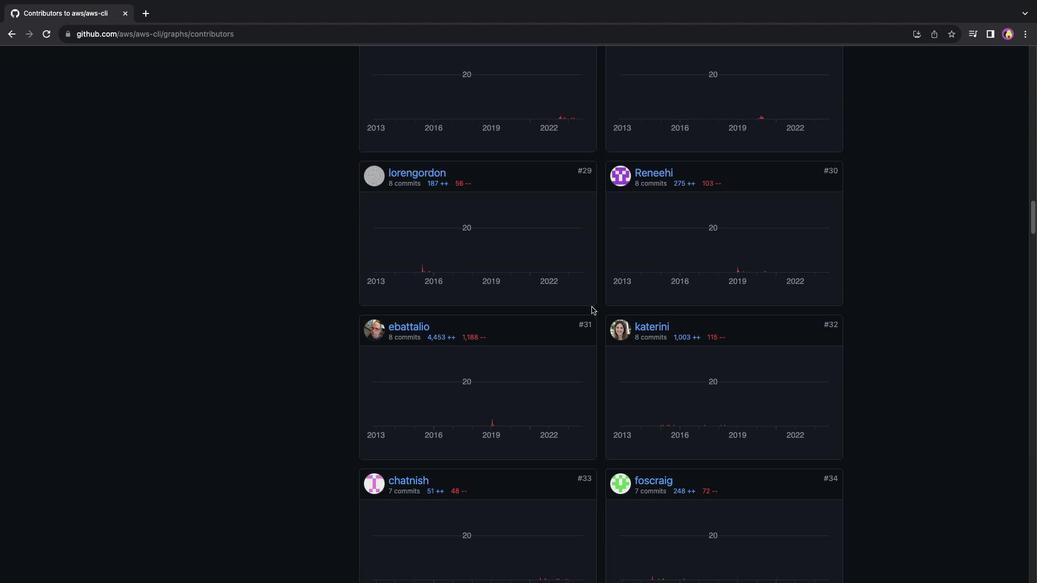 
Action: Mouse scrolled (591, 307) with delta (0, 0)
Screenshot: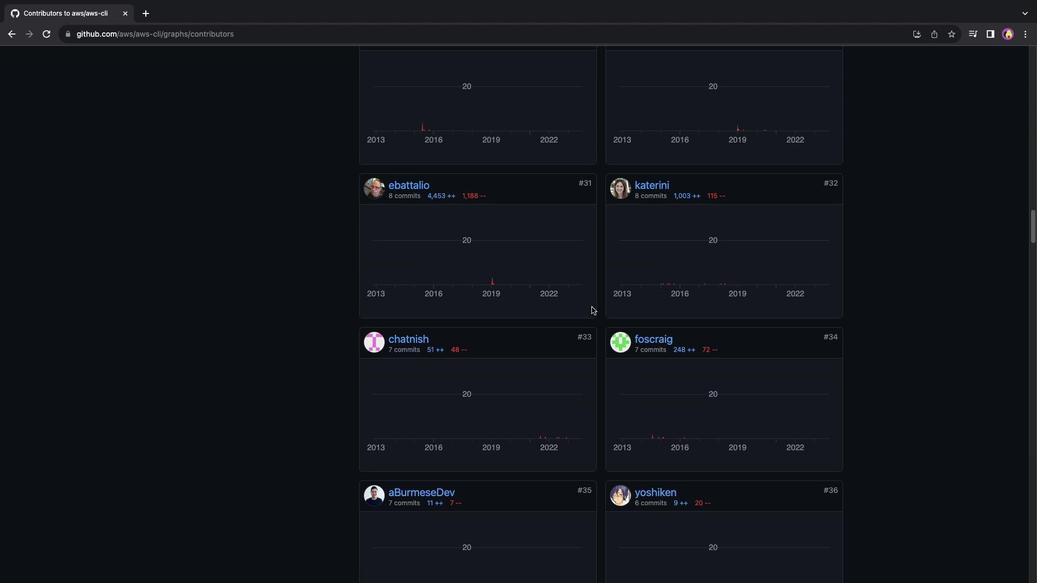 
Action: Mouse scrolled (591, 307) with delta (0, 0)
Screenshot: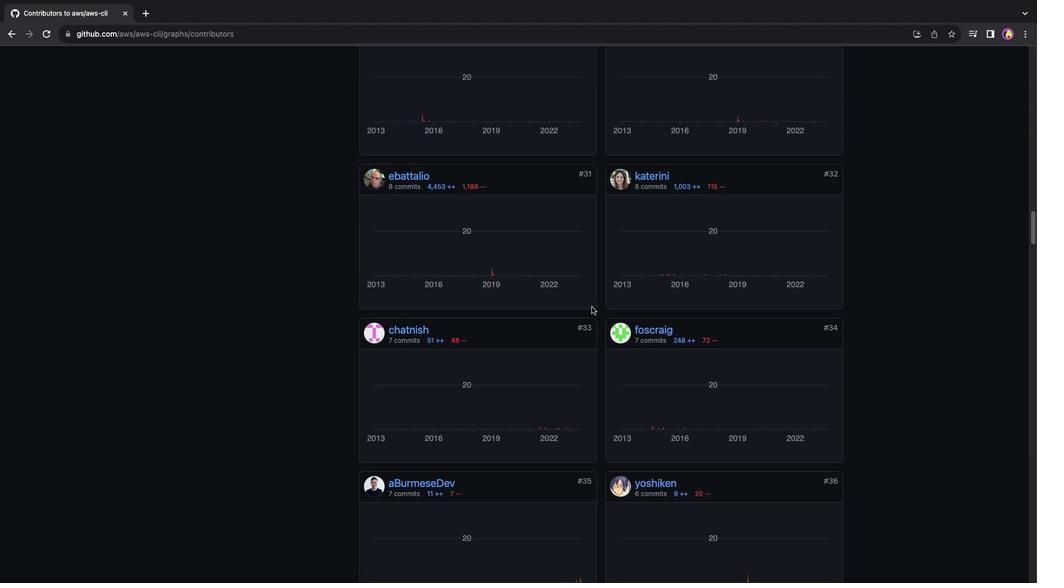 
Action: Mouse scrolled (591, 307) with delta (0, -1)
Screenshot: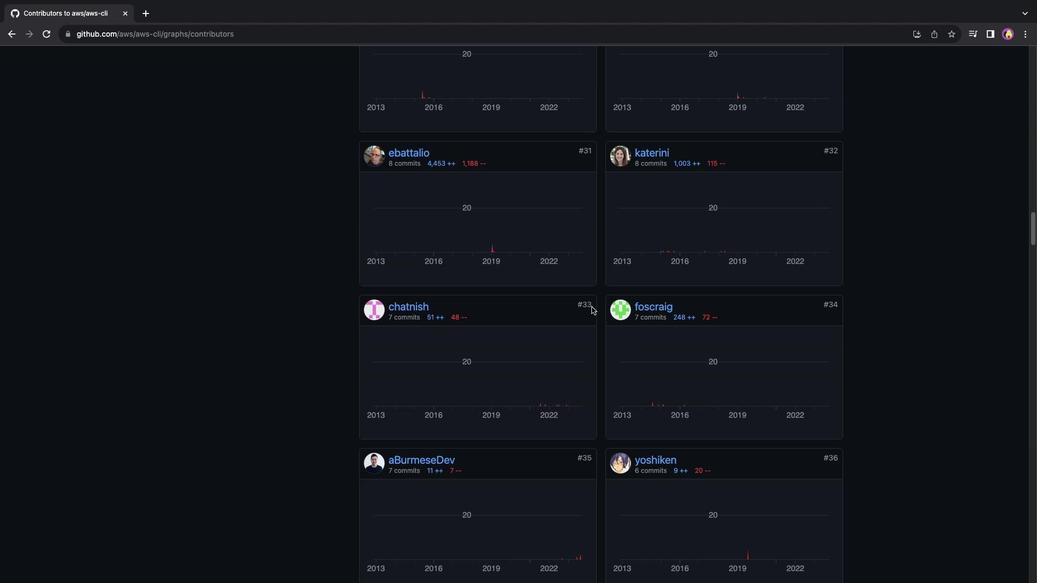 
Action: Mouse scrolled (591, 307) with delta (0, 0)
Screenshot: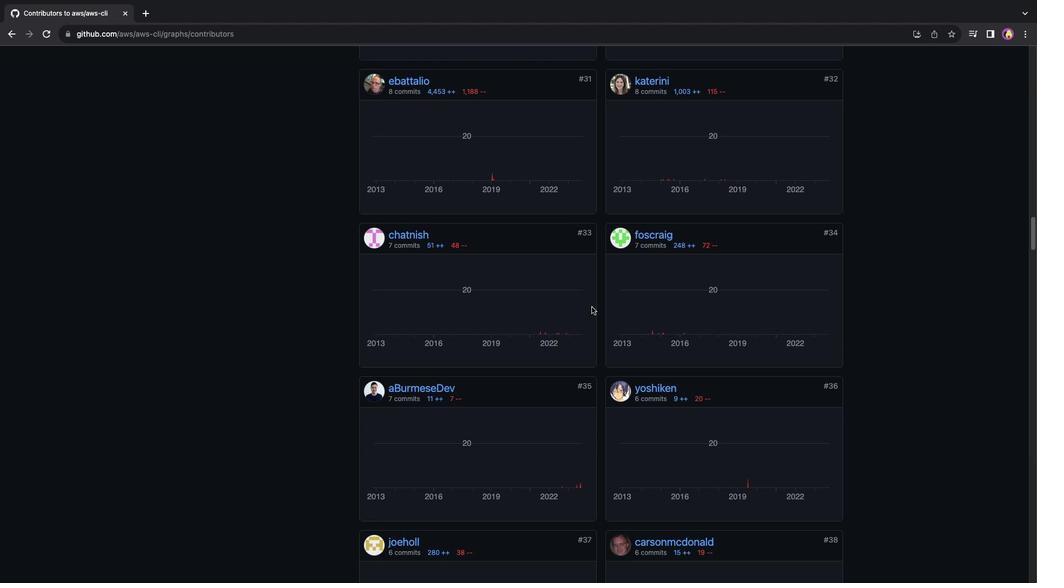 
Action: Mouse scrolled (591, 307) with delta (0, 0)
Screenshot: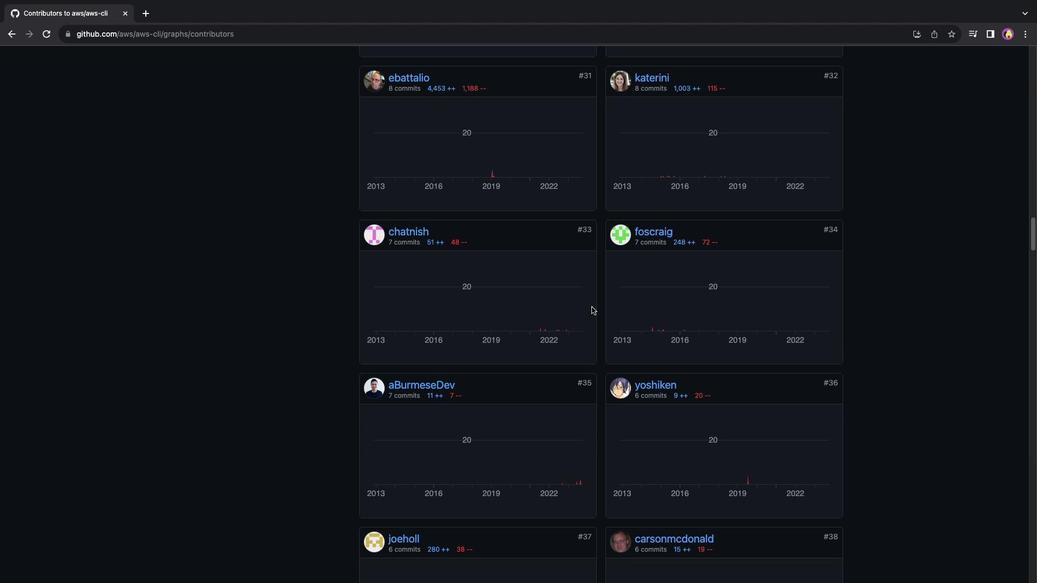 
Action: Mouse scrolled (591, 307) with delta (0, -1)
Screenshot: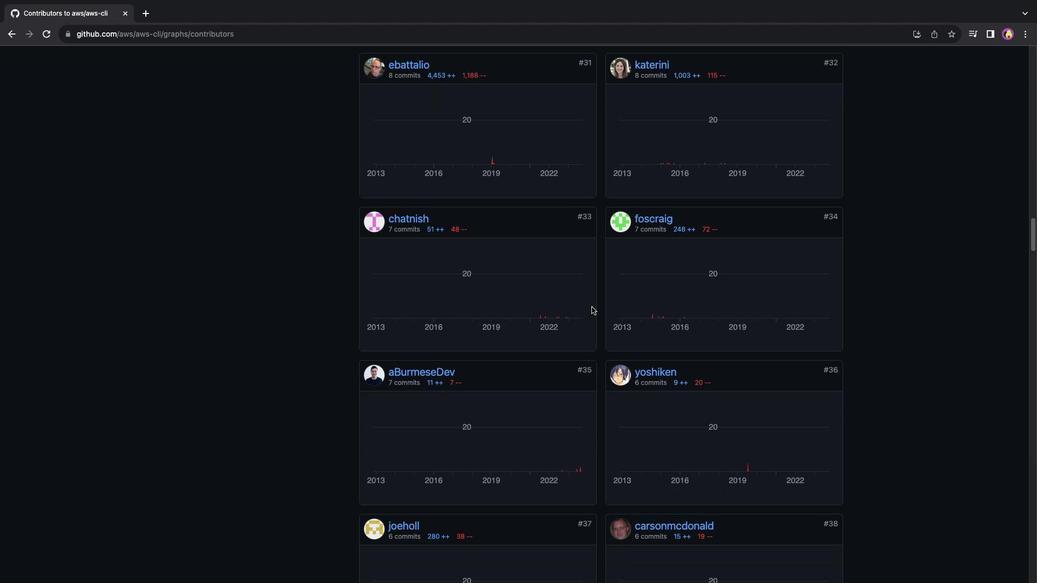 
Action: Mouse scrolled (591, 307) with delta (0, 0)
Screenshot: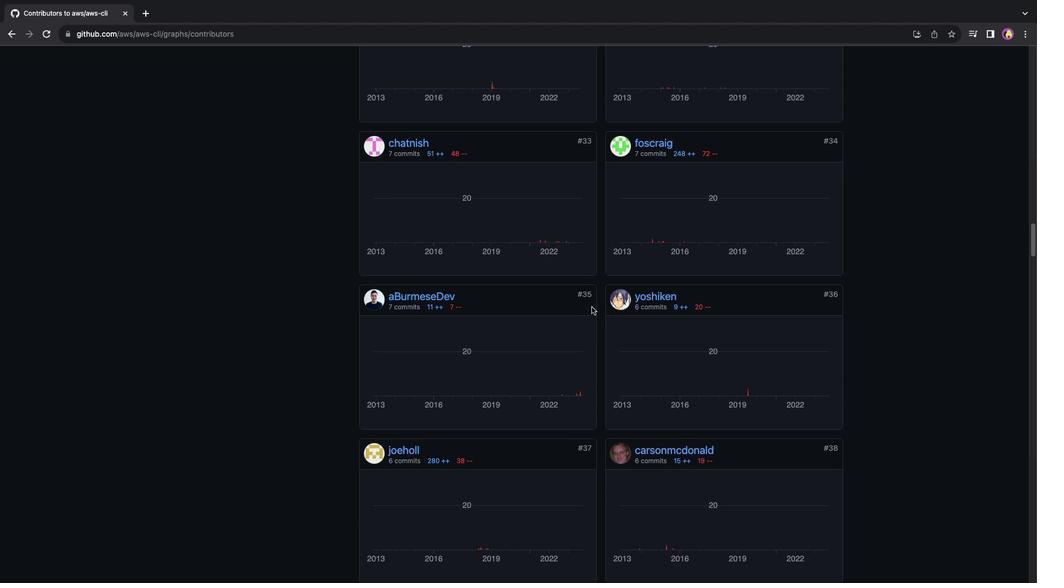 
Action: Mouse scrolled (591, 307) with delta (0, 0)
Screenshot: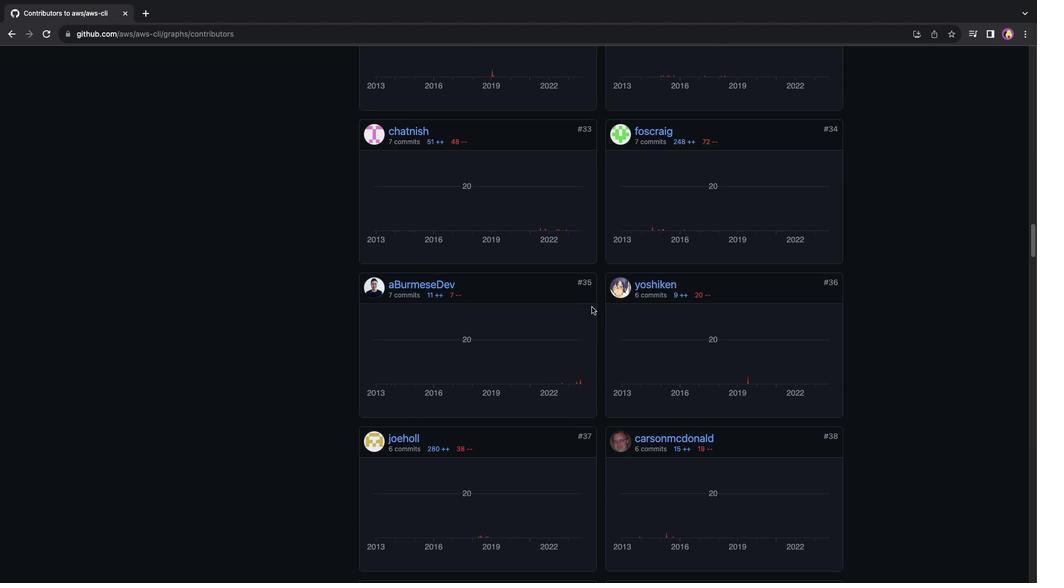 
Action: Mouse scrolled (591, 307) with delta (0, -1)
Screenshot: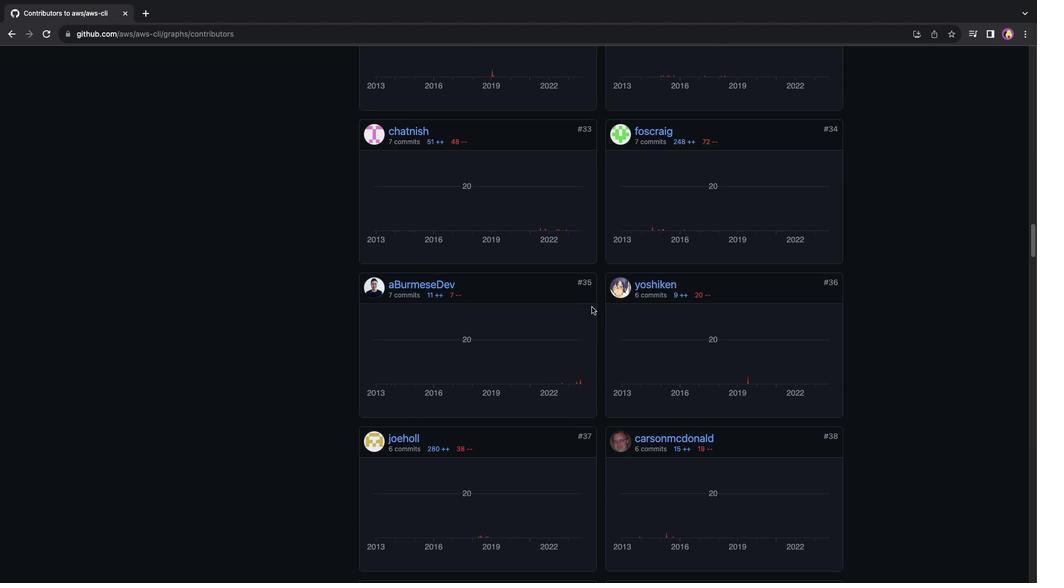 
Action: Mouse scrolled (591, 307) with delta (0, 0)
Screenshot: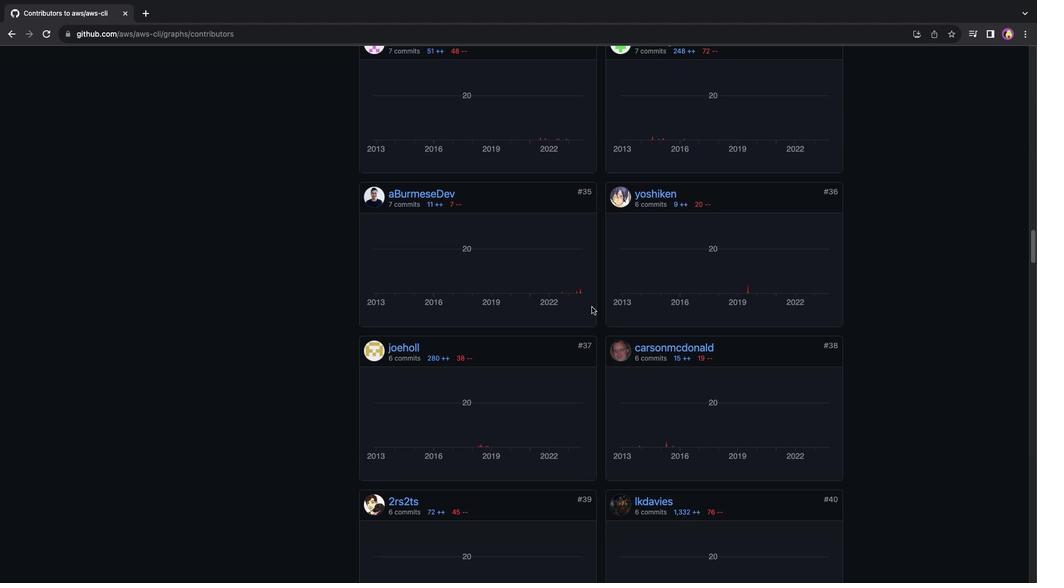 
Action: Mouse scrolled (591, 307) with delta (0, 0)
Screenshot: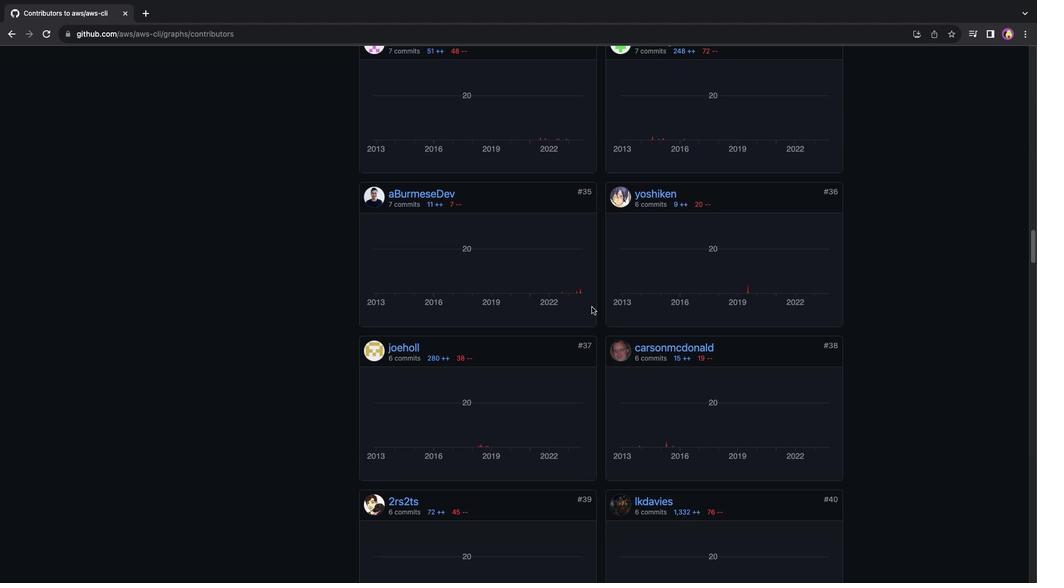 
Action: Mouse scrolled (591, 307) with delta (0, -1)
Screenshot: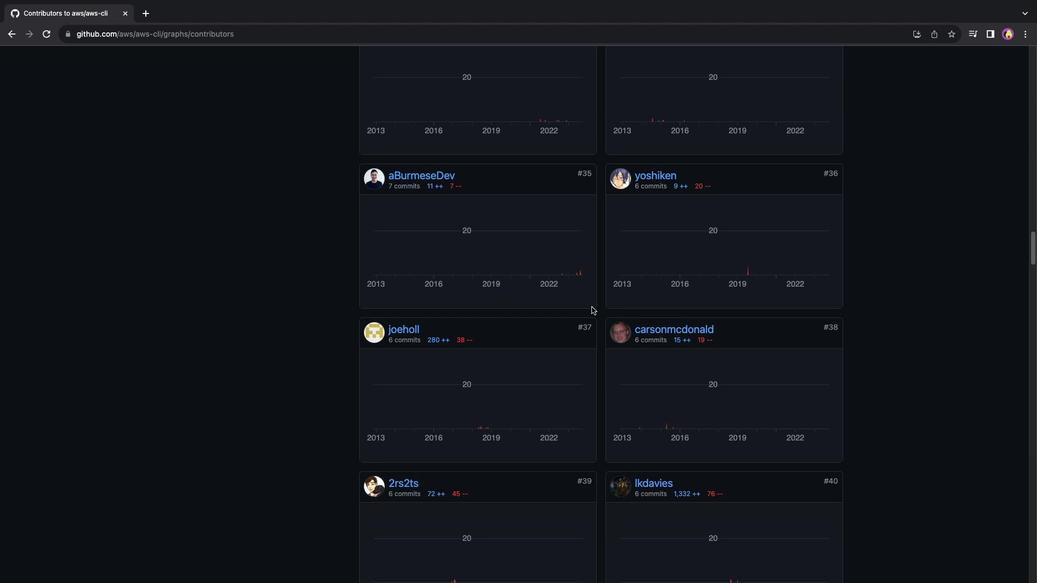 
Action: Mouse scrolled (591, 307) with delta (0, 0)
Screenshot: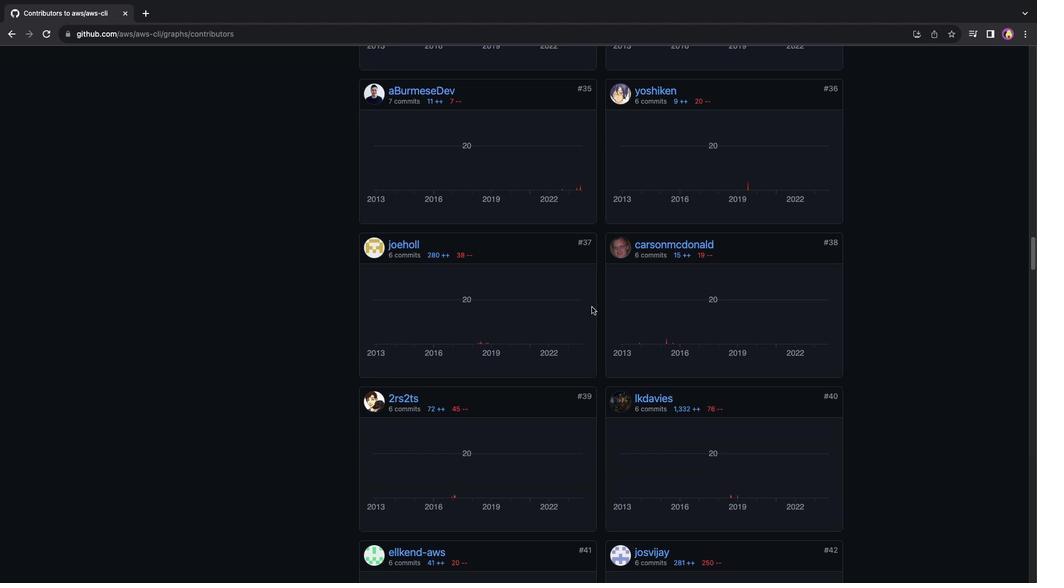 
Action: Mouse scrolled (591, 307) with delta (0, 0)
Screenshot: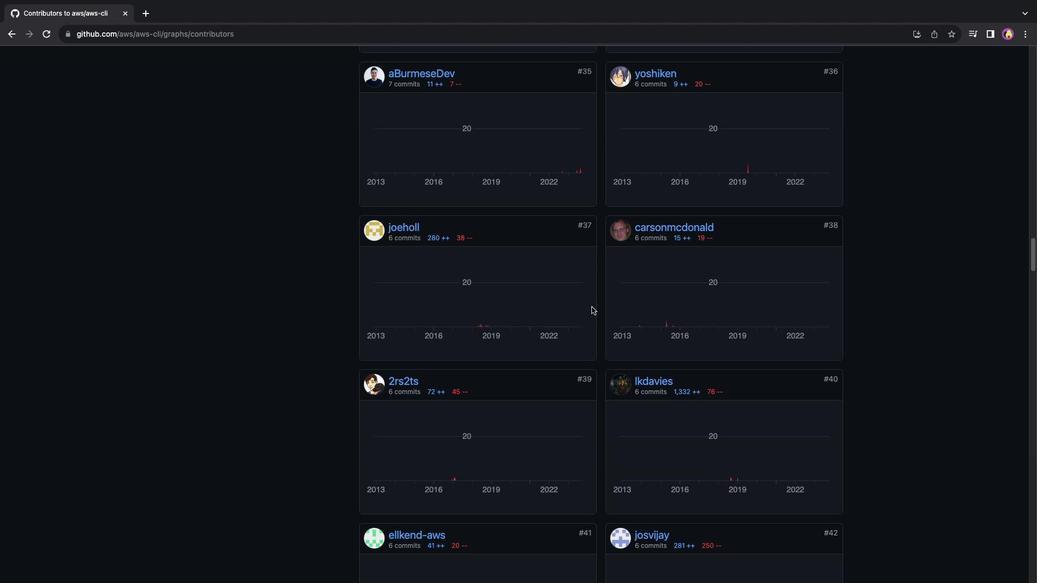 
Action: Mouse scrolled (591, 307) with delta (0, -1)
Screenshot: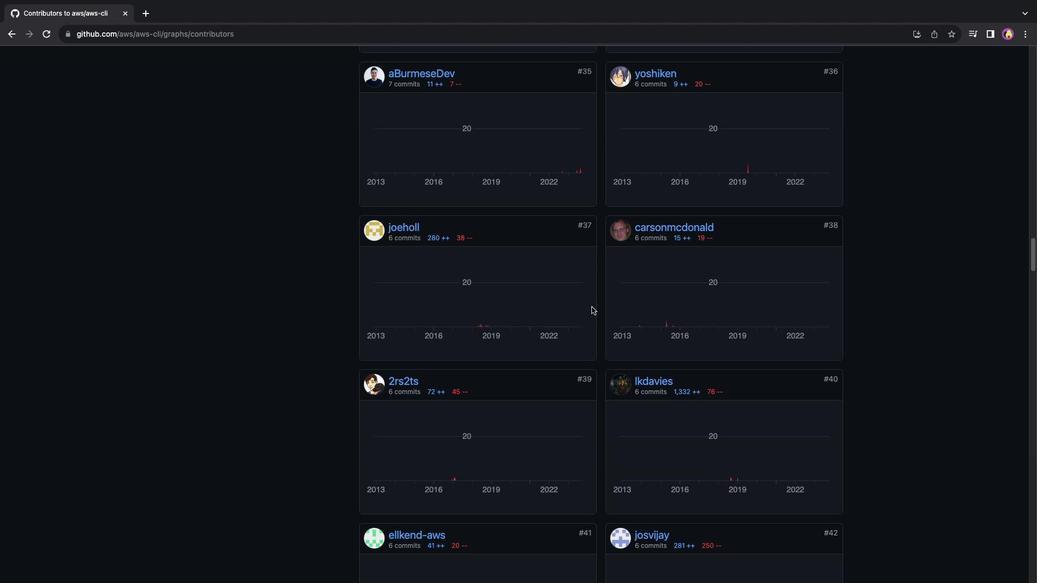 
Action: Mouse scrolled (591, 307) with delta (0, -2)
Screenshot: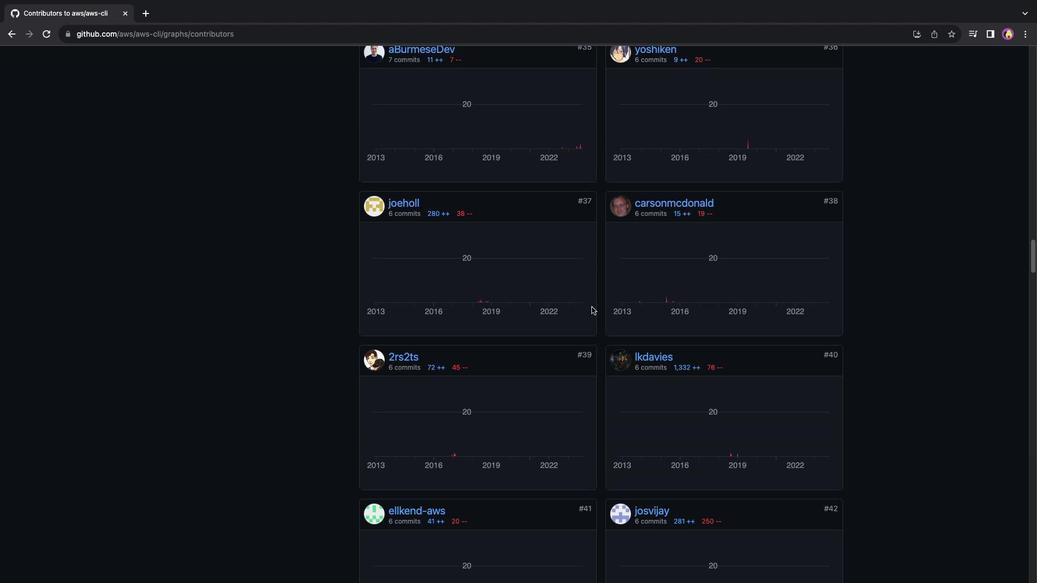 
Action: Mouse scrolled (591, 307) with delta (0, 0)
Screenshot: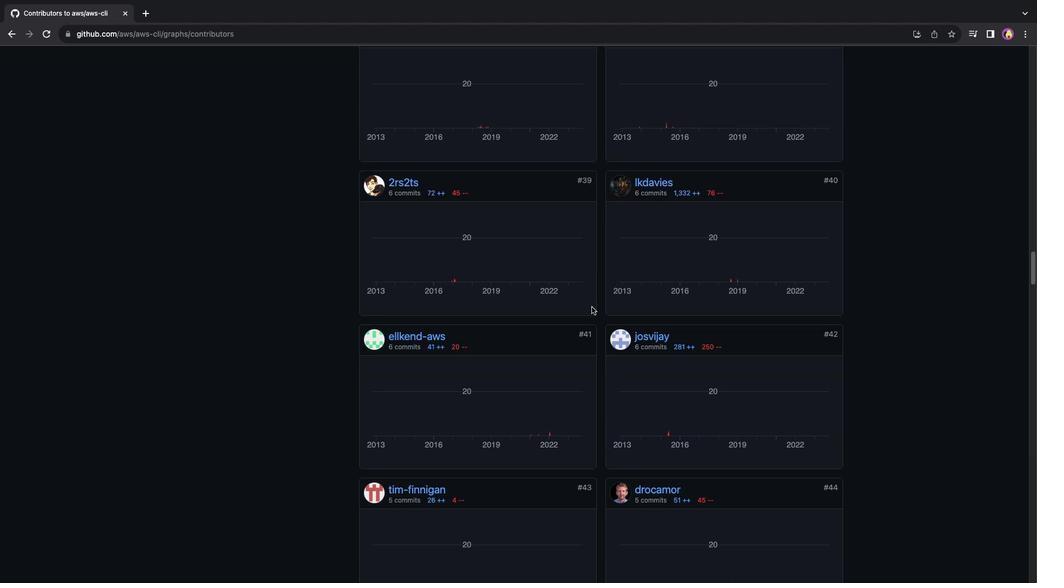 
Action: Mouse scrolled (591, 307) with delta (0, 0)
Screenshot: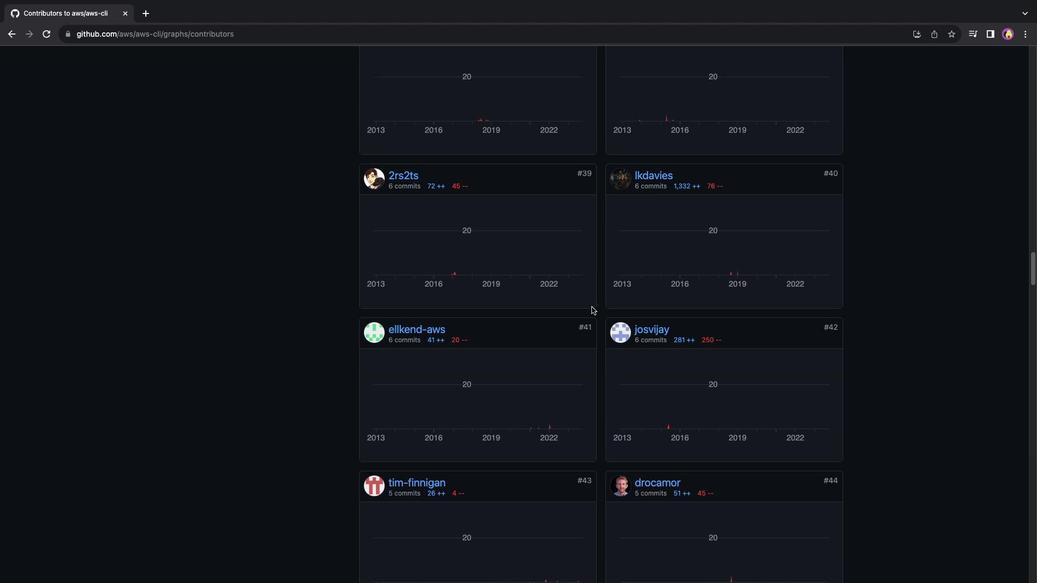 
Action: Mouse scrolled (591, 307) with delta (0, -1)
Screenshot: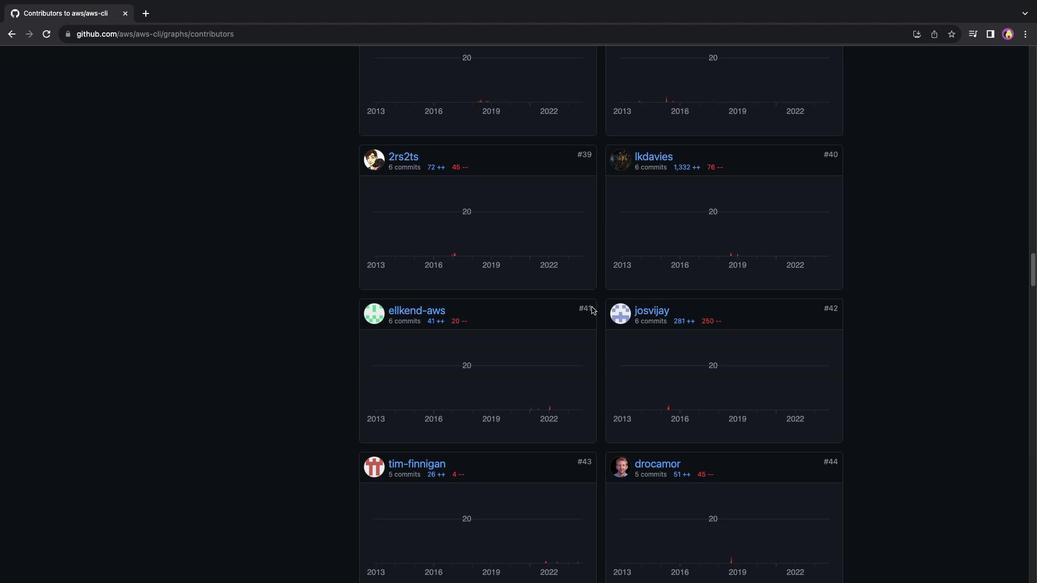 
Action: Mouse scrolled (591, 307) with delta (0, 0)
Screenshot: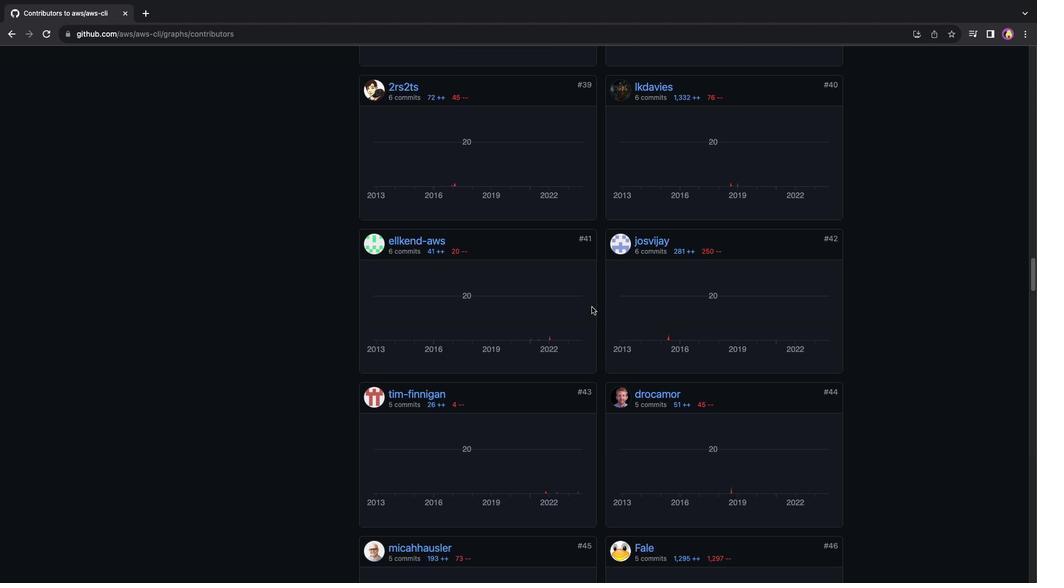 
Action: Mouse scrolled (591, 307) with delta (0, 0)
Screenshot: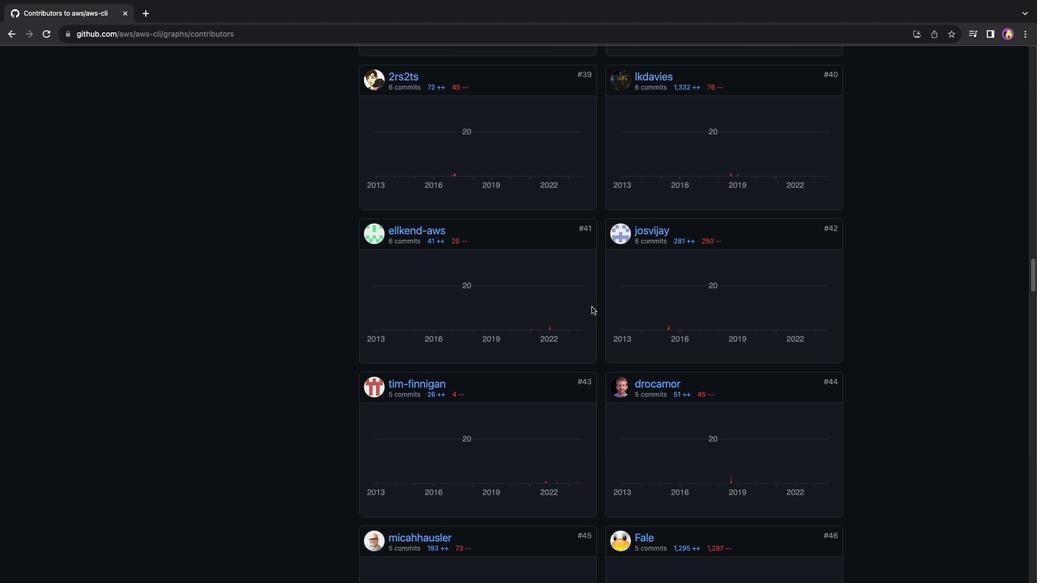 
Action: Mouse scrolled (591, 307) with delta (0, -1)
Screenshot: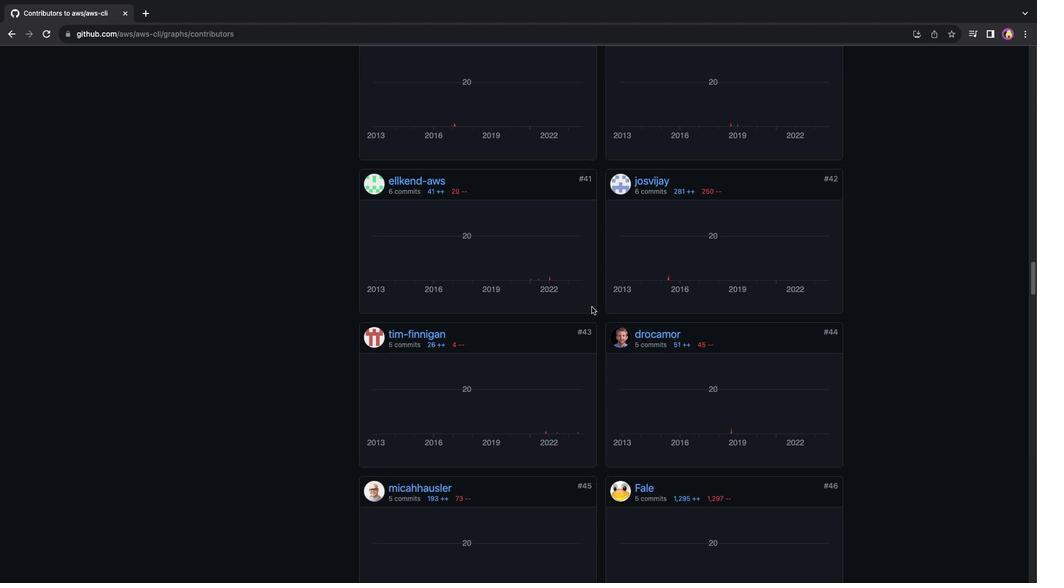 
Action: Mouse scrolled (591, 307) with delta (0, -2)
Screenshot: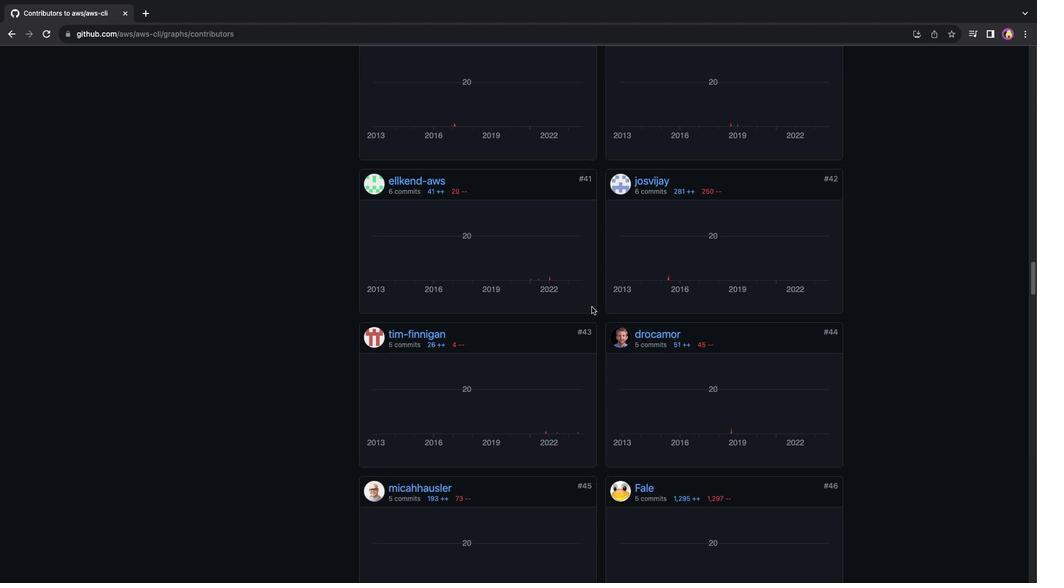 
Action: Mouse scrolled (591, 307) with delta (0, 0)
Screenshot: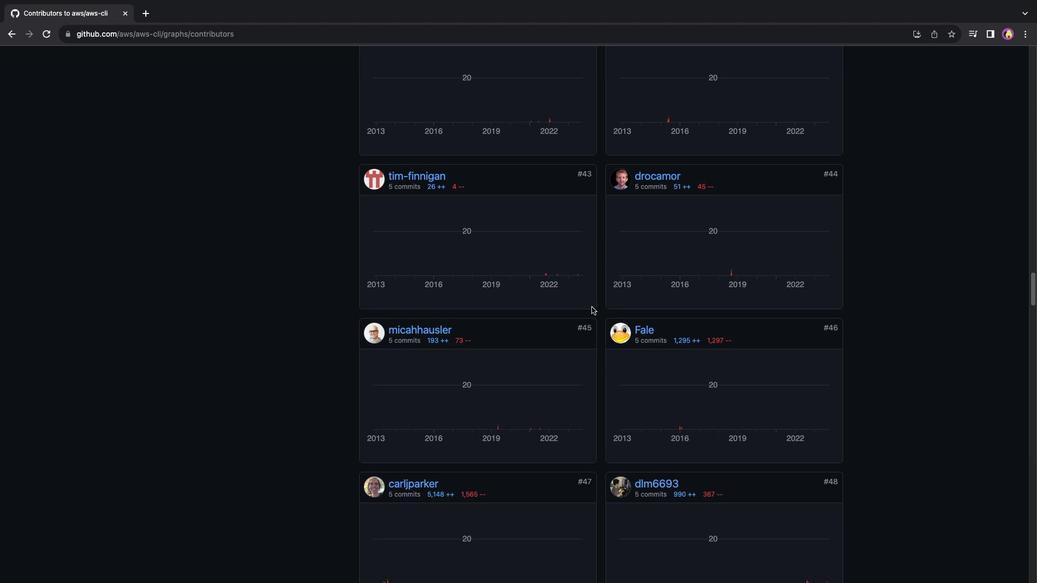 
Action: Mouse moved to (591, 307)
Screenshot: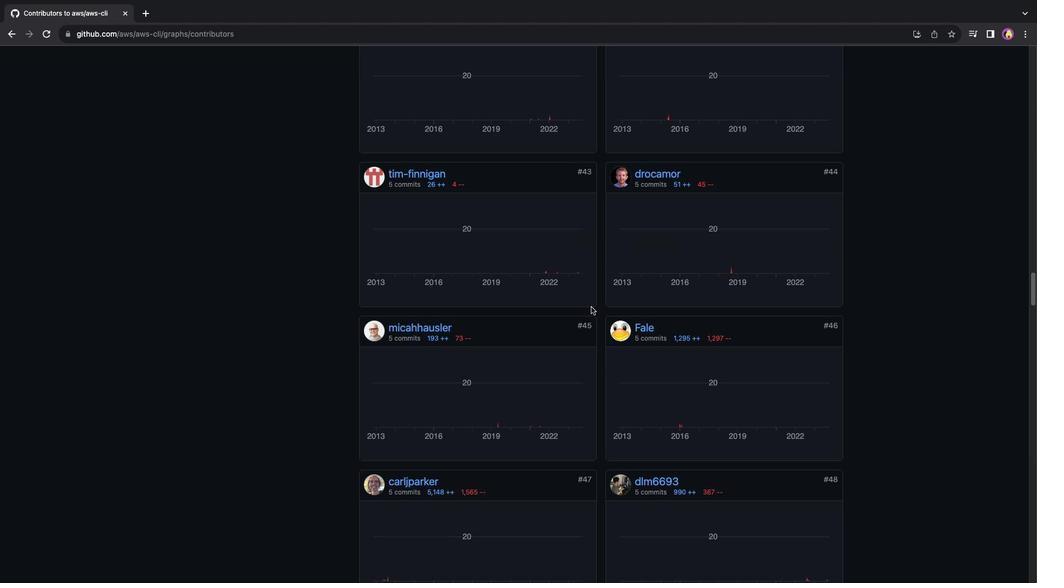 
Action: Mouse scrolled (591, 307) with delta (0, 0)
Screenshot: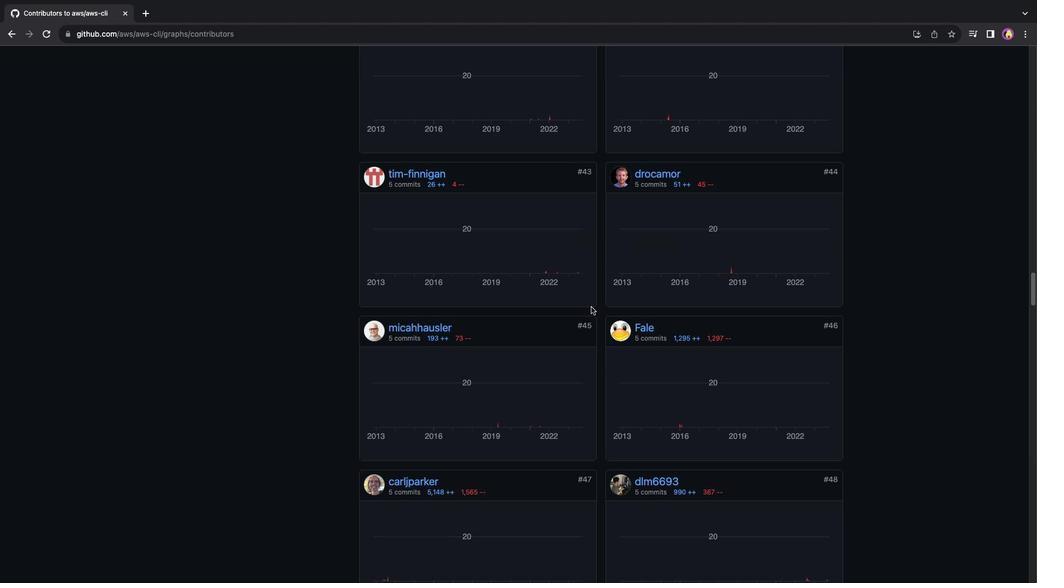 
Action: Mouse scrolled (591, 307) with delta (0, -1)
Screenshot: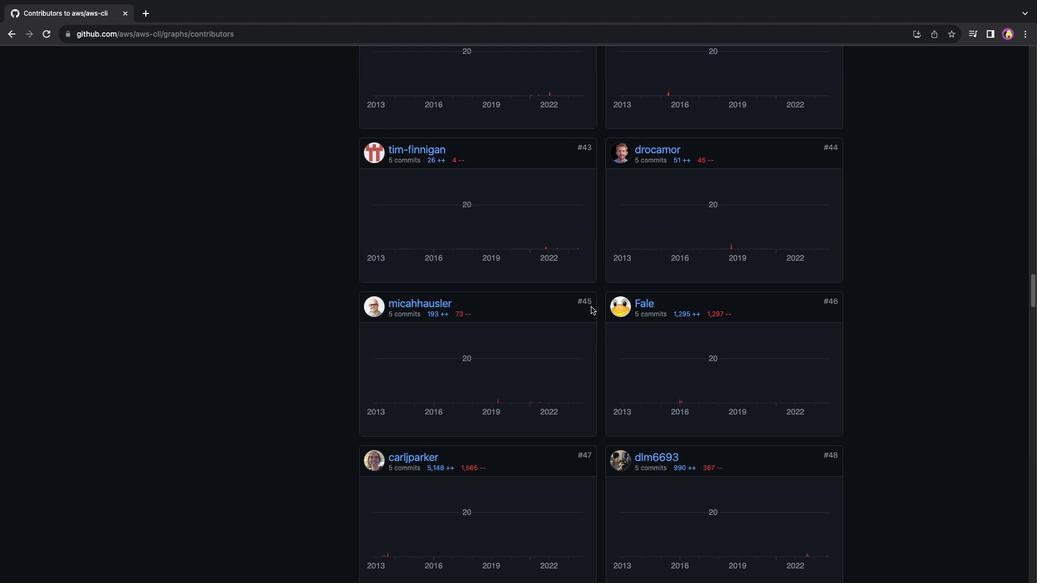 
Action: Mouse moved to (591, 307)
Screenshot: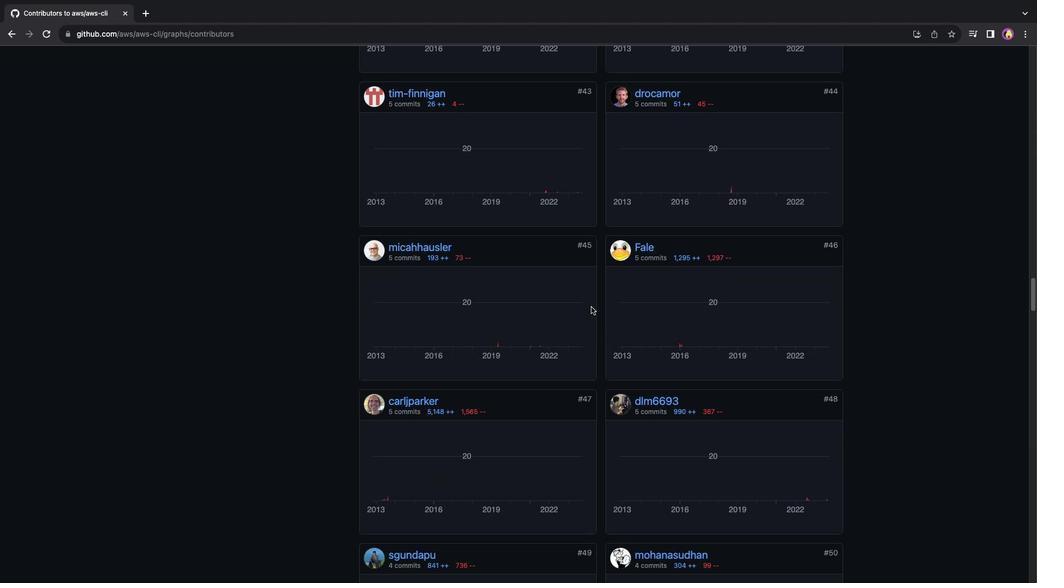 
Action: Mouse scrolled (591, 307) with delta (0, 0)
Screenshot: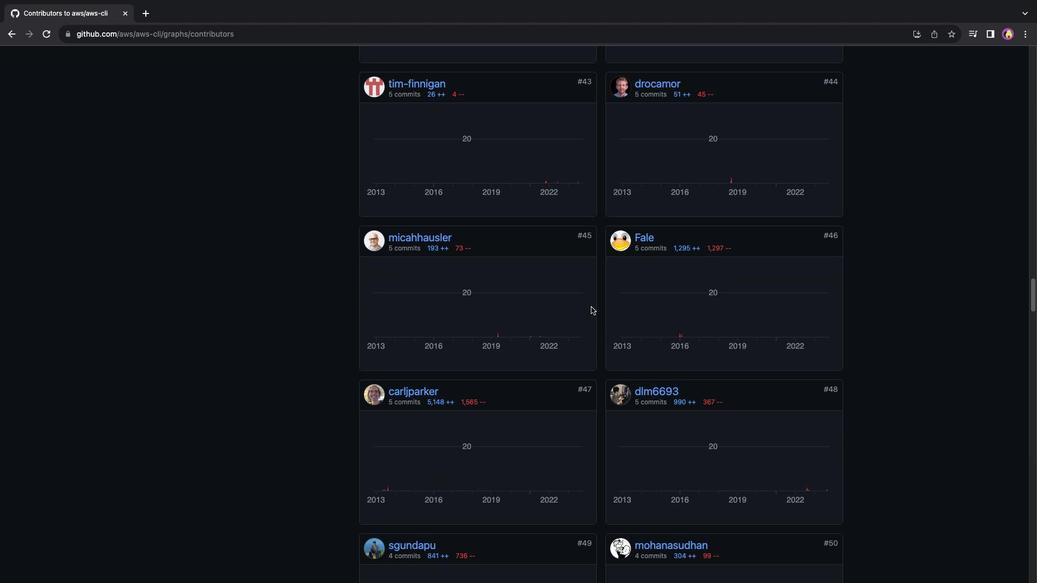
Action: Mouse scrolled (591, 307) with delta (0, 0)
Screenshot: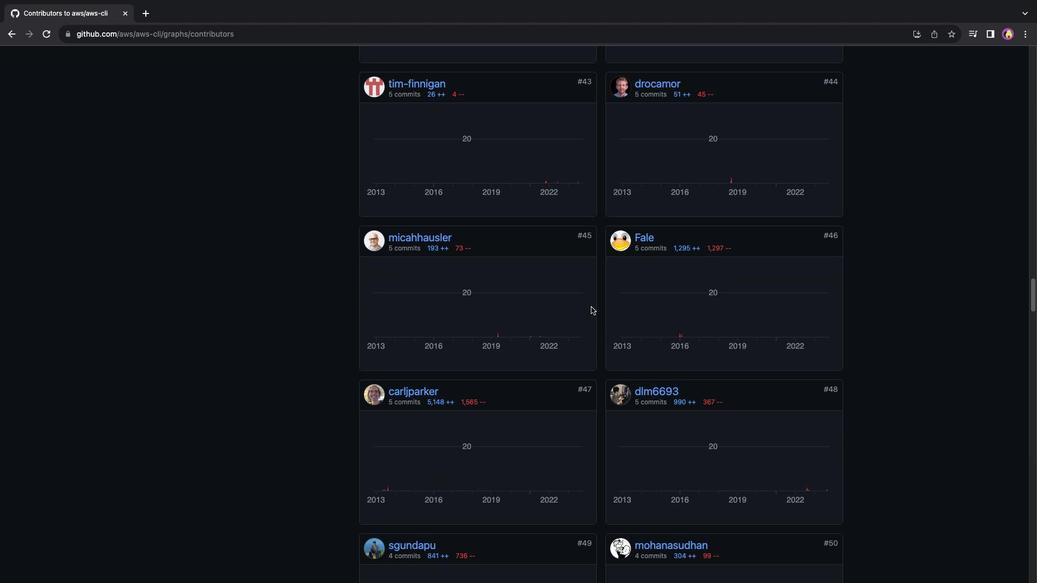 
Action: Mouse scrolled (591, 307) with delta (0, -1)
Screenshot: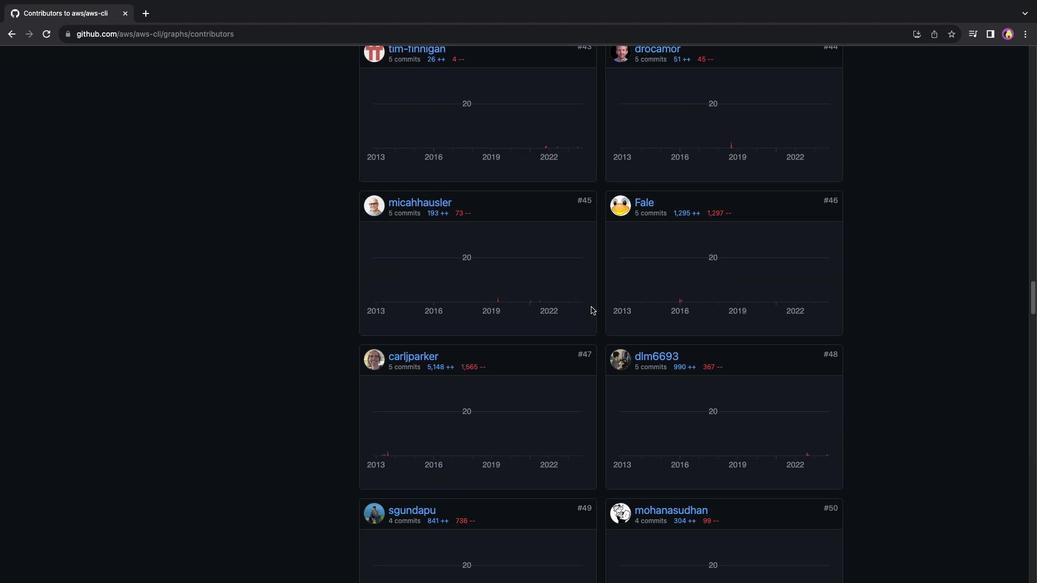 
Action: Mouse scrolled (591, 307) with delta (0, -2)
Screenshot: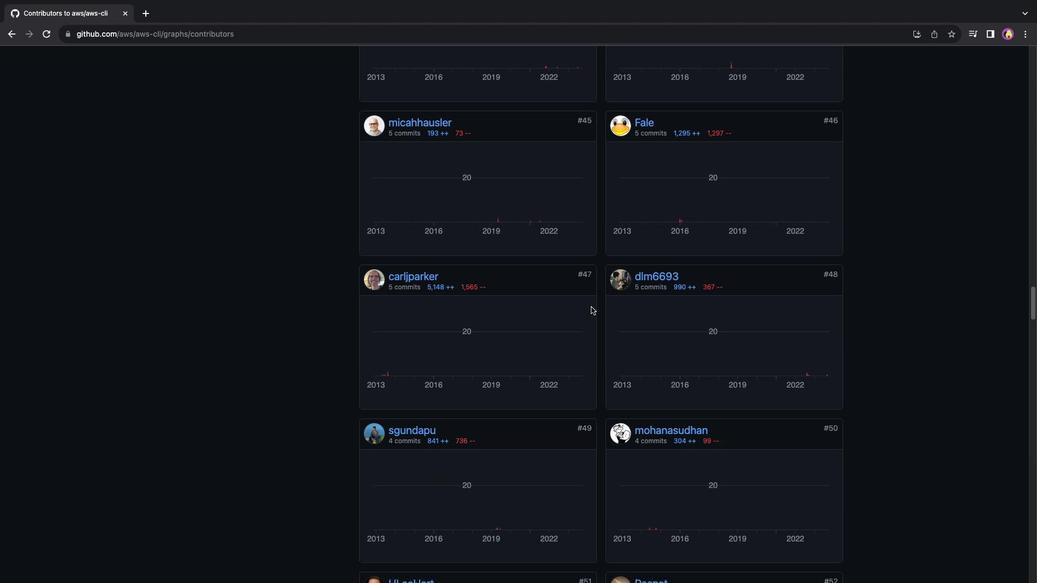 
Action: Mouse scrolled (591, 307) with delta (0, 0)
Screenshot: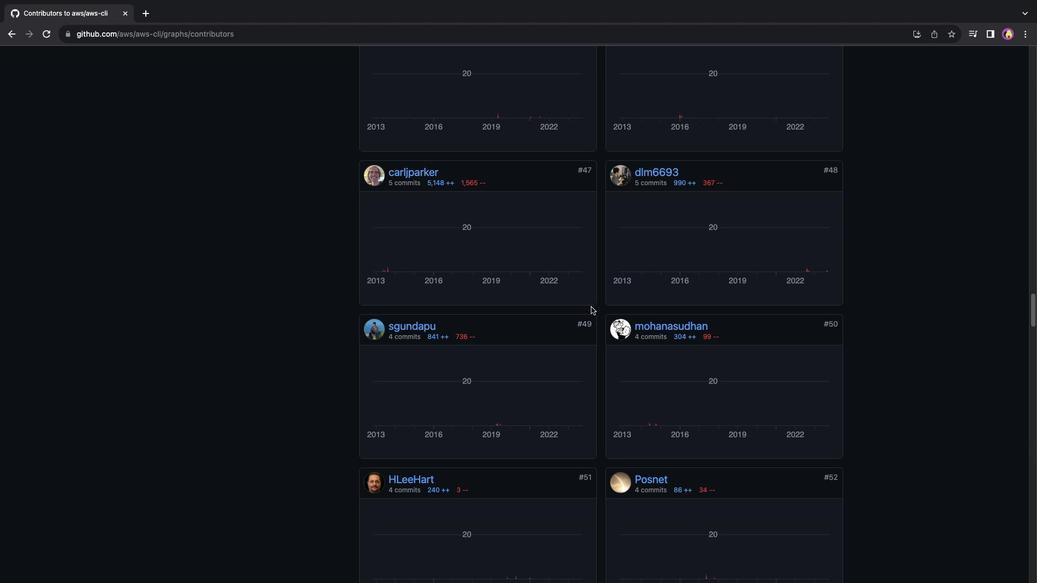 
Action: Mouse scrolled (591, 307) with delta (0, 0)
